 Task: Research Airbnb properties in Leiderdorp, Netherlands from 12th  December, 2023 to 15th December, 2023 for 3 adults. Place can be entire room with 2 bedrooms having 3 beds and 1 bathroom. Property type can be flat. Amenities needed are: washing machine.
Action: Mouse moved to (443, 96)
Screenshot: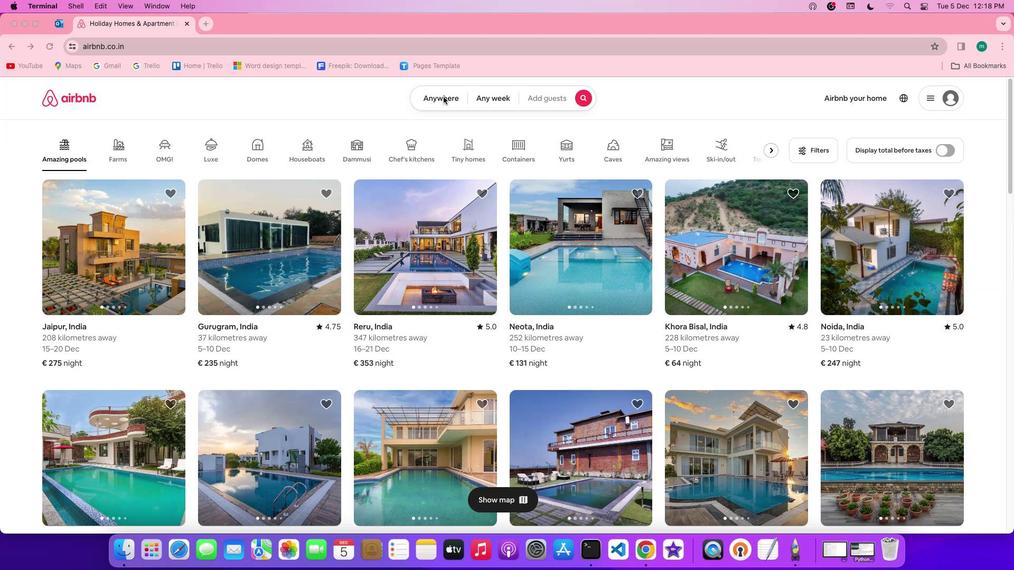
Action: Mouse pressed left at (443, 96)
Screenshot: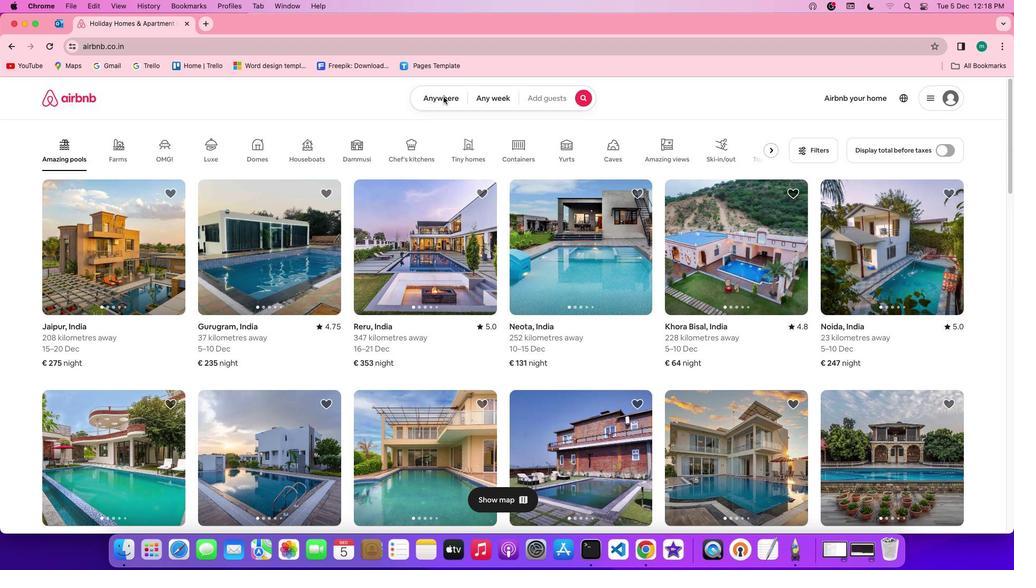 
Action: Mouse pressed left at (443, 96)
Screenshot: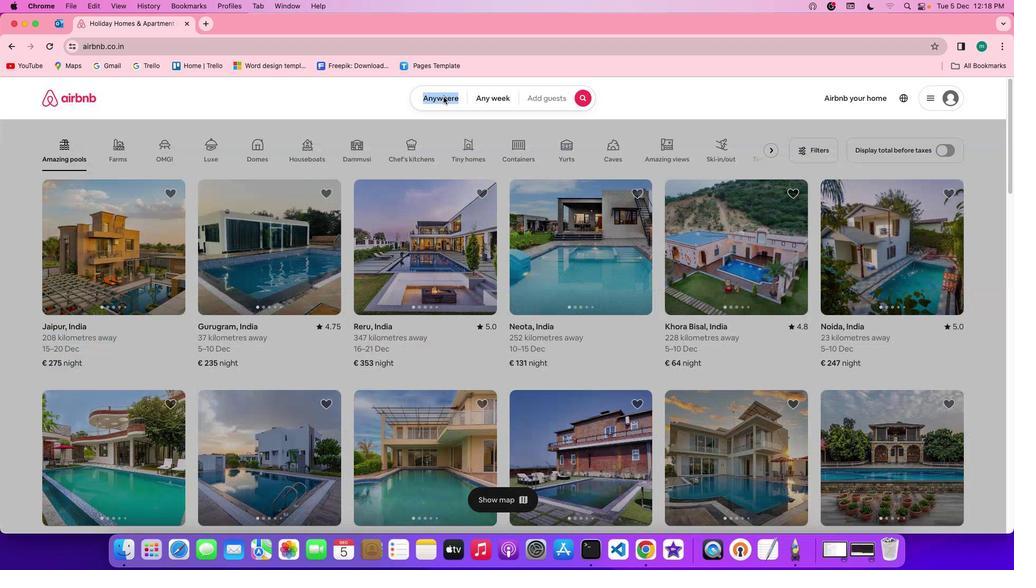 
Action: Mouse moved to (382, 144)
Screenshot: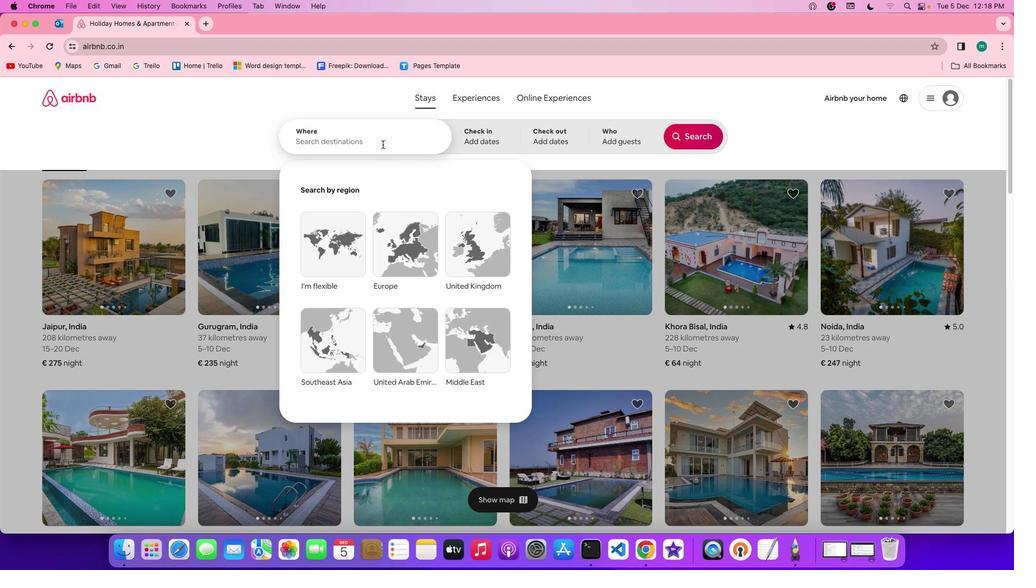 
Action: Mouse pressed left at (382, 144)
Screenshot: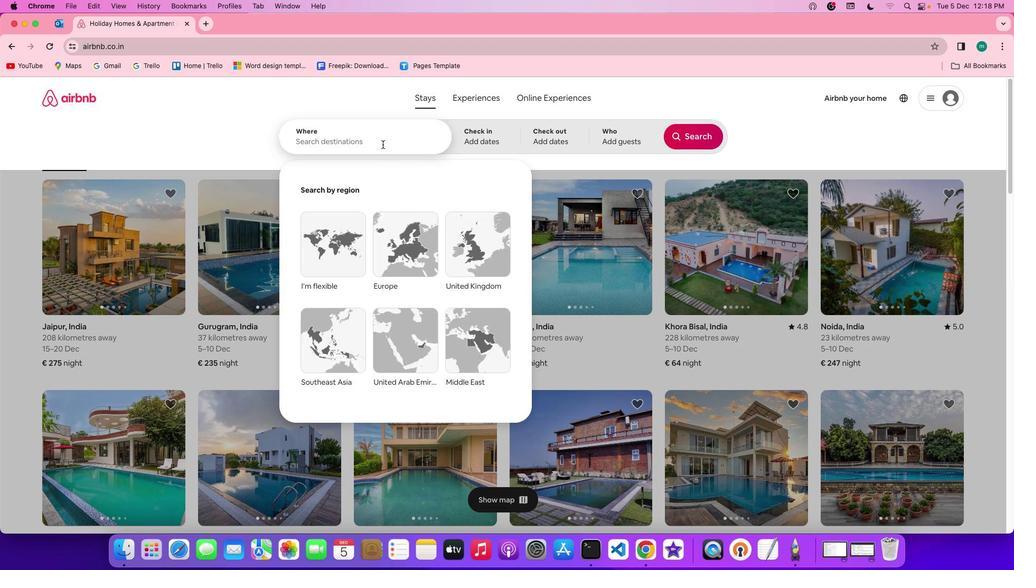 
Action: Mouse moved to (378, 141)
Screenshot: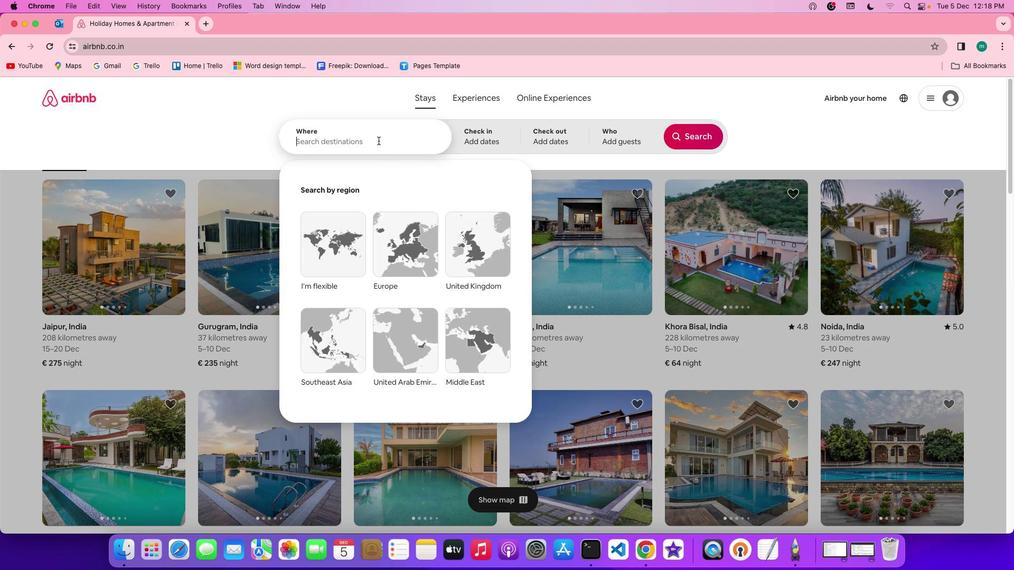 
Action: Key pressed Key.shift'L''e'
Screenshot: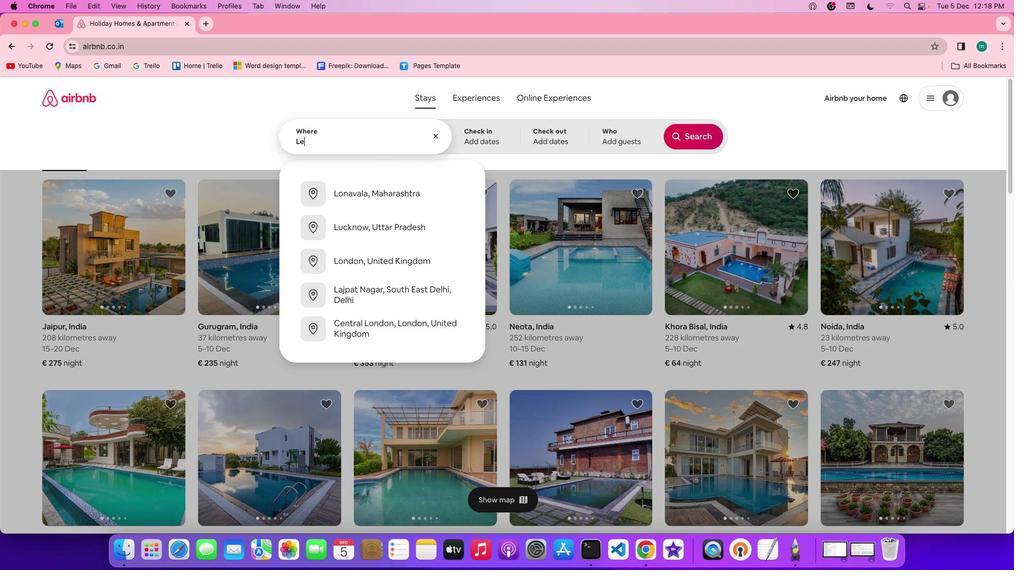 
Action: Mouse moved to (378, 141)
Screenshot: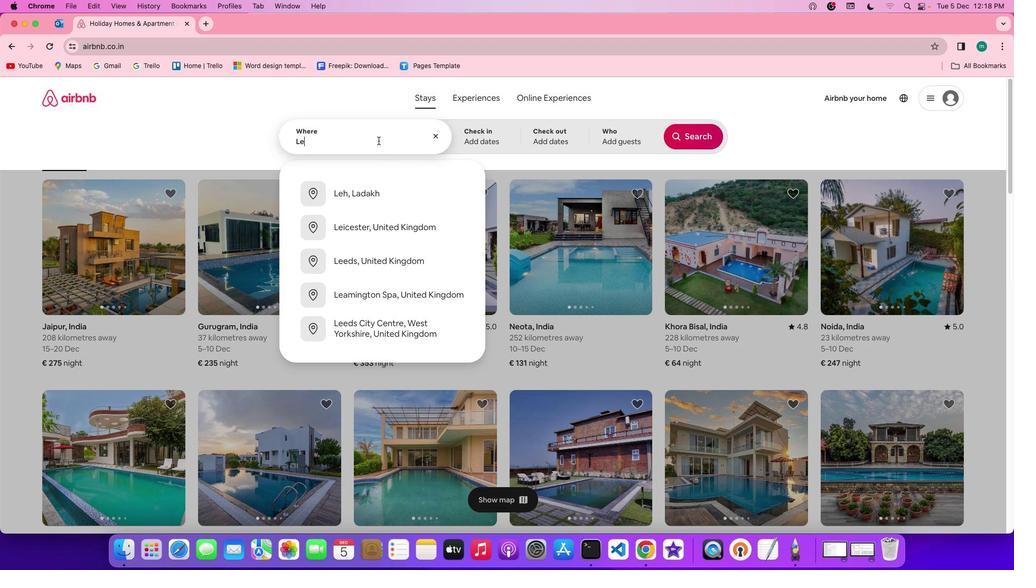 
Action: Key pressed 'i''d''e''r''d''o''r''p'','Key.spaceKey.shift'n''e''t''h''e''r''l''a''n''d''s'
Screenshot: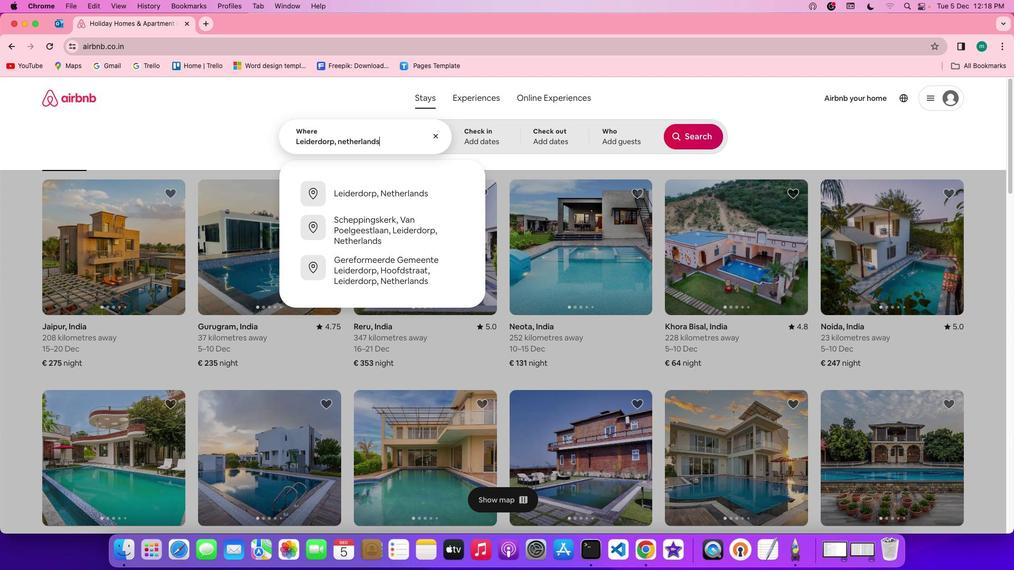 
Action: Mouse moved to (469, 133)
Screenshot: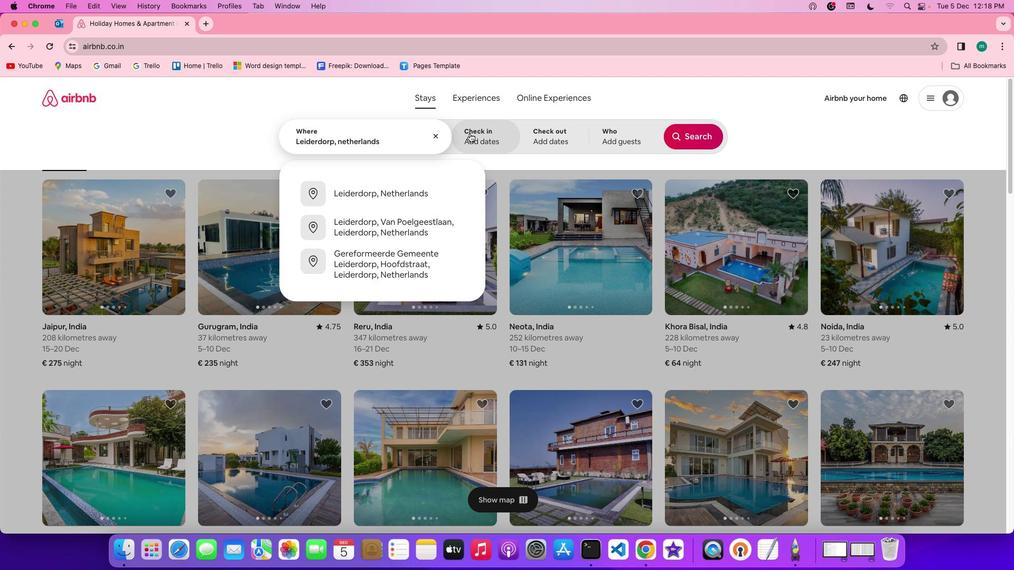 
Action: Mouse pressed left at (469, 133)
Screenshot: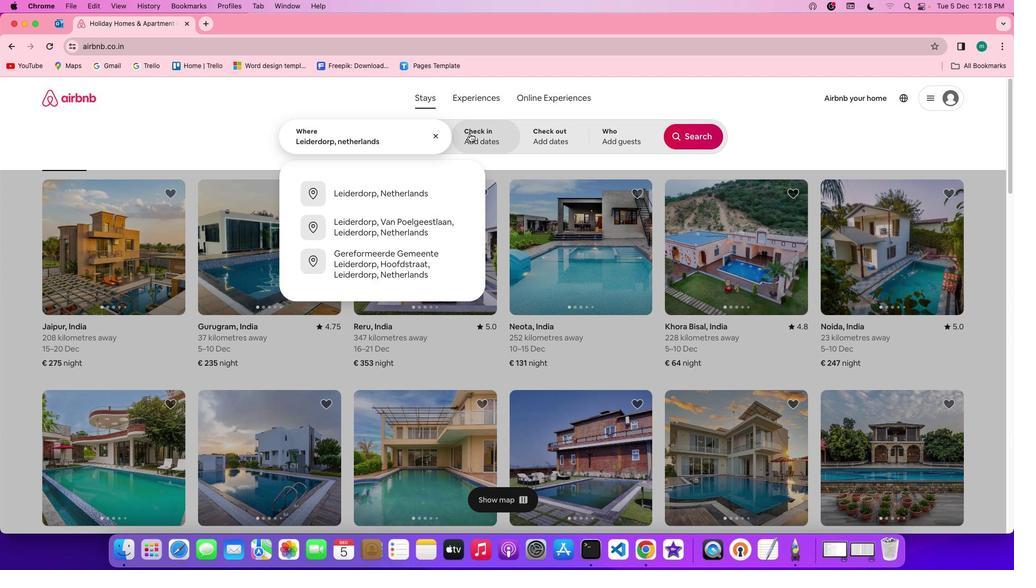 
Action: Mouse moved to (366, 325)
Screenshot: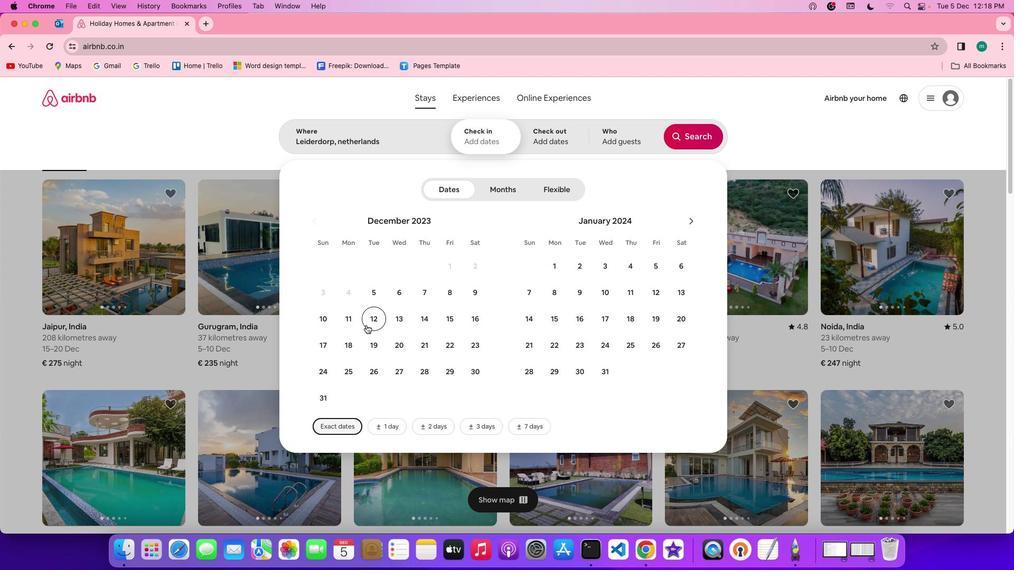 
Action: Mouse pressed left at (366, 325)
Screenshot: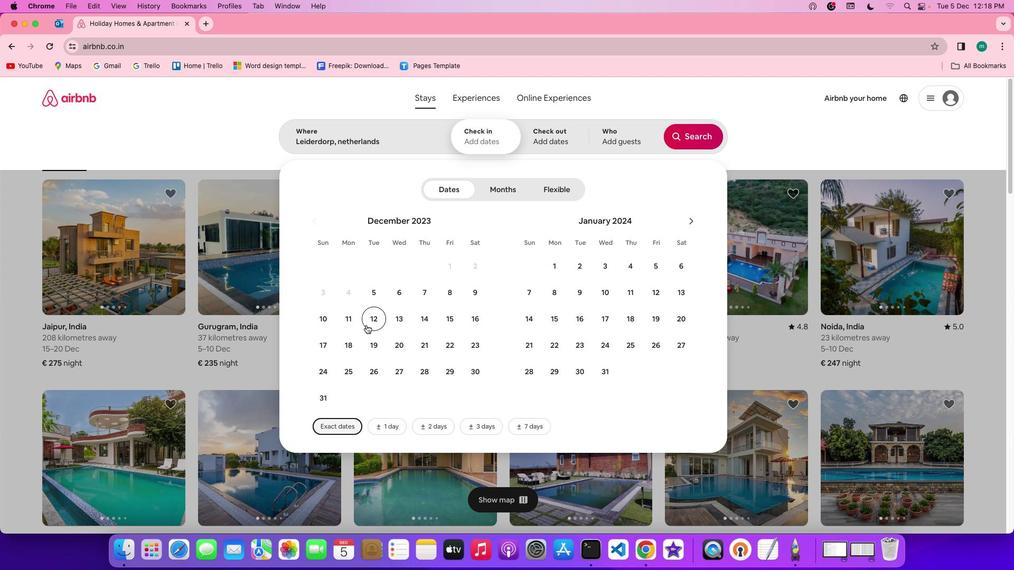 
Action: Mouse moved to (446, 321)
Screenshot: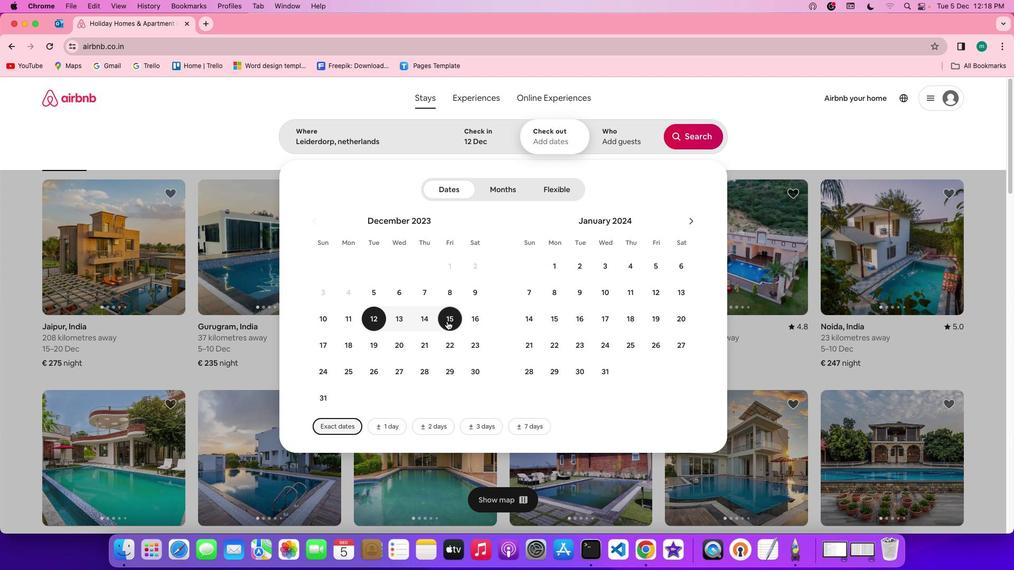 
Action: Mouse pressed left at (446, 321)
Screenshot: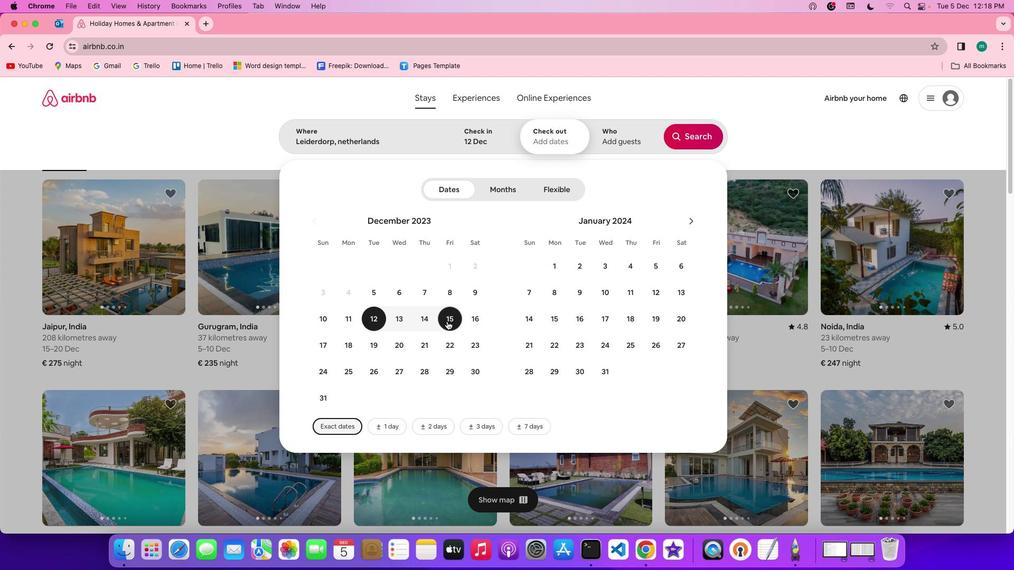 
Action: Mouse moved to (629, 136)
Screenshot: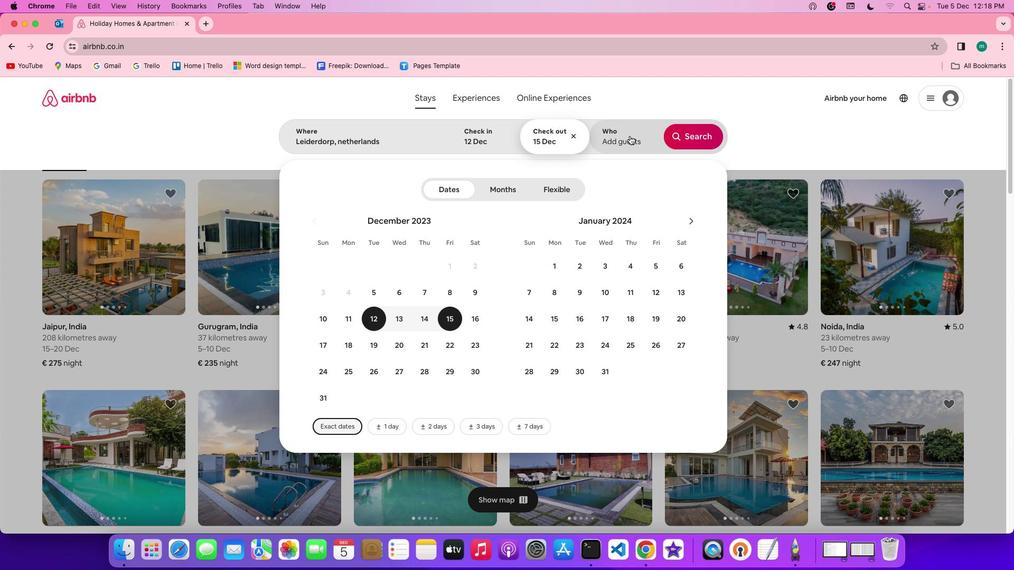 
Action: Mouse pressed left at (629, 136)
Screenshot: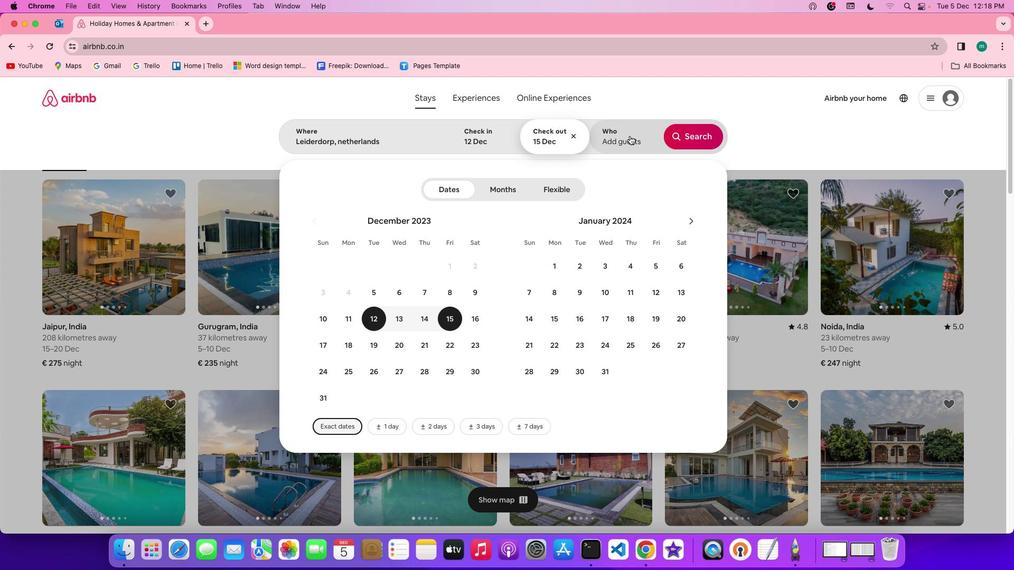 
Action: Mouse moved to (702, 190)
Screenshot: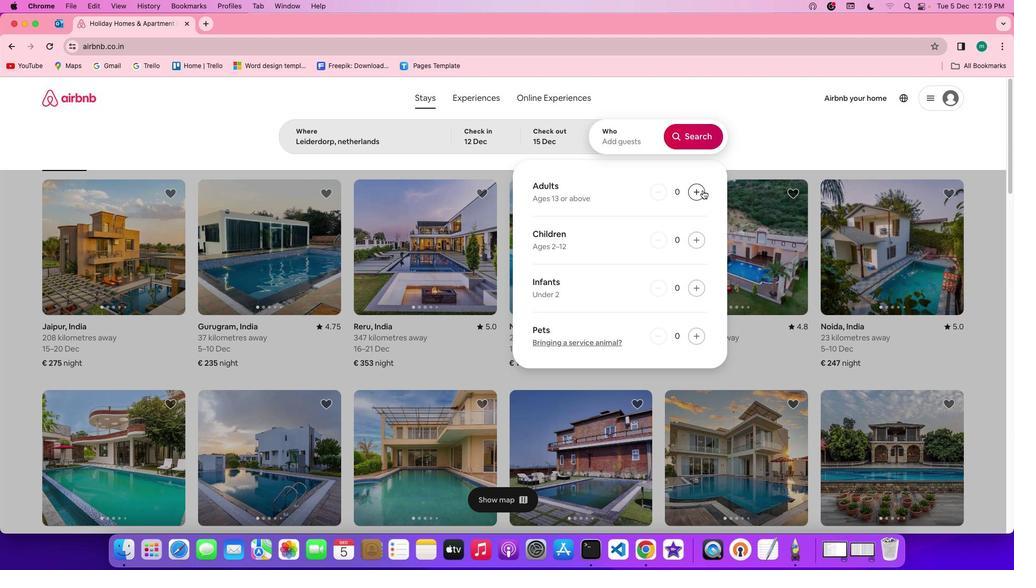 
Action: Mouse pressed left at (702, 190)
Screenshot: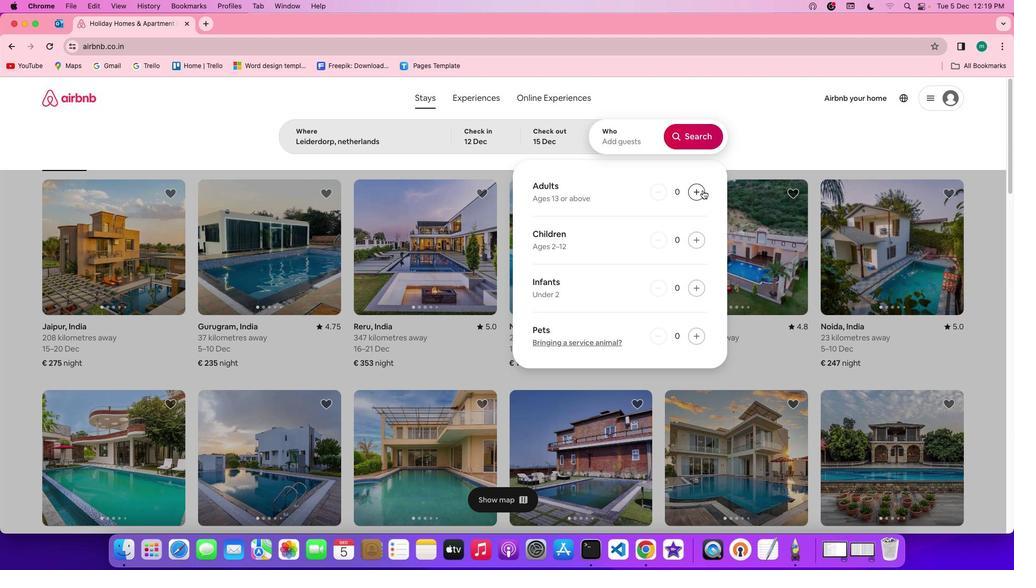 
Action: Mouse pressed left at (702, 190)
Screenshot: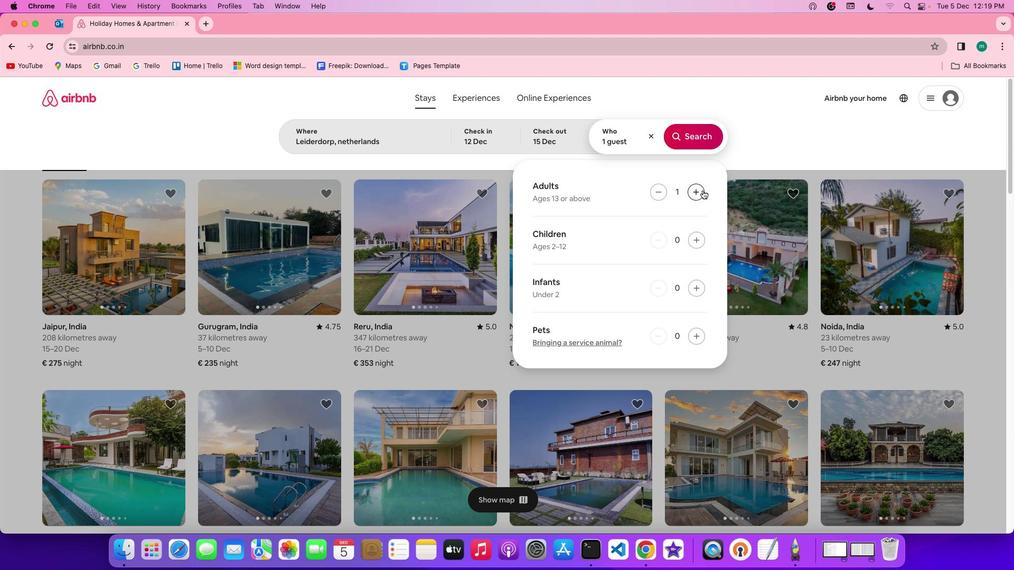 
Action: Mouse pressed left at (702, 190)
Screenshot: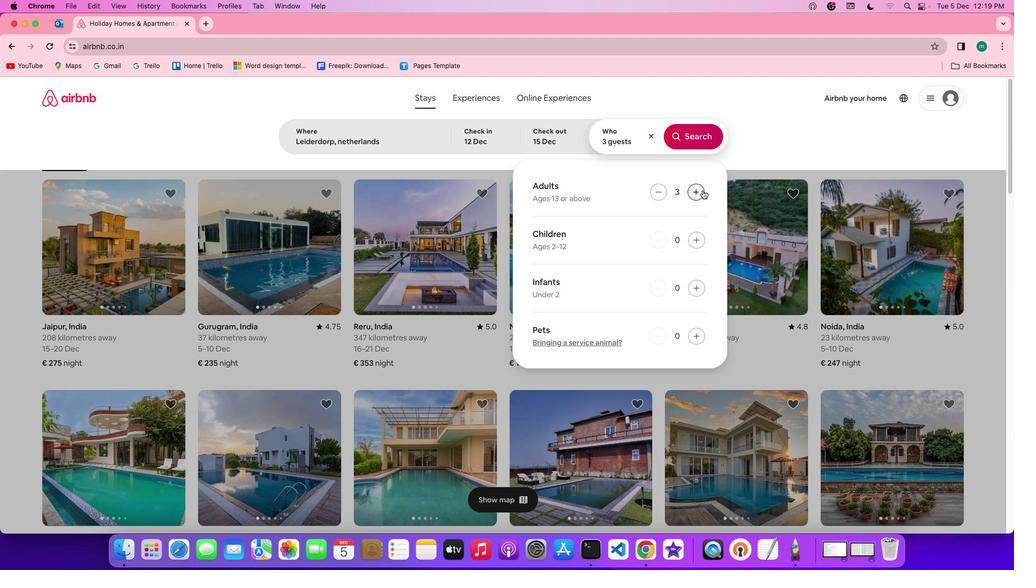 
Action: Mouse moved to (693, 135)
Screenshot: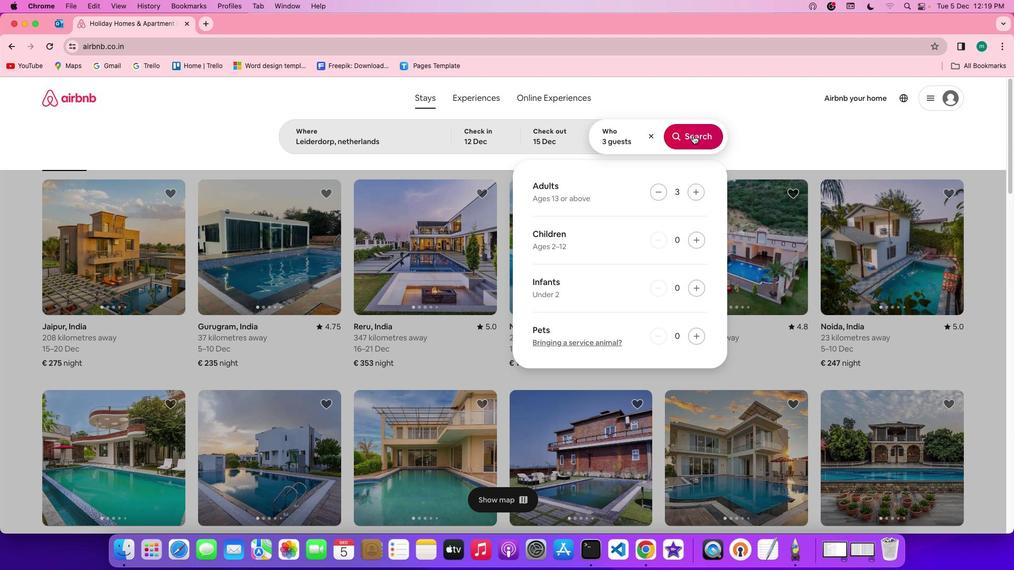 
Action: Mouse pressed left at (693, 135)
Screenshot: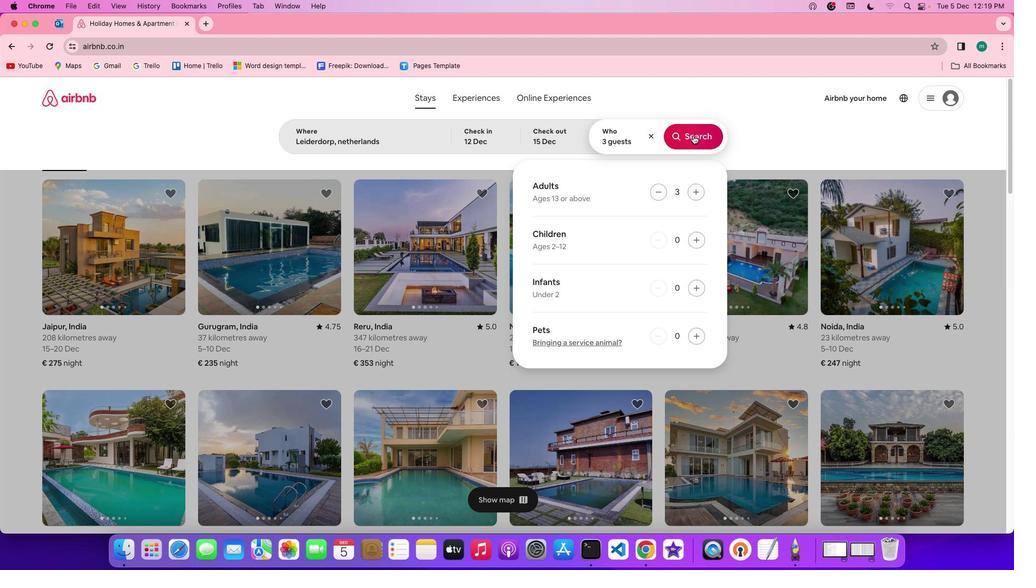 
Action: Mouse moved to (845, 143)
Screenshot: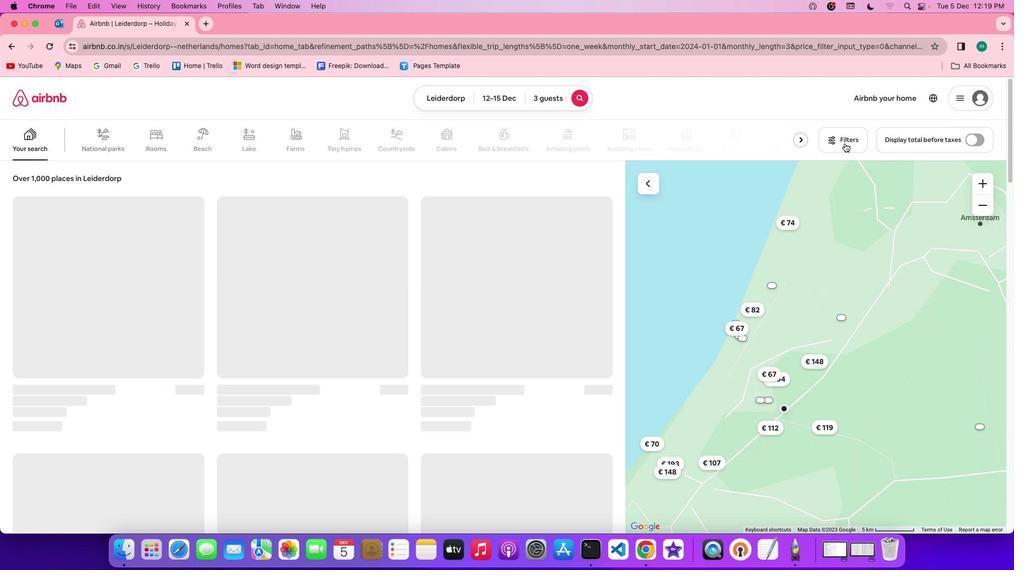 
Action: Mouse pressed left at (845, 143)
Screenshot: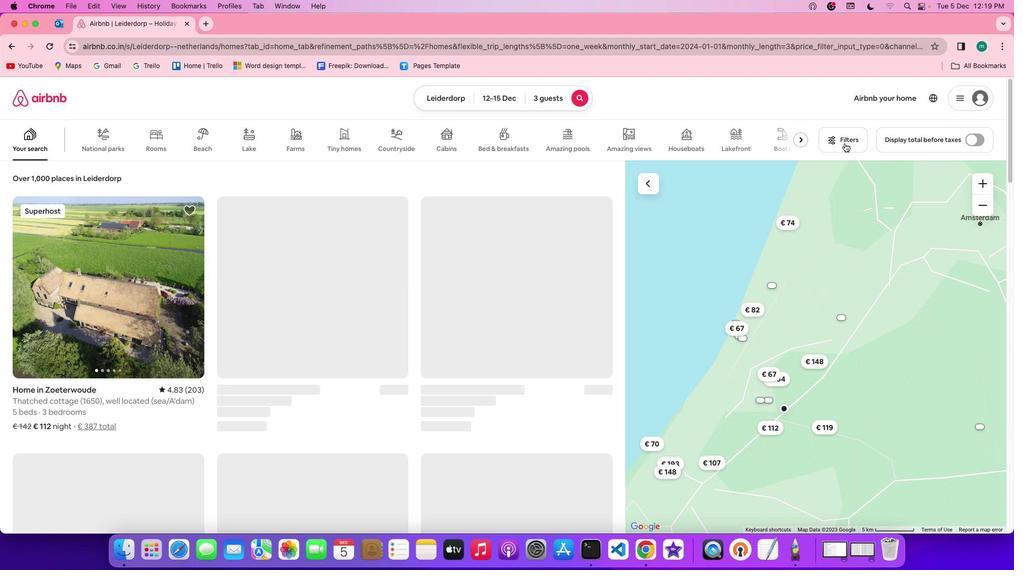 
Action: Mouse moved to (521, 372)
Screenshot: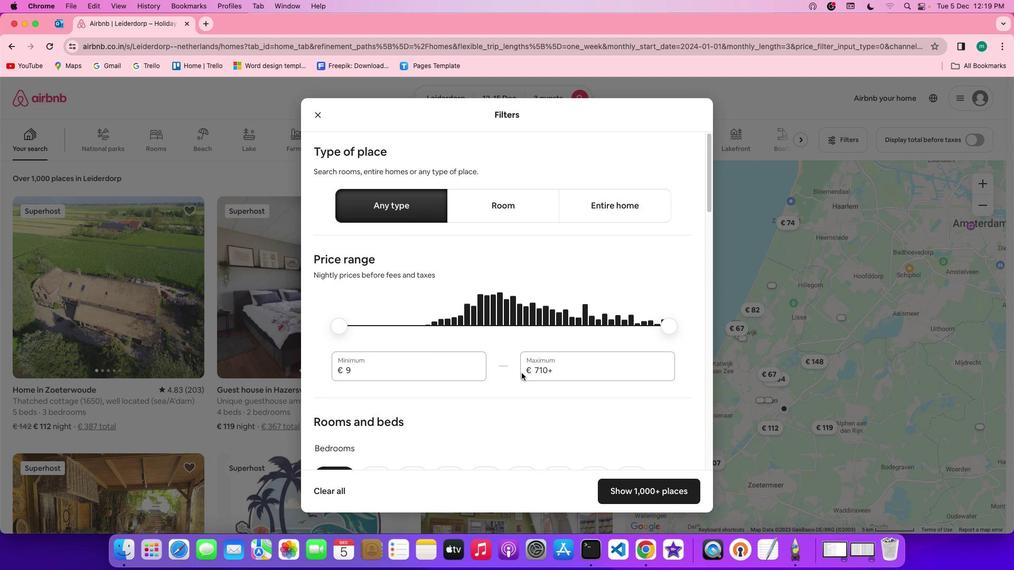 
Action: Mouse scrolled (521, 372) with delta (0, 0)
Screenshot: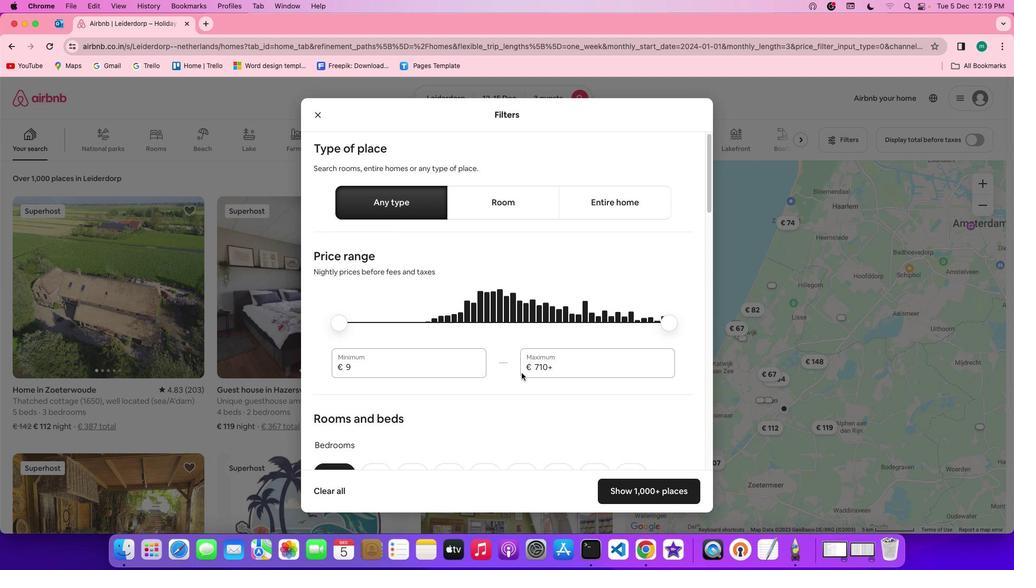 
Action: Mouse scrolled (521, 372) with delta (0, 0)
Screenshot: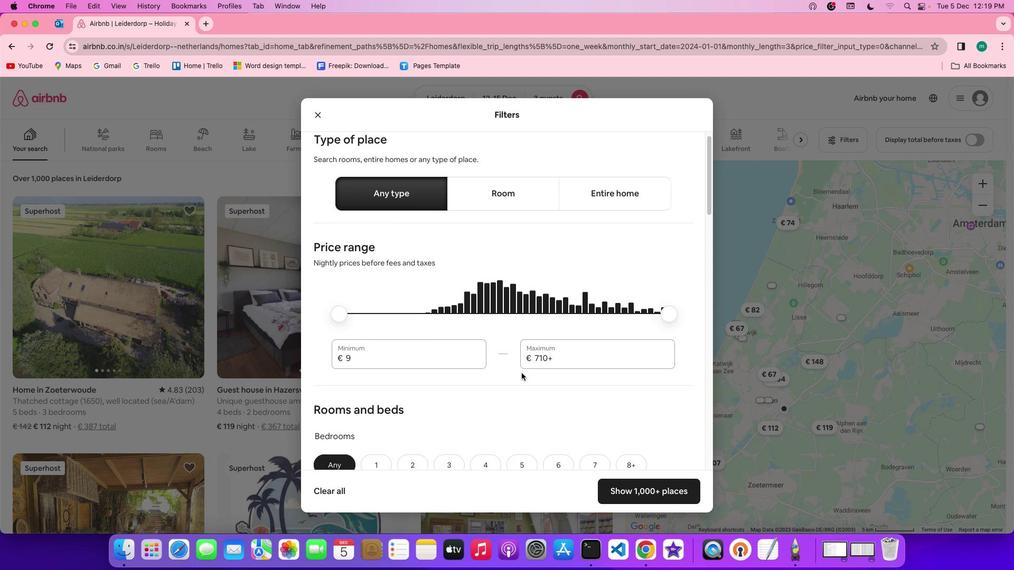 
Action: Mouse scrolled (521, 372) with delta (0, -1)
Screenshot: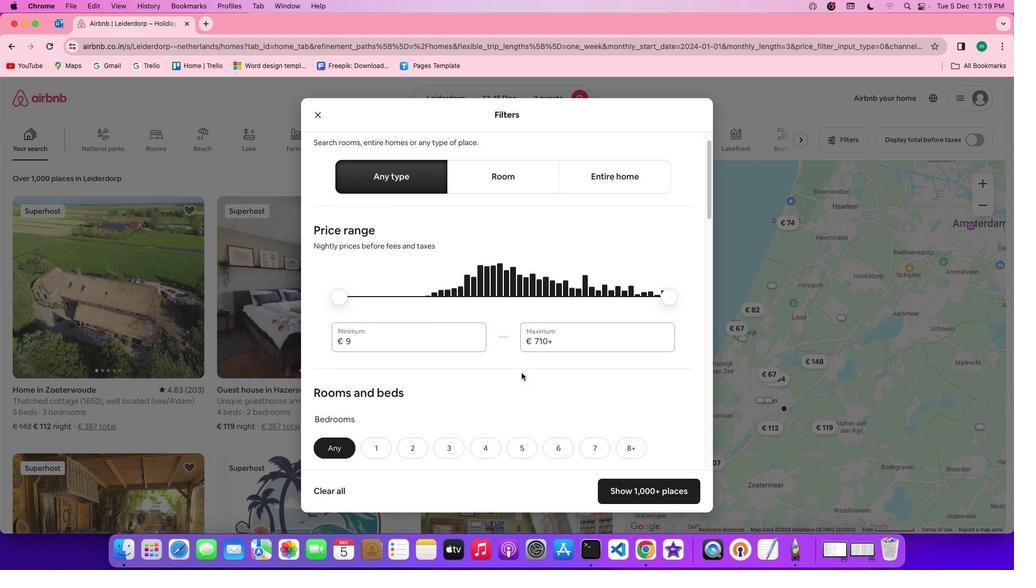 
Action: Mouse moved to (521, 372)
Screenshot: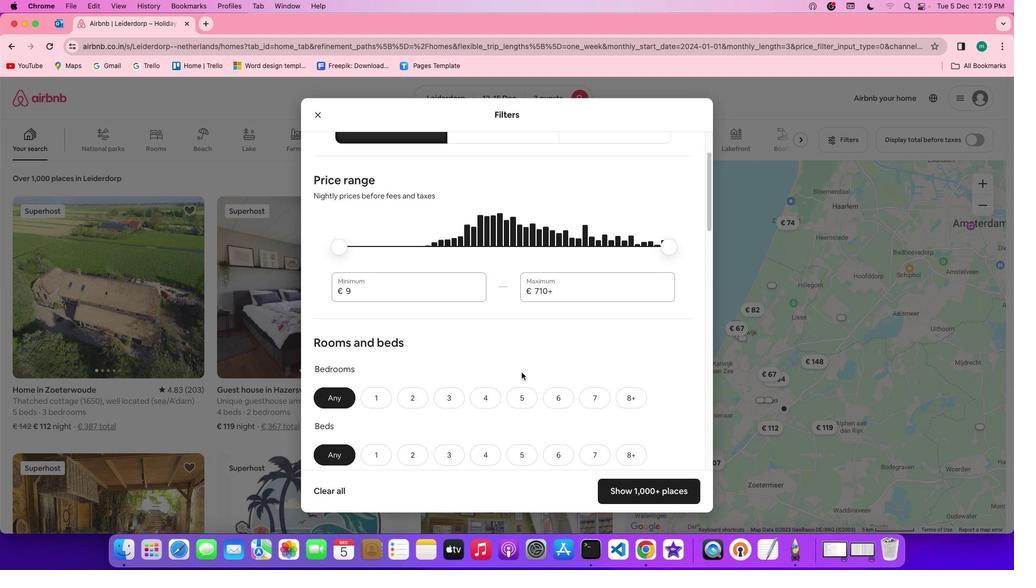 
Action: Mouse scrolled (521, 372) with delta (0, 0)
Screenshot: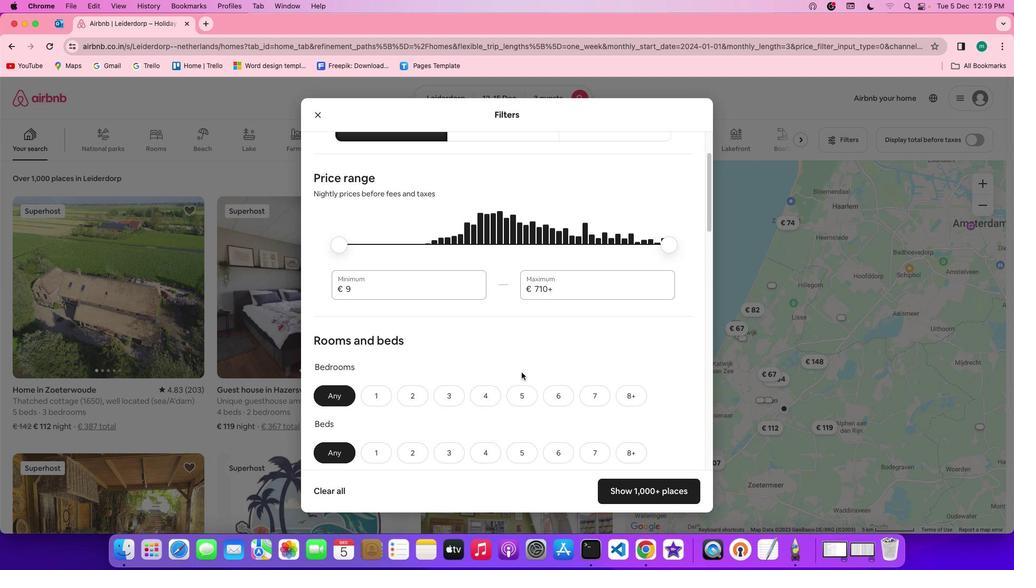 
Action: Mouse scrolled (521, 372) with delta (0, 0)
Screenshot: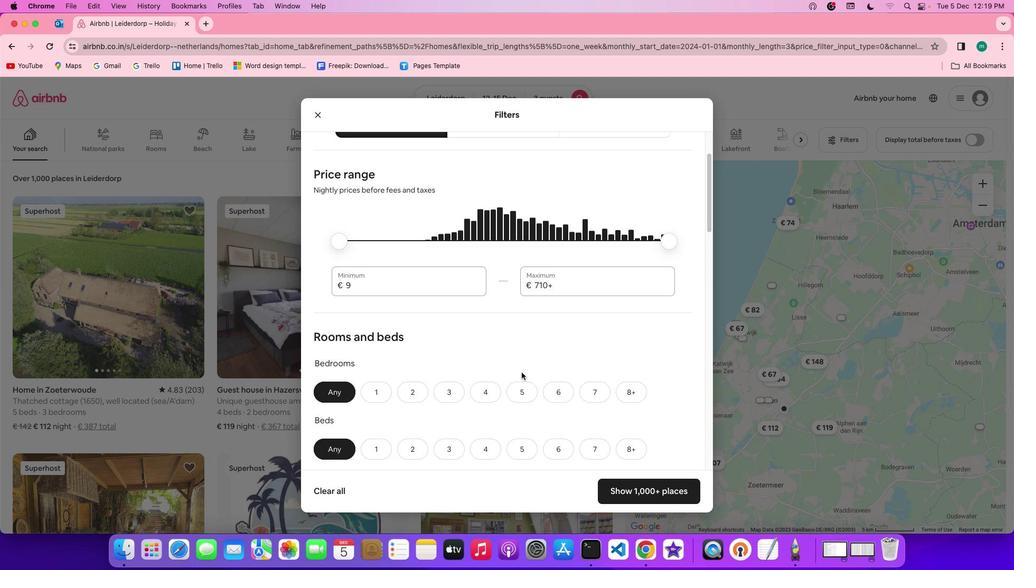 
Action: Mouse scrolled (521, 372) with delta (0, 0)
Screenshot: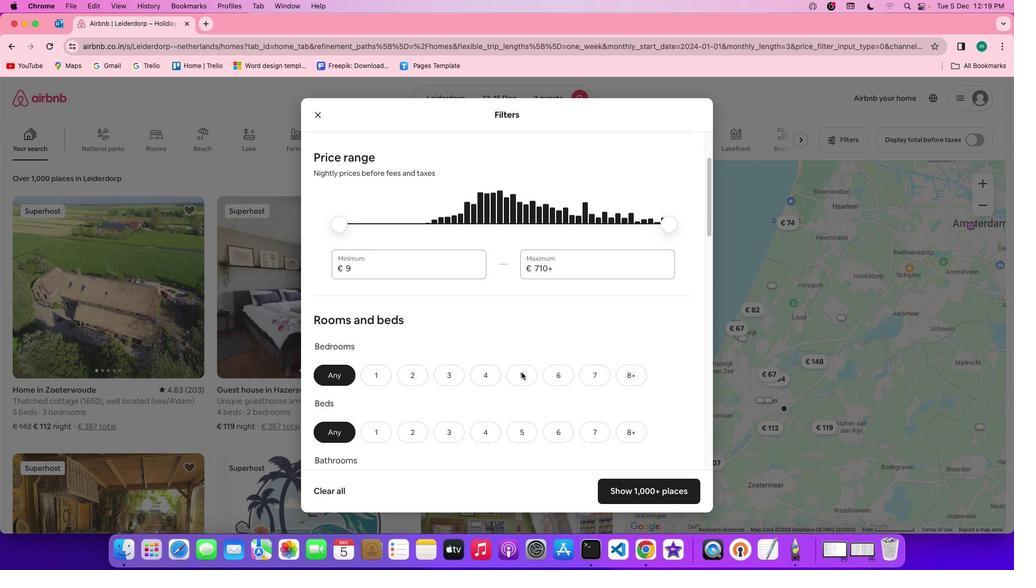 
Action: Mouse scrolled (521, 372) with delta (0, 0)
Screenshot: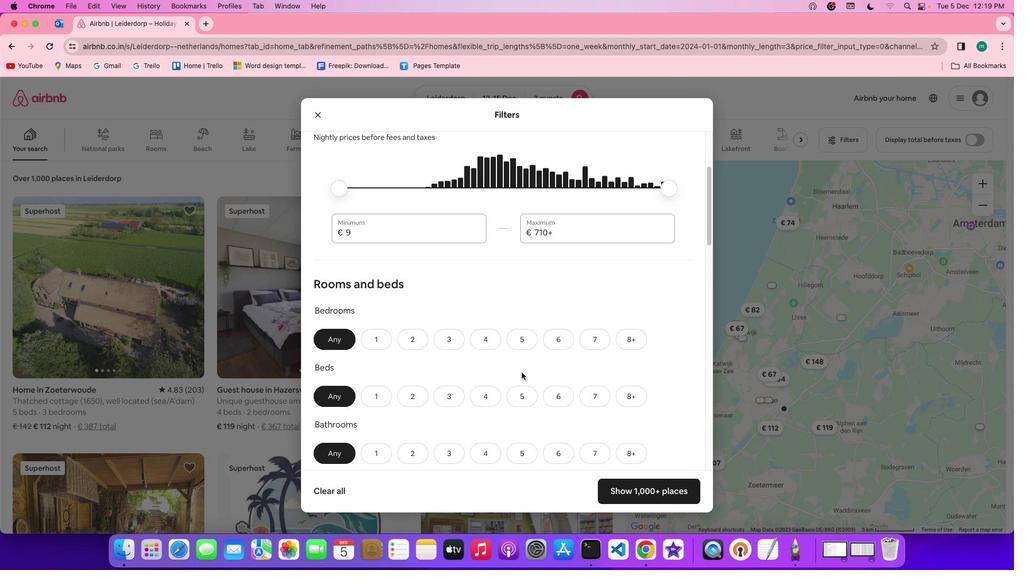 
Action: Mouse scrolled (521, 372) with delta (0, 0)
Screenshot: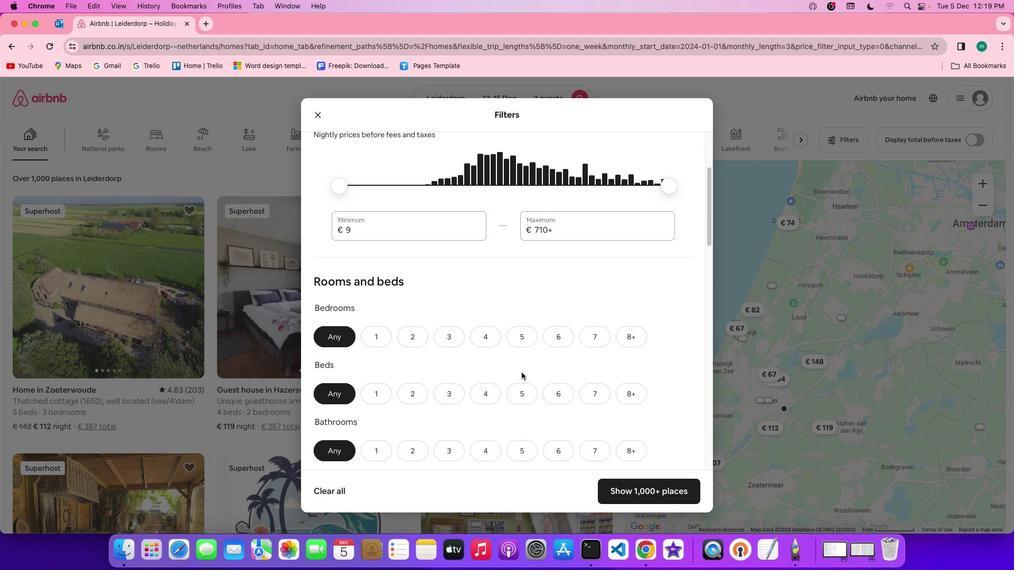 
Action: Mouse scrolled (521, 372) with delta (0, 0)
Screenshot: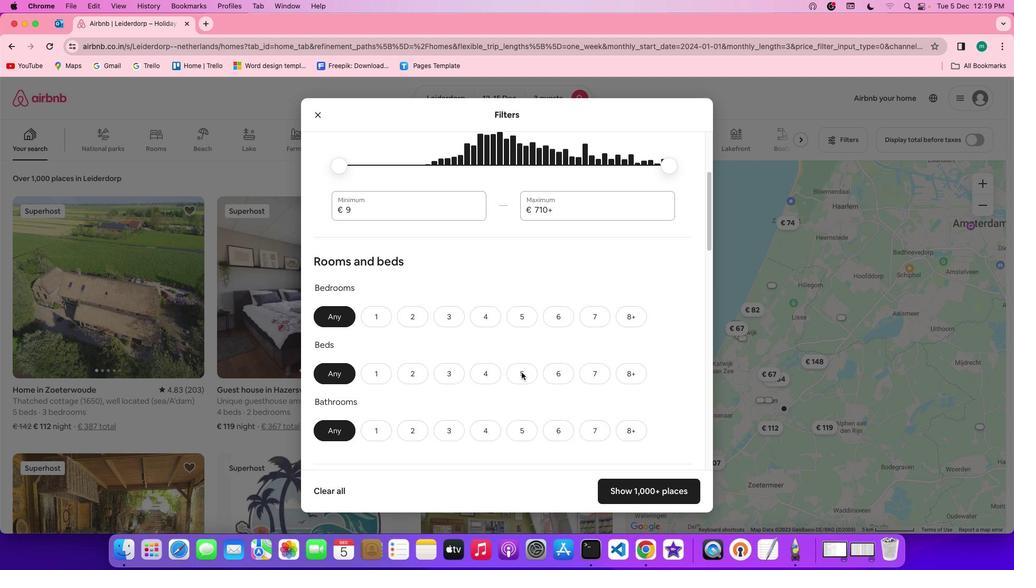 
Action: Mouse scrolled (521, 372) with delta (0, 0)
Screenshot: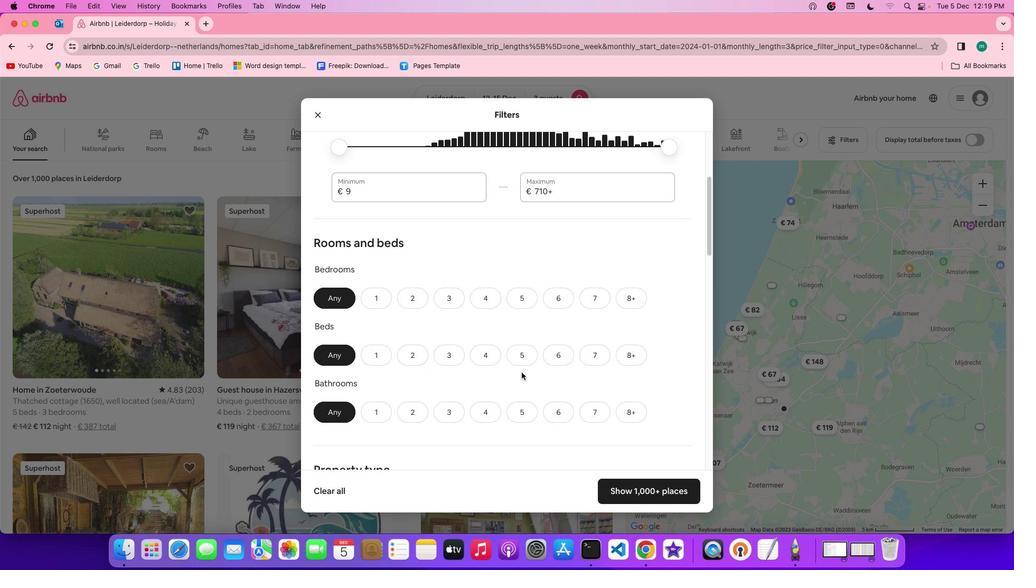
Action: Mouse scrolled (521, 372) with delta (0, 0)
Screenshot: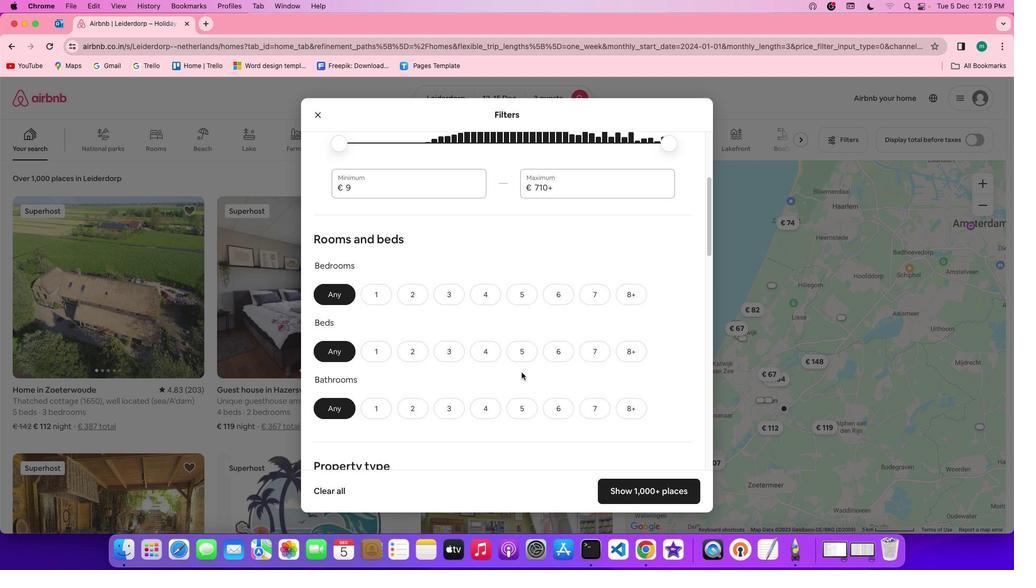 
Action: Mouse moved to (421, 292)
Screenshot: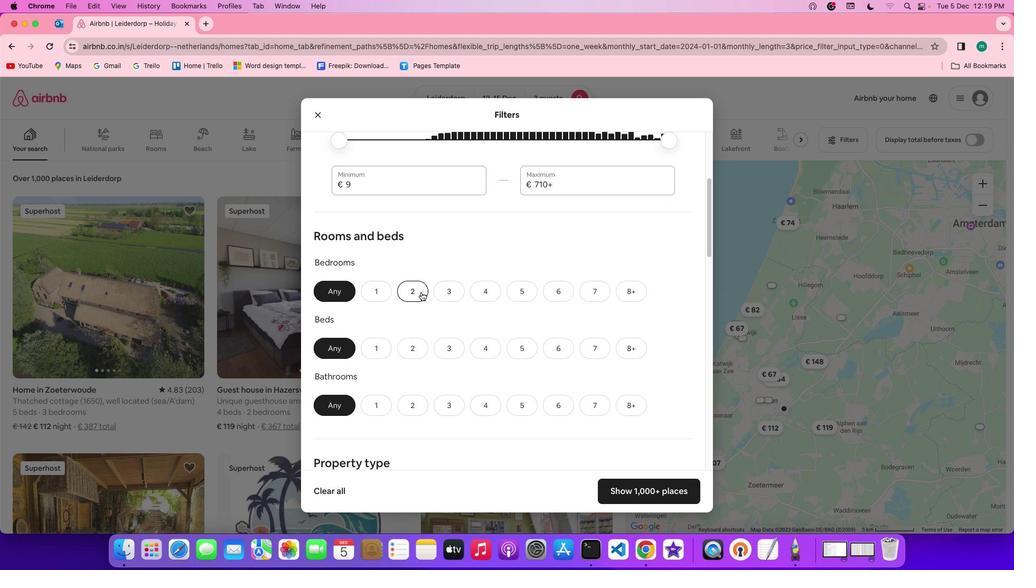 
Action: Mouse pressed left at (421, 292)
Screenshot: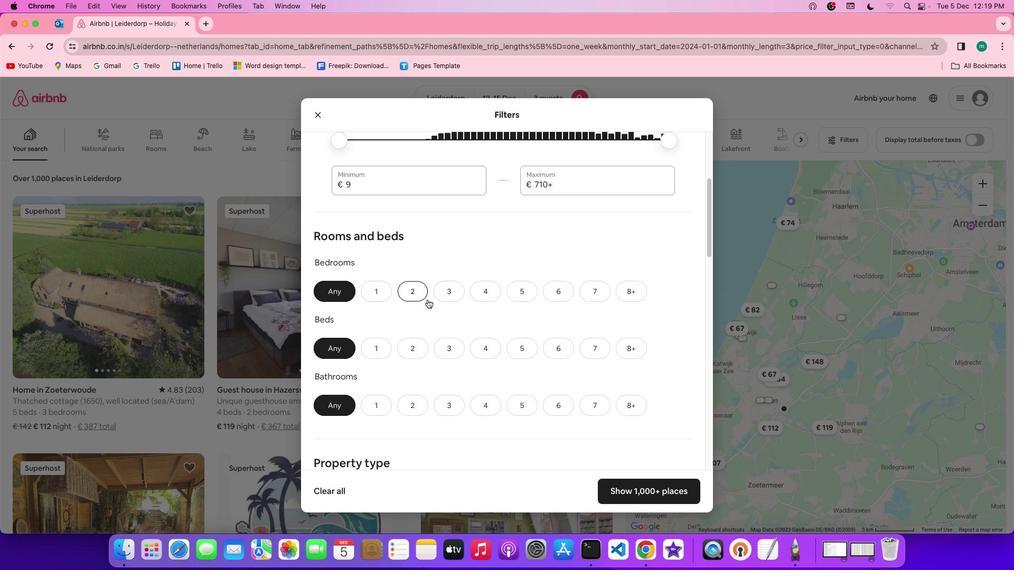 
Action: Mouse moved to (456, 340)
Screenshot: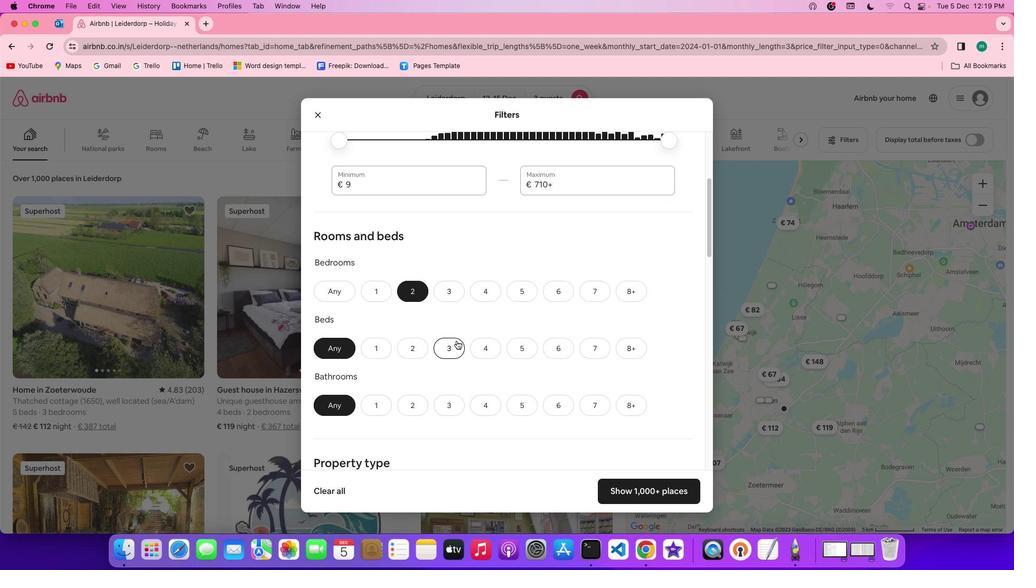 
Action: Mouse pressed left at (456, 340)
Screenshot: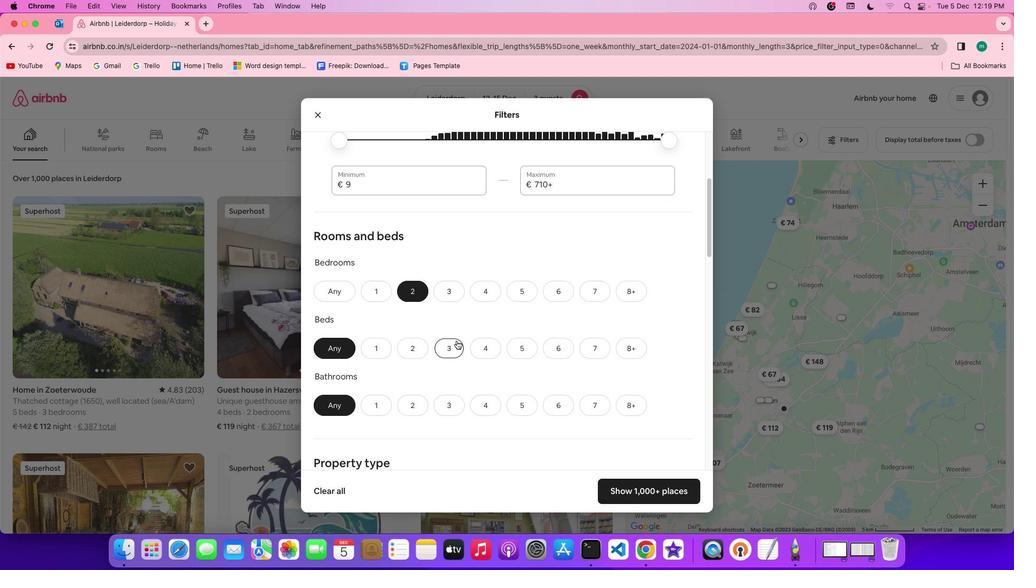 
Action: Mouse moved to (379, 403)
Screenshot: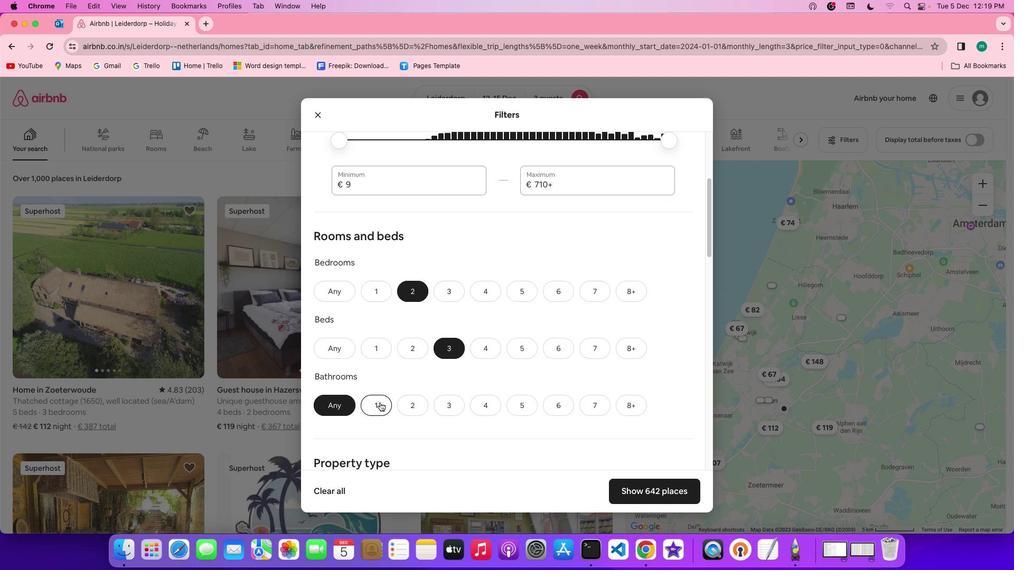 
Action: Mouse pressed left at (379, 403)
Screenshot: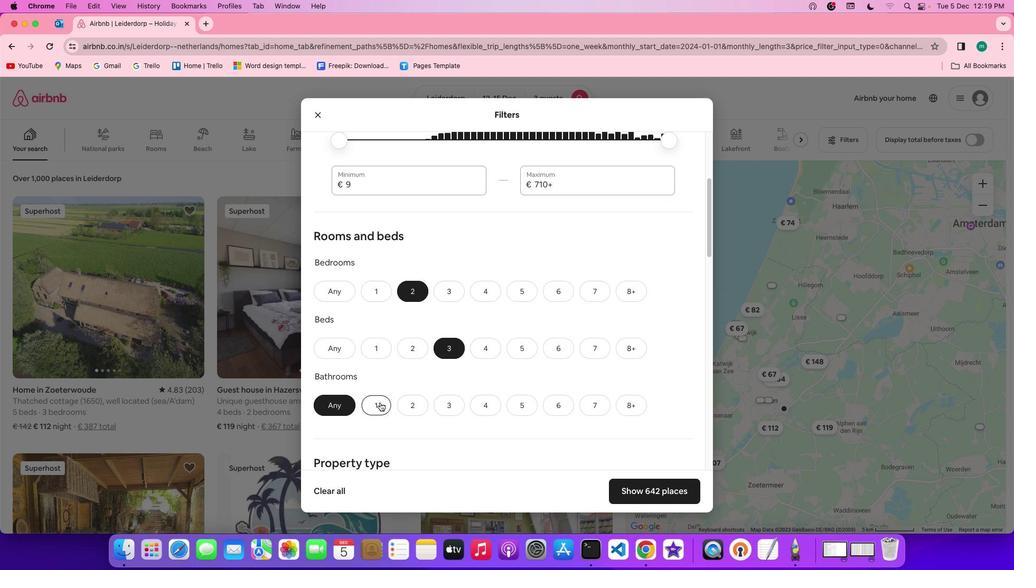 
Action: Mouse moved to (509, 401)
Screenshot: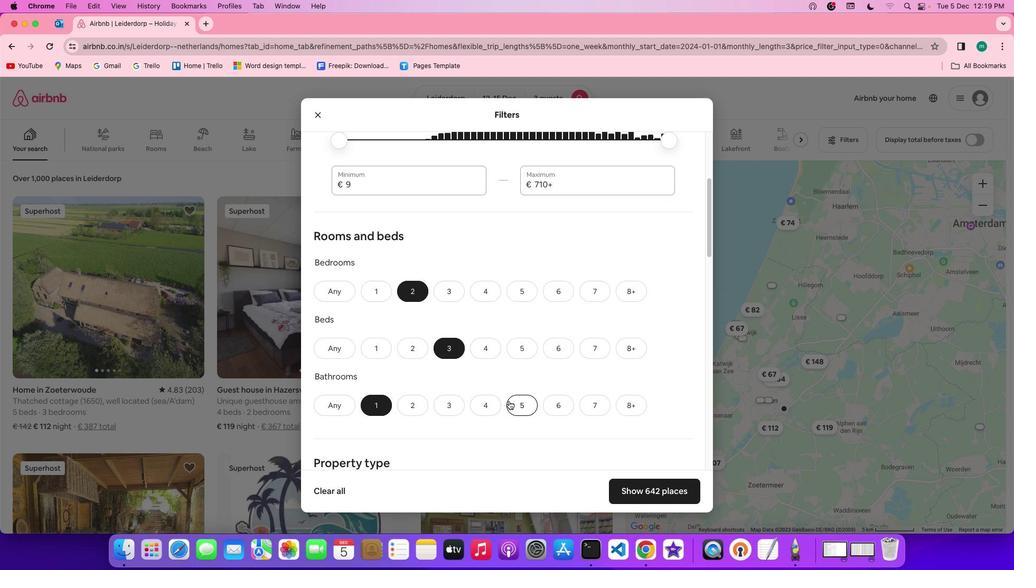 
Action: Mouse scrolled (509, 401) with delta (0, 0)
Screenshot: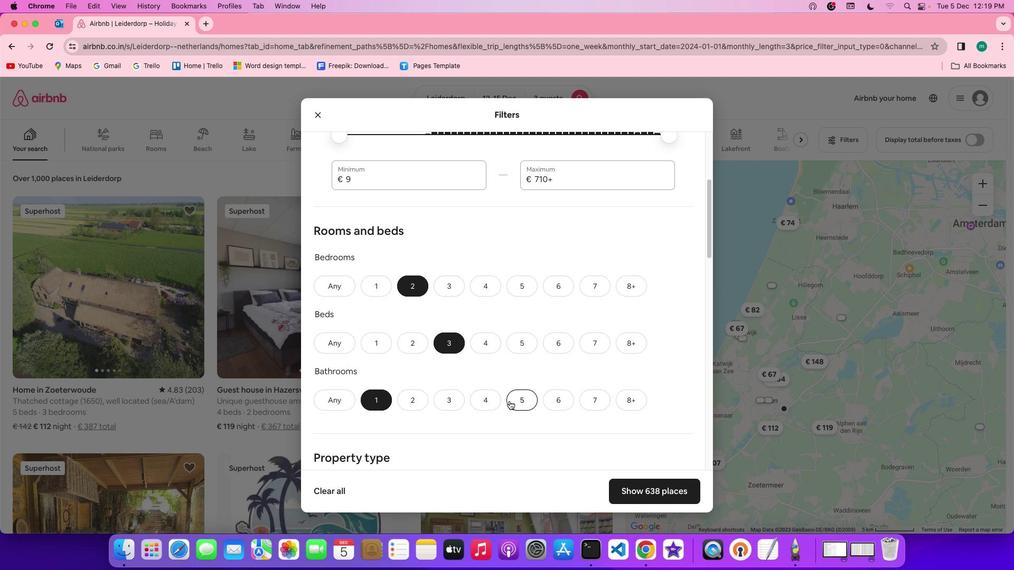 
Action: Mouse scrolled (509, 401) with delta (0, 0)
Screenshot: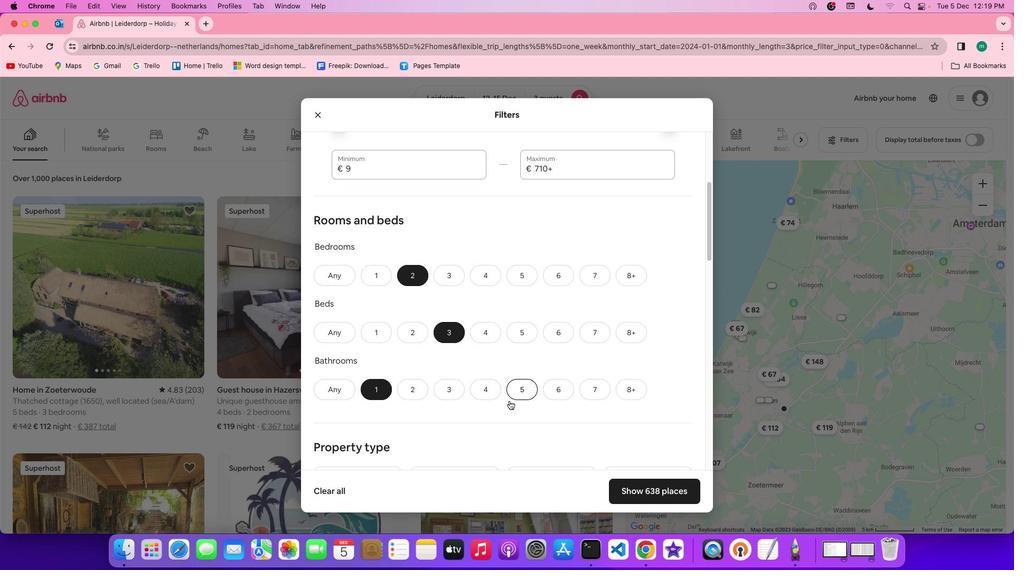 
Action: Mouse moved to (509, 401)
Screenshot: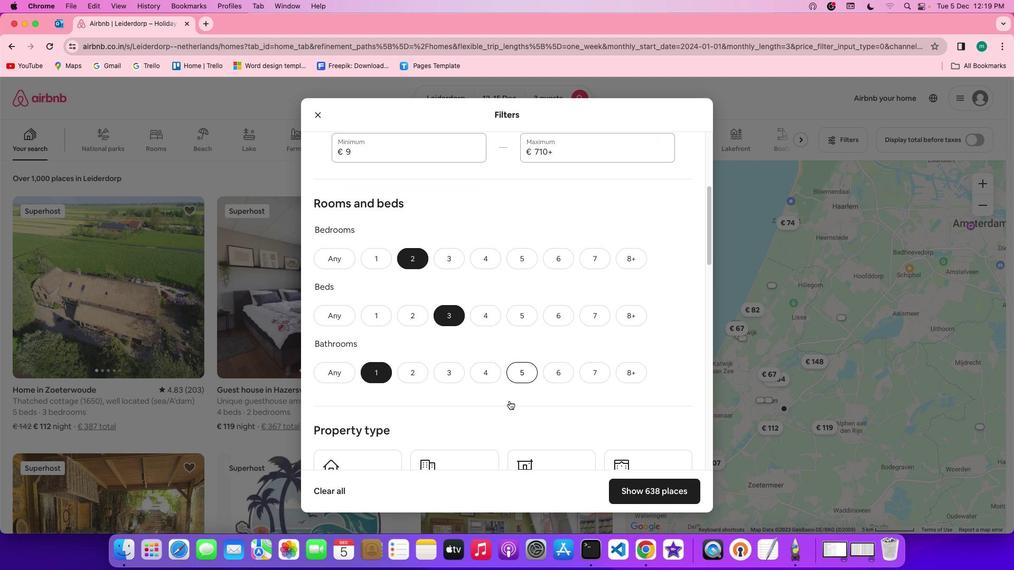 
Action: Mouse scrolled (509, 401) with delta (0, -1)
Screenshot: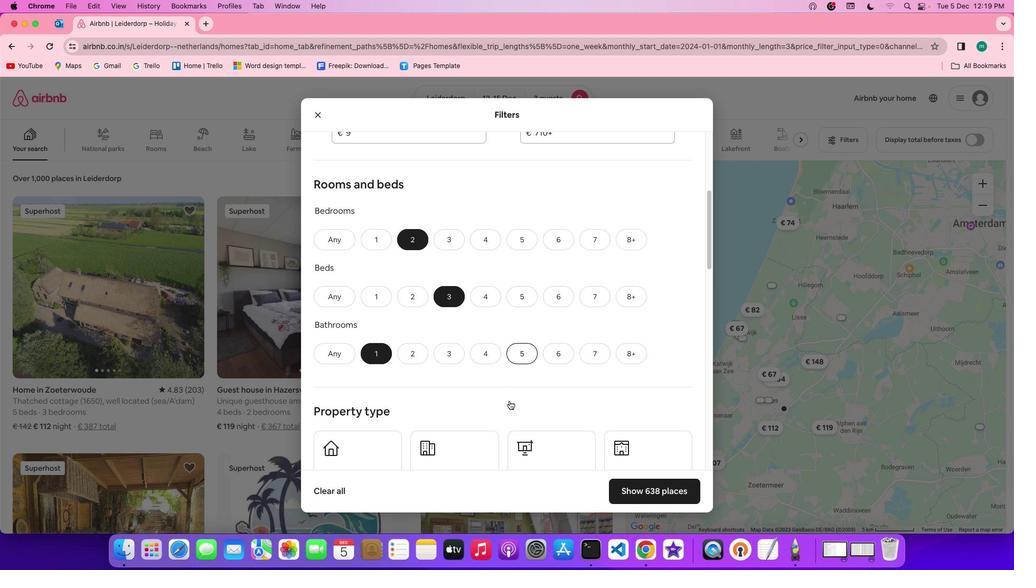 
Action: Mouse scrolled (509, 401) with delta (0, 0)
Screenshot: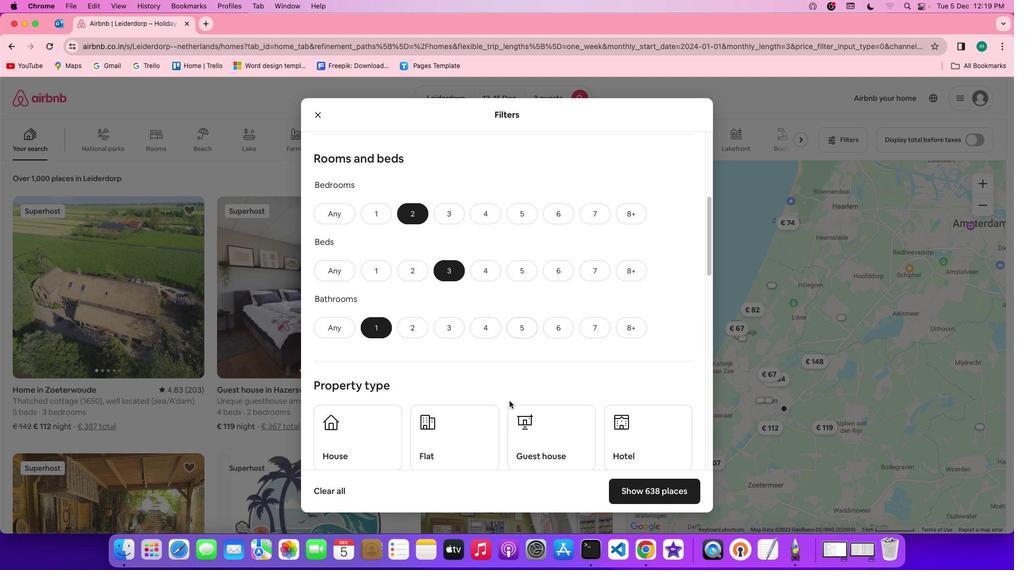 
Action: Mouse scrolled (509, 401) with delta (0, 0)
Screenshot: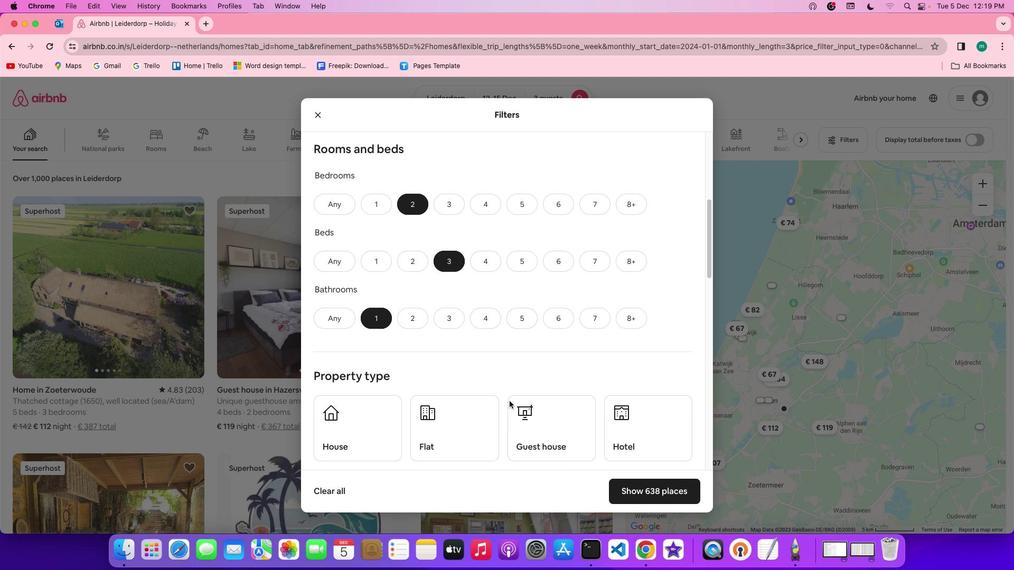 
Action: Mouse scrolled (509, 401) with delta (0, -1)
Screenshot: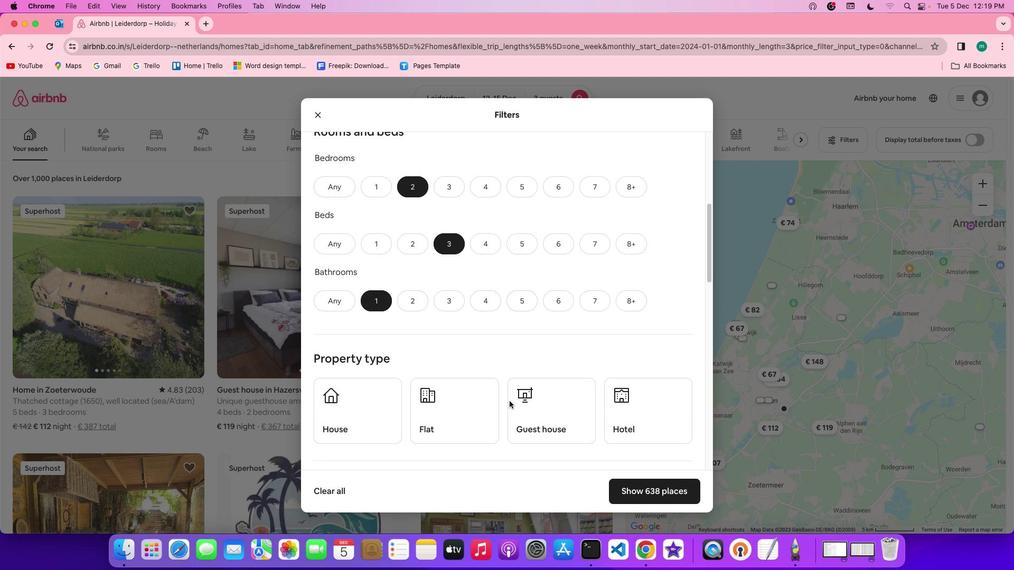 
Action: Mouse scrolled (509, 401) with delta (0, -1)
Screenshot: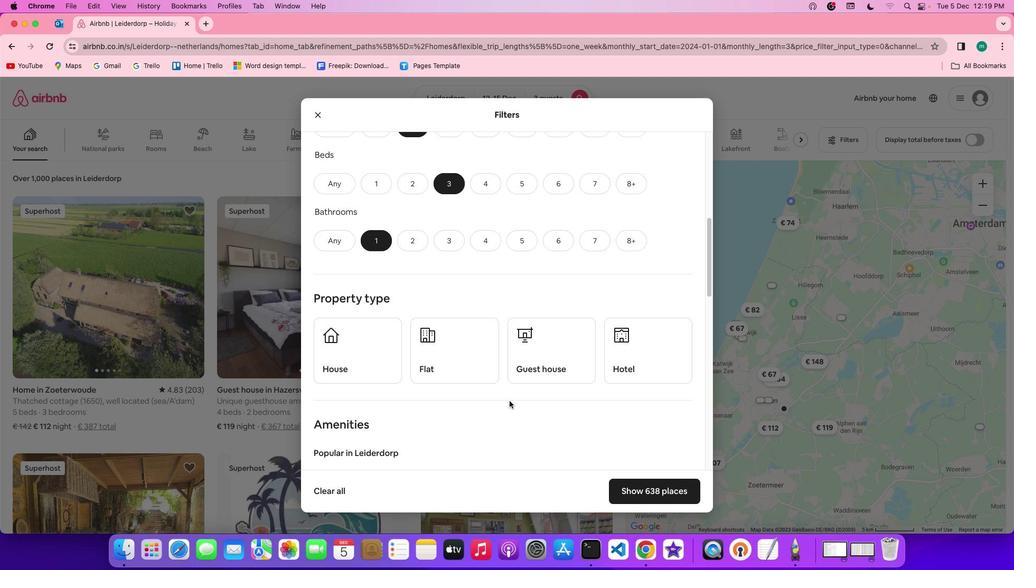
Action: Mouse moved to (434, 319)
Screenshot: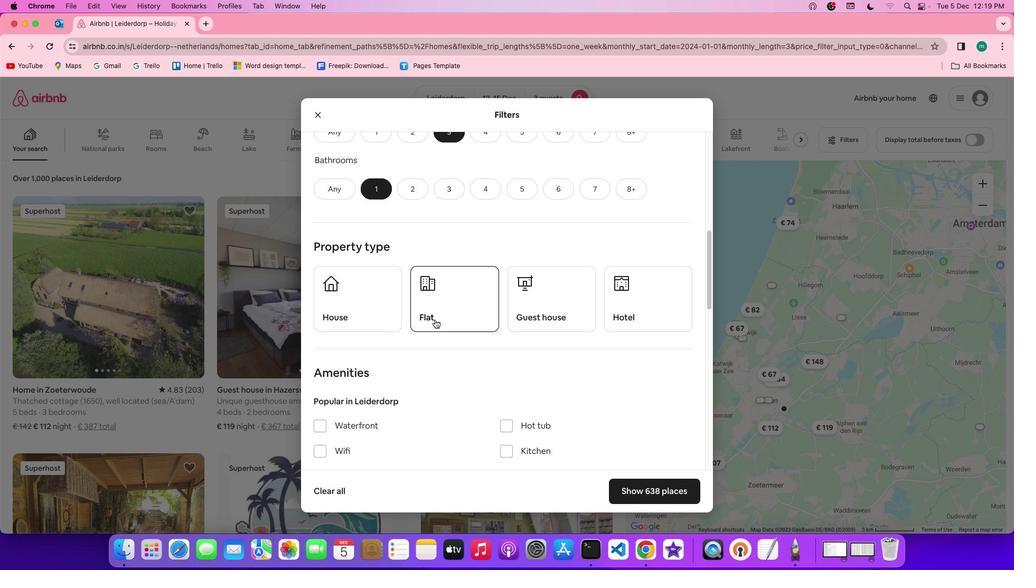 
Action: Mouse pressed left at (434, 319)
Screenshot: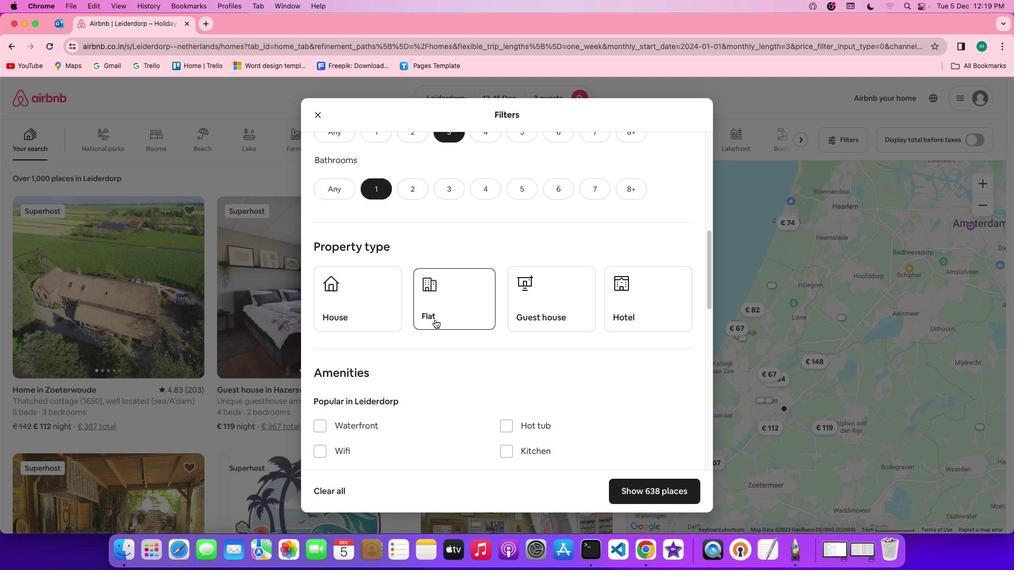 
Action: Mouse moved to (562, 390)
Screenshot: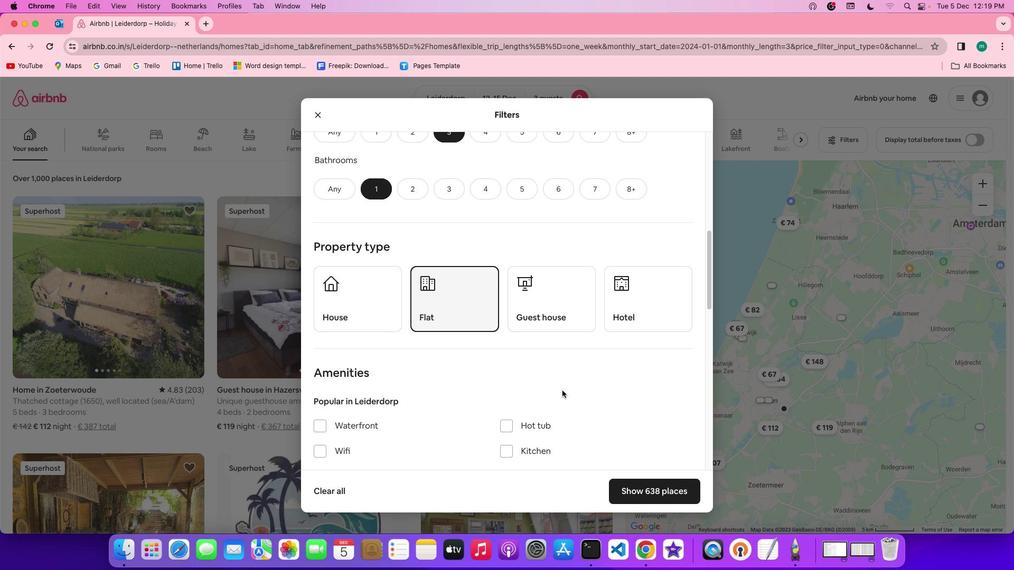 
Action: Mouse scrolled (562, 390) with delta (0, 0)
Screenshot: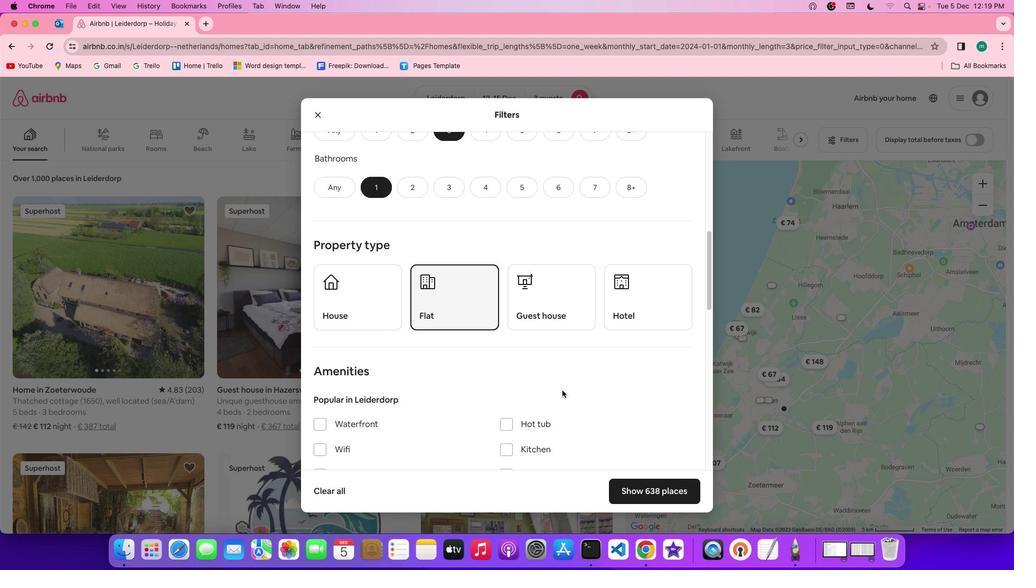 
Action: Mouse scrolled (562, 390) with delta (0, 0)
Screenshot: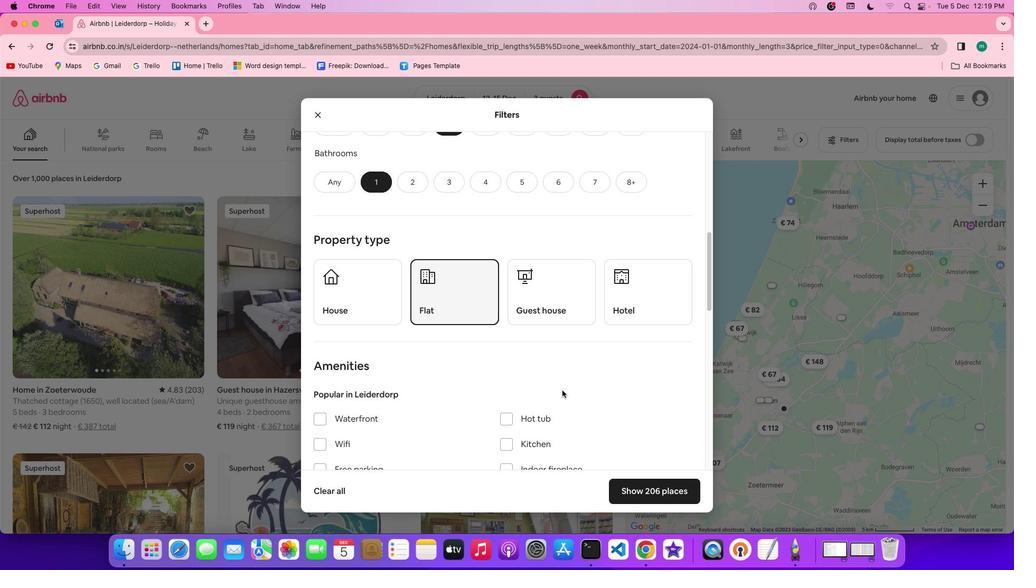 
Action: Mouse scrolled (562, 390) with delta (0, -1)
Screenshot: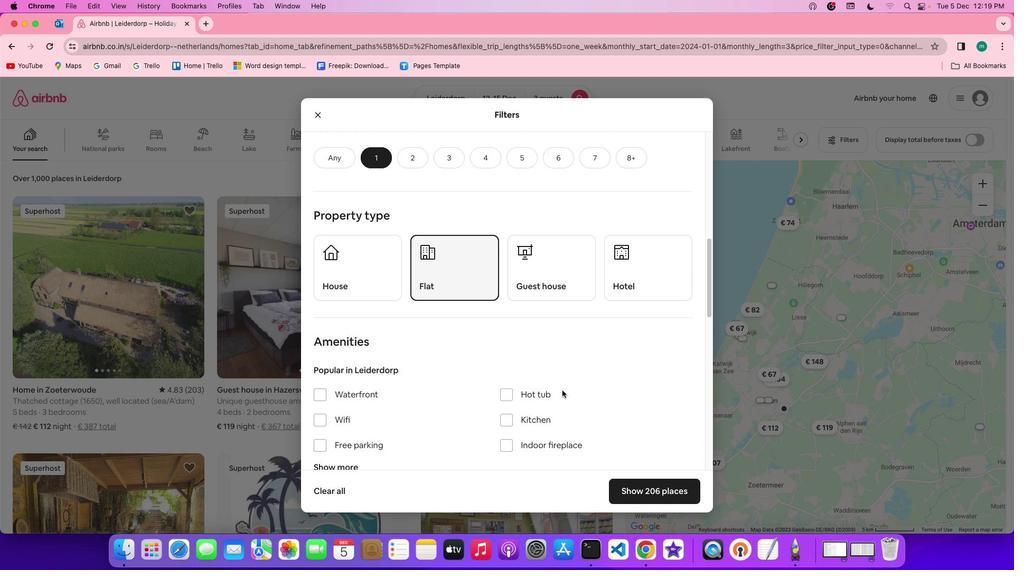
Action: Mouse scrolled (562, 390) with delta (0, 0)
Screenshot: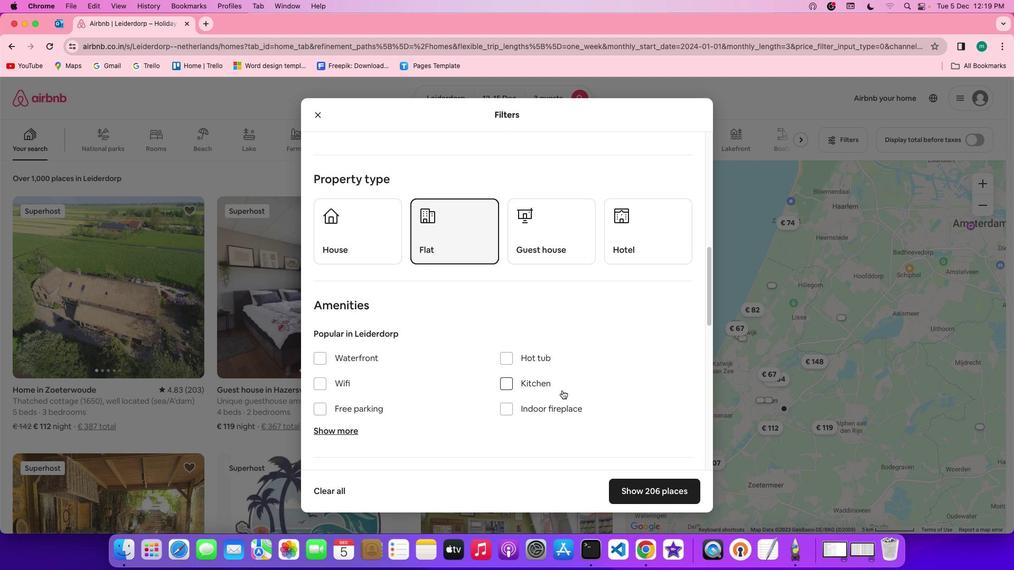 
Action: Mouse scrolled (562, 390) with delta (0, 0)
Screenshot: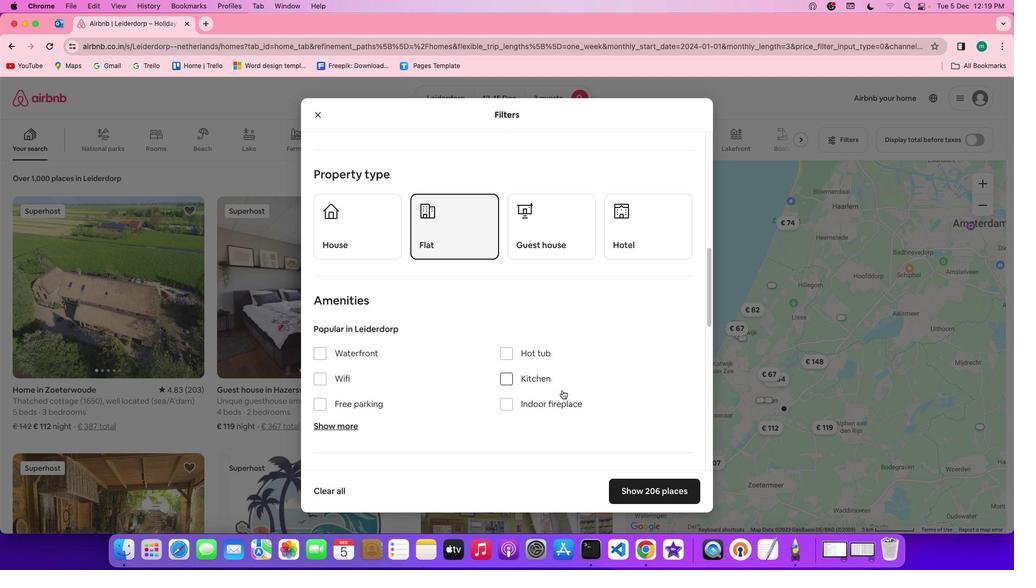 
Action: Mouse scrolled (562, 390) with delta (0, 0)
Screenshot: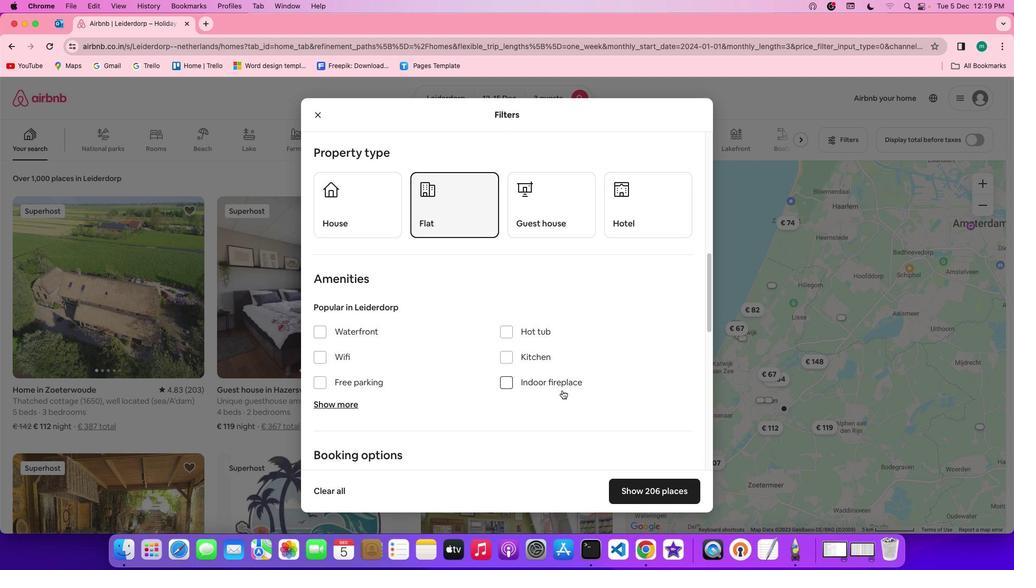 
Action: Mouse scrolled (562, 390) with delta (0, 0)
Screenshot: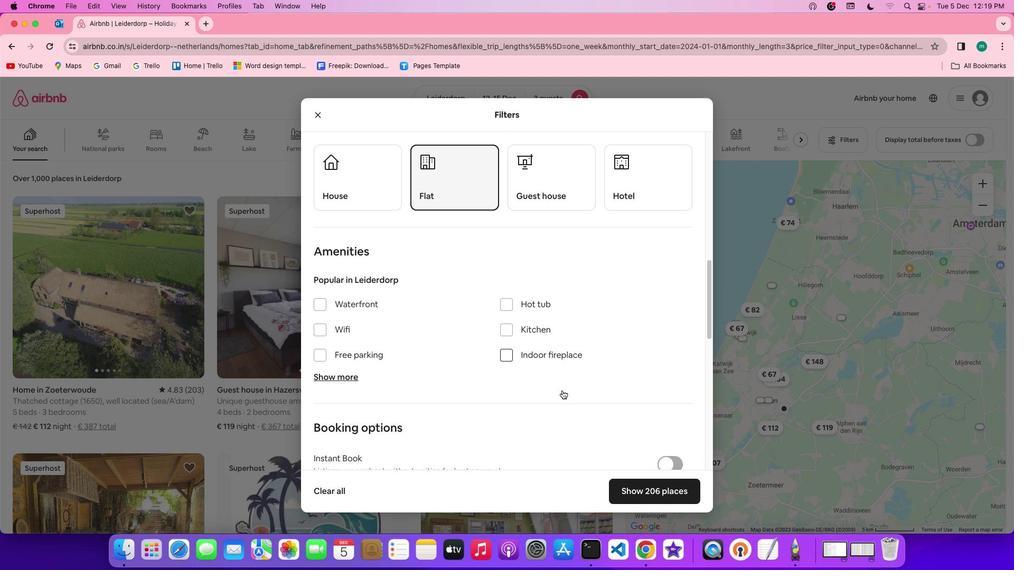 
Action: Mouse moved to (370, 346)
Screenshot: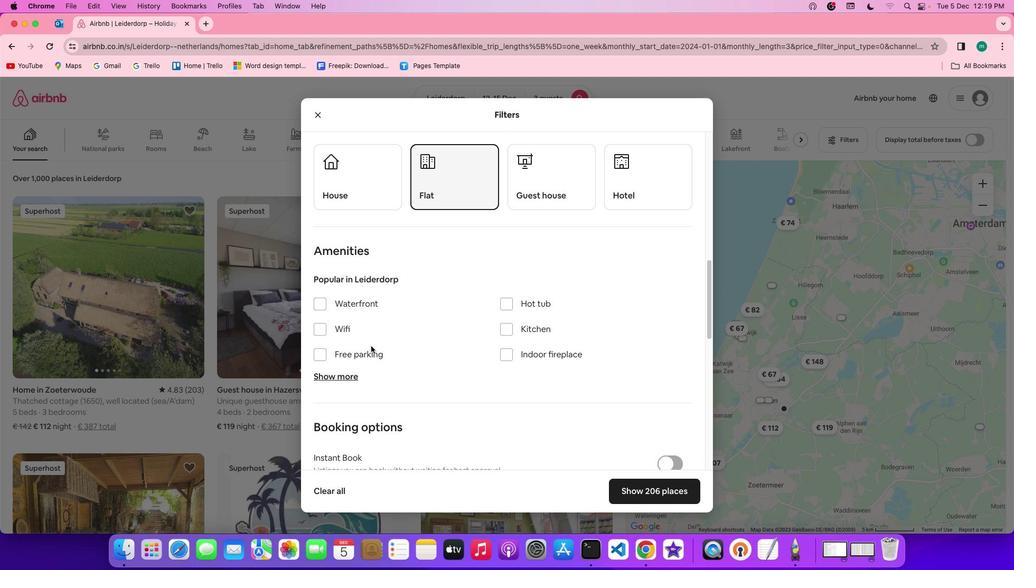 
Action: Mouse scrolled (370, 346) with delta (0, 0)
Screenshot: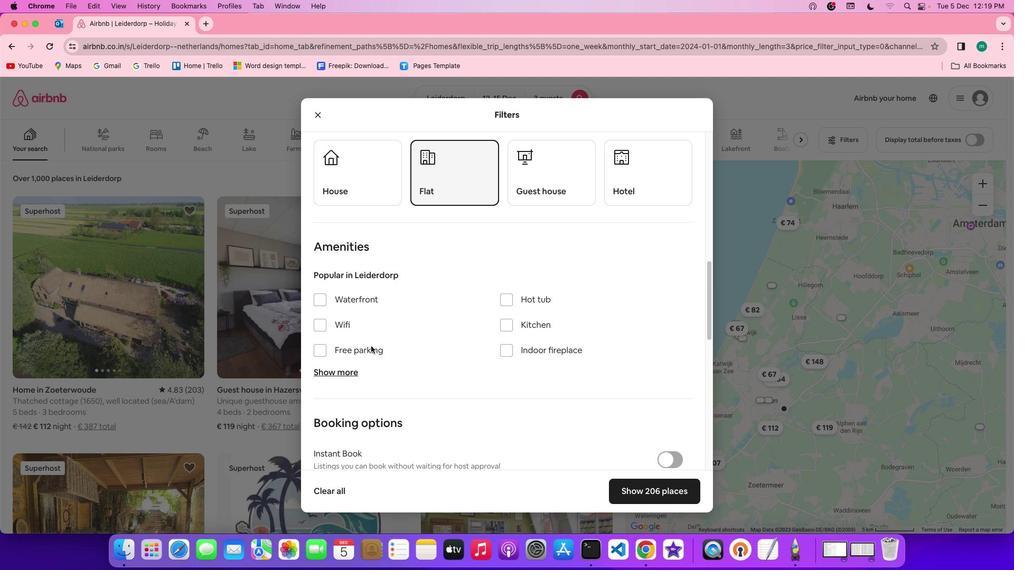 
Action: Mouse scrolled (370, 346) with delta (0, 0)
Screenshot: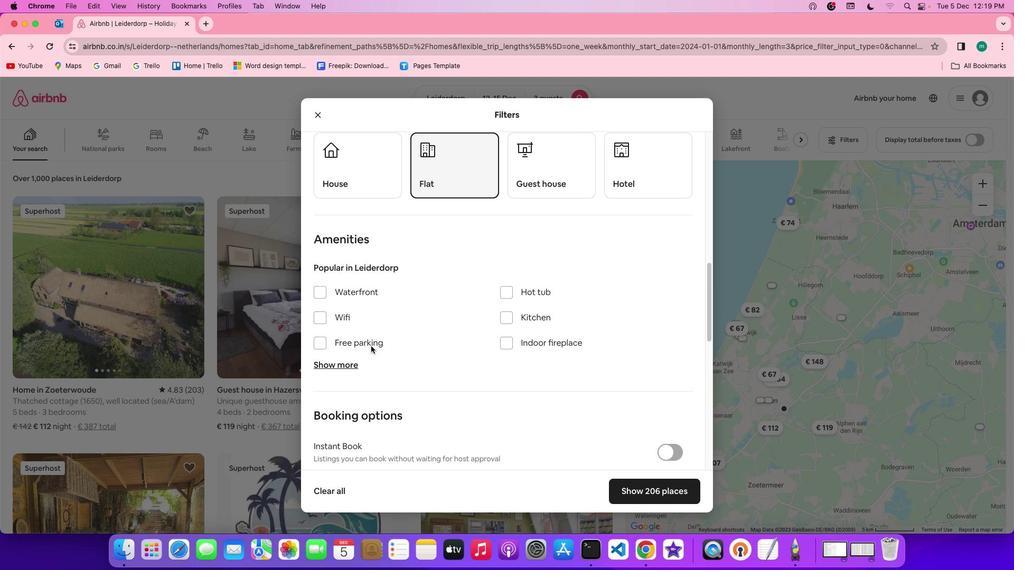 
Action: Mouse scrolled (370, 346) with delta (0, -1)
Screenshot: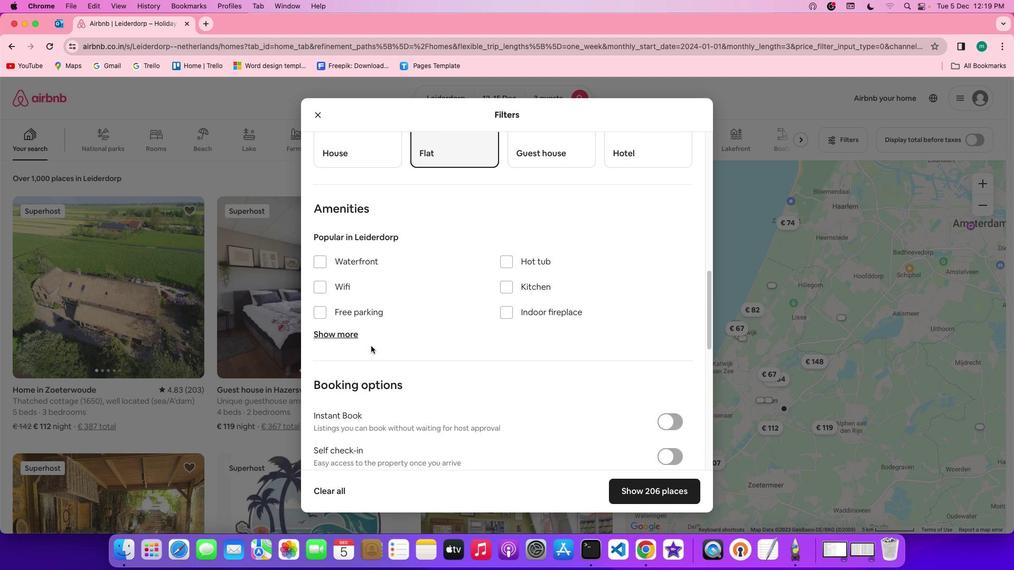 
Action: Mouse moved to (338, 302)
Screenshot: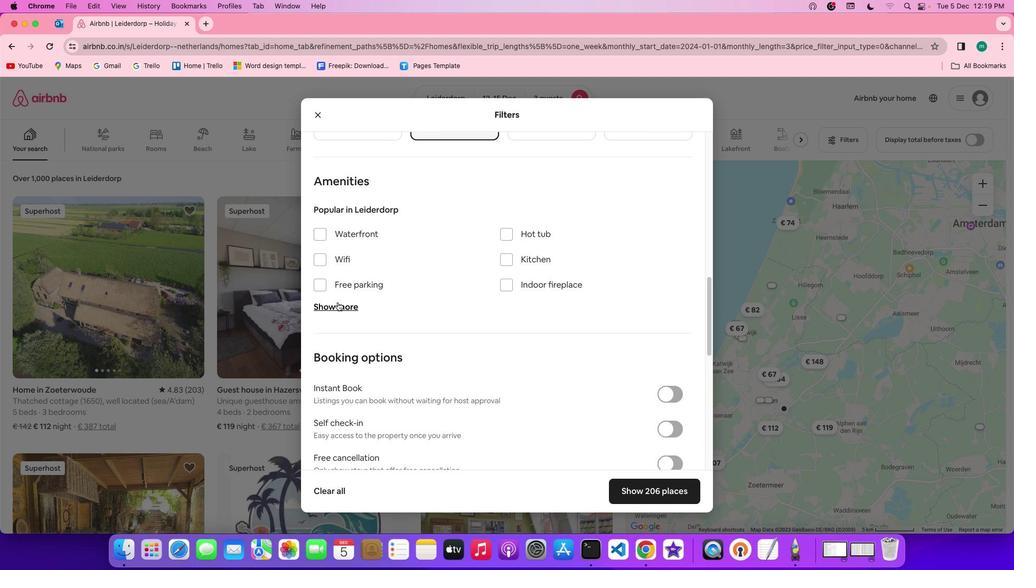 
Action: Mouse pressed left at (338, 302)
Screenshot: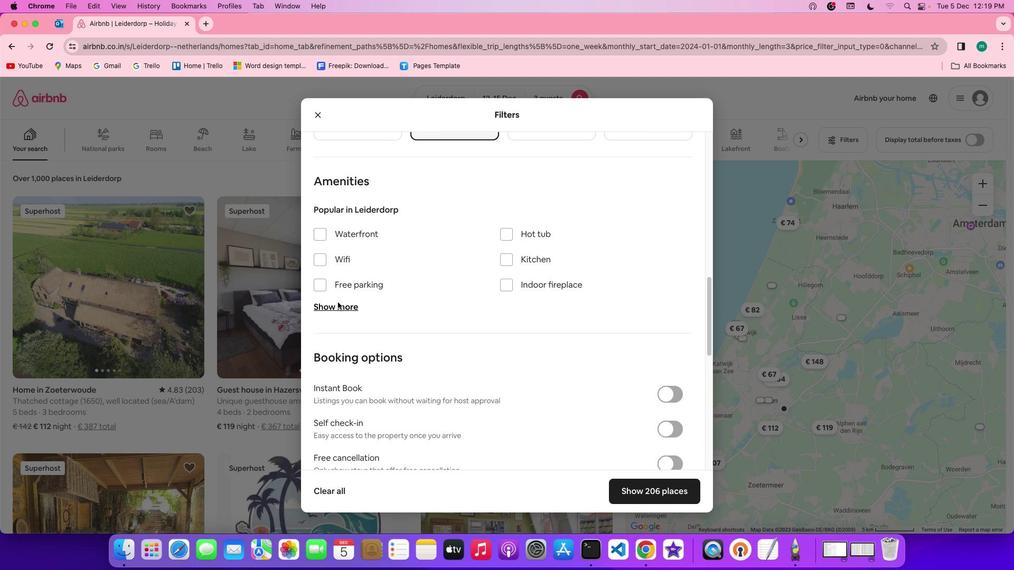 
Action: Mouse moved to (479, 389)
Screenshot: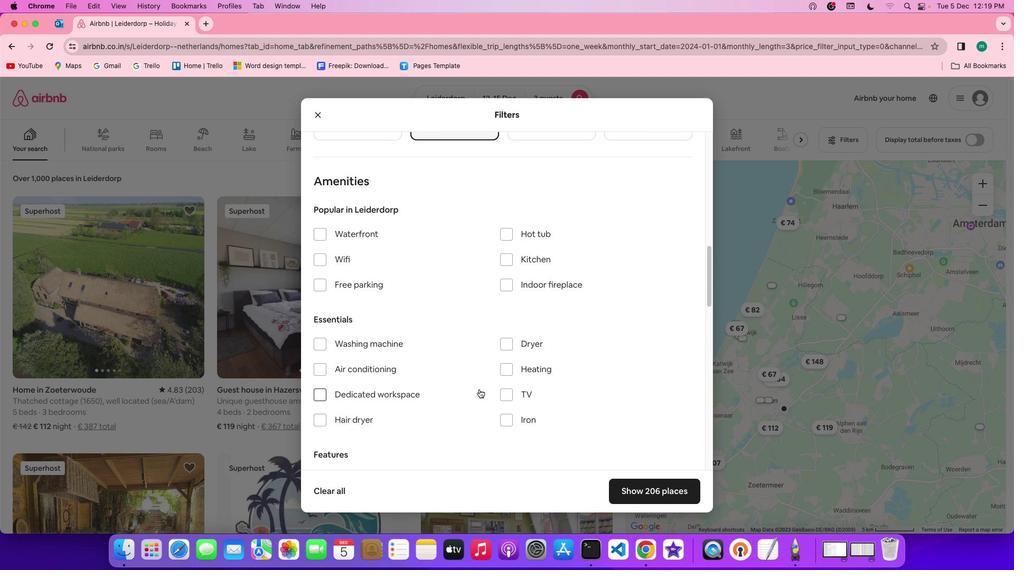 
Action: Mouse scrolled (479, 389) with delta (0, 0)
Screenshot: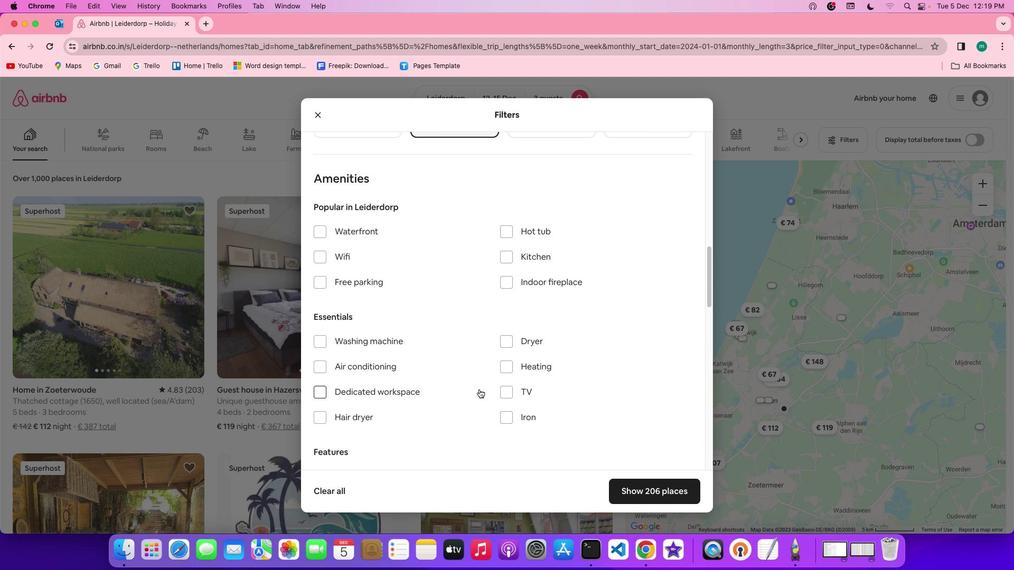
Action: Mouse scrolled (479, 389) with delta (0, 0)
Screenshot: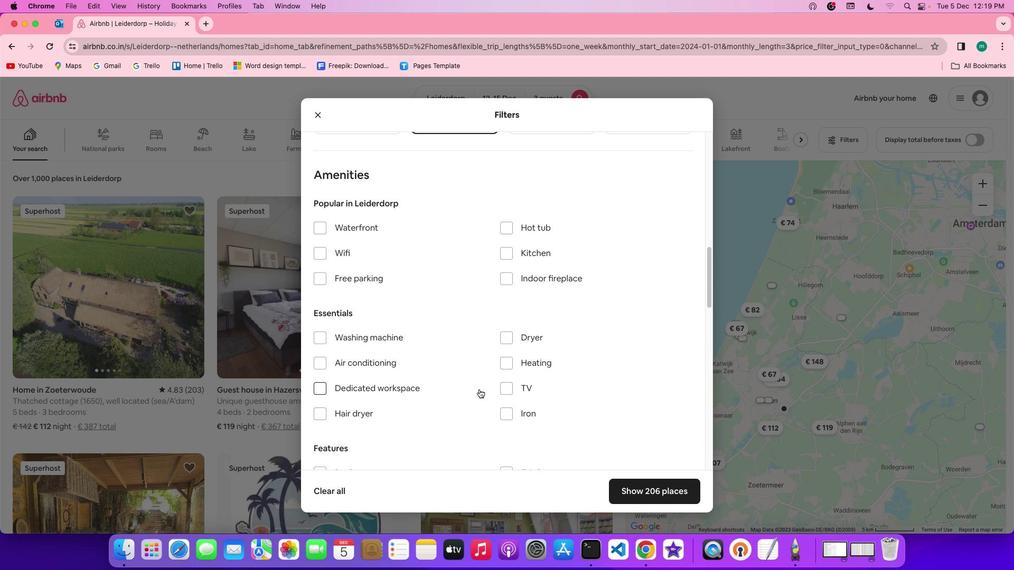 
Action: Mouse moved to (390, 328)
Screenshot: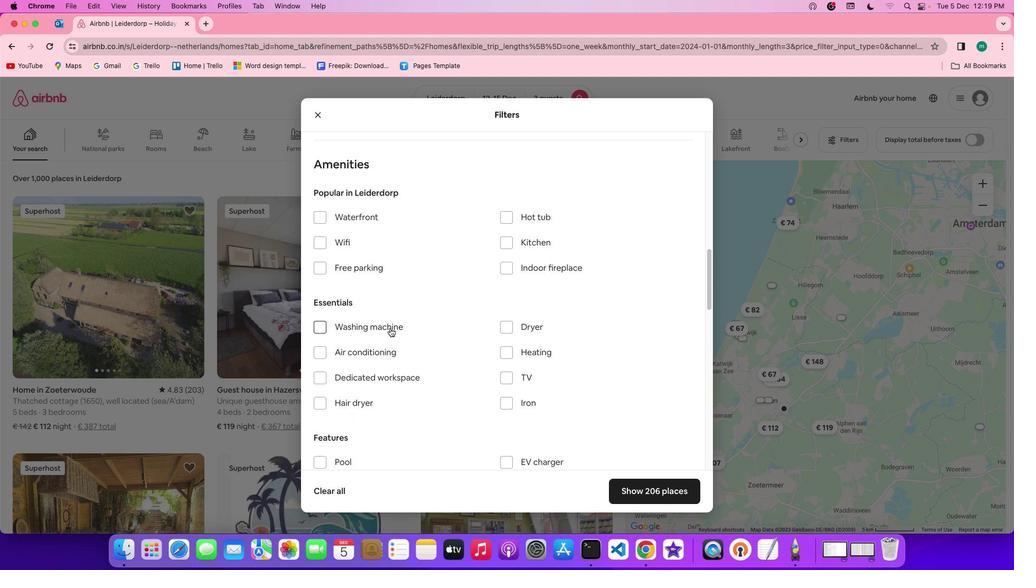 
Action: Mouse pressed left at (390, 328)
Screenshot: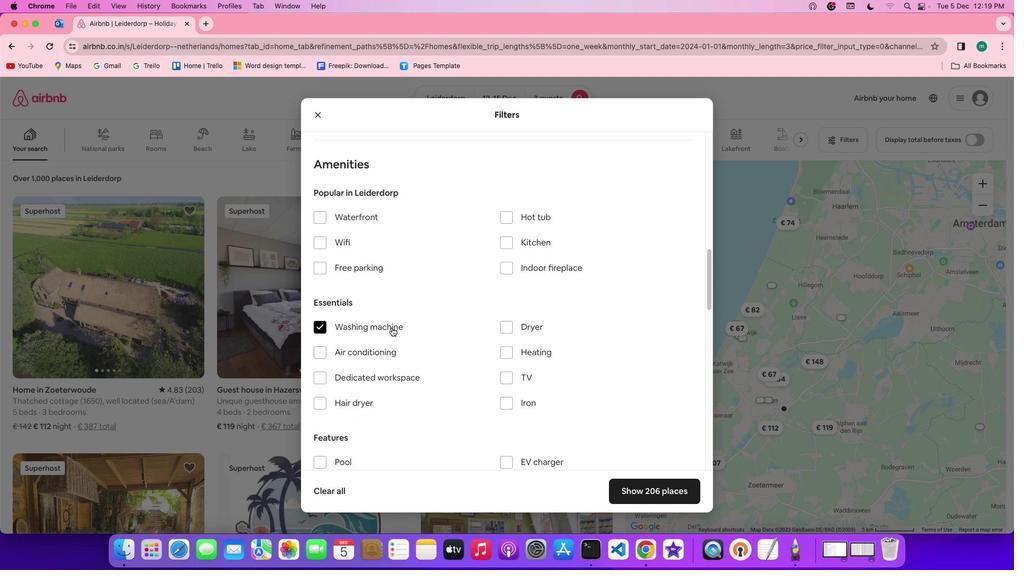
Action: Mouse moved to (559, 399)
Screenshot: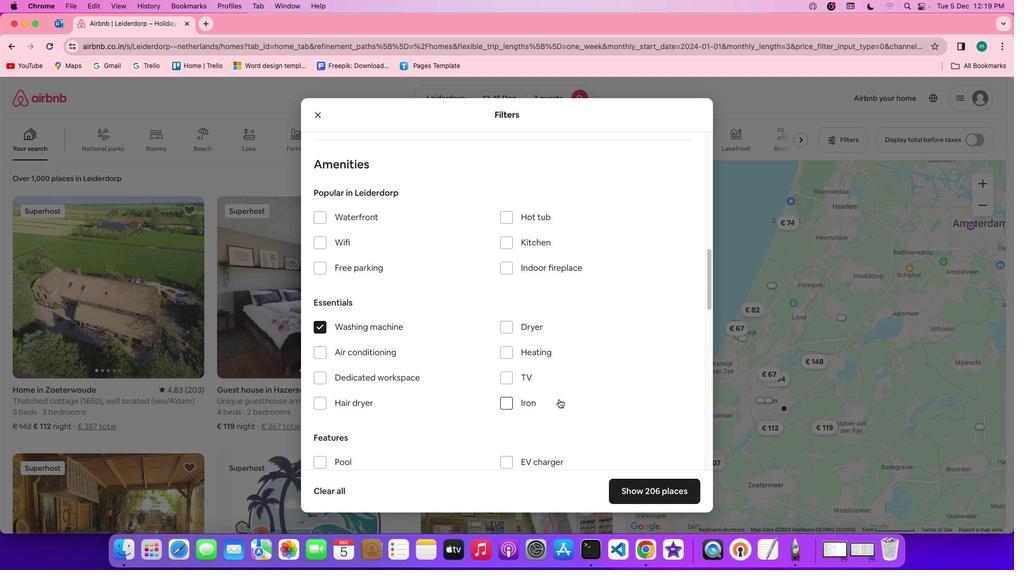 
Action: Mouse scrolled (559, 399) with delta (0, 0)
Screenshot: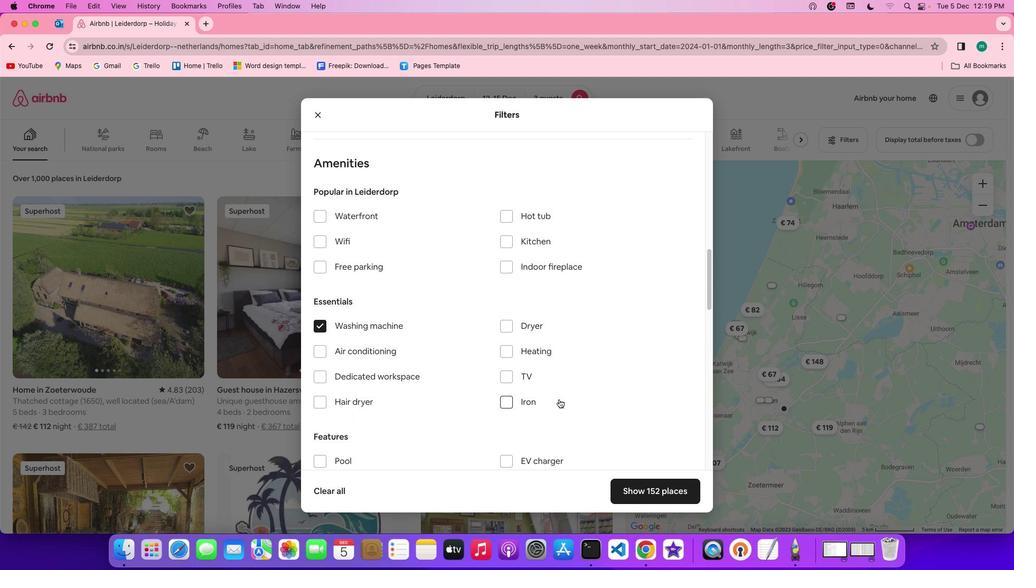 
Action: Mouse scrolled (559, 399) with delta (0, 0)
Screenshot: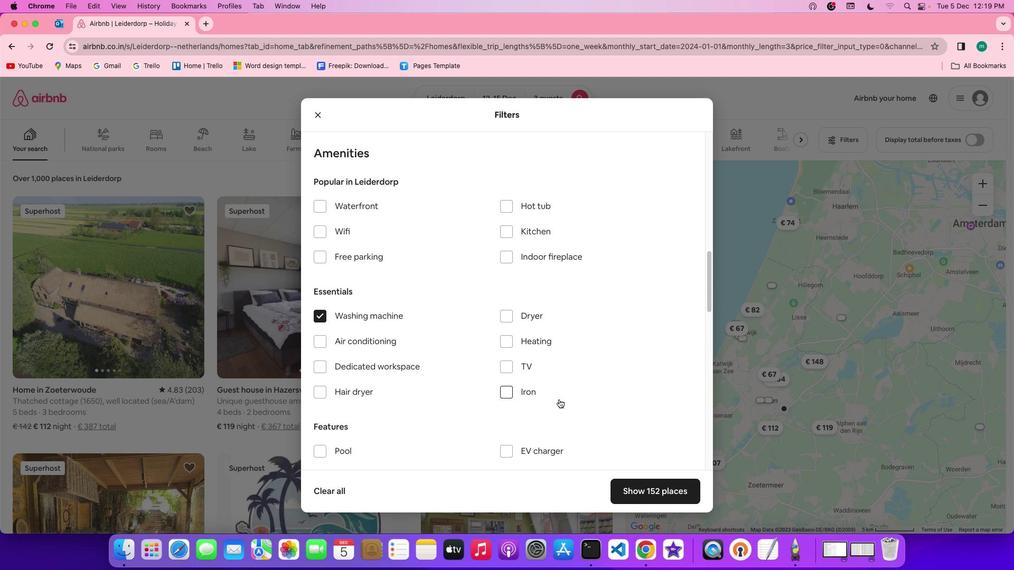 
Action: Mouse scrolled (559, 399) with delta (0, -1)
Screenshot: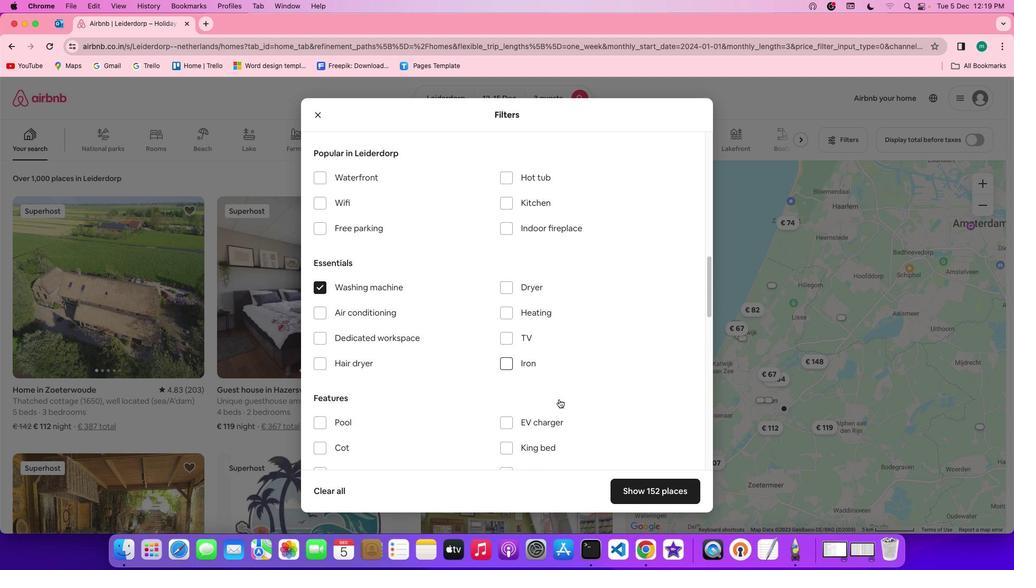 
Action: Mouse scrolled (559, 399) with delta (0, 0)
Screenshot: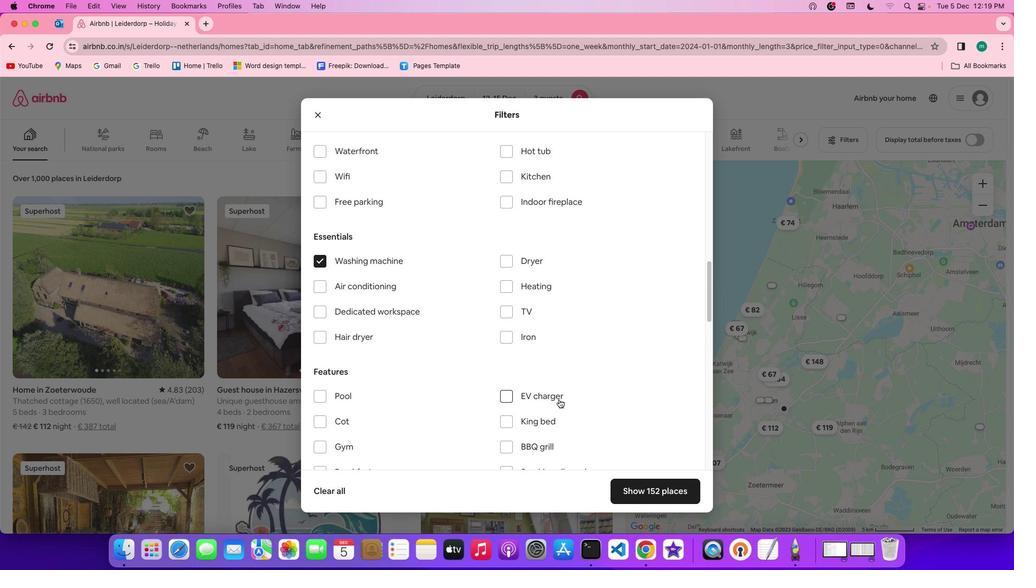 
Action: Mouse scrolled (559, 399) with delta (0, 0)
Screenshot: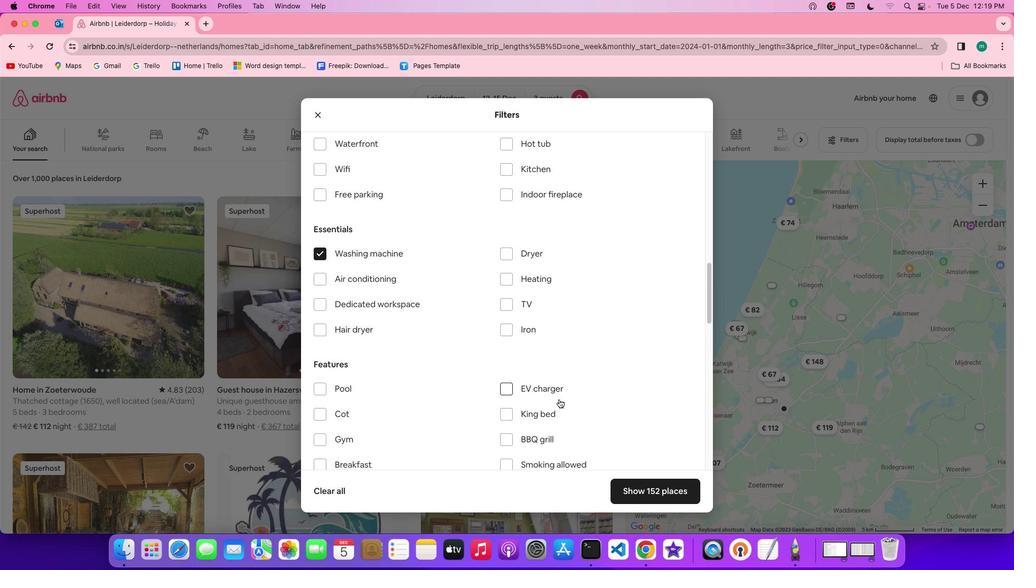 
Action: Mouse scrolled (559, 399) with delta (0, 0)
Screenshot: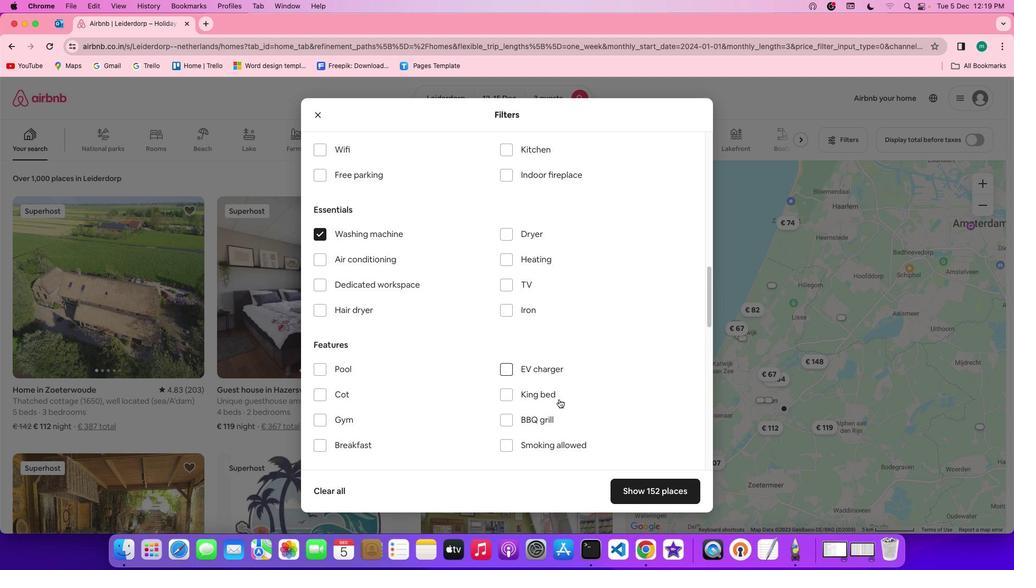 
Action: Mouse scrolled (559, 399) with delta (0, 0)
Screenshot: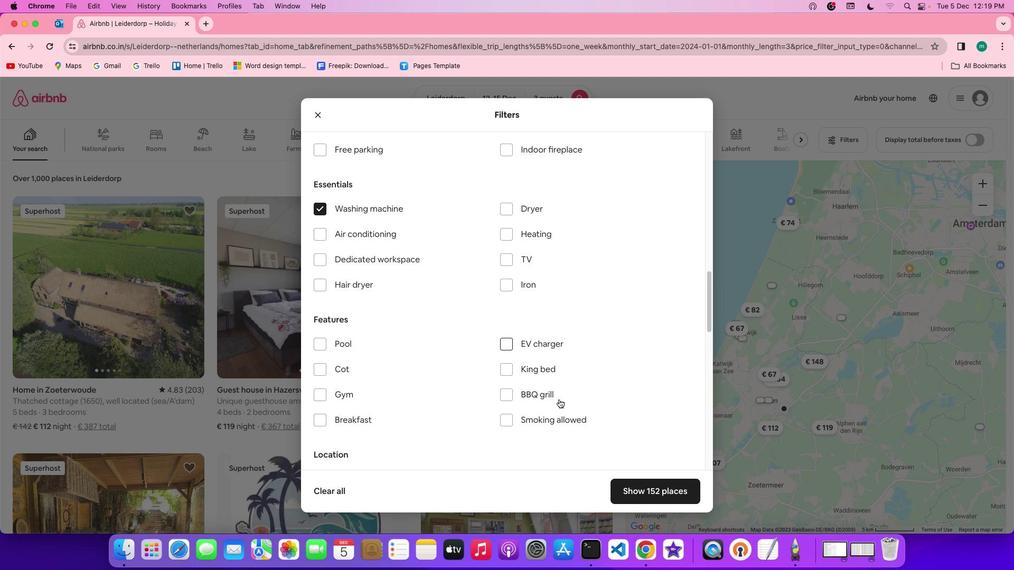 
Action: Mouse scrolled (559, 399) with delta (0, 0)
Screenshot: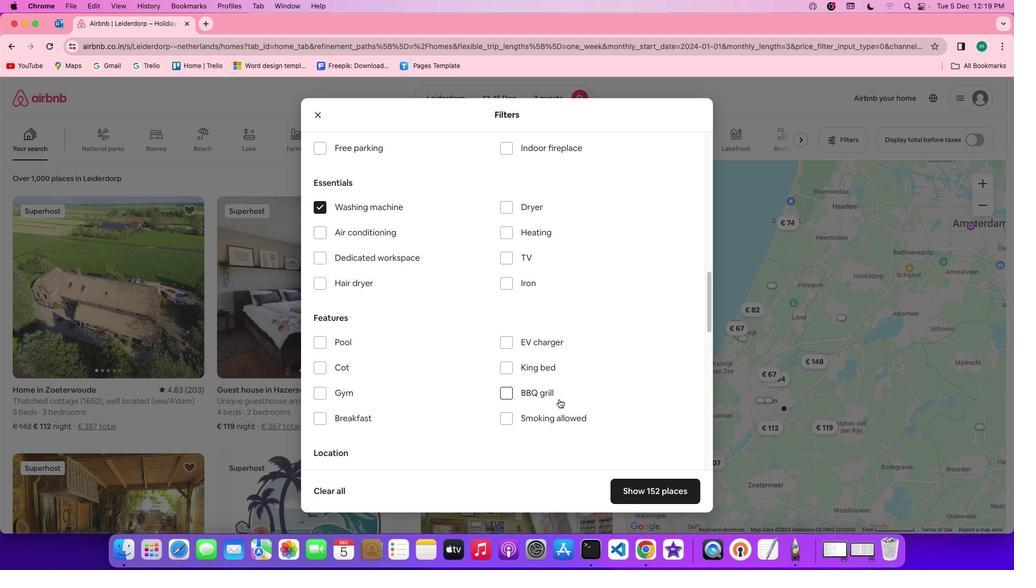 
Action: Mouse scrolled (559, 399) with delta (0, 0)
Screenshot: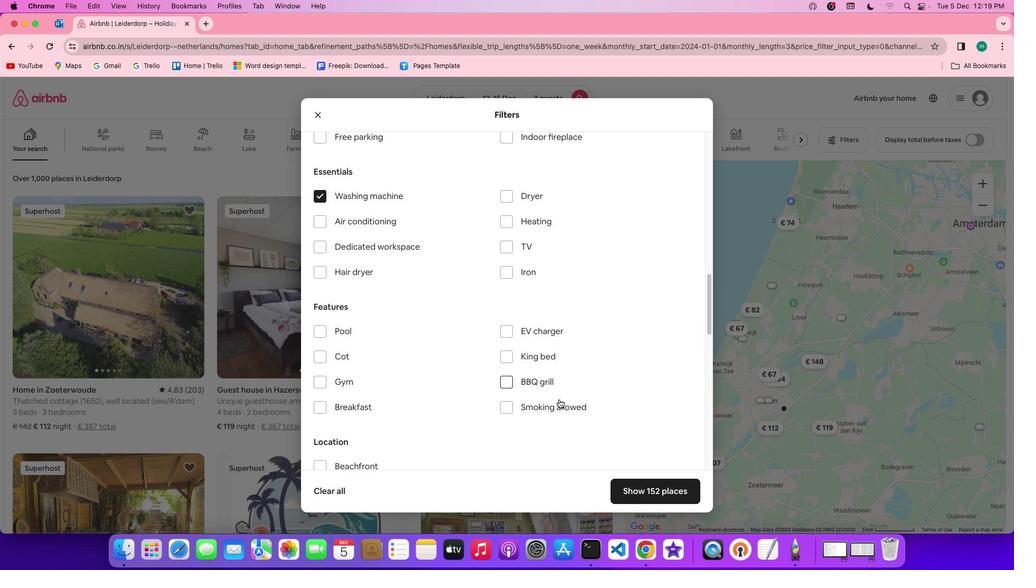 
Action: Mouse scrolled (559, 399) with delta (0, -1)
Screenshot: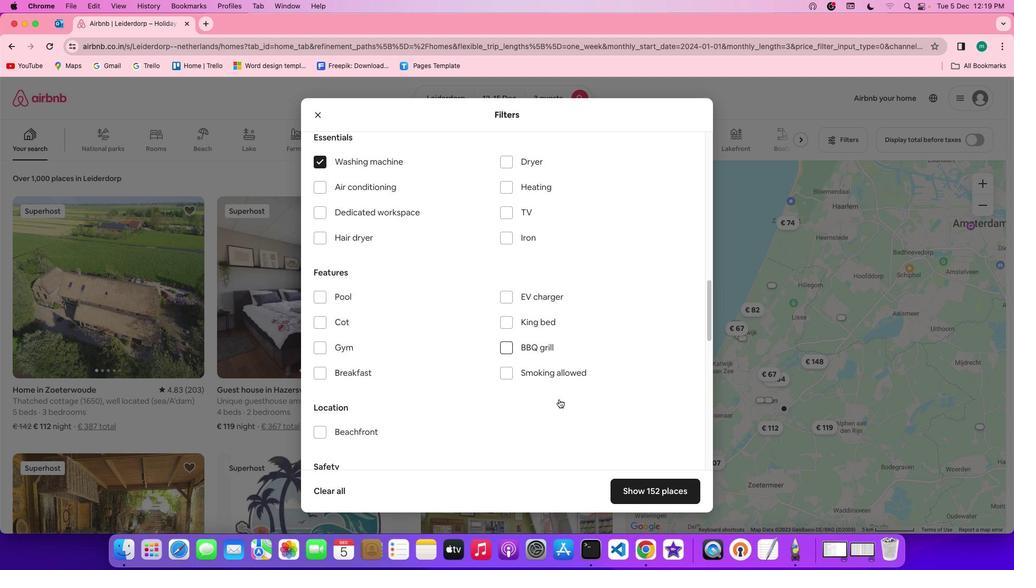
Action: Mouse scrolled (559, 399) with delta (0, -1)
Screenshot: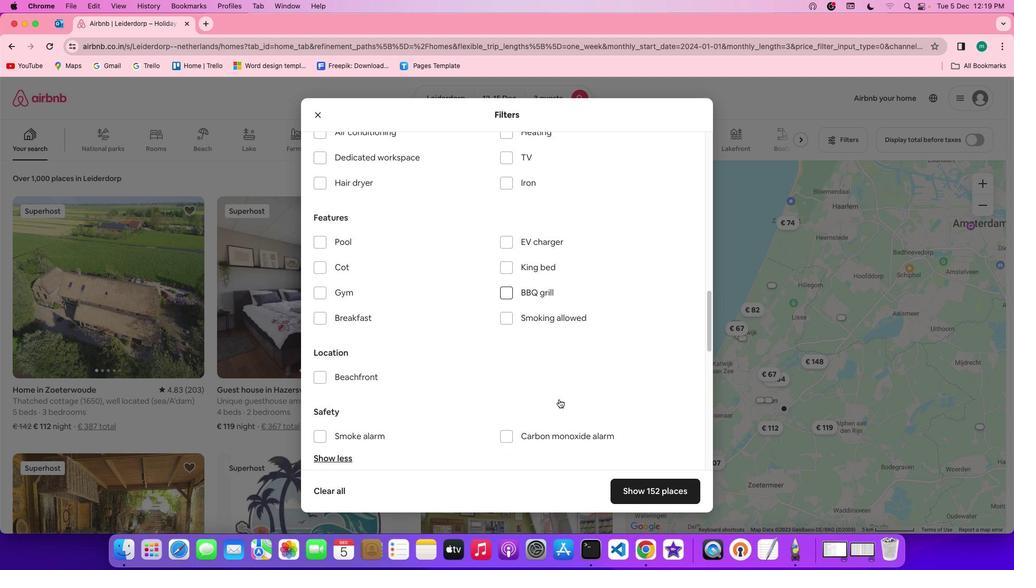 
Action: Mouse scrolled (559, 399) with delta (0, 0)
Screenshot: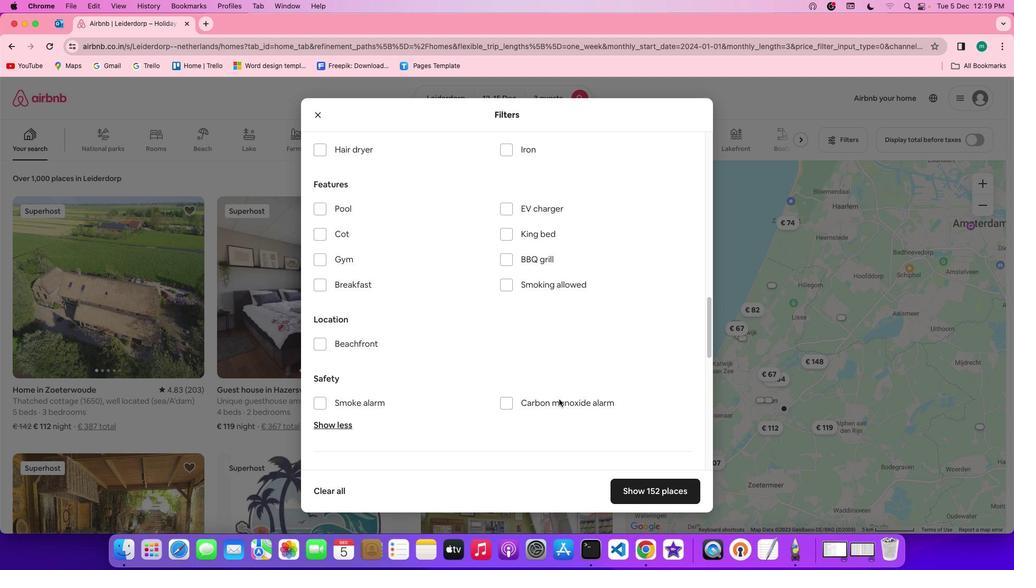 
Action: Mouse scrolled (559, 399) with delta (0, 0)
Screenshot: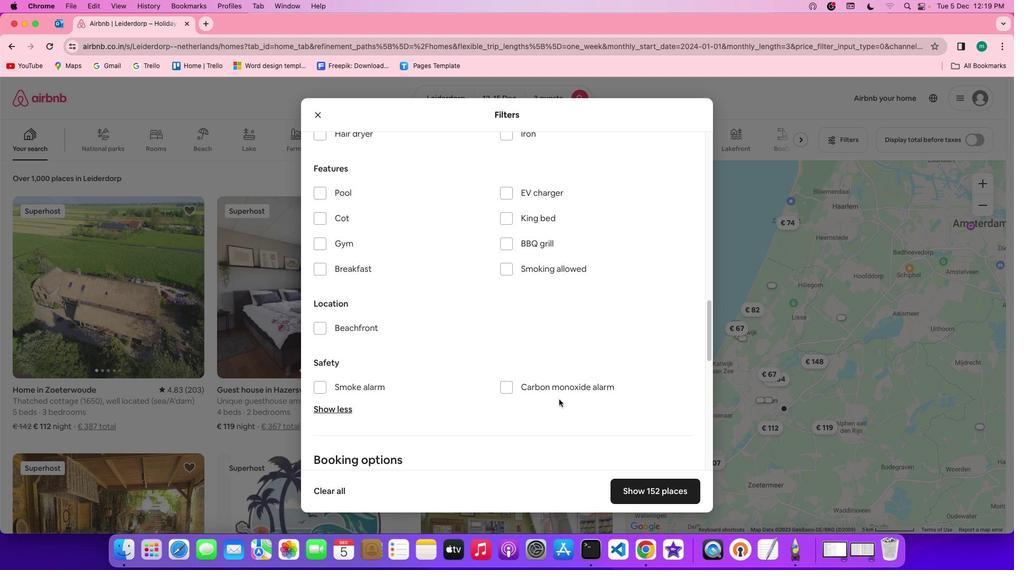 
Action: Mouse scrolled (559, 399) with delta (0, -1)
Screenshot: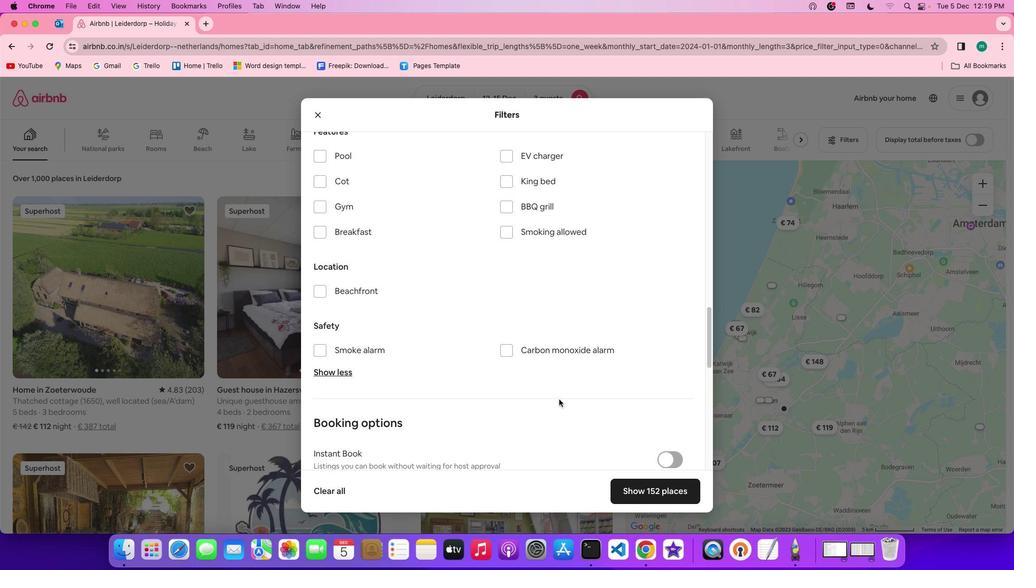 
Action: Mouse scrolled (559, 399) with delta (0, -2)
Screenshot: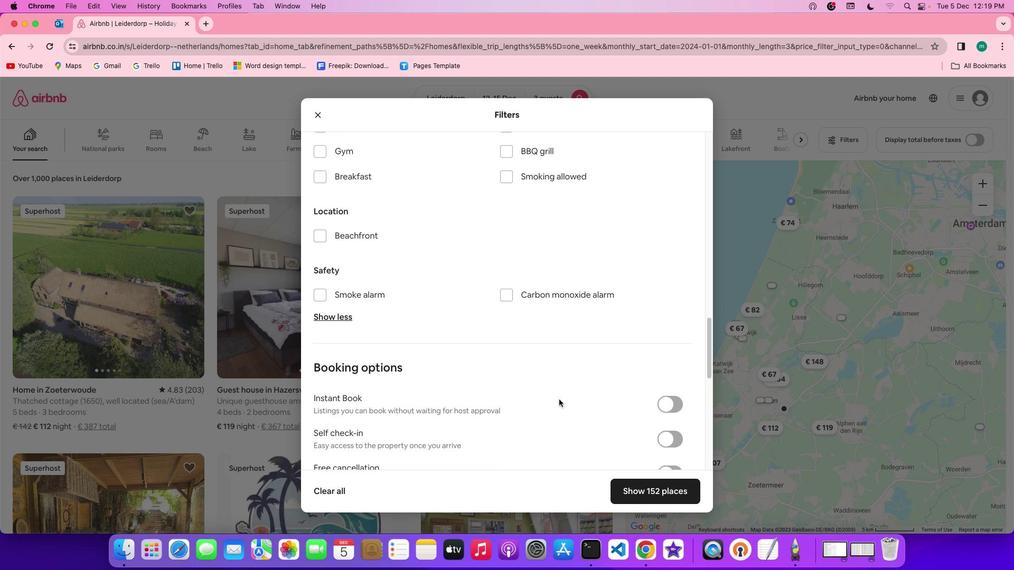 
Action: Mouse scrolled (559, 399) with delta (0, 0)
Screenshot: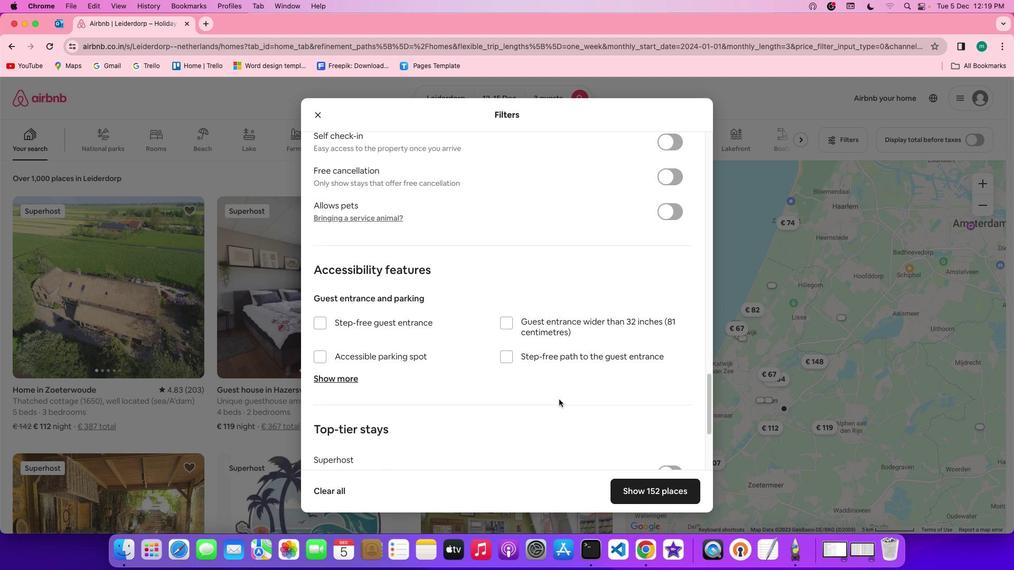 
Action: Mouse scrolled (559, 399) with delta (0, 0)
Screenshot: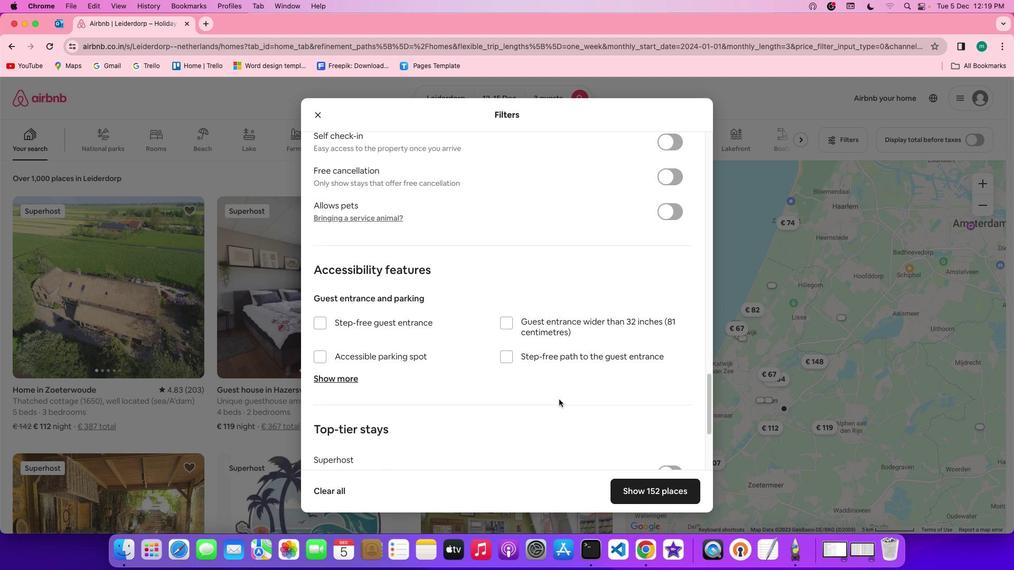 
Action: Mouse scrolled (559, 399) with delta (0, -1)
Screenshot: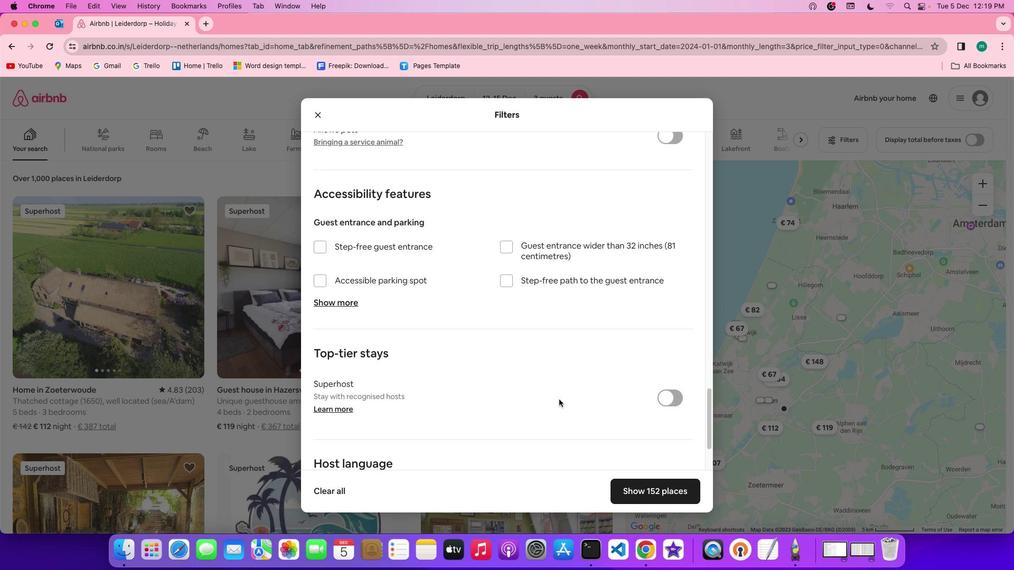 
Action: Mouse scrolled (559, 399) with delta (0, -2)
Screenshot: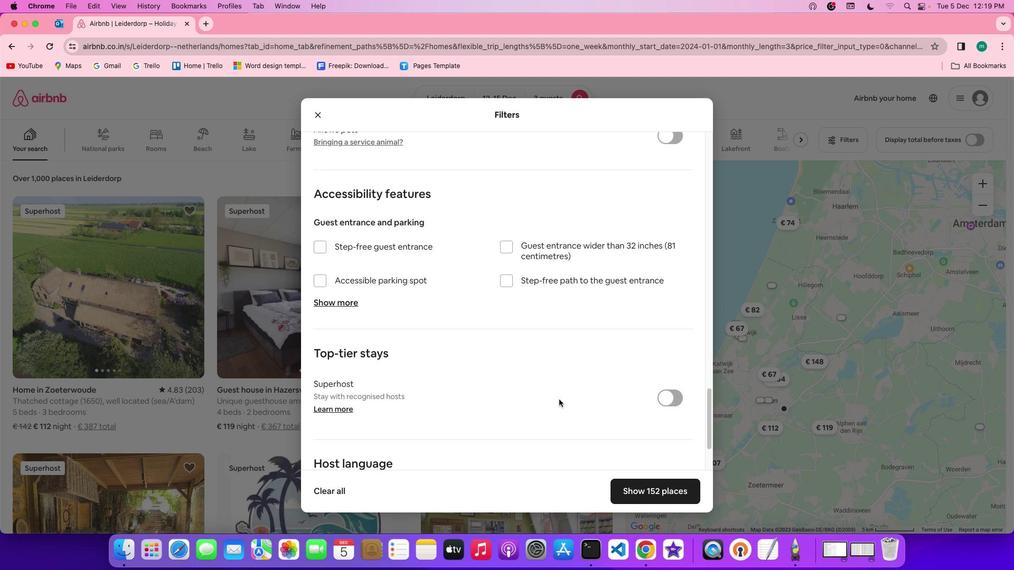
Action: Mouse scrolled (559, 399) with delta (0, -3)
Screenshot: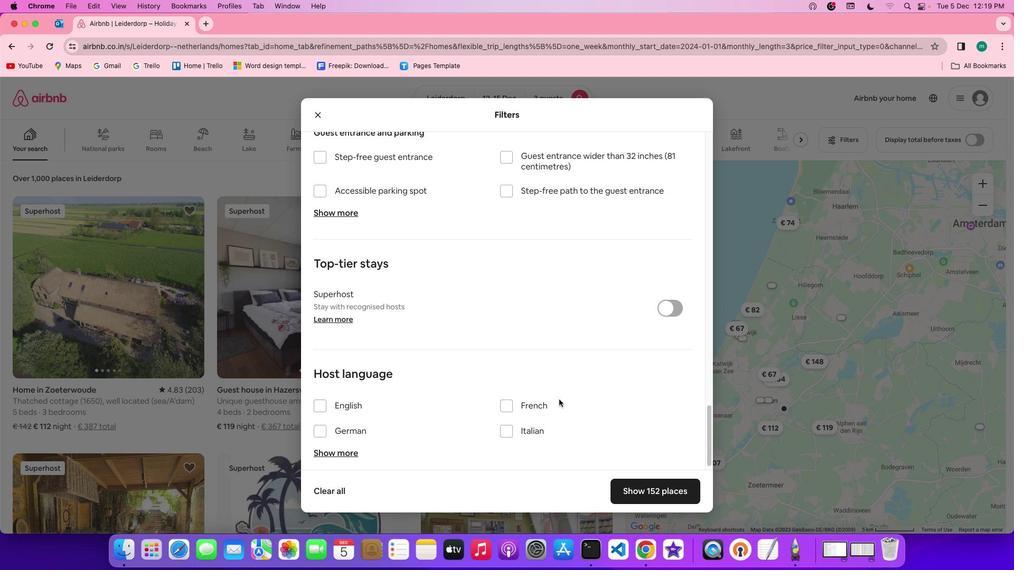 
Action: Mouse scrolled (559, 399) with delta (0, -3)
Screenshot: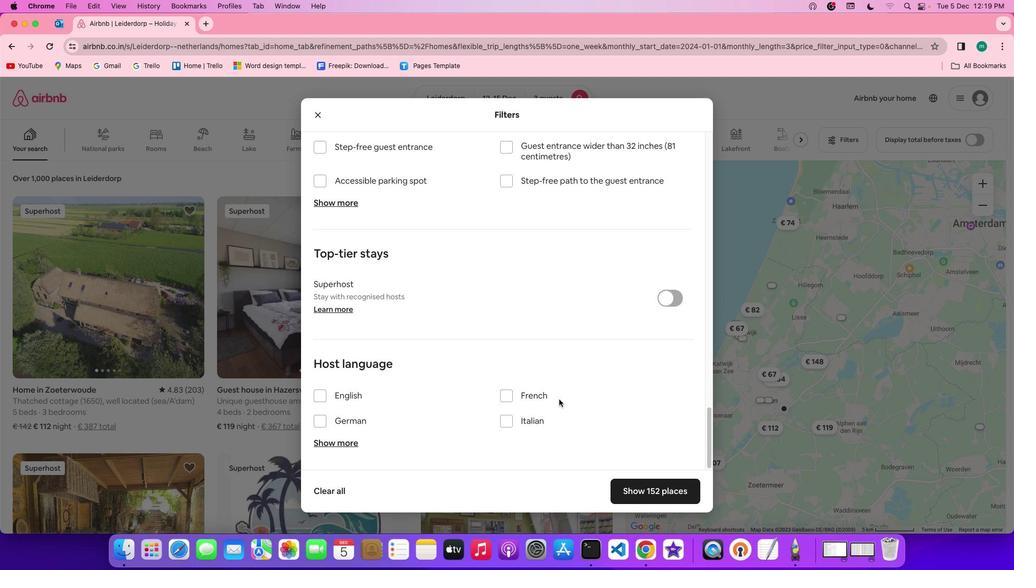 
Action: Mouse scrolled (559, 399) with delta (0, 0)
Screenshot: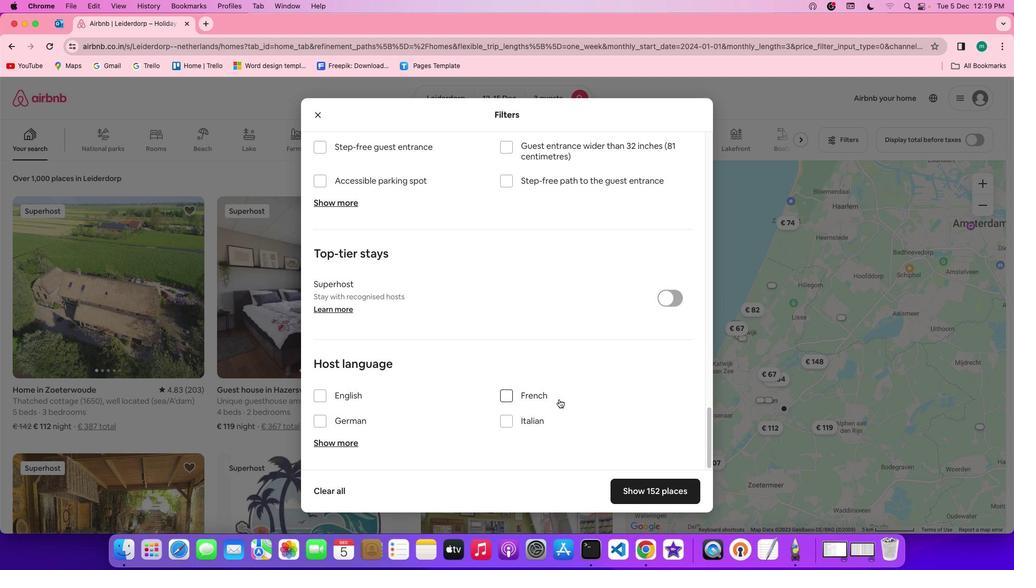 
Action: Mouse scrolled (559, 399) with delta (0, 0)
Screenshot: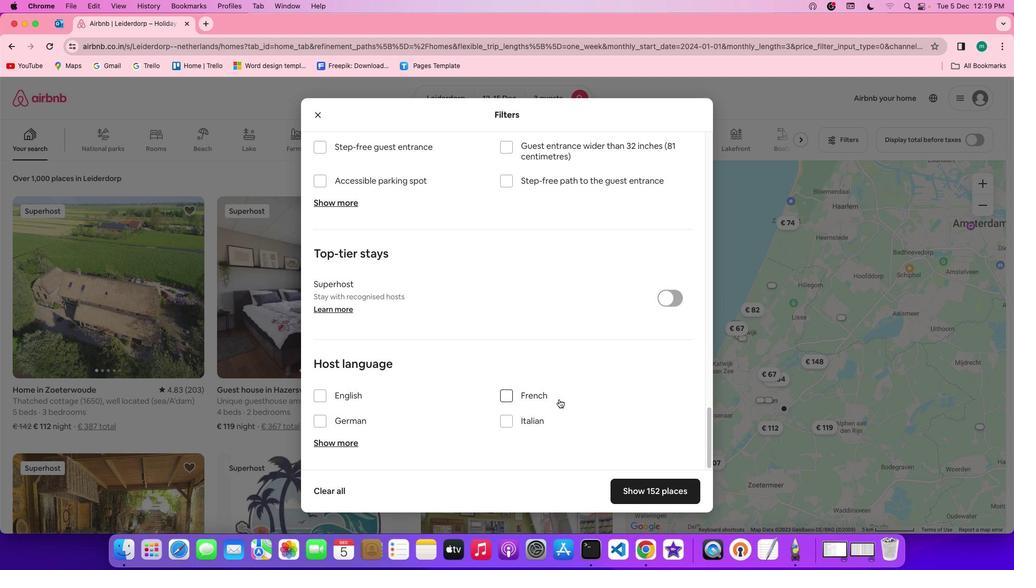 
Action: Mouse scrolled (559, 399) with delta (0, -2)
Screenshot: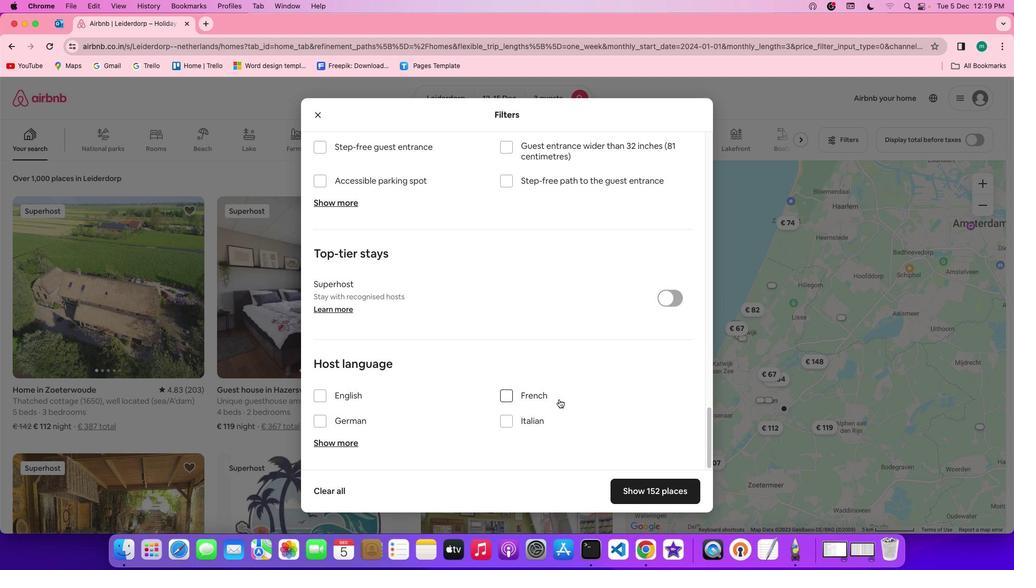 
Action: Mouse scrolled (559, 399) with delta (0, -2)
Screenshot: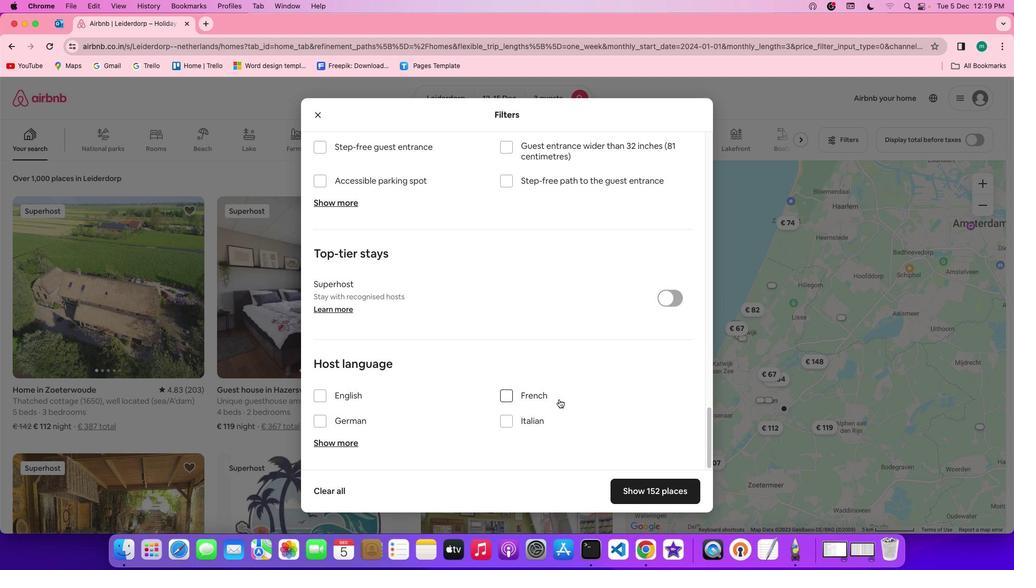 
Action: Mouse scrolled (559, 399) with delta (0, -3)
Screenshot: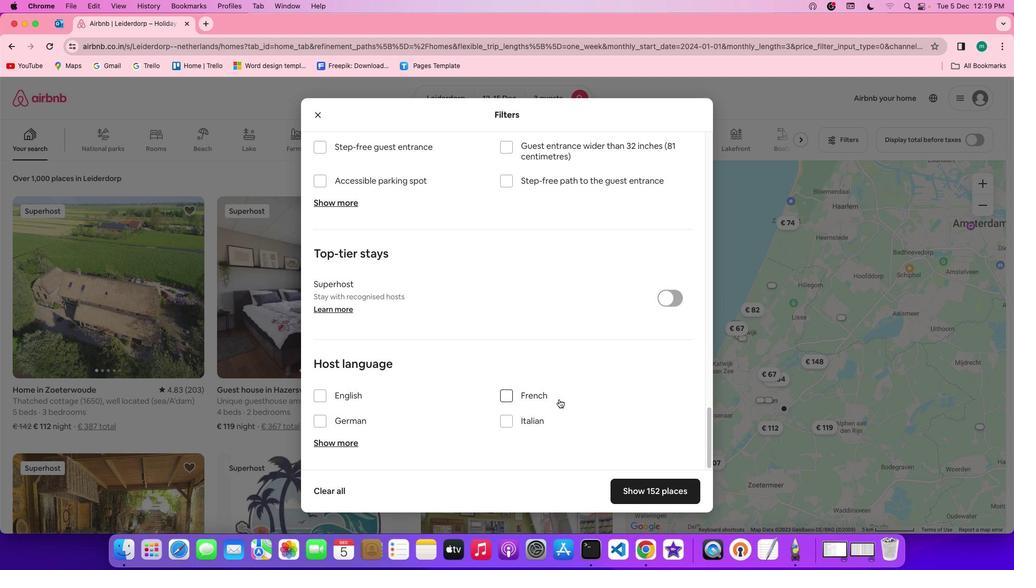 
Action: Mouse scrolled (559, 399) with delta (0, -3)
Screenshot: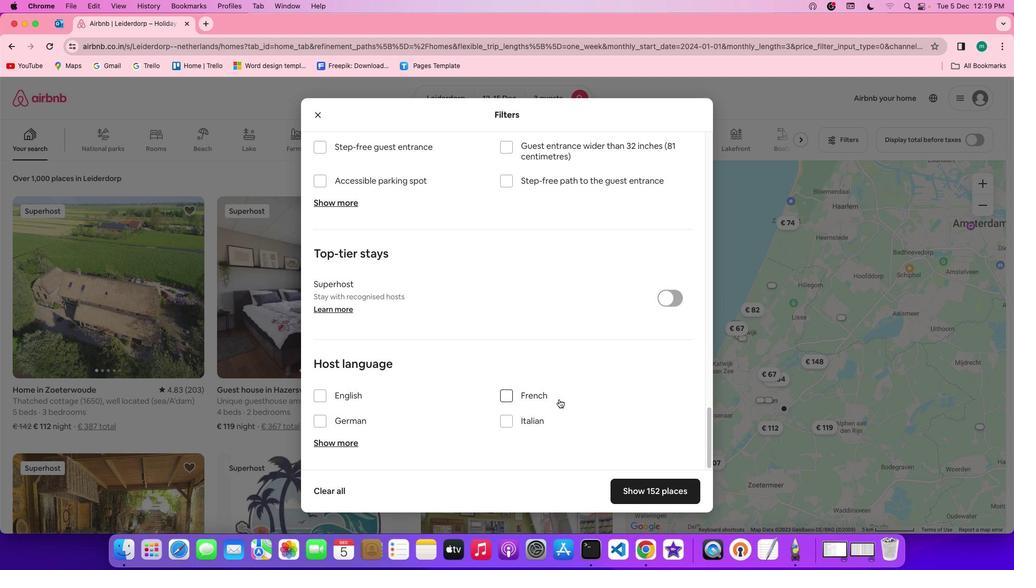 
Action: Mouse moved to (661, 498)
Screenshot: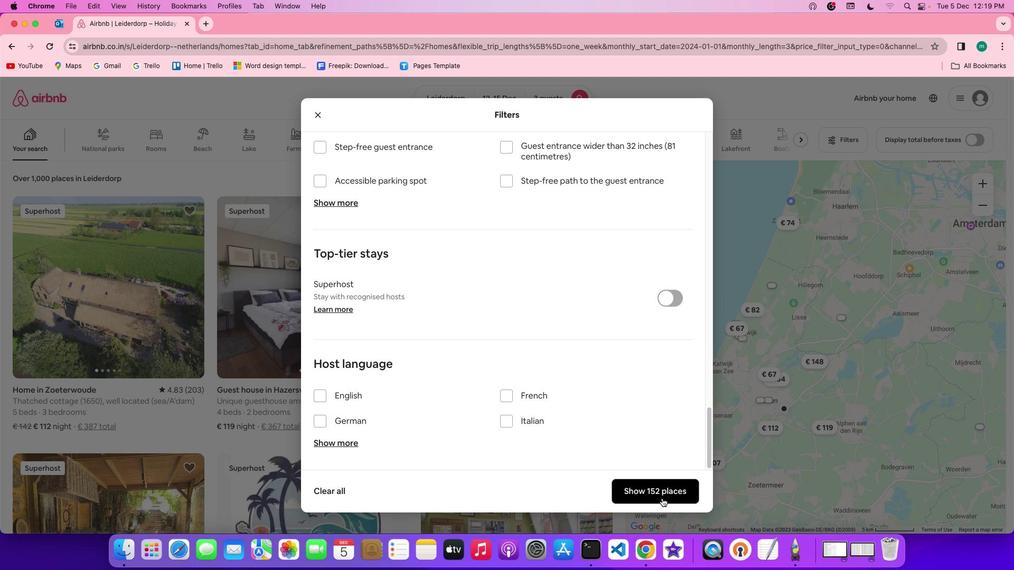 
Action: Mouse pressed left at (661, 498)
Screenshot: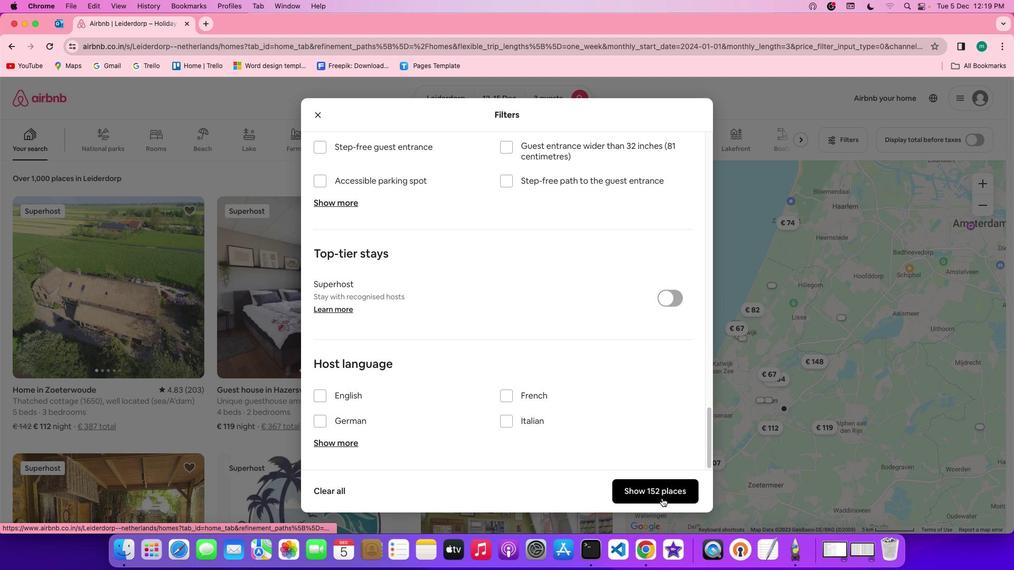 
Action: Mouse moved to (353, 408)
Screenshot: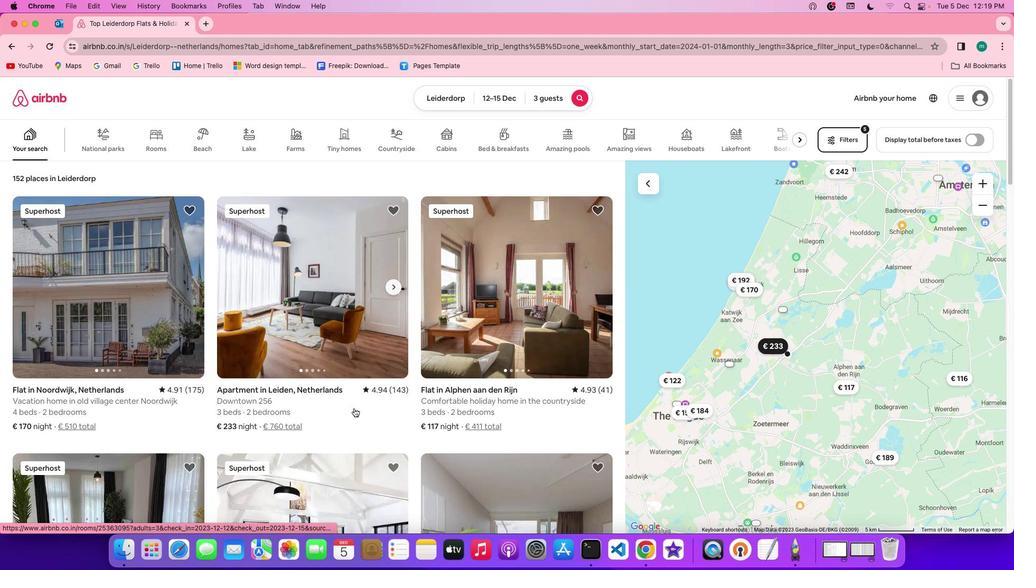
Action: Mouse scrolled (353, 408) with delta (0, 0)
Screenshot: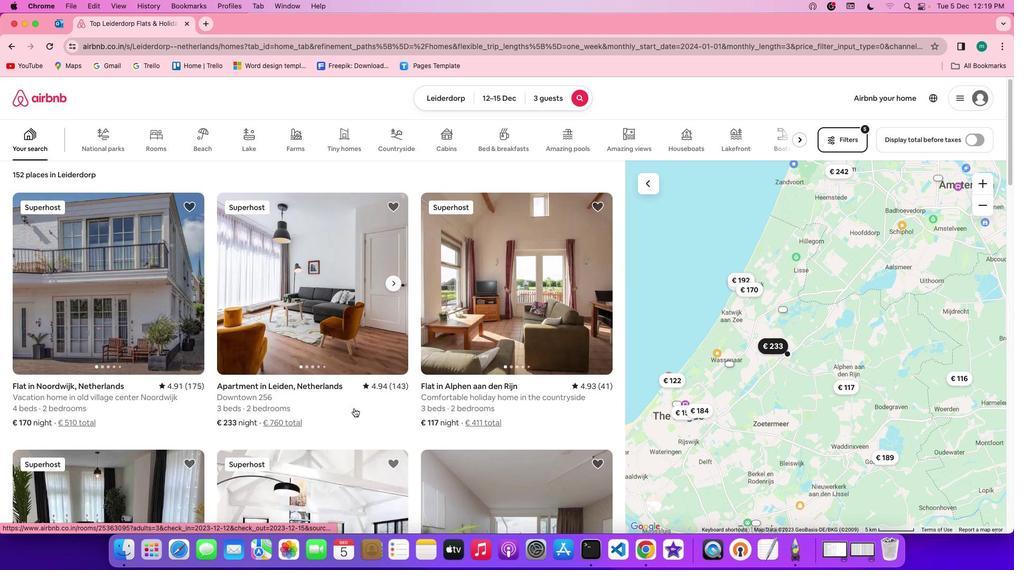 
Action: Mouse scrolled (353, 408) with delta (0, 0)
Screenshot: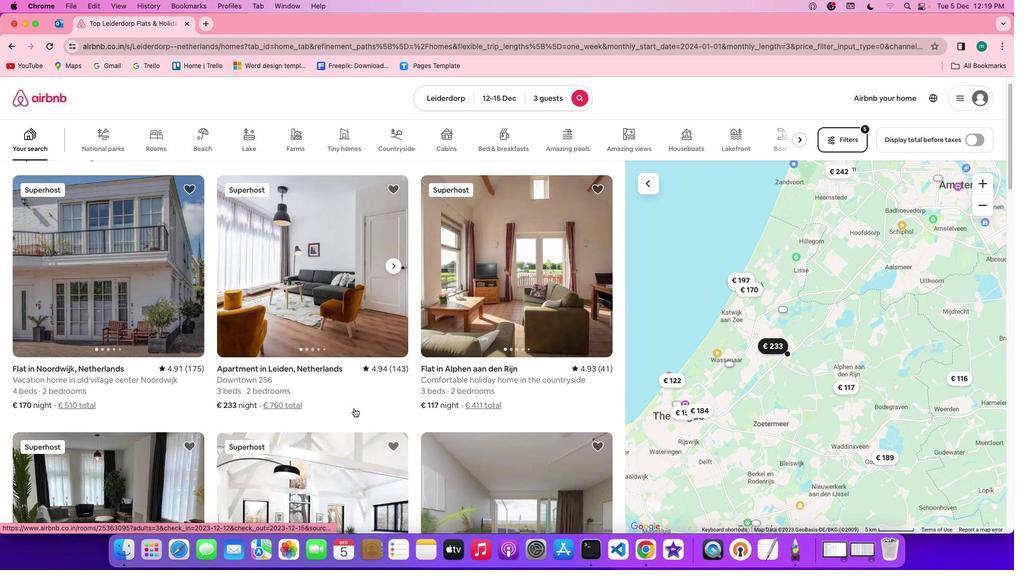 
Action: Mouse scrolled (353, 408) with delta (0, -1)
Screenshot: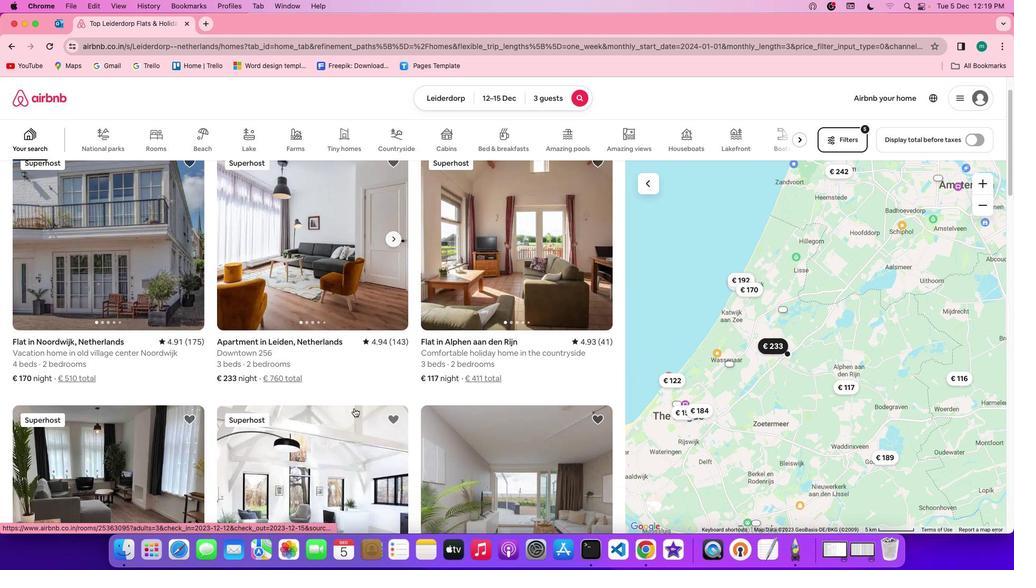
Action: Mouse scrolled (353, 408) with delta (0, -1)
Screenshot: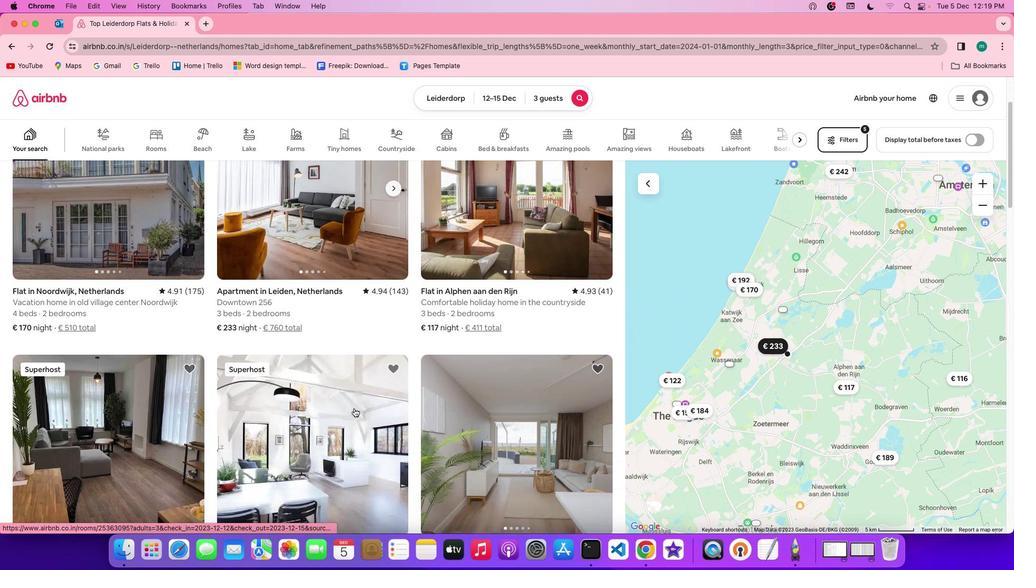 
Action: Mouse scrolled (353, 408) with delta (0, 0)
Screenshot: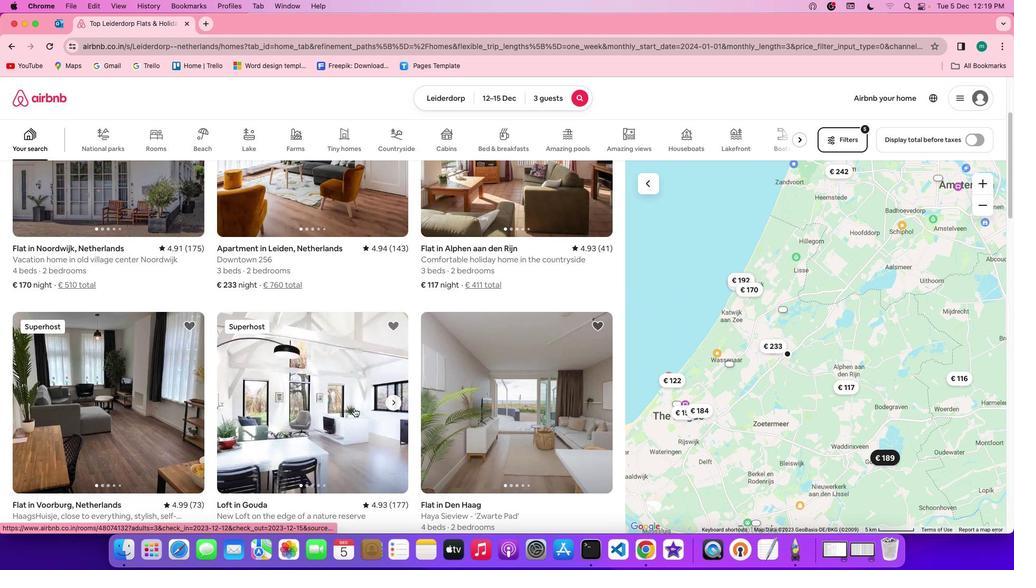 
Action: Mouse scrolled (353, 408) with delta (0, 0)
Screenshot: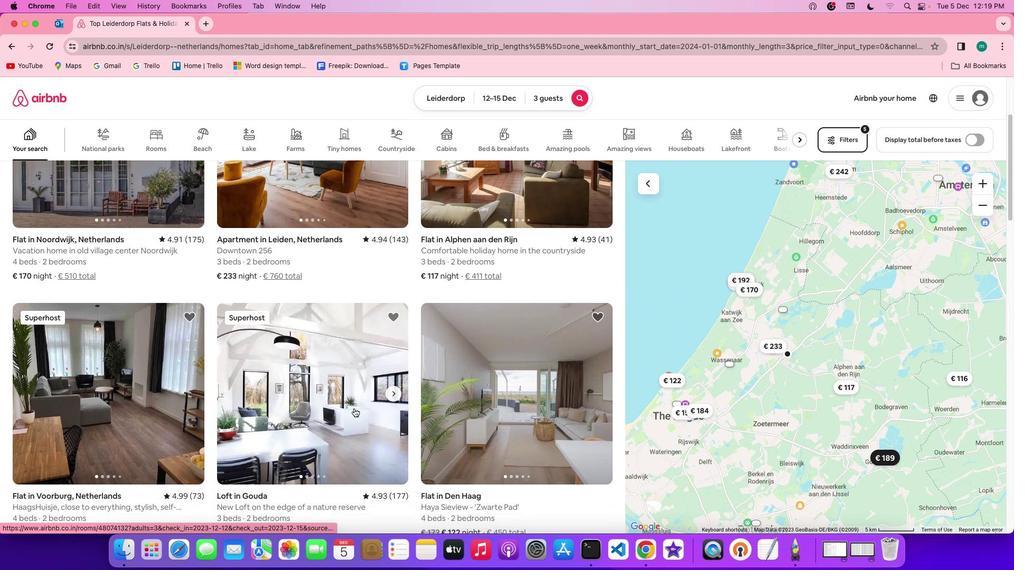
Action: Mouse scrolled (353, 408) with delta (0, -1)
Screenshot: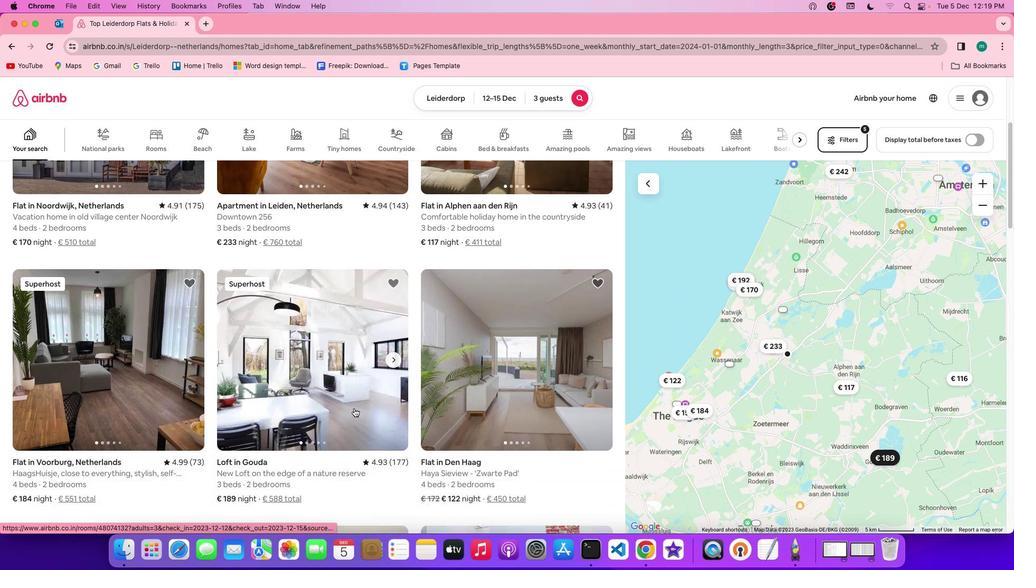 
Action: Mouse scrolled (353, 408) with delta (0, 0)
Screenshot: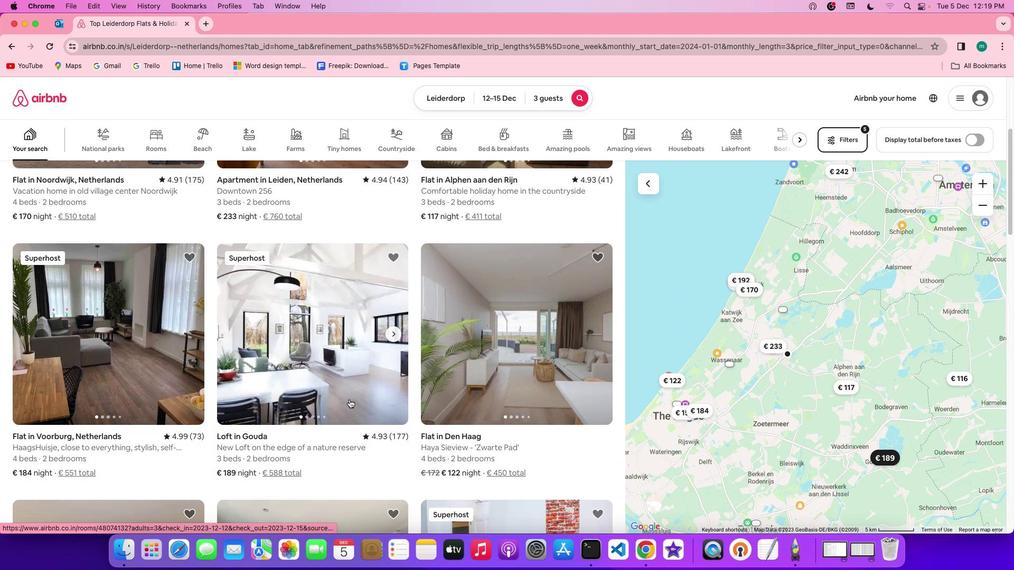 
Action: Mouse moved to (342, 390)
Screenshot: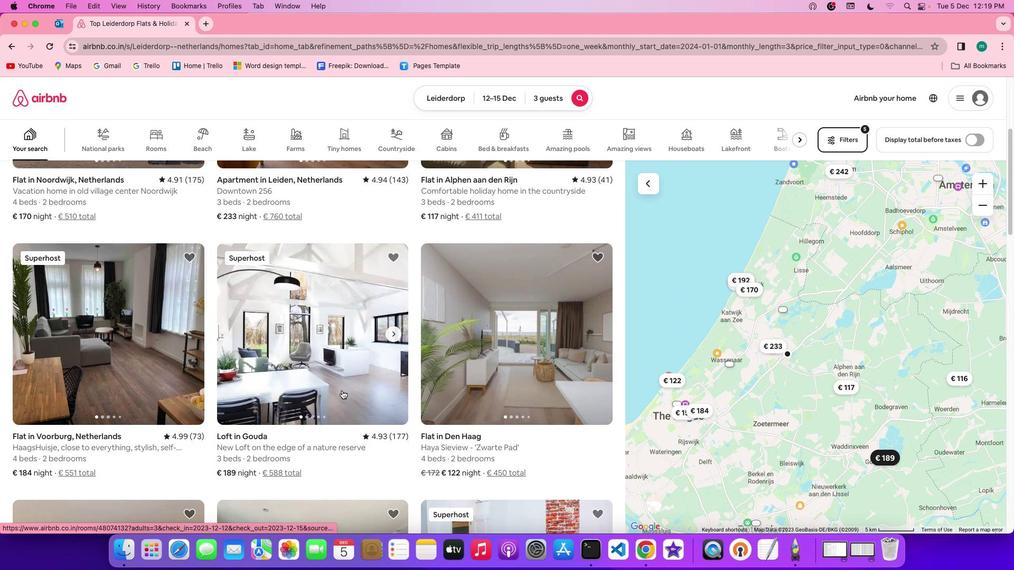 
Action: Mouse pressed left at (342, 390)
Screenshot: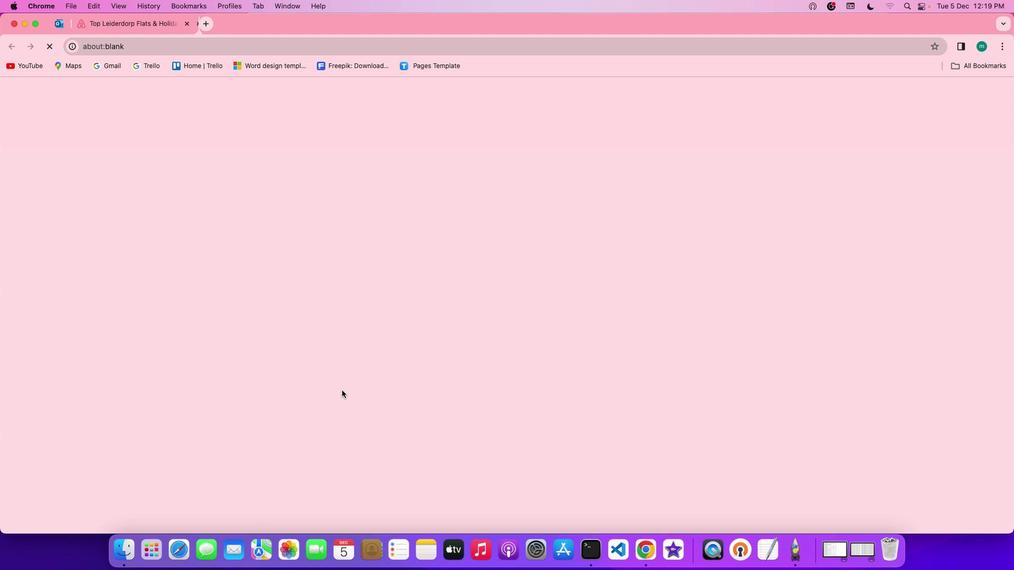 
Action: Mouse moved to (732, 399)
Screenshot: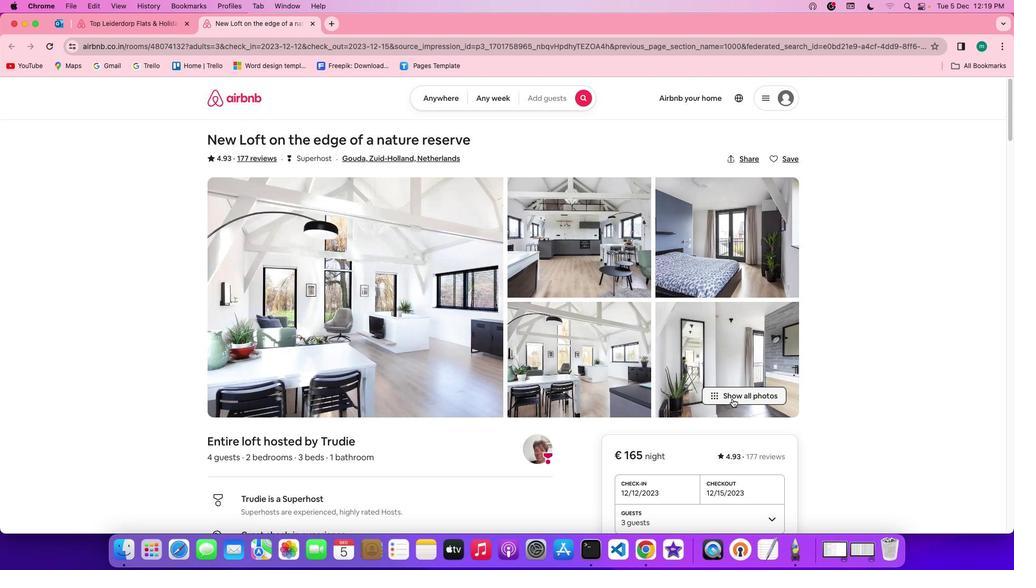 
Action: Mouse pressed left at (732, 399)
Screenshot: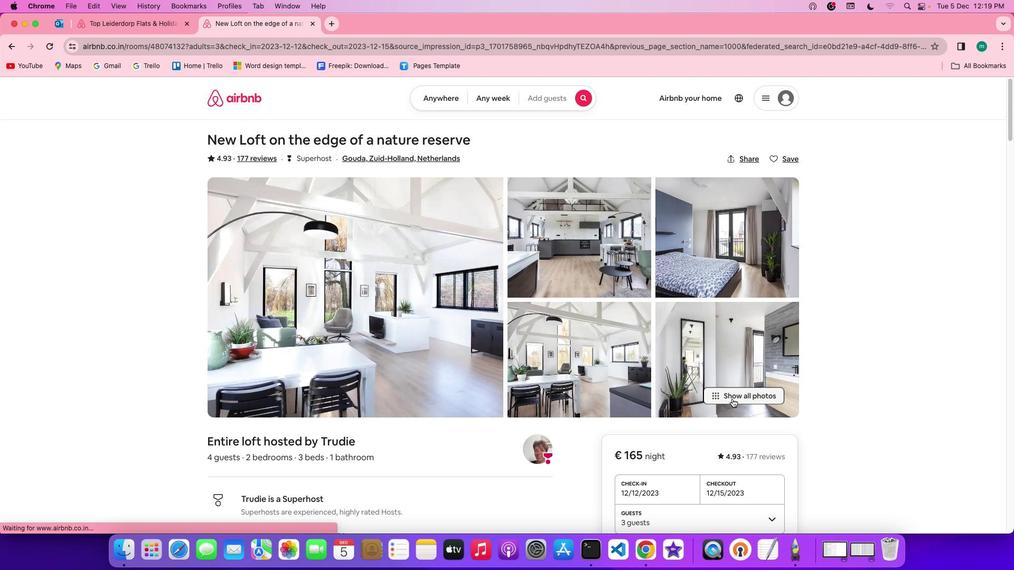 
Action: Mouse moved to (440, 441)
Screenshot: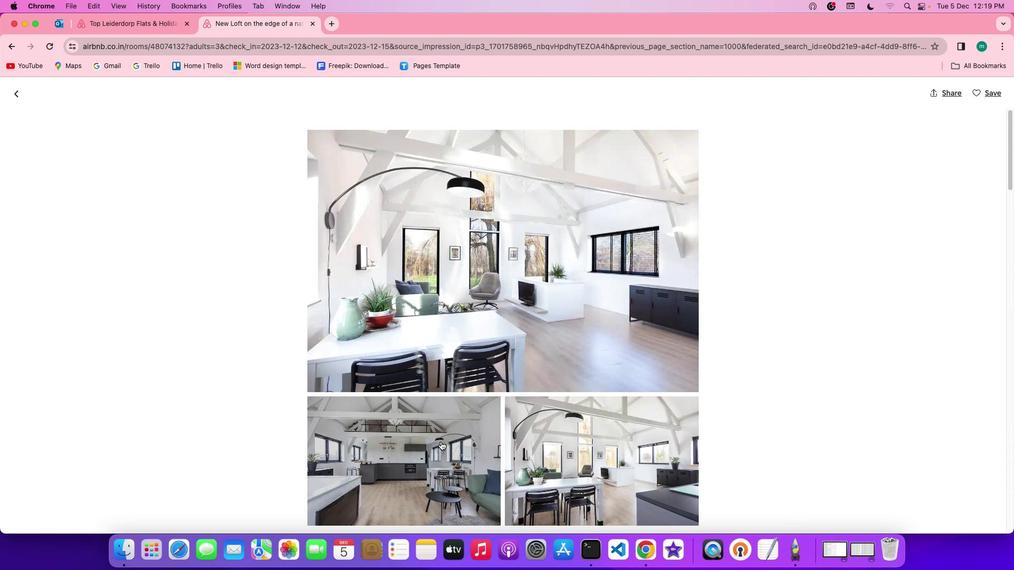 
Action: Mouse scrolled (440, 441) with delta (0, 0)
Screenshot: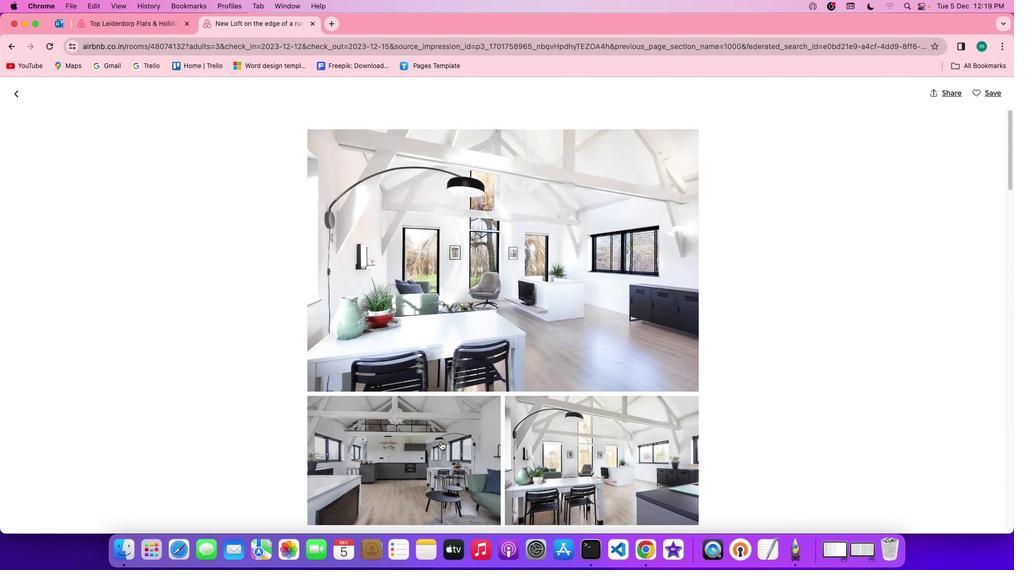 
Action: Mouse scrolled (440, 441) with delta (0, 0)
Screenshot: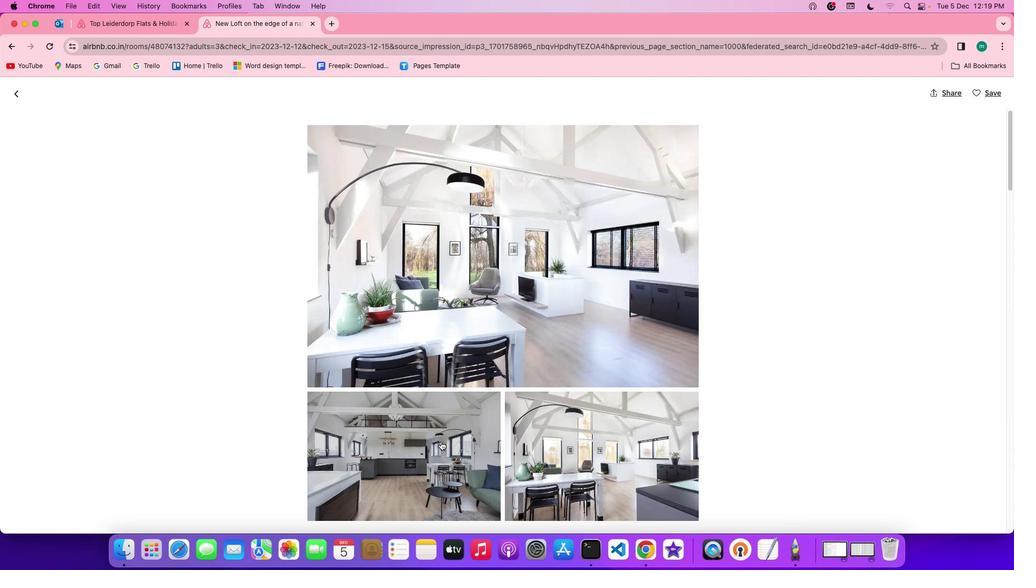 
Action: Mouse scrolled (440, 441) with delta (0, 0)
Screenshot: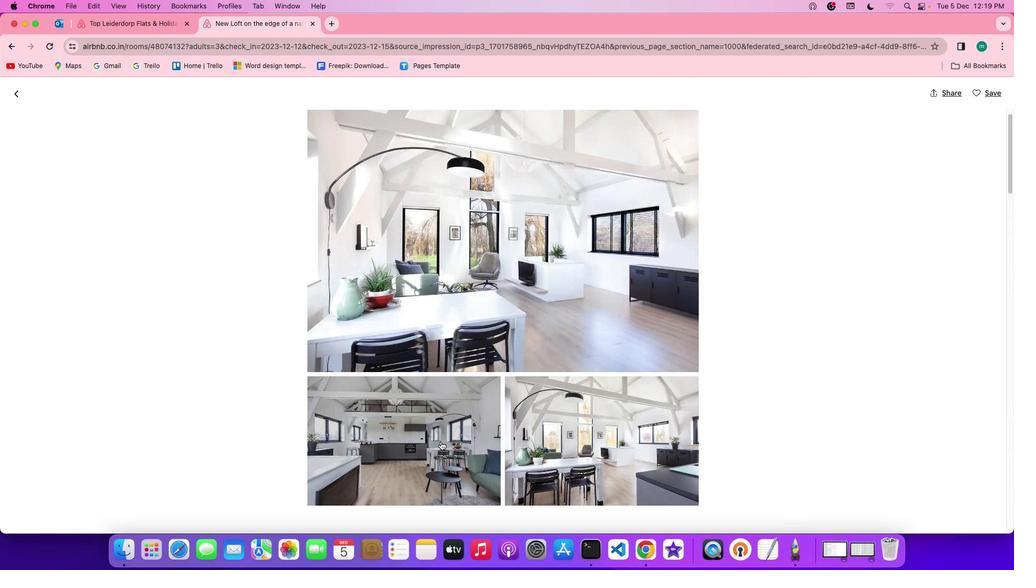 
Action: Mouse scrolled (440, 441) with delta (0, 0)
Screenshot: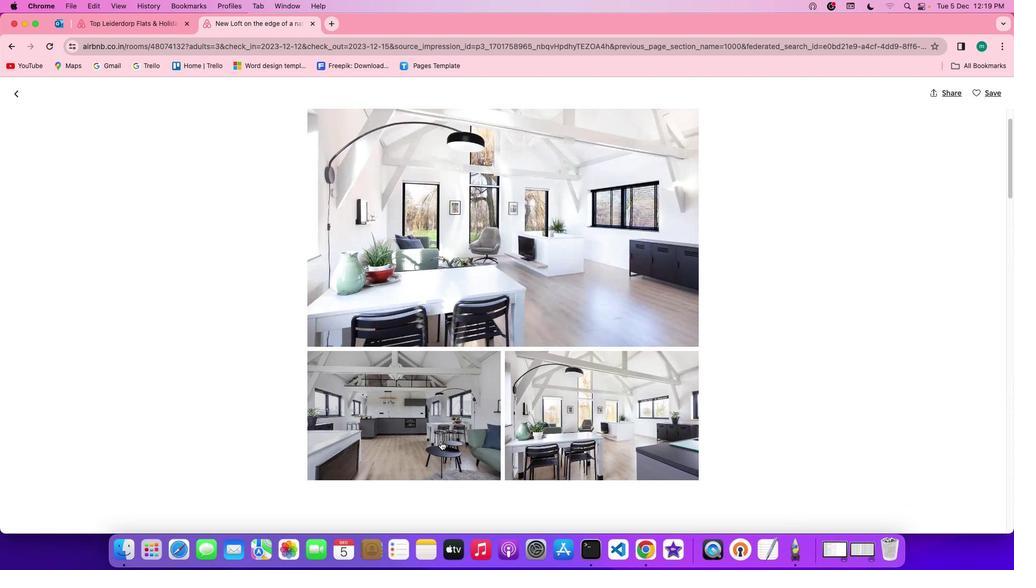 
Action: Mouse scrolled (440, 441) with delta (0, 0)
Screenshot: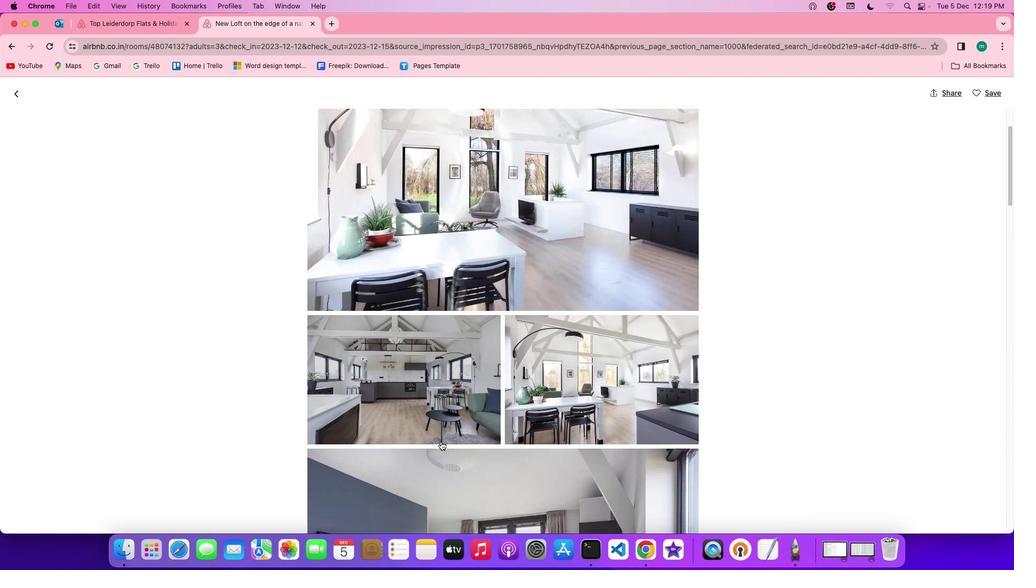 
Action: Mouse scrolled (440, 441) with delta (0, 0)
Screenshot: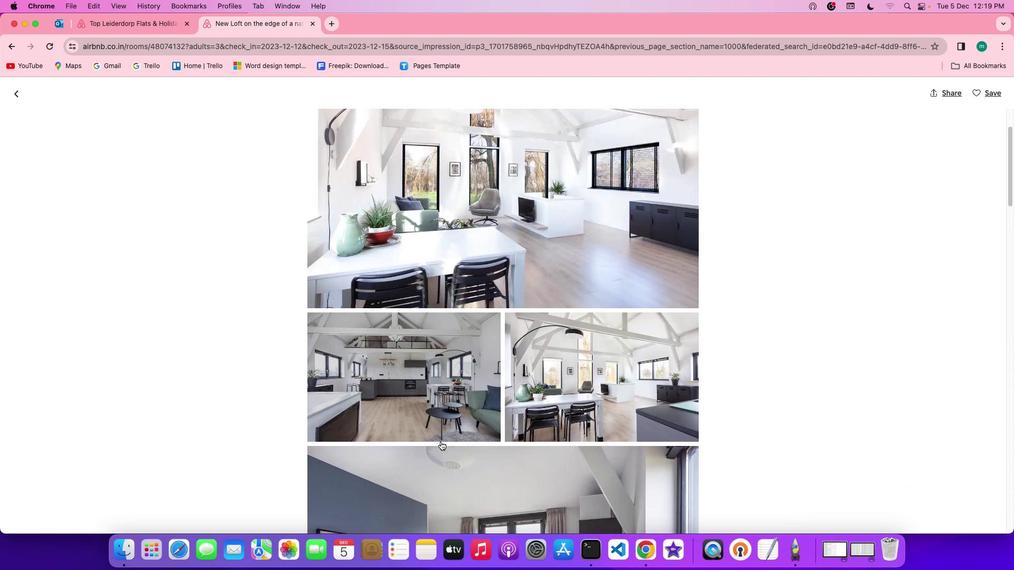 
Action: Mouse scrolled (440, 441) with delta (0, -1)
Screenshot: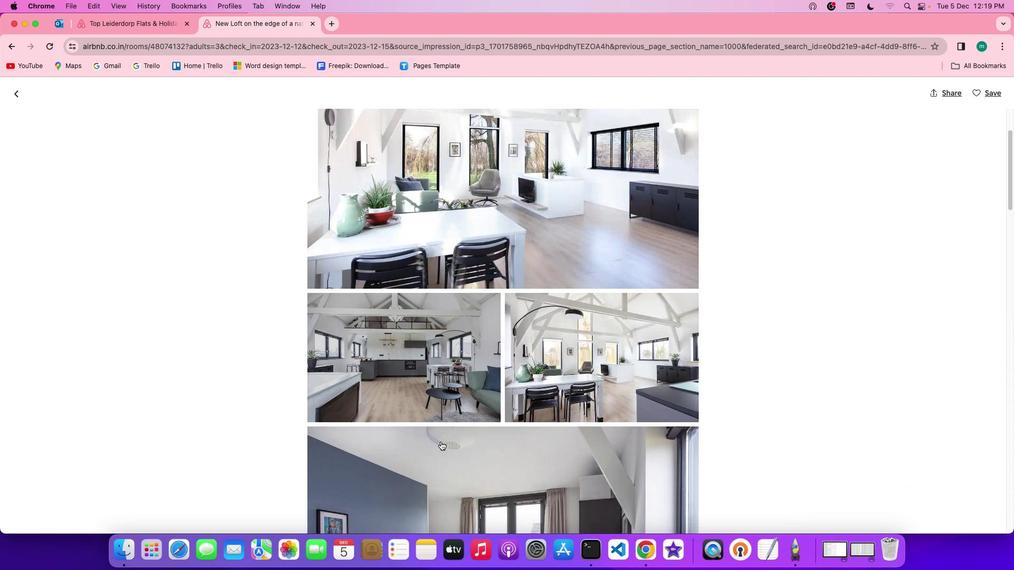 
Action: Mouse scrolled (440, 441) with delta (0, -1)
Screenshot: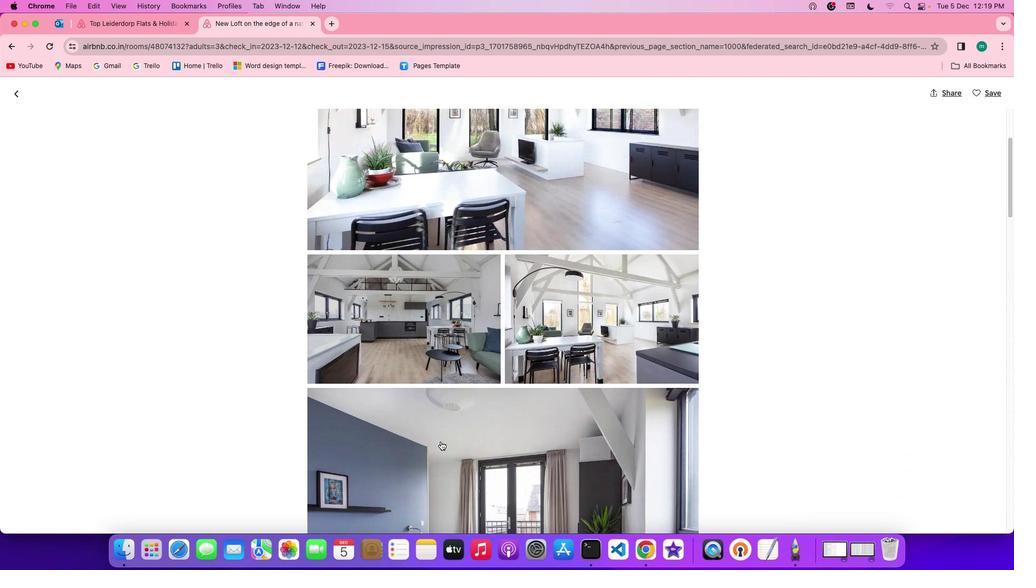 
Action: Mouse scrolled (440, 441) with delta (0, 0)
Screenshot: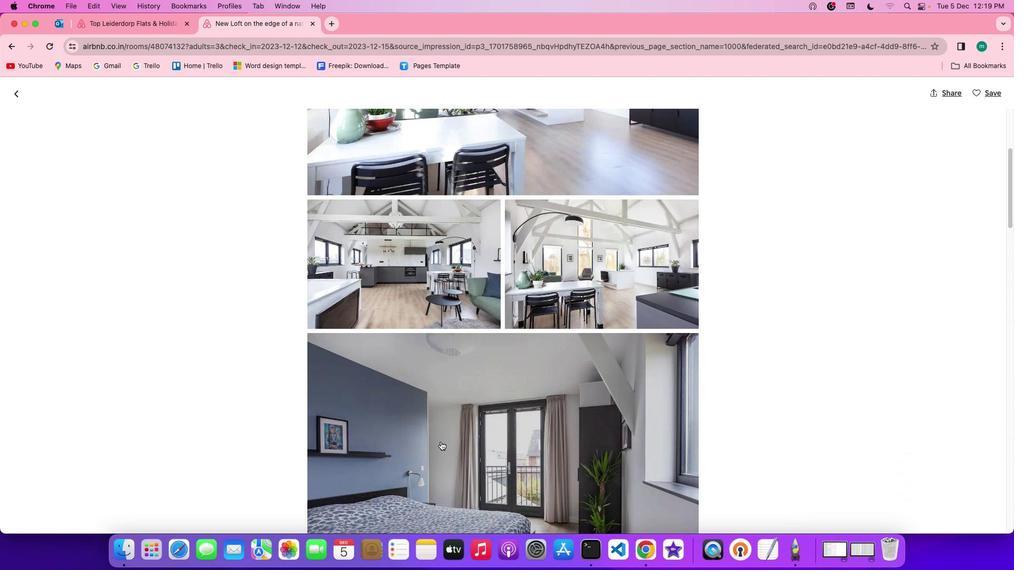 
Action: Mouse scrolled (440, 441) with delta (0, 0)
Screenshot: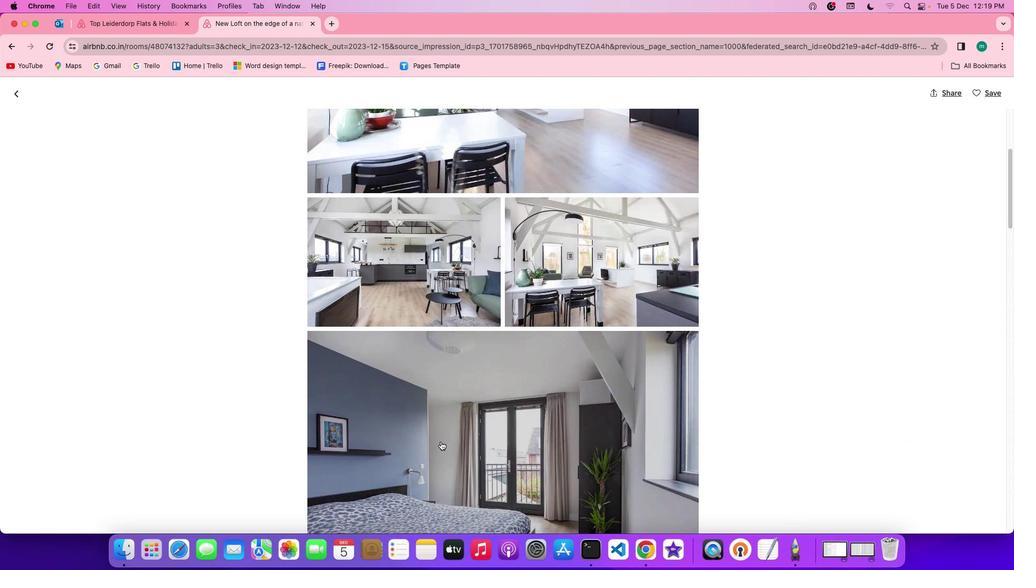 
Action: Mouse scrolled (440, 441) with delta (0, 0)
Screenshot: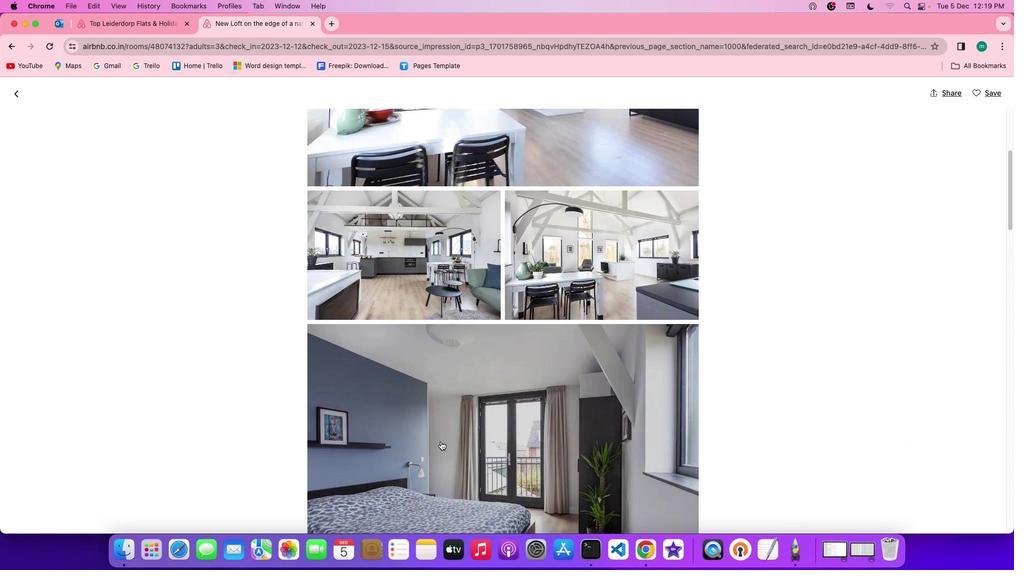 
Action: Mouse scrolled (440, 441) with delta (0, 0)
Screenshot: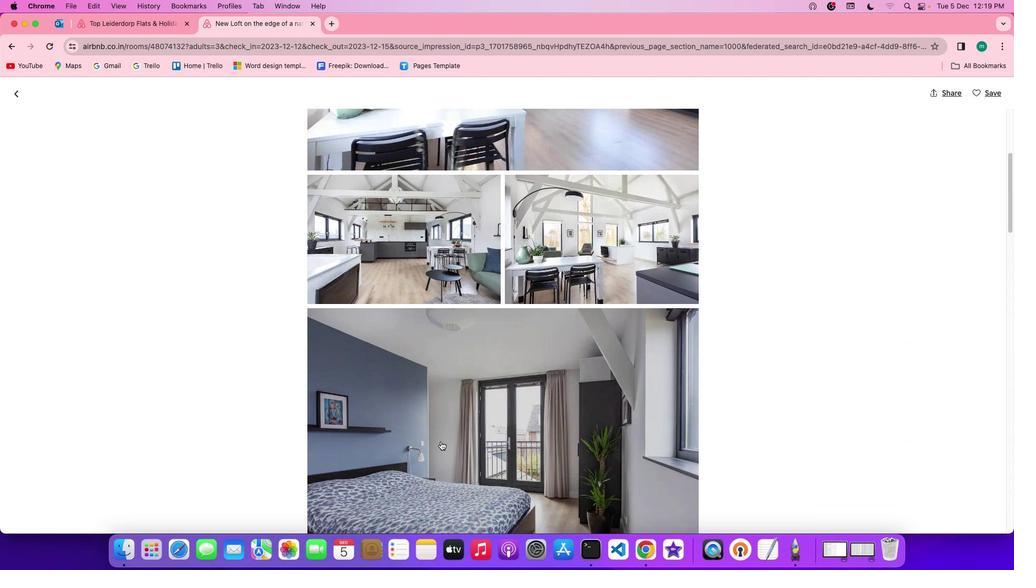 
Action: Mouse scrolled (440, 441) with delta (0, 0)
Screenshot: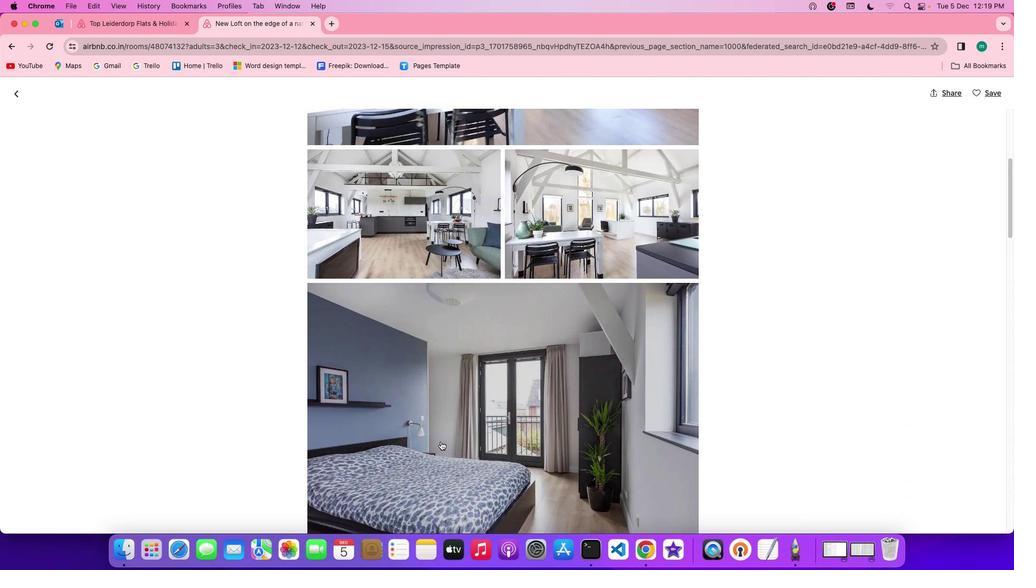 
Action: Mouse scrolled (440, 441) with delta (0, 0)
Screenshot: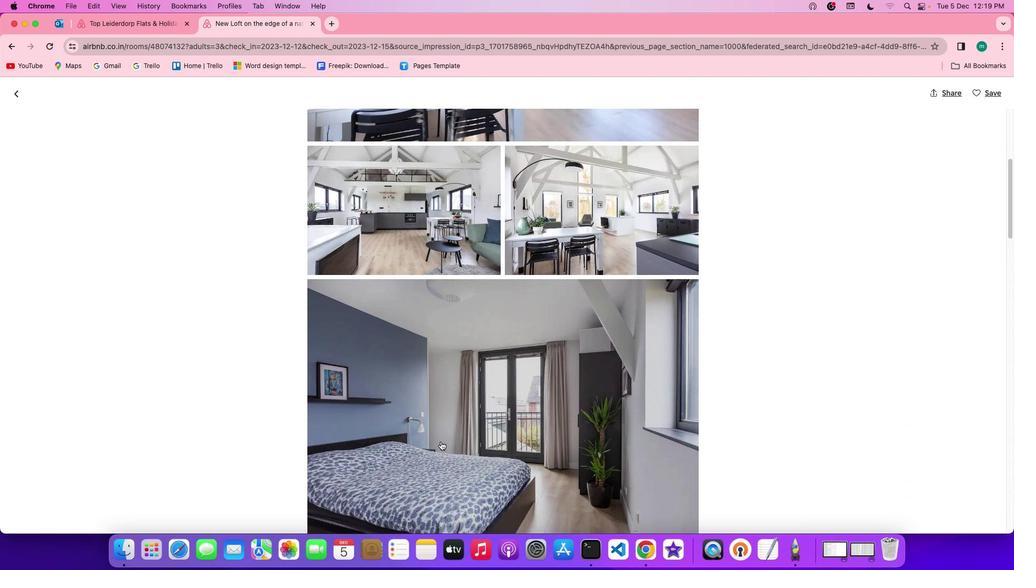 
Action: Mouse scrolled (440, 441) with delta (0, 0)
Screenshot: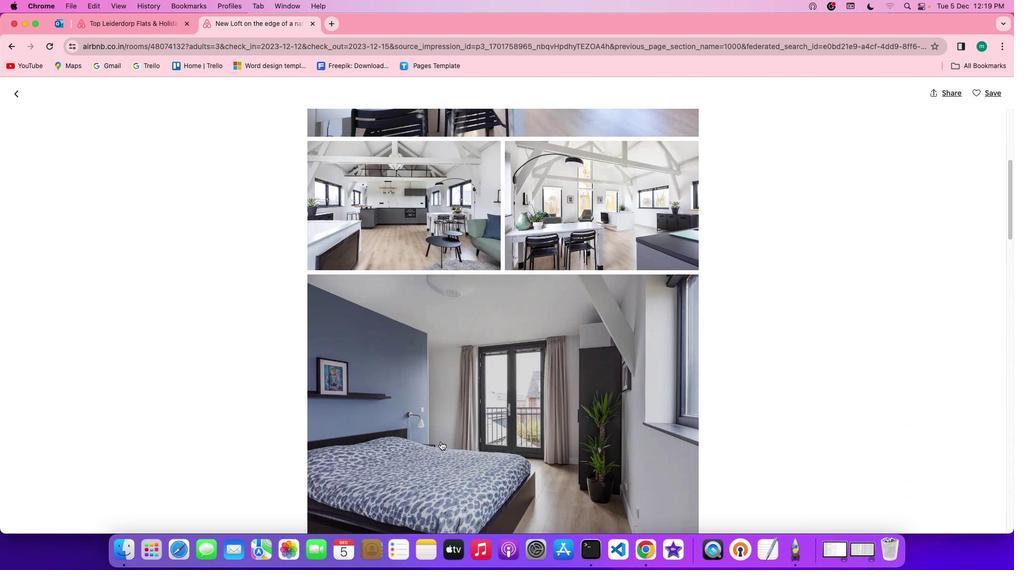 
Action: Mouse scrolled (440, 441) with delta (0, -1)
Screenshot: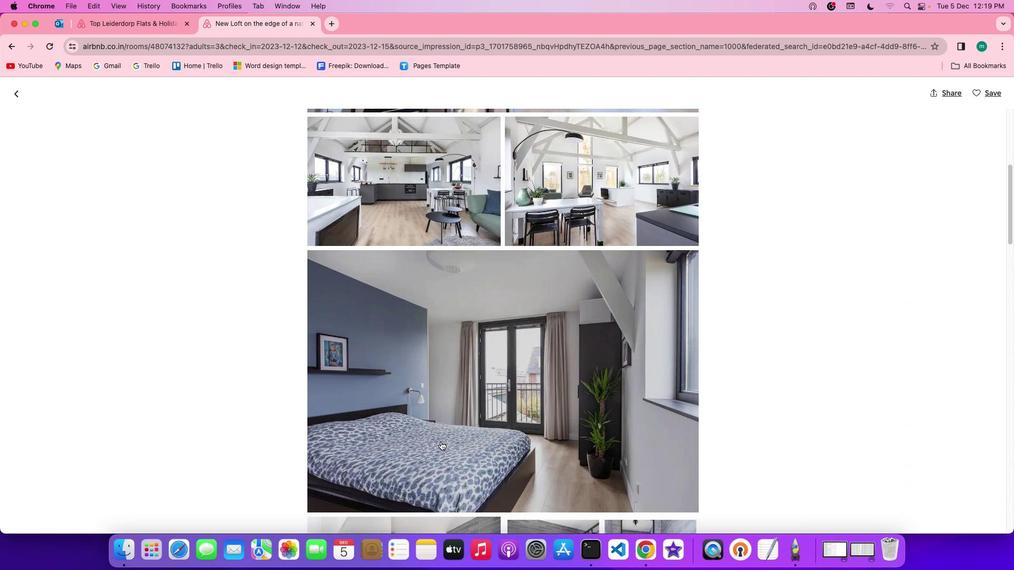 
Action: Mouse scrolled (440, 441) with delta (0, -1)
Screenshot: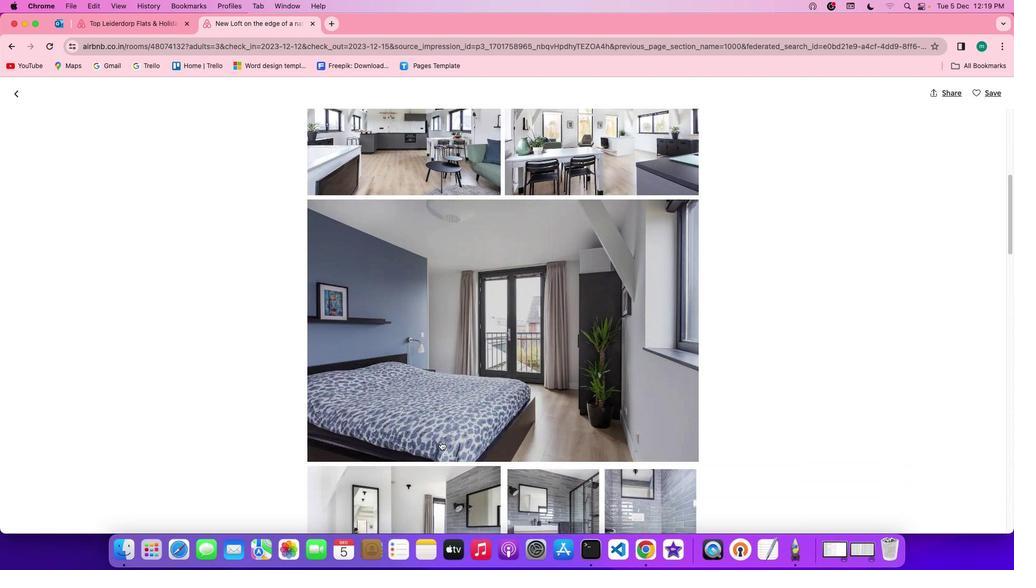 
Action: Mouse scrolled (440, 441) with delta (0, 0)
Screenshot: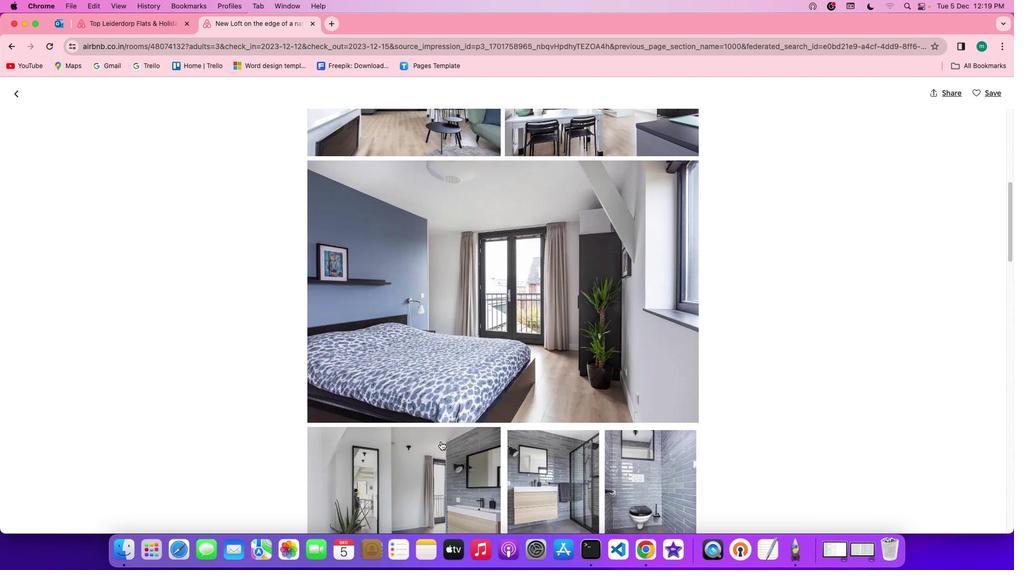 
Action: Mouse scrolled (440, 441) with delta (0, 0)
Screenshot: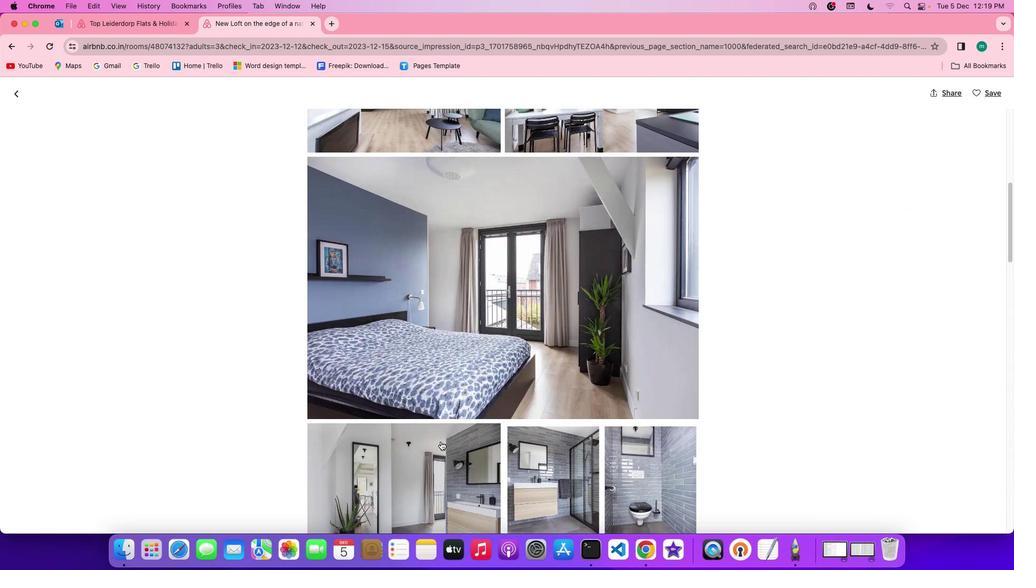 
Action: Mouse scrolled (440, 441) with delta (0, -1)
Screenshot: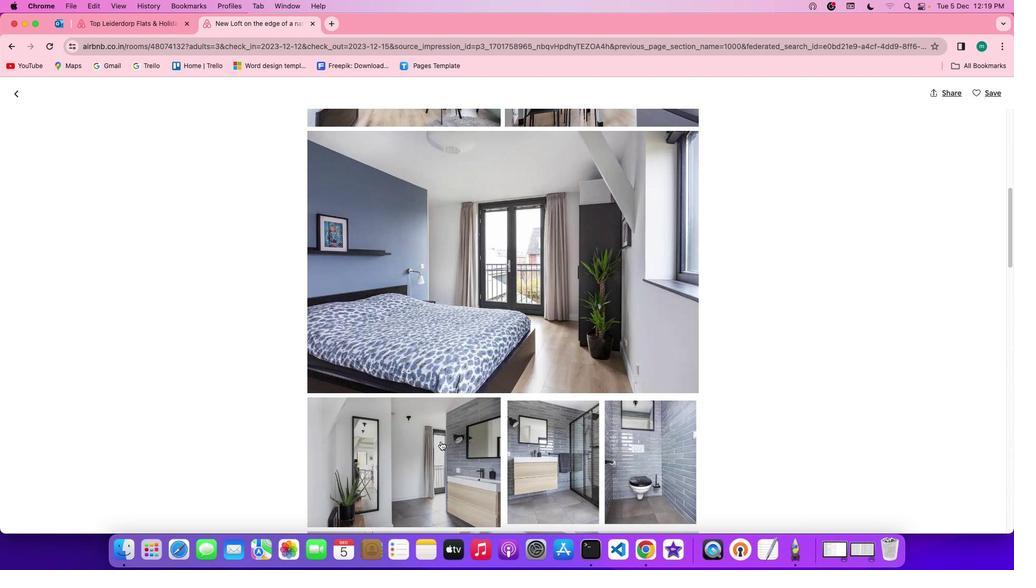
Action: Mouse scrolled (440, 441) with delta (0, -1)
Screenshot: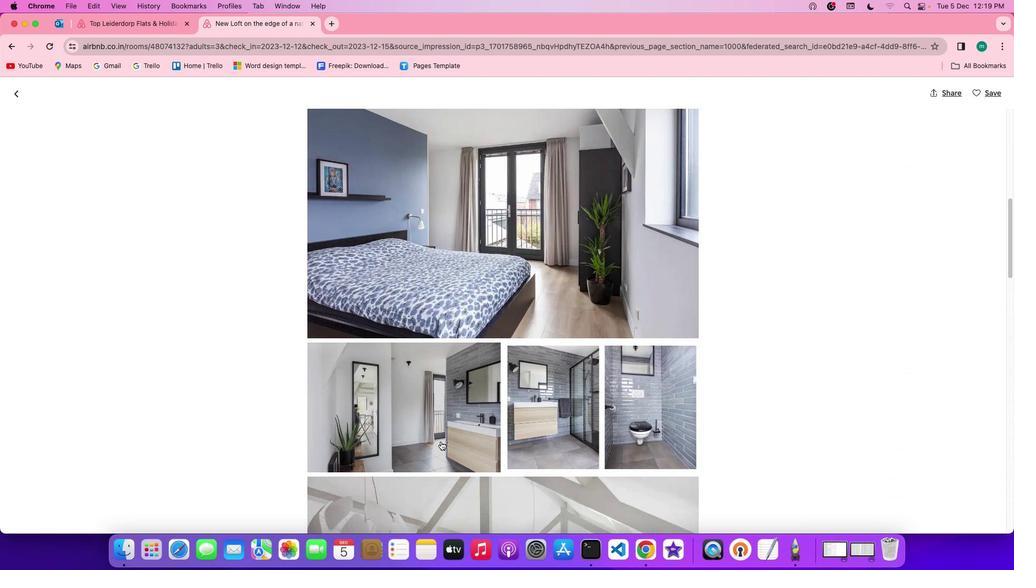 
Action: Mouse scrolled (440, 441) with delta (0, 0)
Screenshot: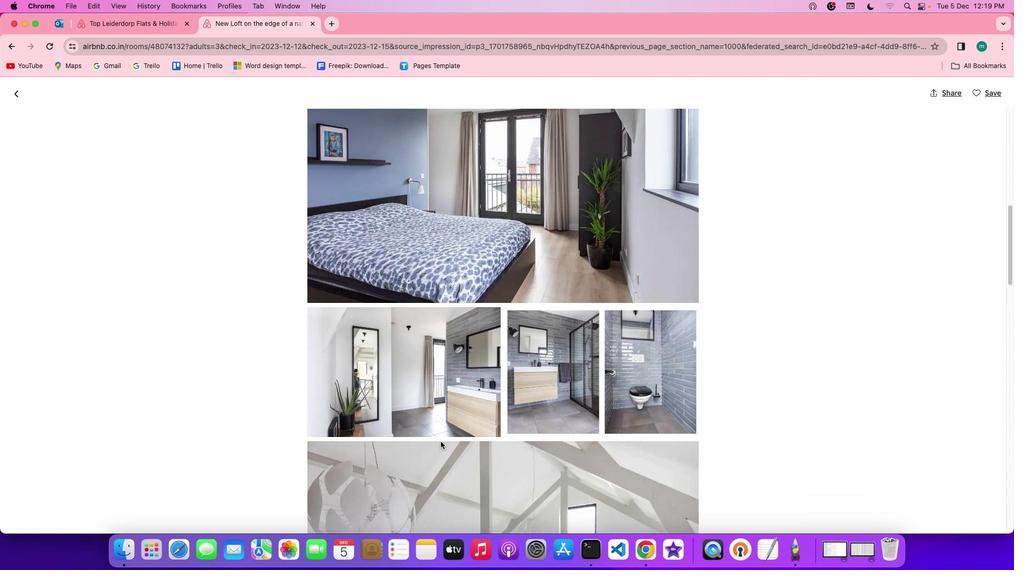 
Action: Mouse scrolled (440, 441) with delta (0, 0)
Screenshot: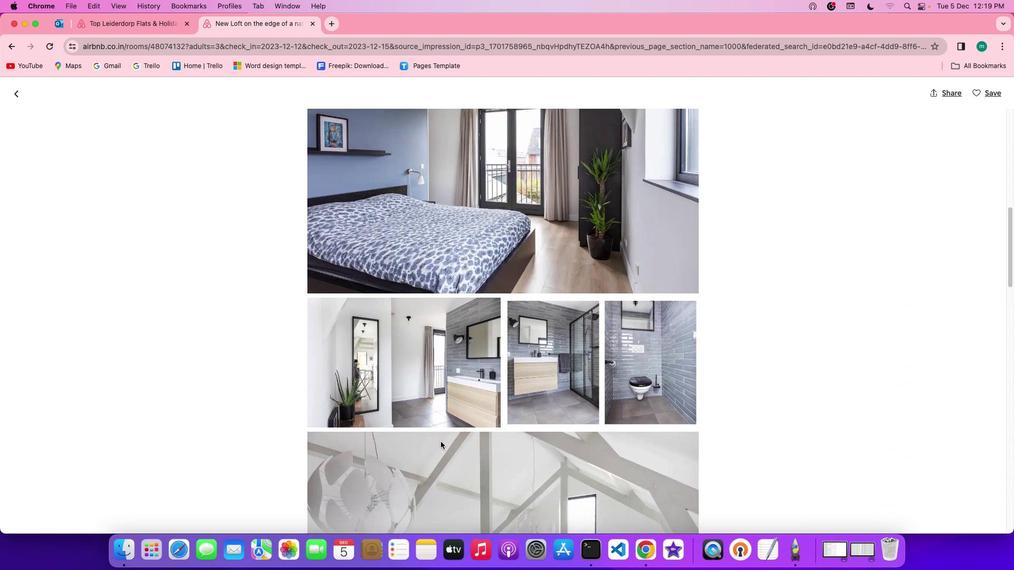 
Action: Mouse scrolled (440, 441) with delta (0, -1)
Screenshot: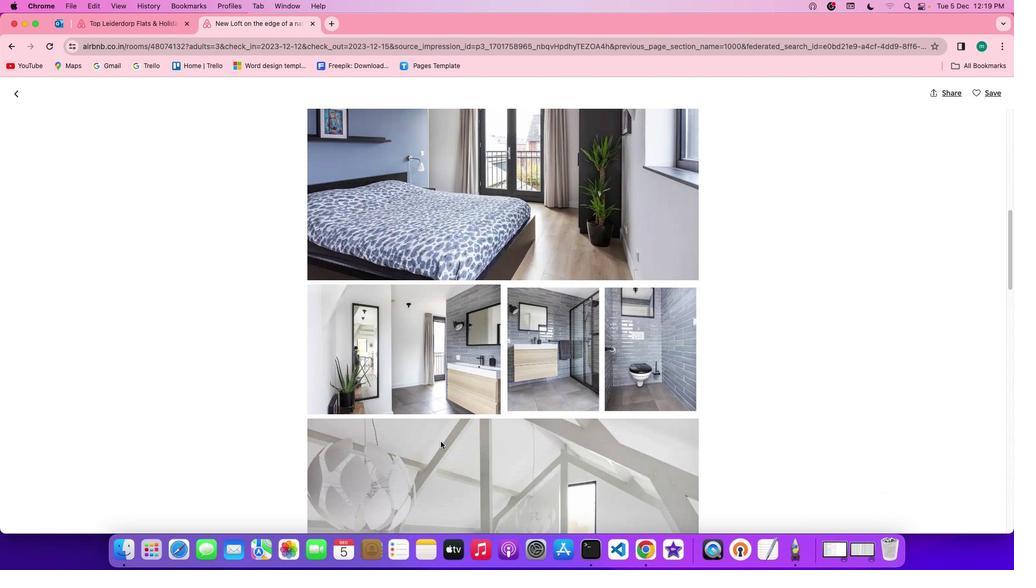 
Action: Mouse scrolled (440, 441) with delta (0, -1)
Screenshot: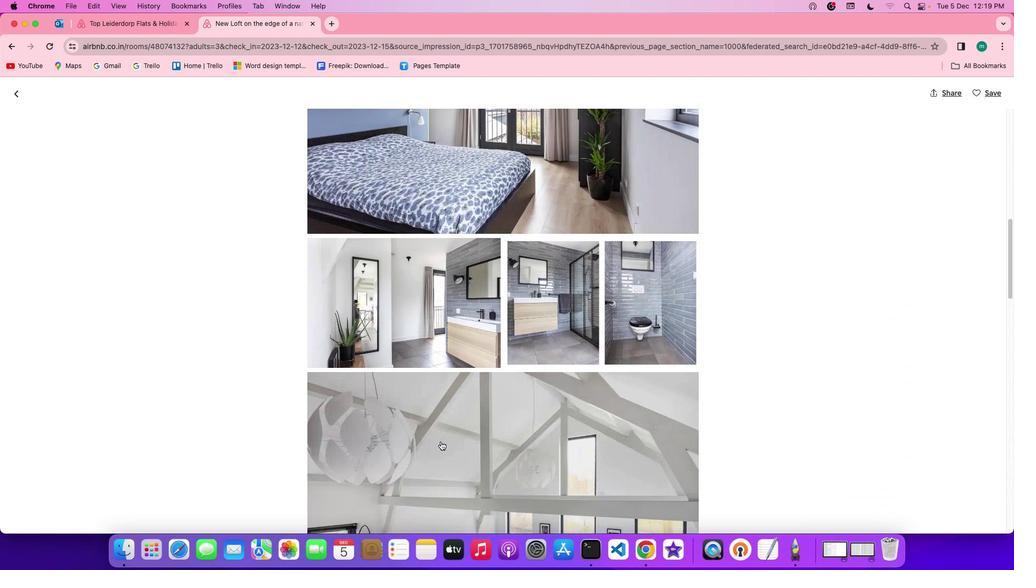 
Action: Mouse scrolled (440, 441) with delta (0, 0)
Screenshot: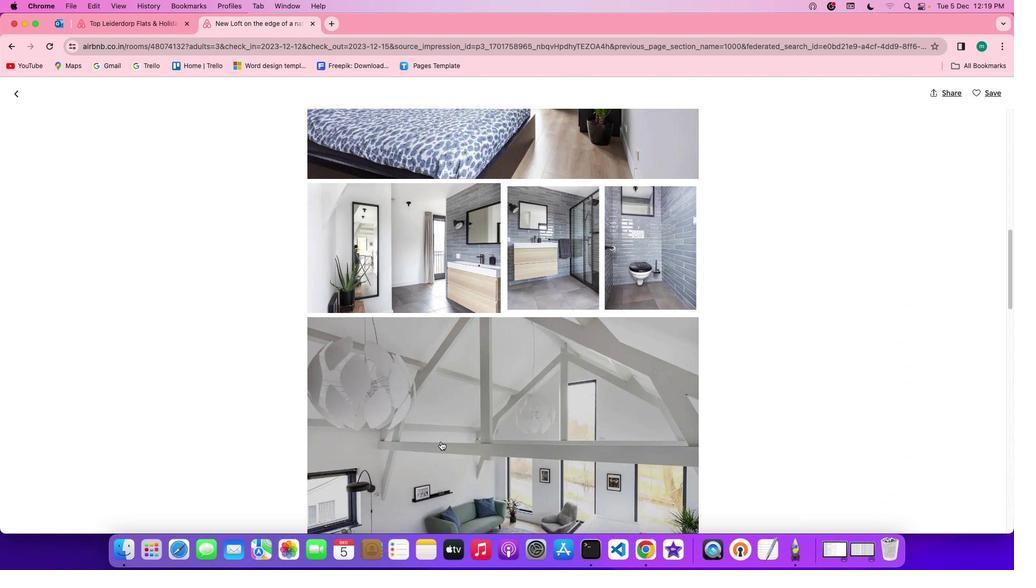 
Action: Mouse scrolled (440, 441) with delta (0, 0)
Screenshot: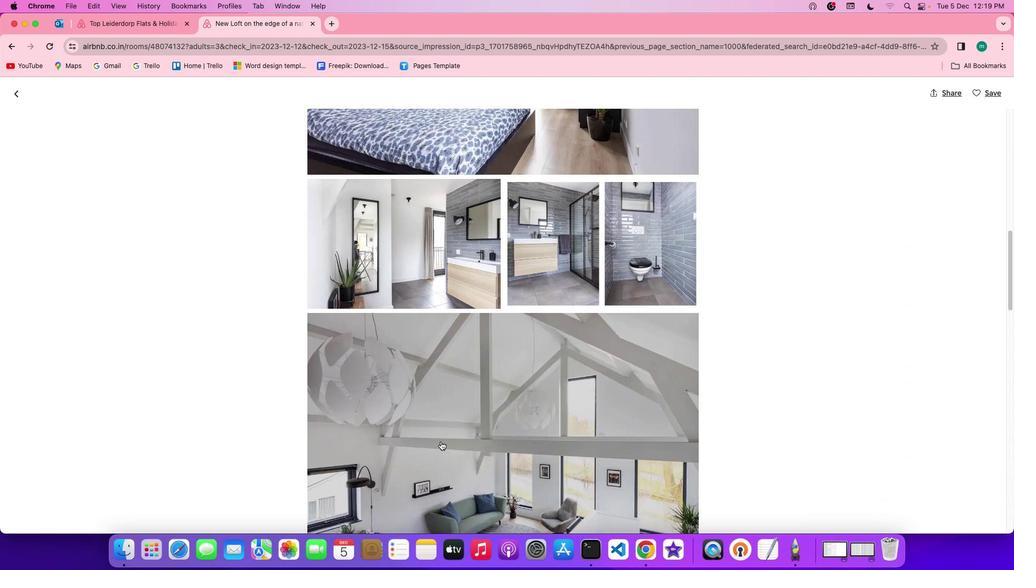 
Action: Mouse scrolled (440, 441) with delta (0, 0)
Screenshot: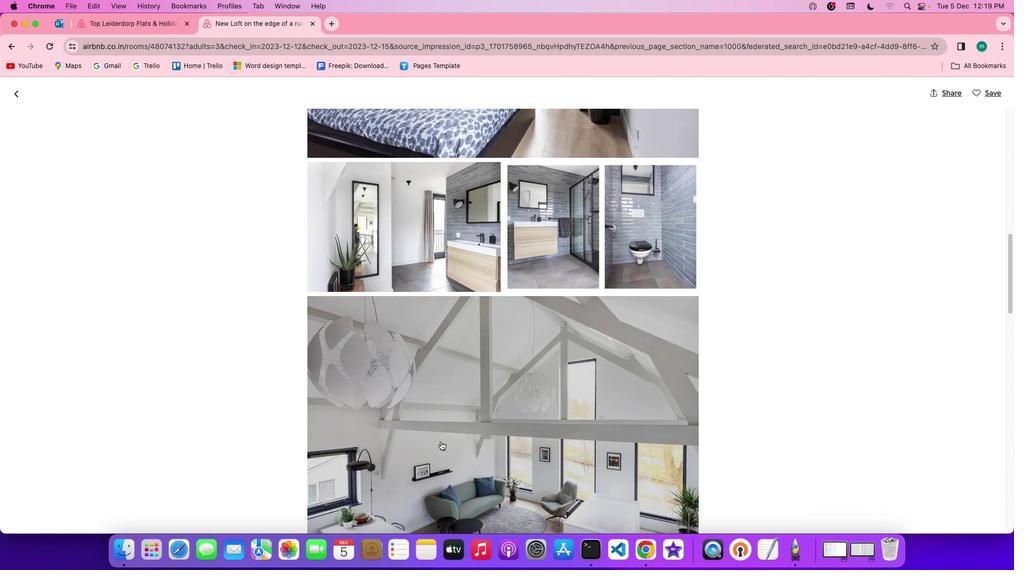 
Action: Mouse scrolled (440, 441) with delta (0, 0)
Screenshot: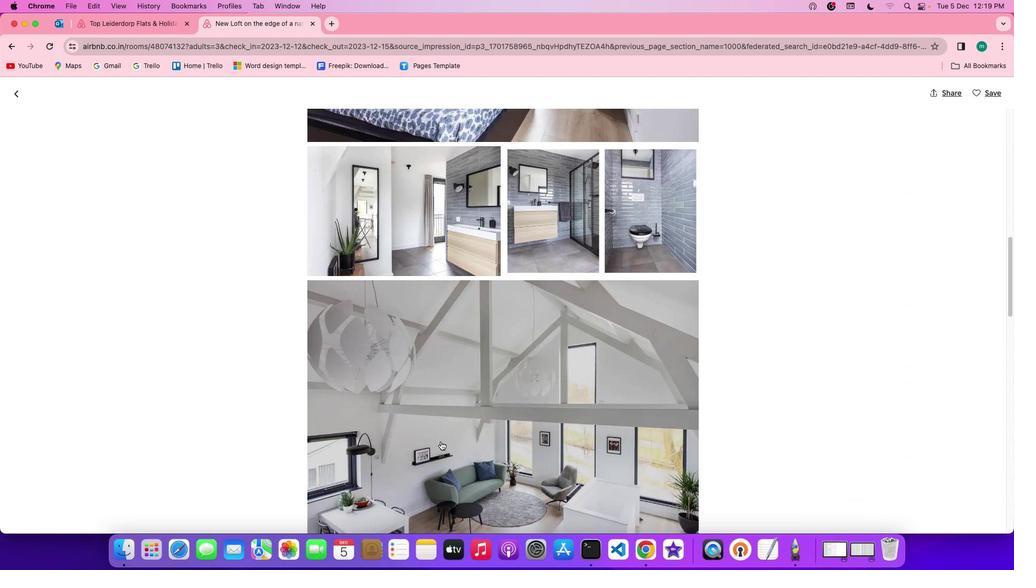 
Action: Mouse scrolled (440, 441) with delta (0, 0)
Screenshot: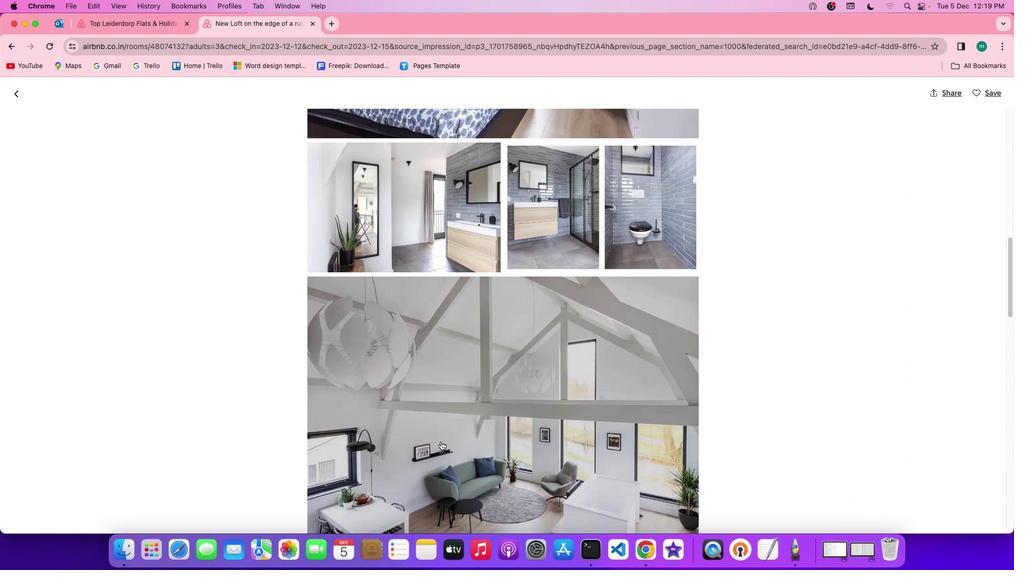 
Action: Mouse scrolled (440, 441) with delta (0, 0)
Screenshot: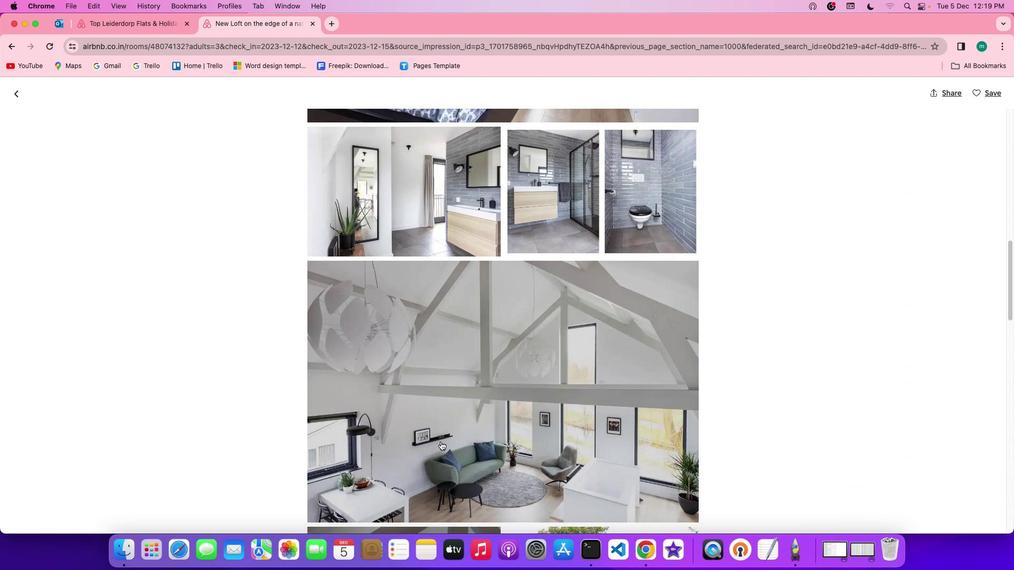 
Action: Mouse scrolled (440, 441) with delta (0, 0)
Screenshot: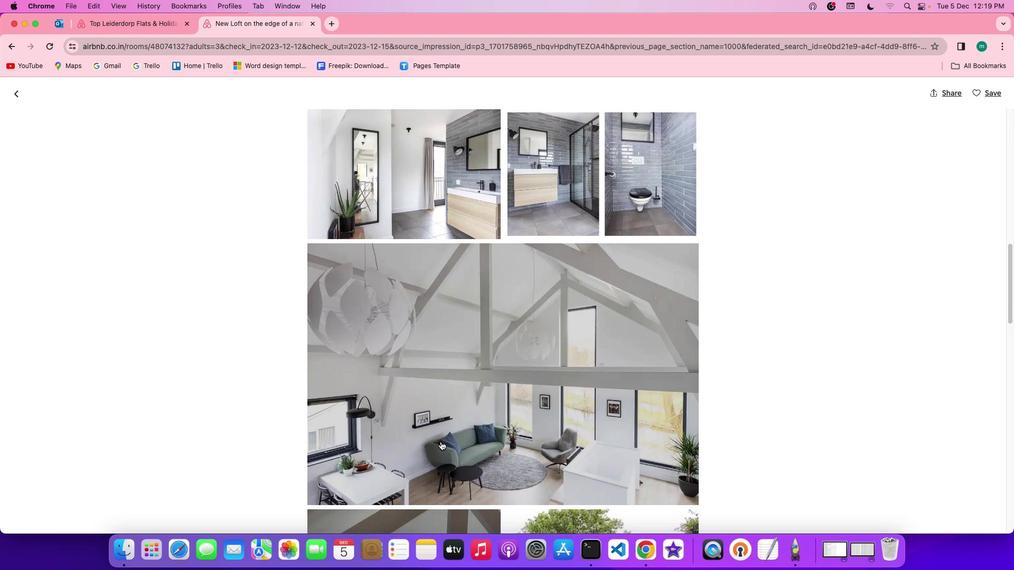 
Action: Mouse scrolled (440, 441) with delta (0, 0)
Screenshot: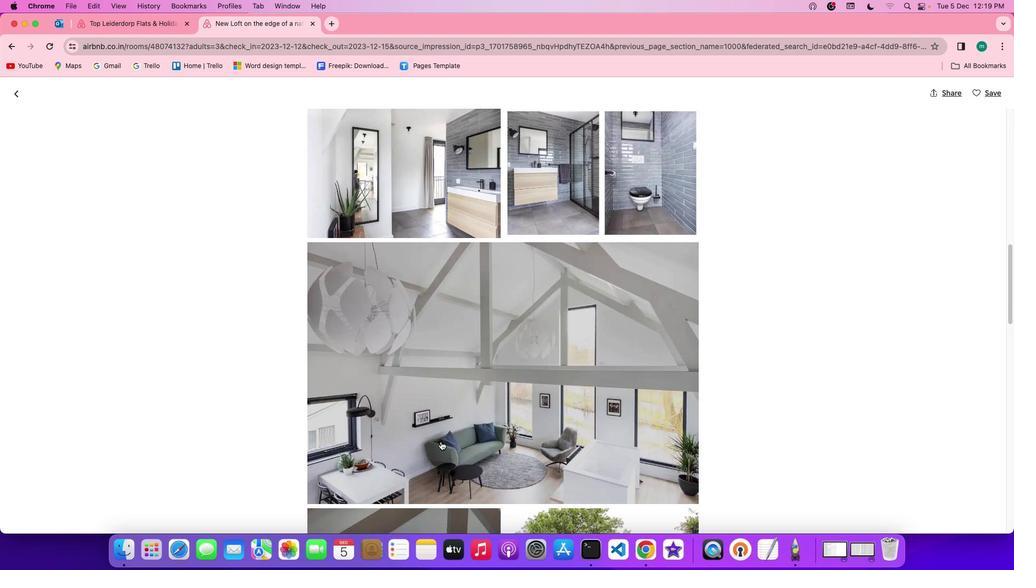 
Action: Mouse scrolled (440, 441) with delta (0, 0)
Screenshot: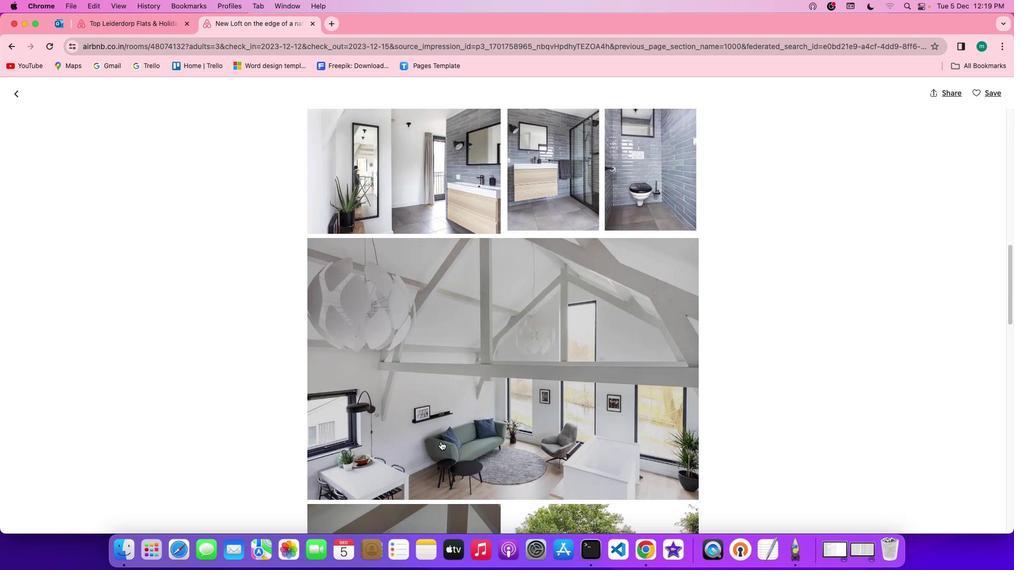 
Action: Mouse scrolled (440, 441) with delta (0, 0)
Screenshot: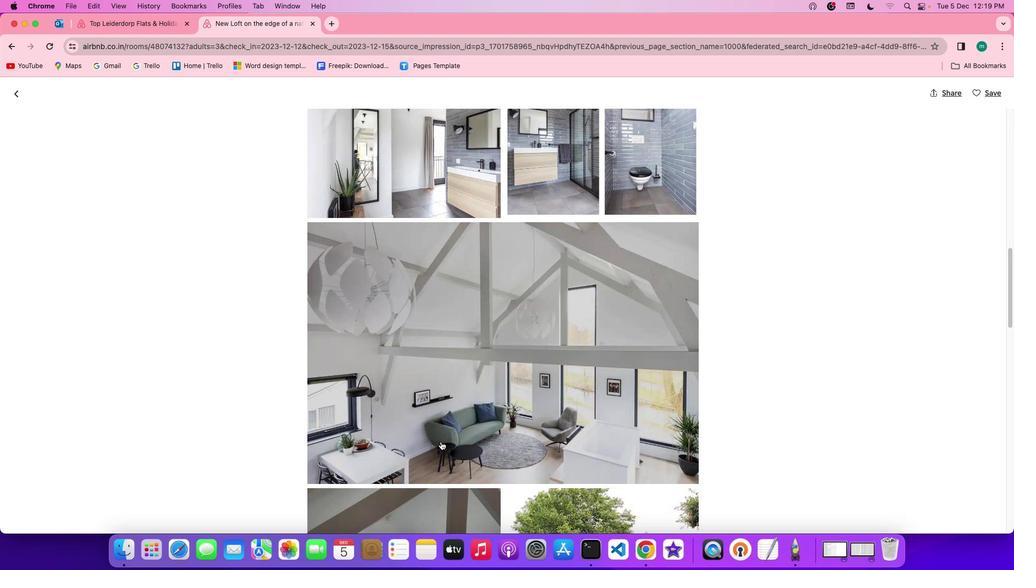 
Action: Mouse scrolled (440, 441) with delta (0, 0)
Screenshot: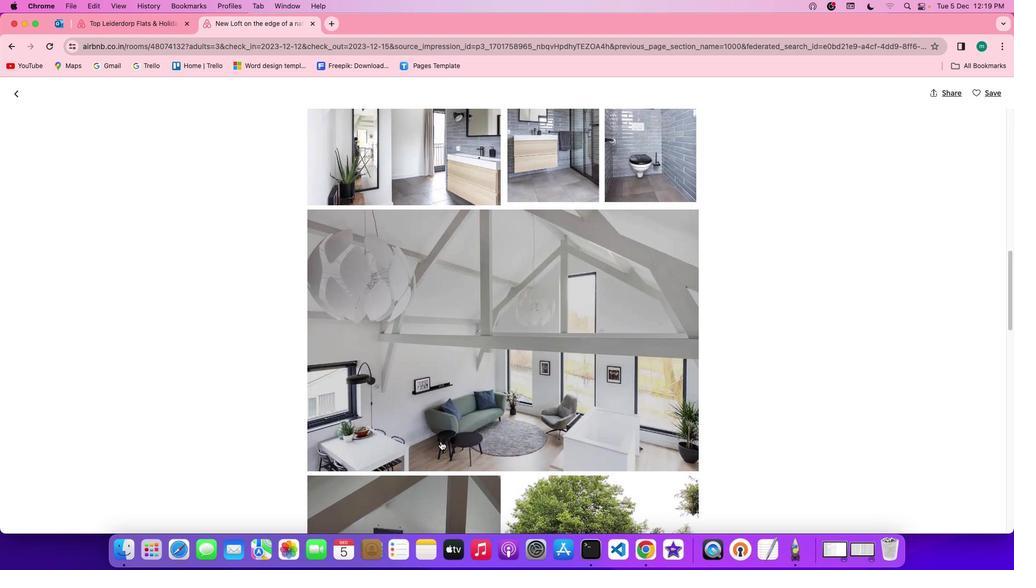 
Action: Mouse scrolled (440, 441) with delta (0, 0)
Screenshot: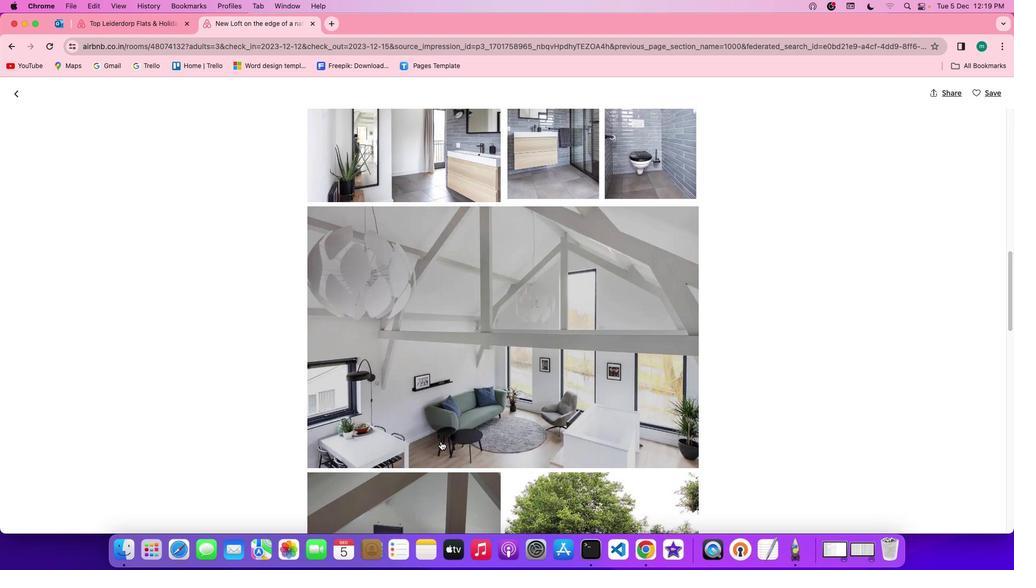 
Action: Mouse scrolled (440, 441) with delta (0, 0)
Screenshot: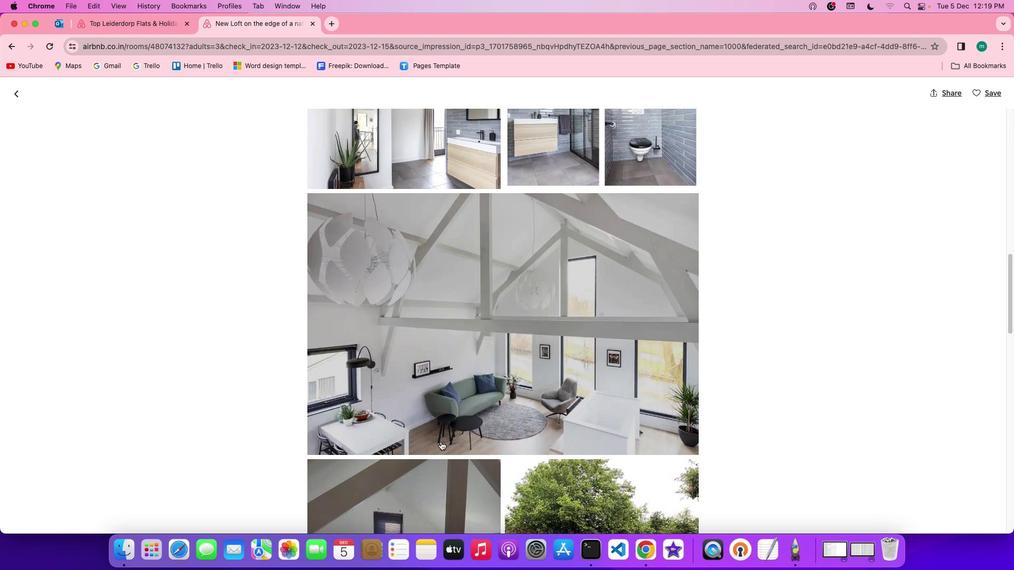 
Action: Mouse scrolled (440, 441) with delta (0, 0)
Screenshot: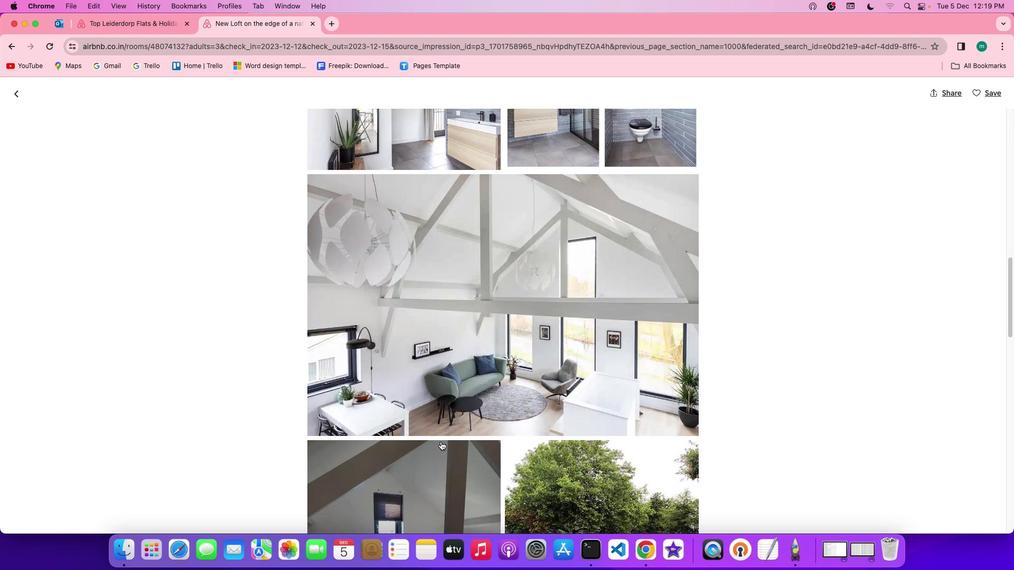 
Action: Mouse scrolled (440, 441) with delta (0, 0)
Screenshot: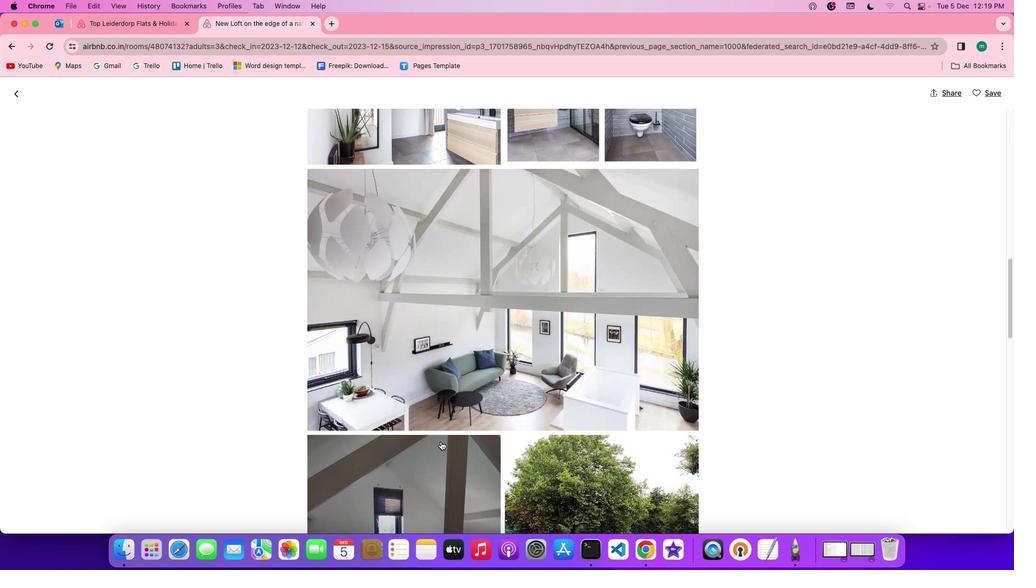 
Action: Mouse scrolled (440, 441) with delta (0, 0)
Screenshot: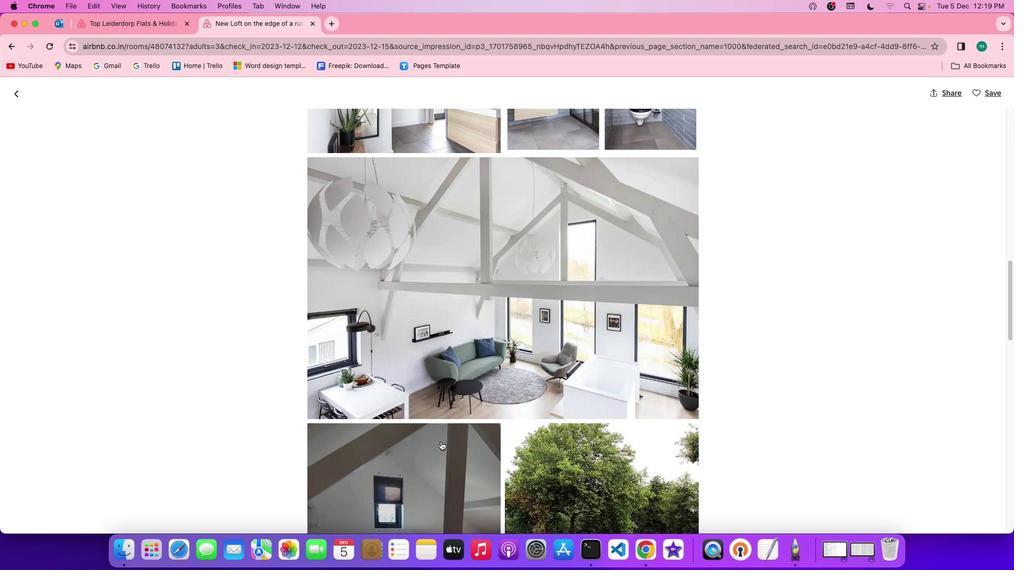 
Action: Mouse scrolled (440, 441) with delta (0, 0)
Screenshot: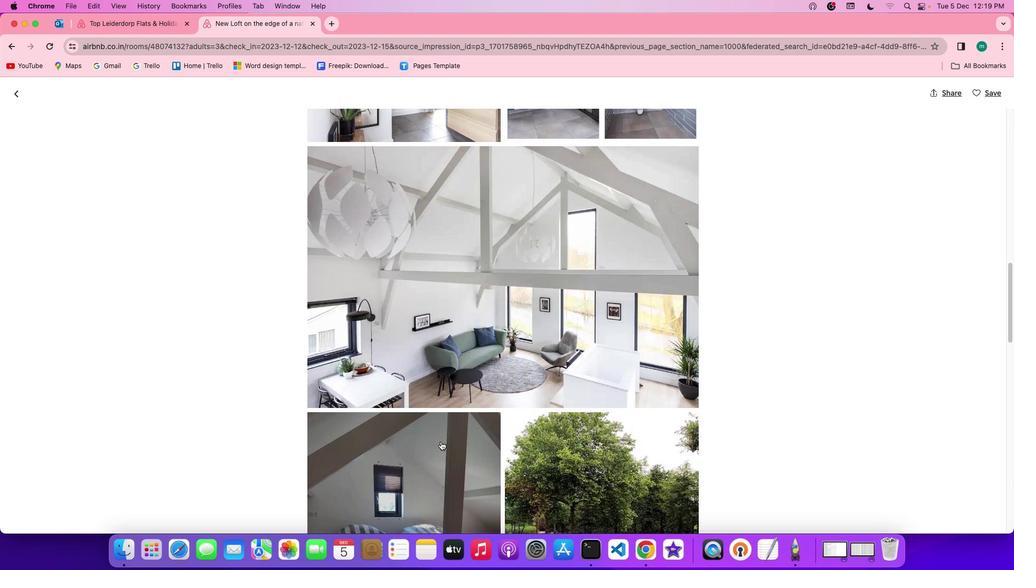 
Action: Mouse scrolled (440, 441) with delta (0, 0)
Screenshot: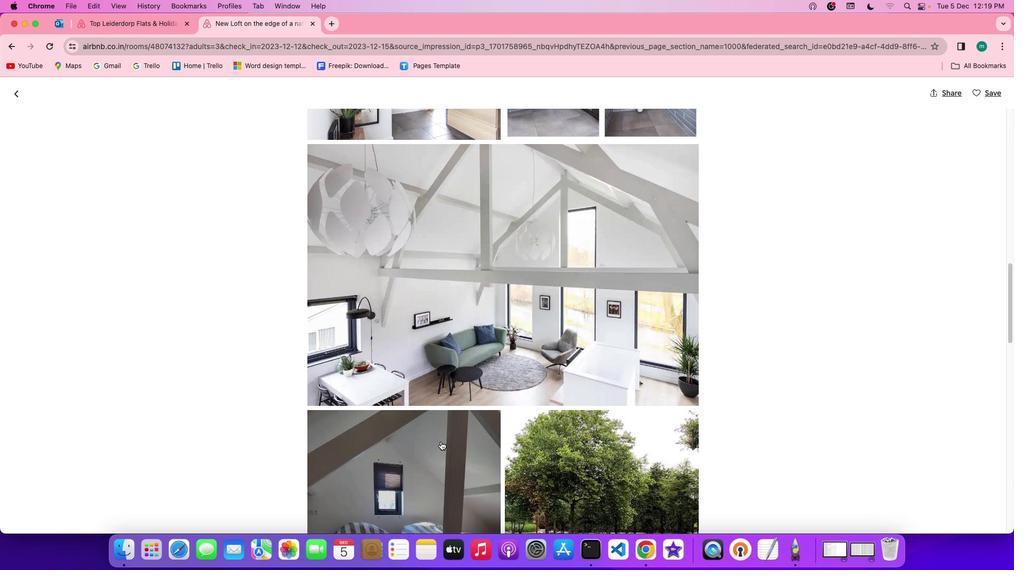 
Action: Mouse scrolled (440, 441) with delta (0, 0)
Screenshot: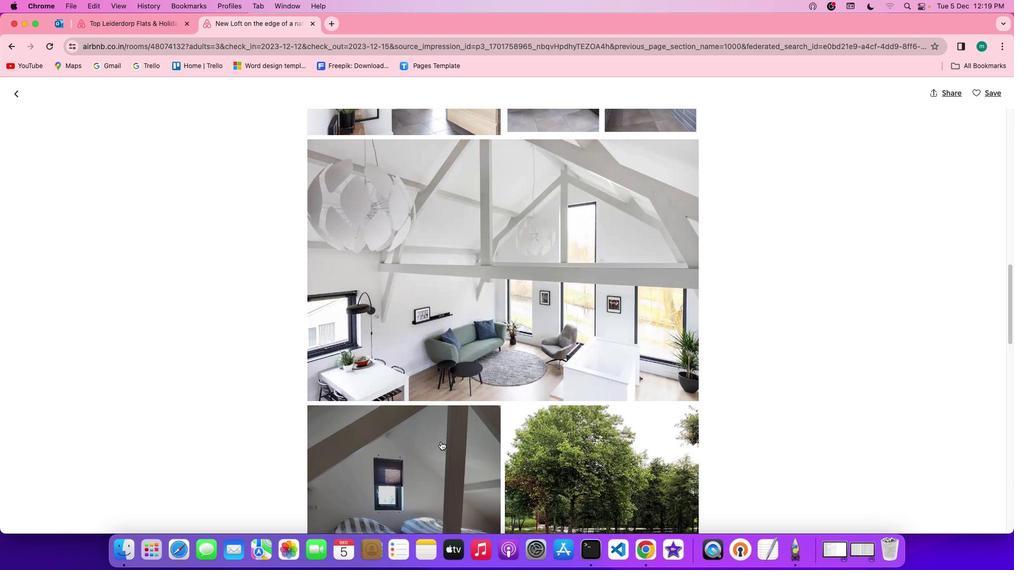
Action: Mouse scrolled (440, 441) with delta (0, 0)
Screenshot: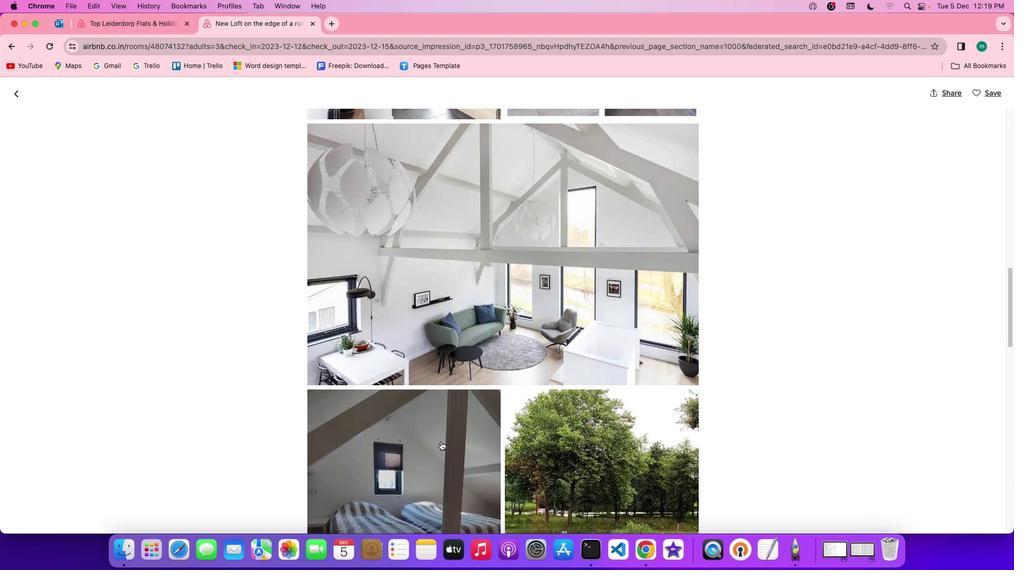 
Action: Mouse scrolled (440, 441) with delta (0, 0)
Screenshot: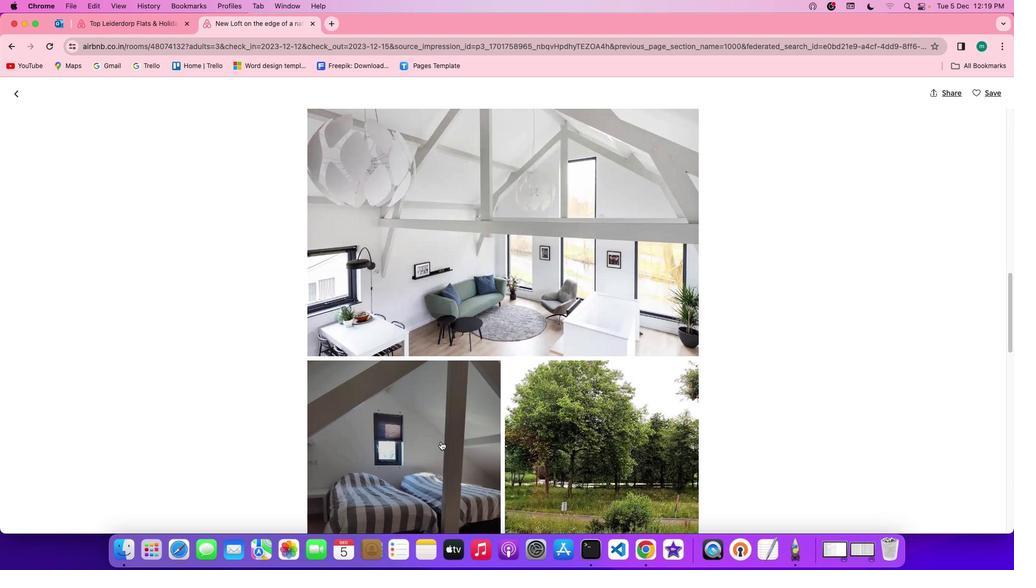 
Action: Mouse scrolled (440, 441) with delta (0, 0)
Screenshot: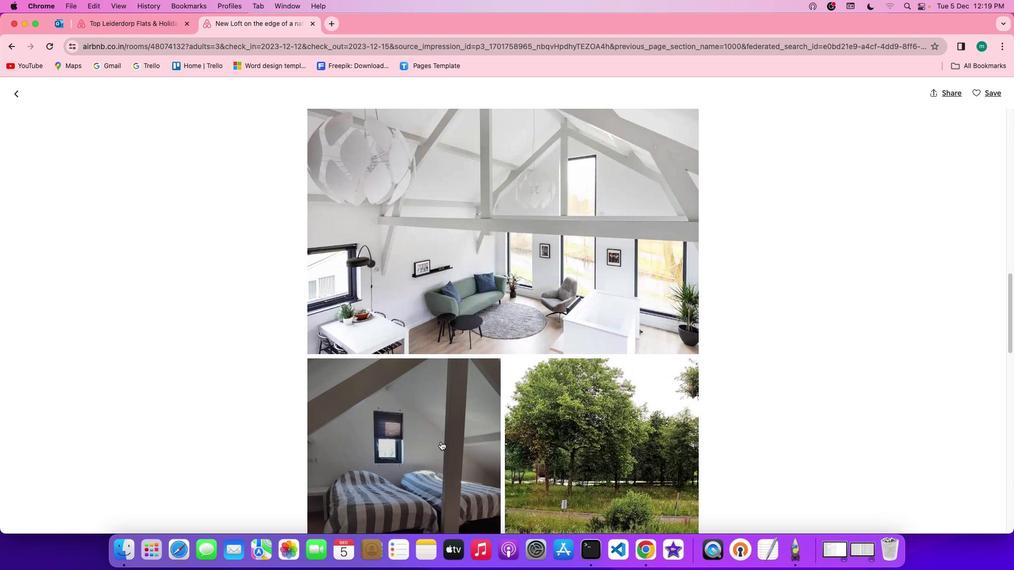 
Action: Mouse scrolled (440, 441) with delta (0, -1)
Screenshot: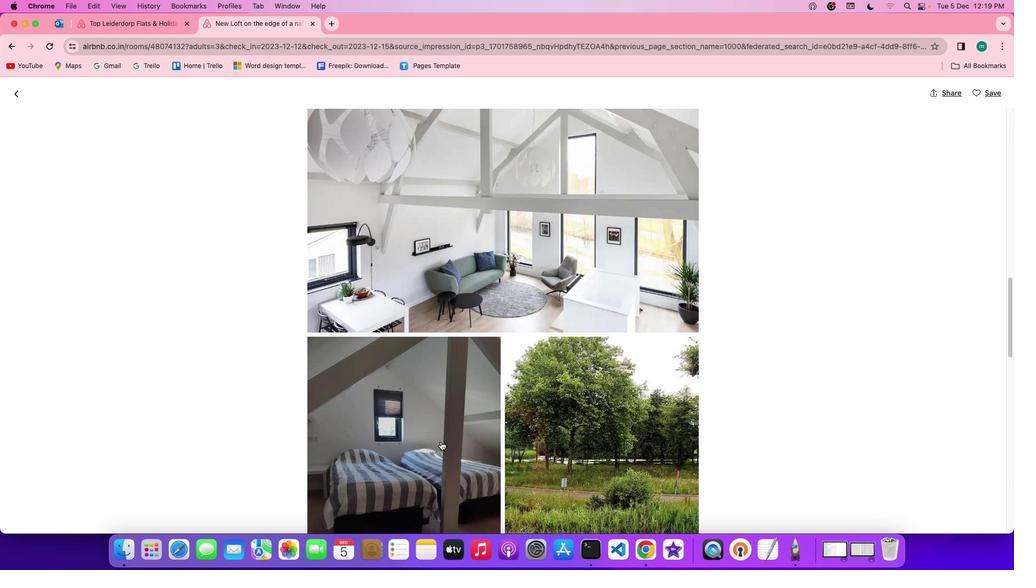 
Action: Mouse scrolled (440, 441) with delta (0, 0)
Screenshot: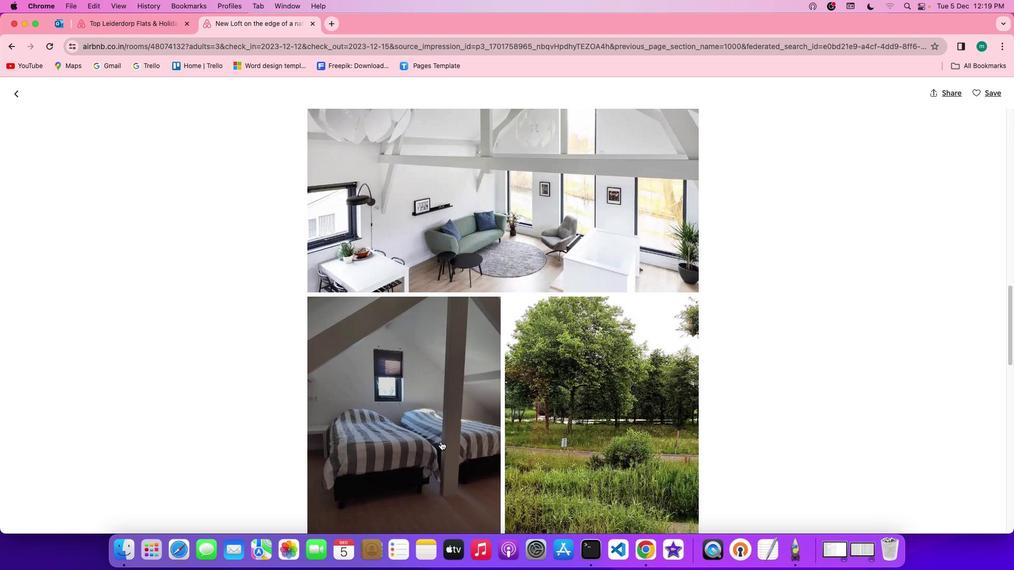 
Action: Mouse scrolled (440, 441) with delta (0, 0)
Screenshot: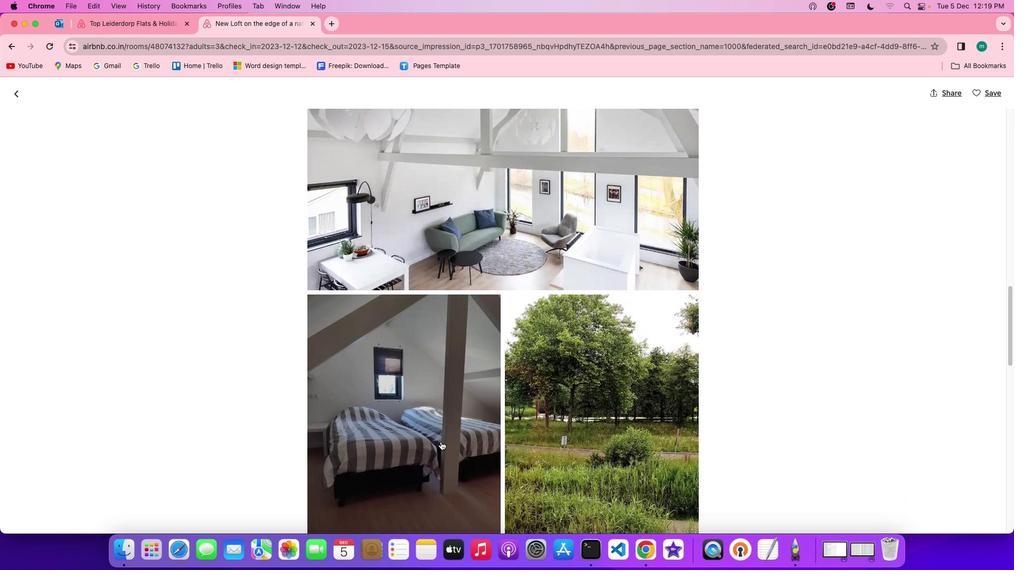 
Action: Mouse scrolled (440, 441) with delta (0, 0)
Screenshot: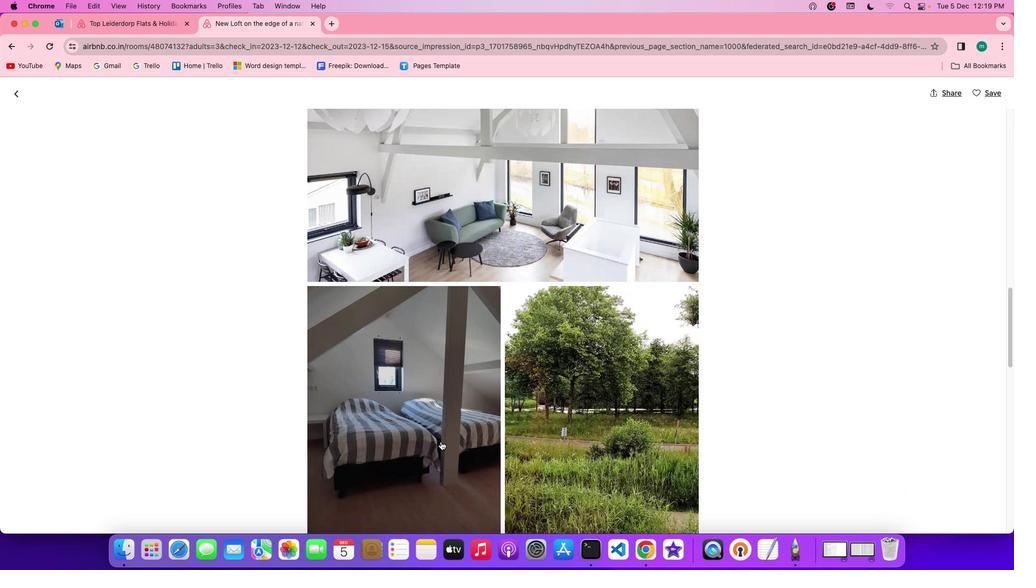 
Action: Mouse scrolled (440, 441) with delta (0, 0)
Screenshot: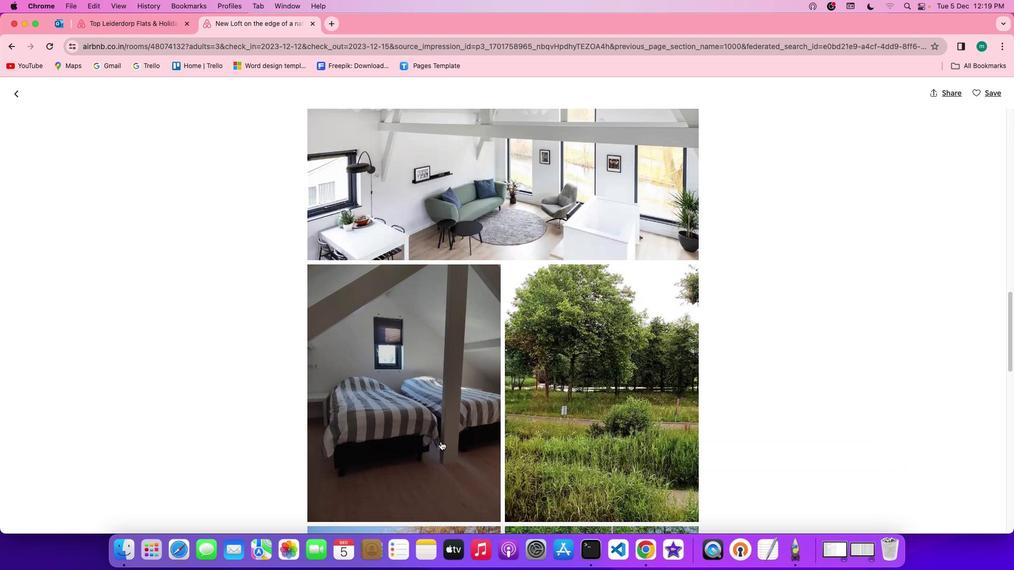 
Action: Mouse scrolled (440, 441) with delta (0, 0)
Screenshot: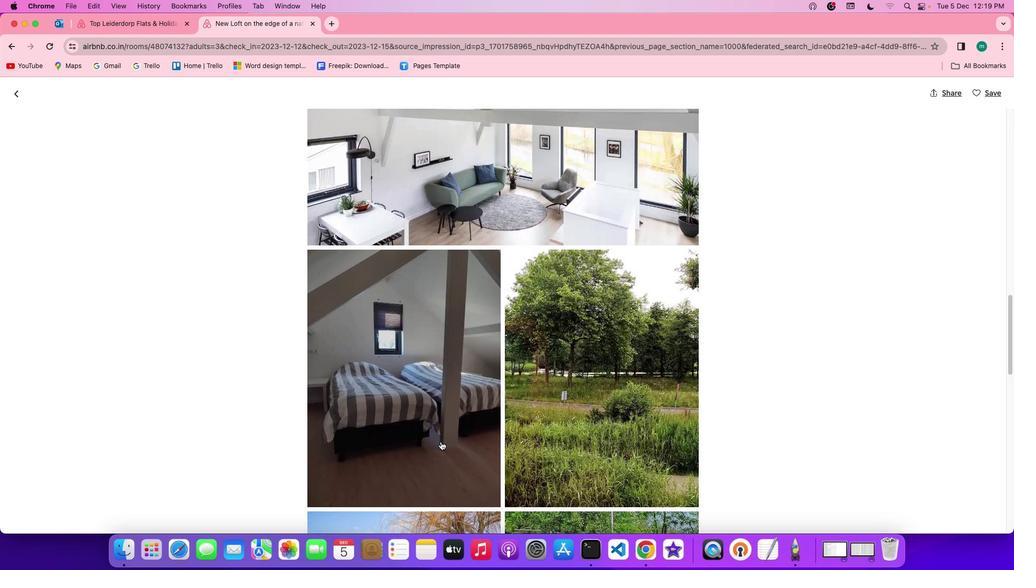 
Action: Mouse scrolled (440, 441) with delta (0, 0)
Screenshot: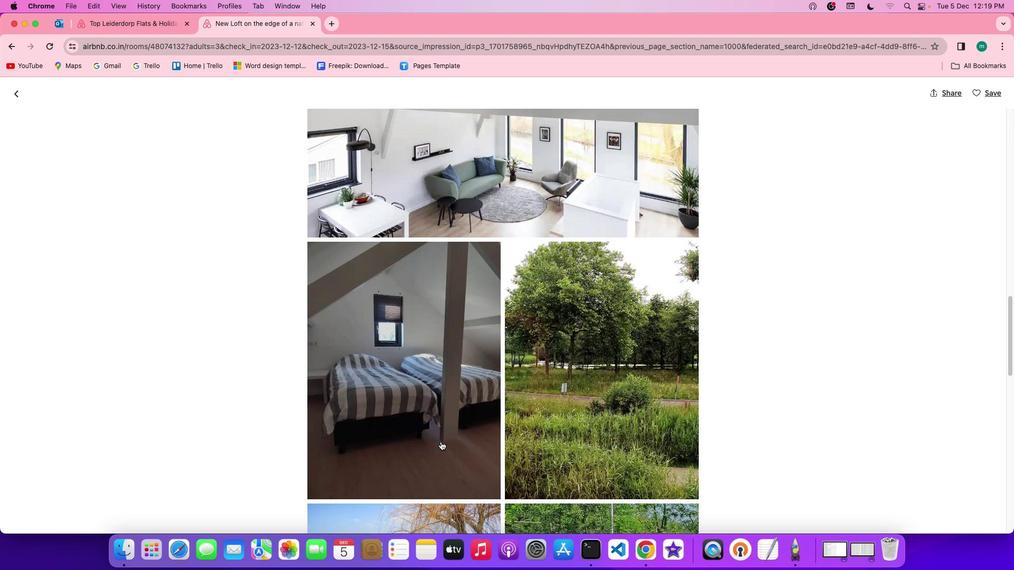 
Action: Mouse scrolled (440, 441) with delta (0, -1)
Screenshot: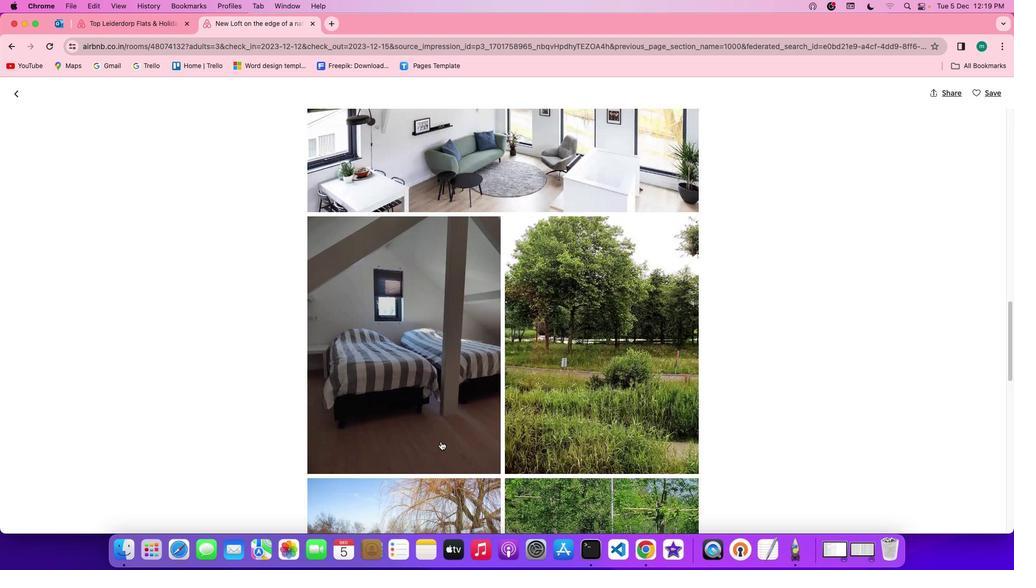 
Action: Mouse scrolled (440, 441) with delta (0, 0)
Screenshot: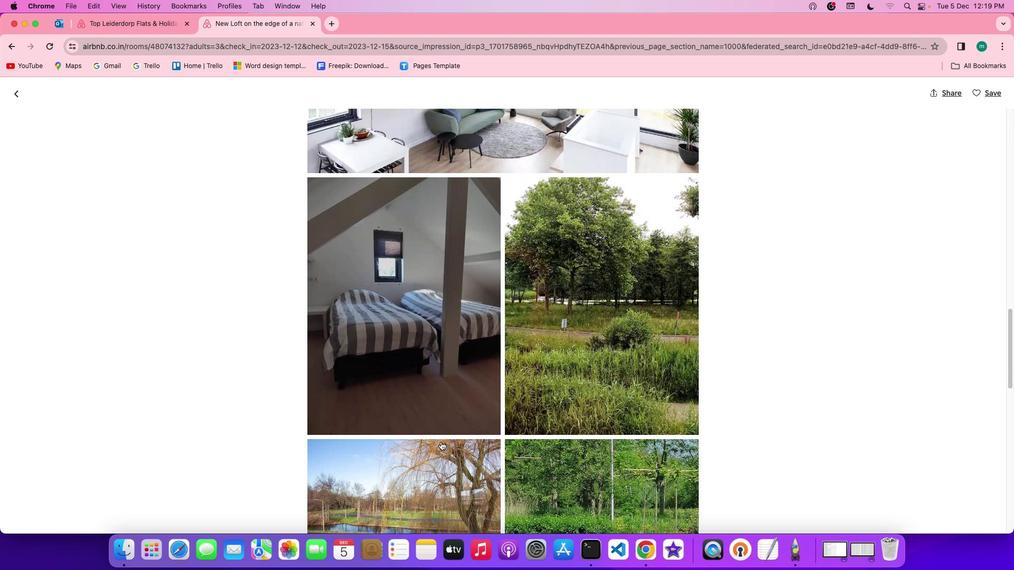 
Action: Mouse scrolled (440, 441) with delta (0, 0)
Screenshot: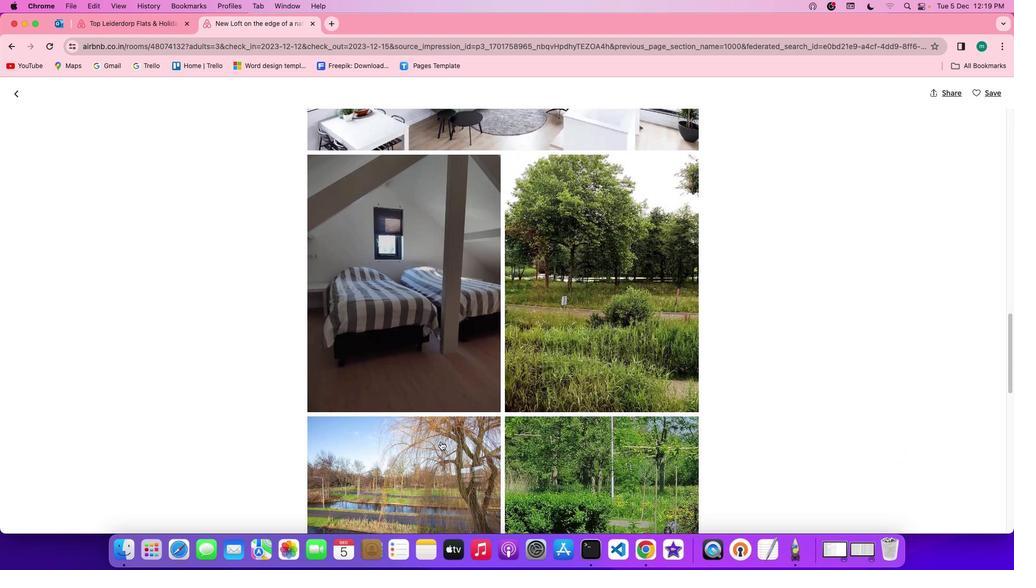 
Action: Mouse scrolled (440, 441) with delta (0, 0)
Screenshot: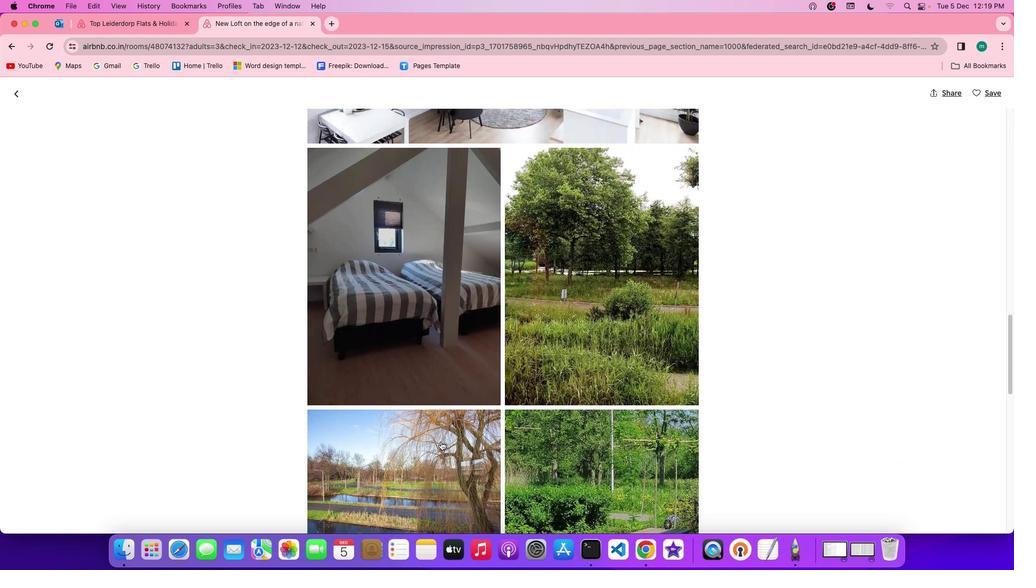 
Action: Mouse scrolled (440, 441) with delta (0, -1)
Screenshot: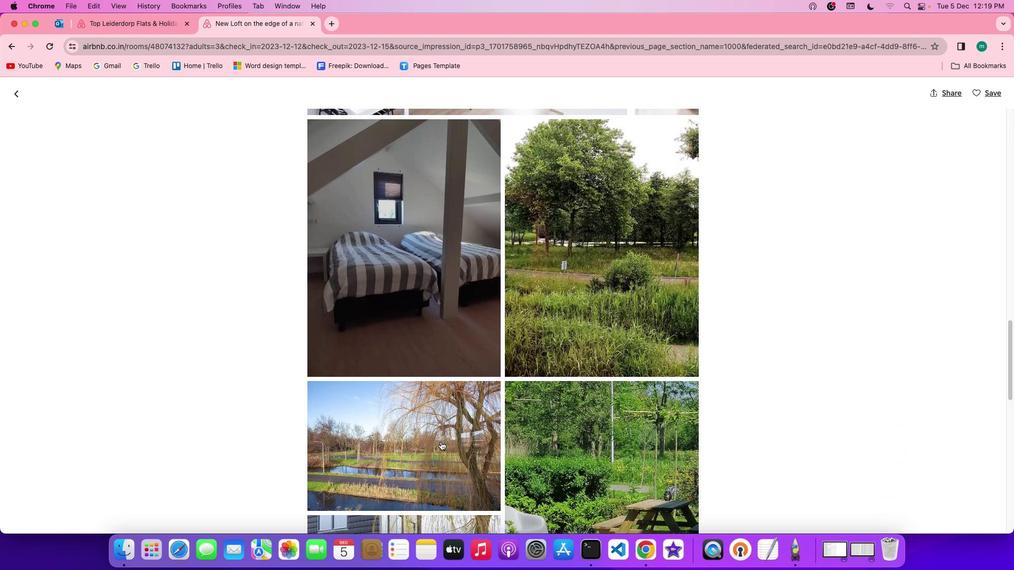 
Action: Mouse scrolled (440, 441) with delta (0, 0)
Screenshot: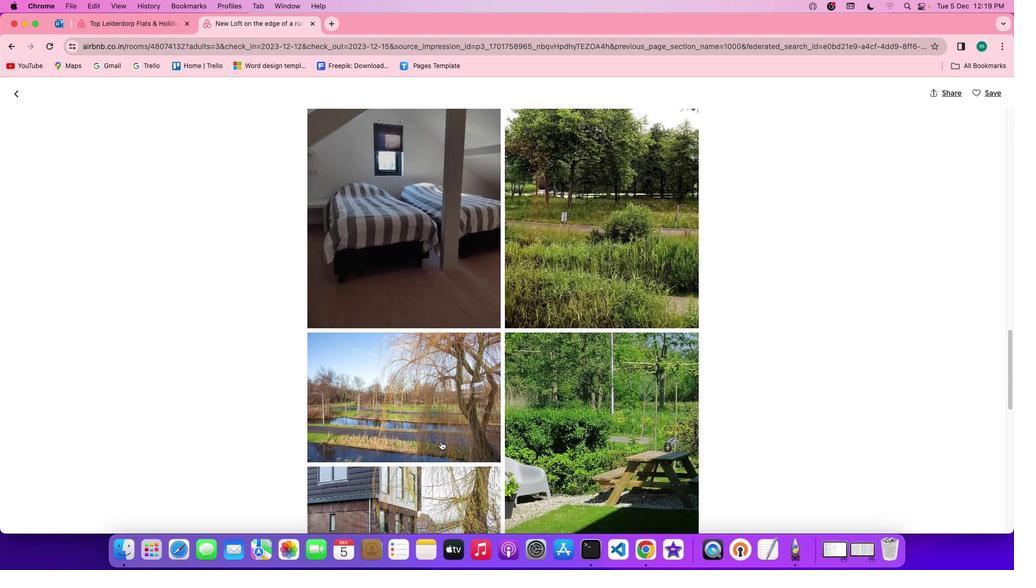 
Action: Mouse scrolled (440, 441) with delta (0, 0)
Screenshot: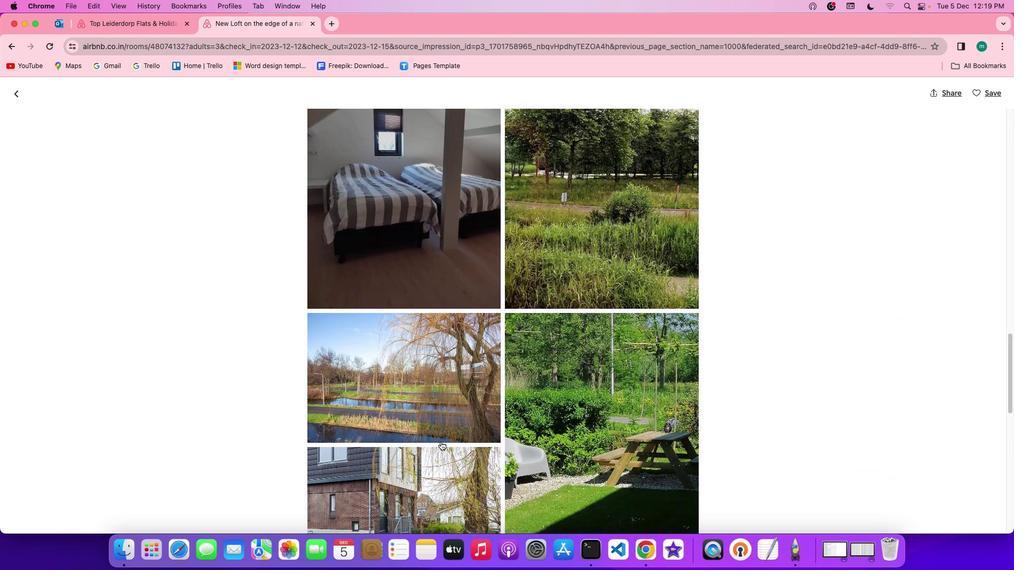 
Action: Mouse scrolled (440, 441) with delta (0, 0)
Screenshot: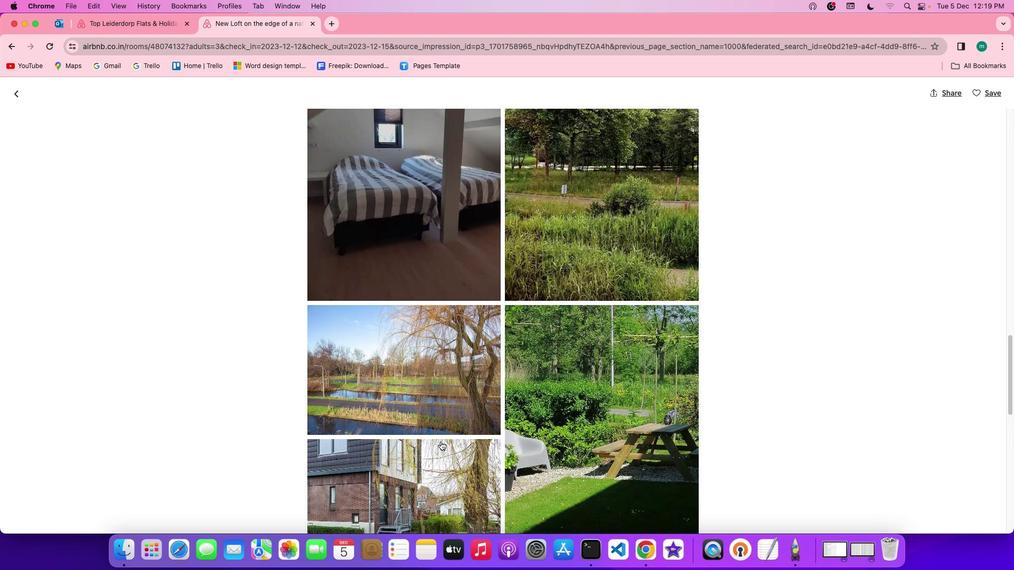 
Action: Mouse scrolled (440, 441) with delta (0, 0)
Screenshot: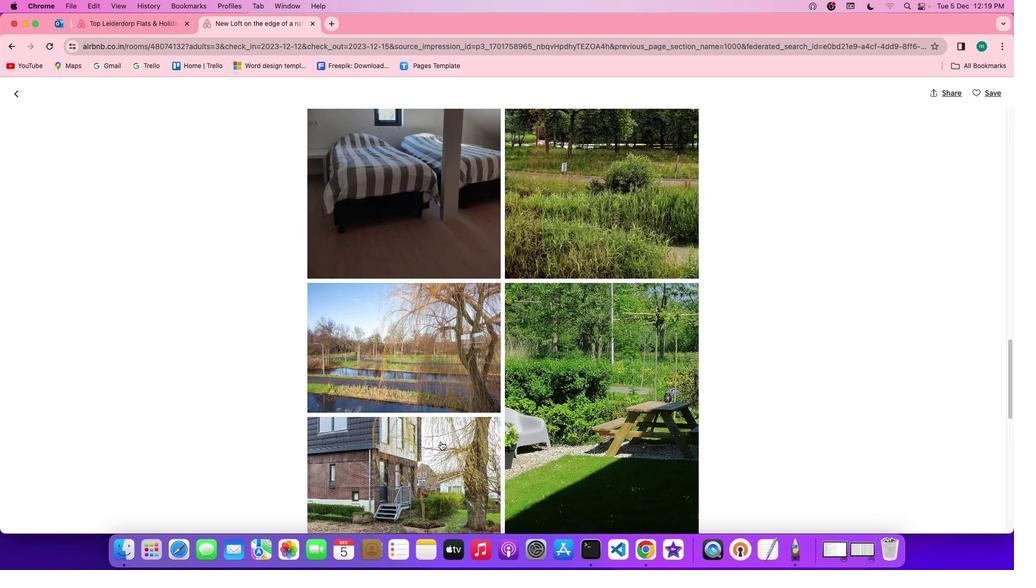 
Action: Mouse scrolled (440, 441) with delta (0, 0)
Screenshot: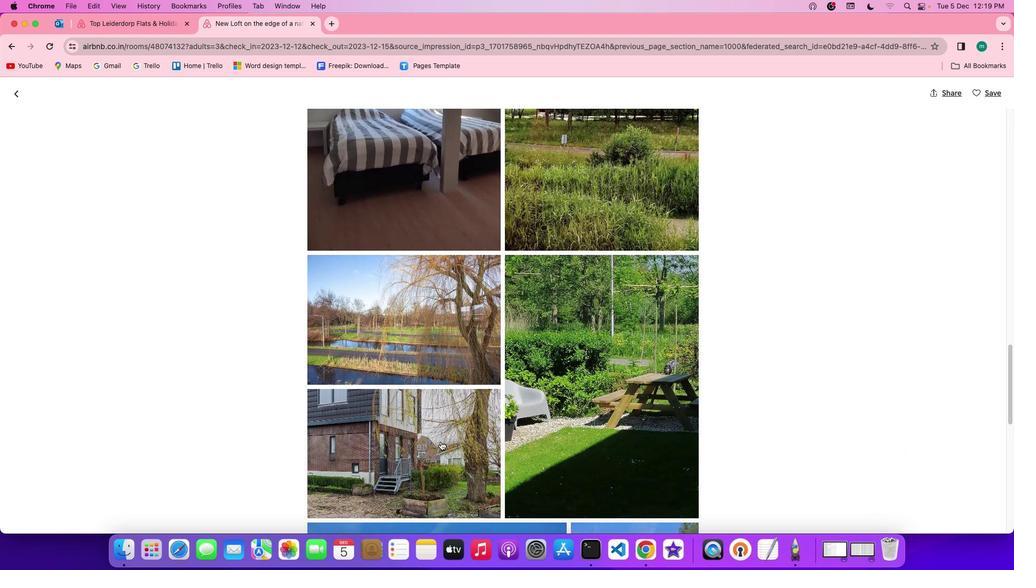 
Action: Mouse scrolled (440, 441) with delta (0, 0)
Screenshot: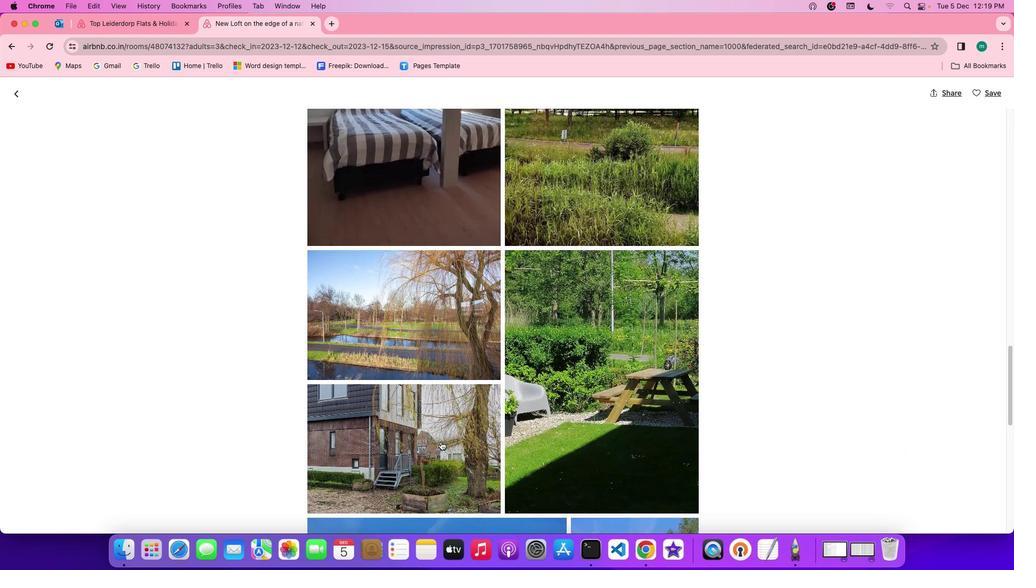 
Action: Mouse scrolled (440, 441) with delta (0, 0)
Screenshot: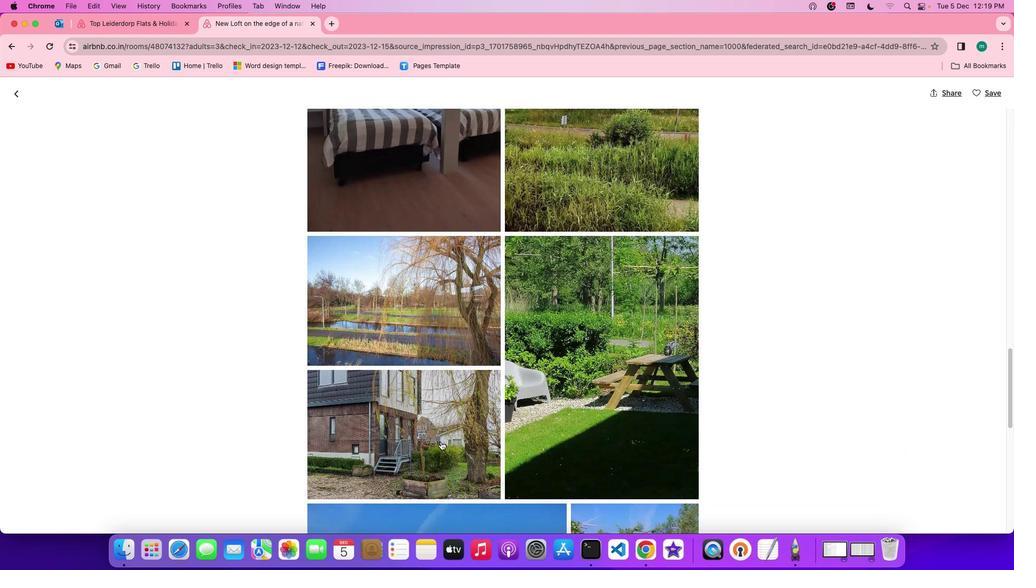 
Action: Mouse scrolled (440, 441) with delta (0, 0)
Screenshot: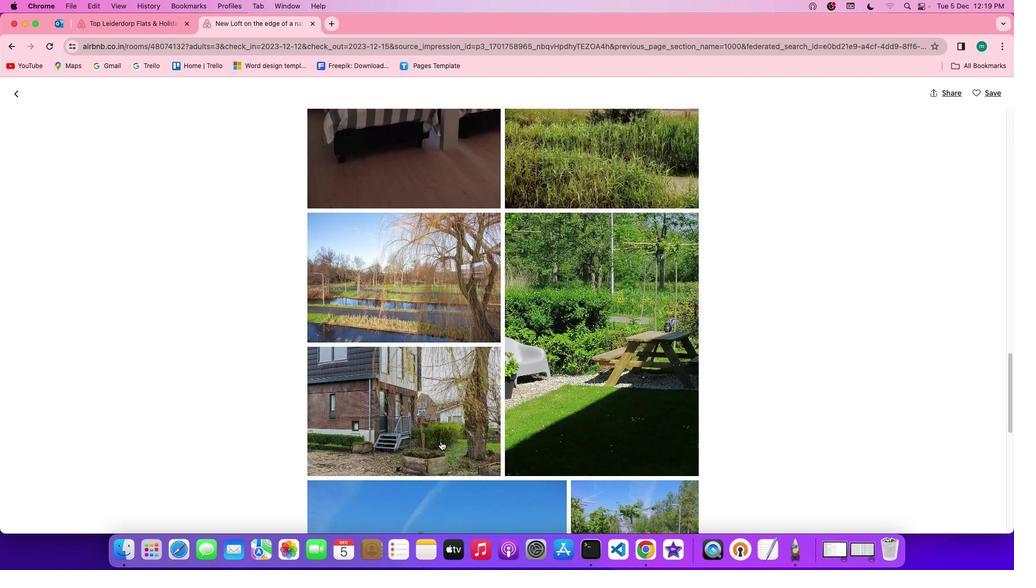 
Action: Mouse scrolled (440, 441) with delta (0, 0)
Screenshot: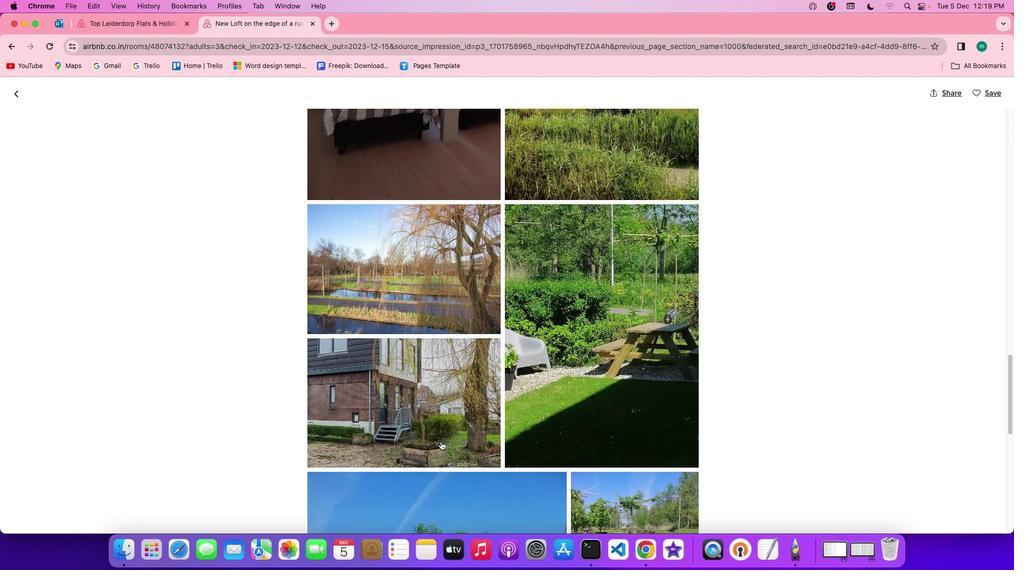 
Action: Mouse scrolled (440, 441) with delta (0, 0)
Screenshot: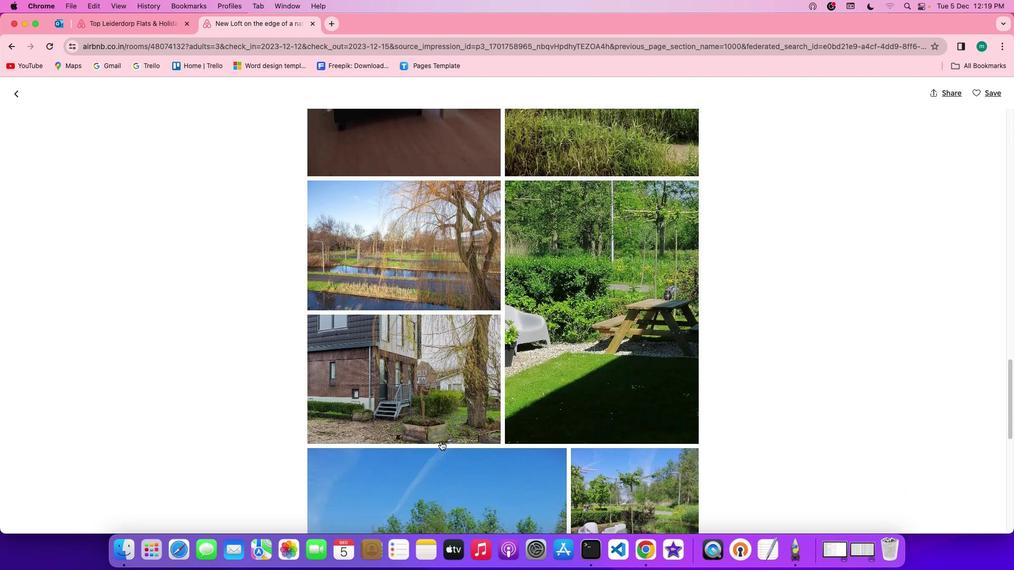 
Action: Mouse scrolled (440, 441) with delta (0, 0)
Screenshot: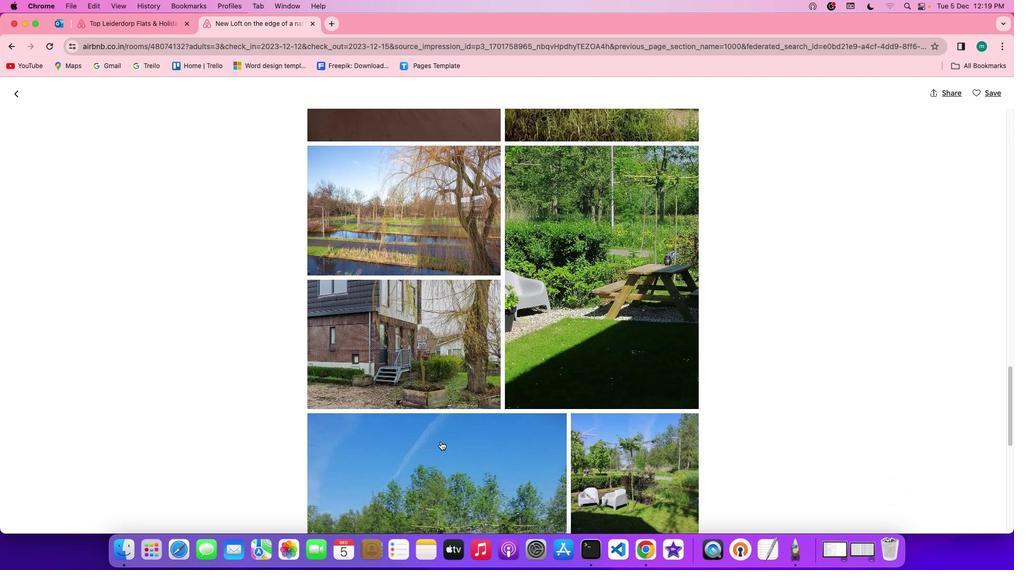 
Action: Mouse scrolled (440, 441) with delta (0, 0)
Screenshot: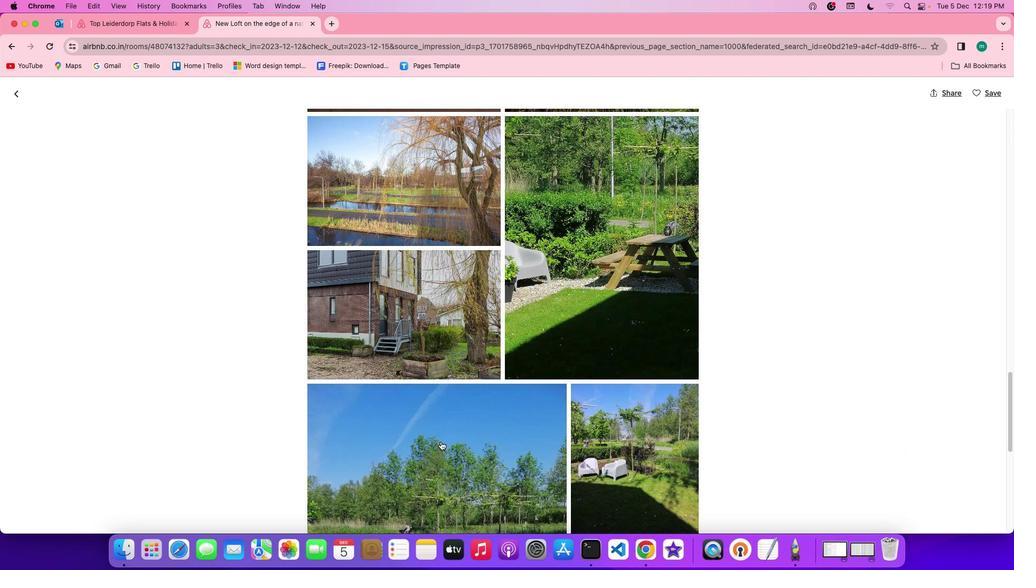 
Action: Mouse scrolled (440, 441) with delta (0, 0)
Screenshot: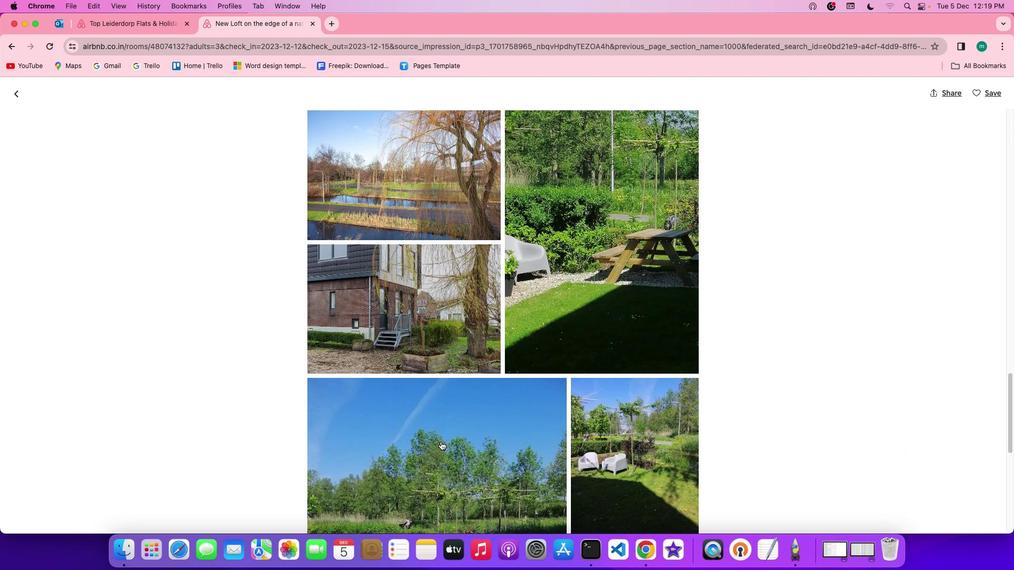 
Action: Mouse scrolled (440, 441) with delta (0, 0)
Screenshot: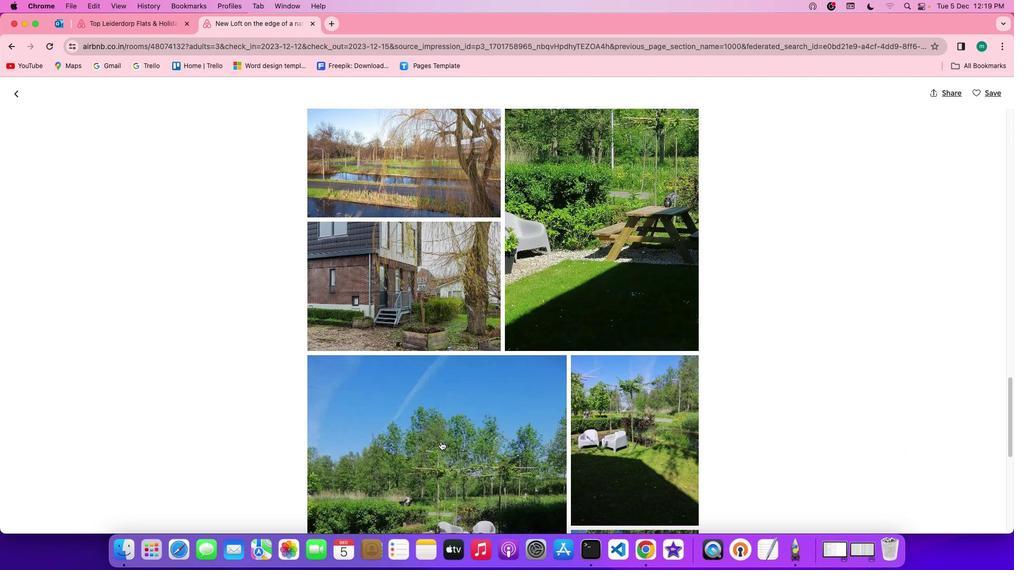 
Action: Mouse scrolled (440, 441) with delta (0, 0)
Screenshot: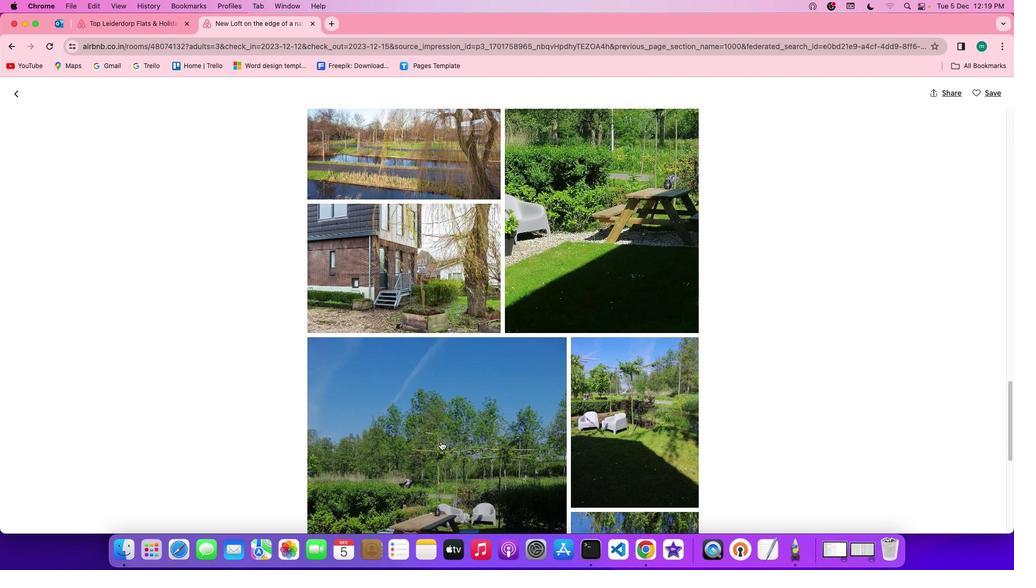 
Action: Mouse scrolled (440, 441) with delta (0, 0)
Screenshot: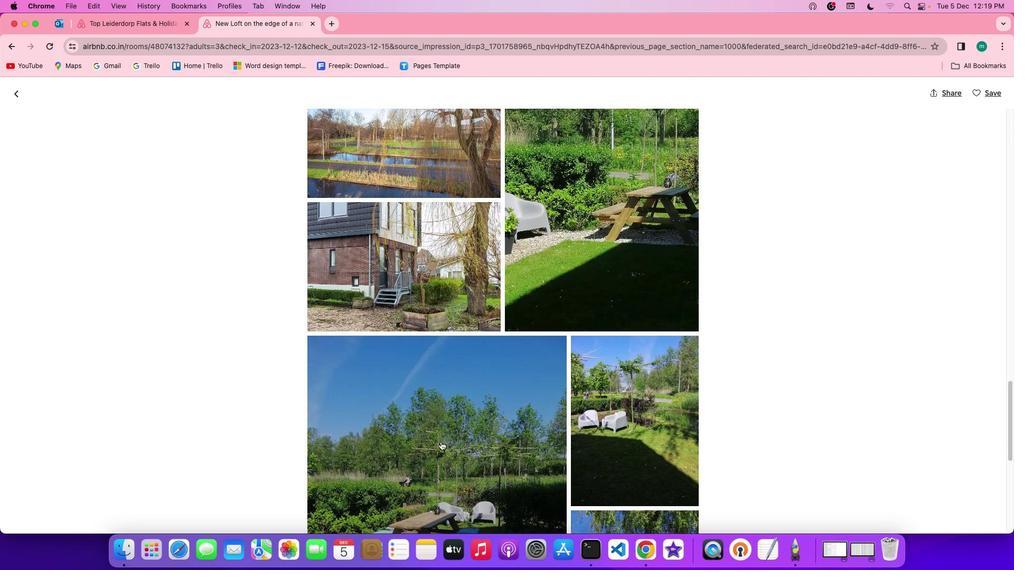 
Action: Mouse scrolled (440, 441) with delta (0, 0)
Screenshot: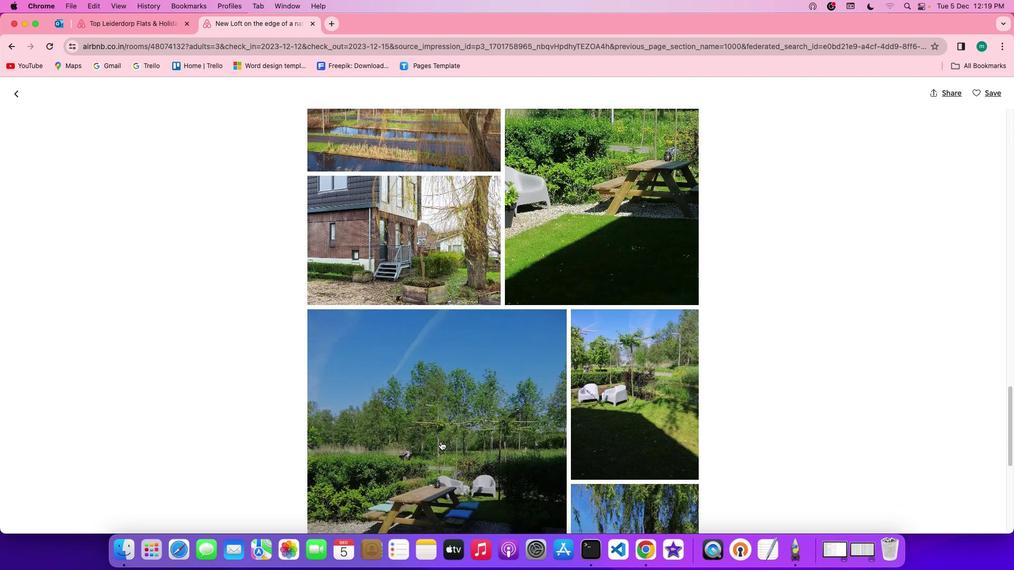 
Action: Mouse scrolled (440, 441) with delta (0, 0)
Screenshot: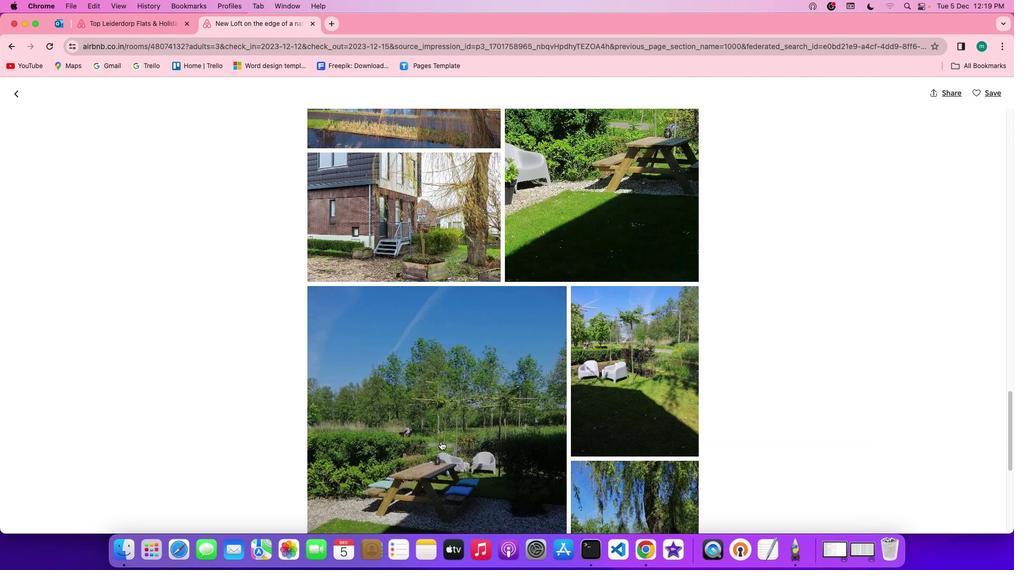 
Action: Mouse scrolled (440, 441) with delta (0, 0)
Screenshot: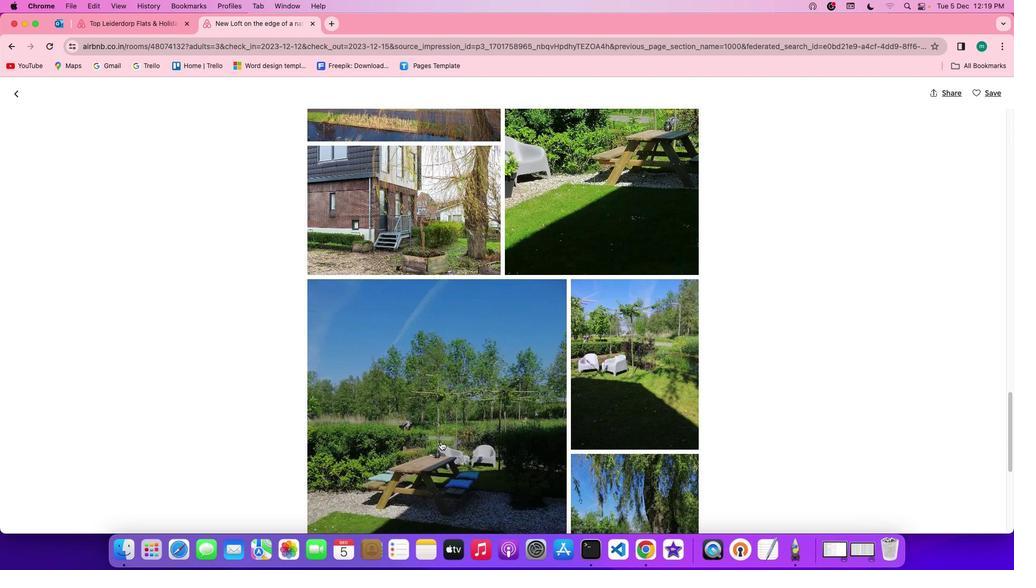 
Action: Mouse scrolled (440, 441) with delta (0, 0)
Screenshot: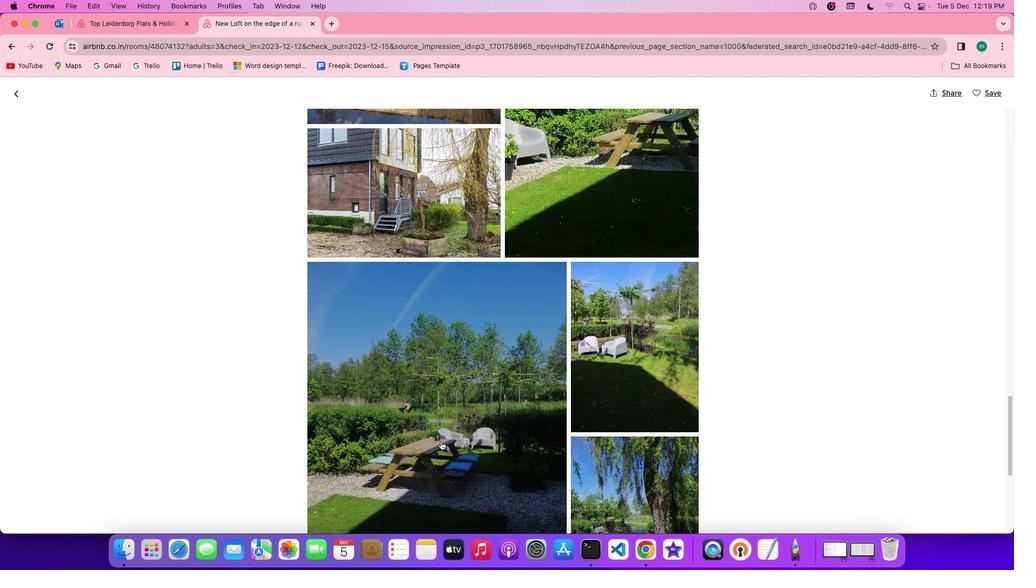 
Action: Mouse scrolled (440, 441) with delta (0, 0)
Screenshot: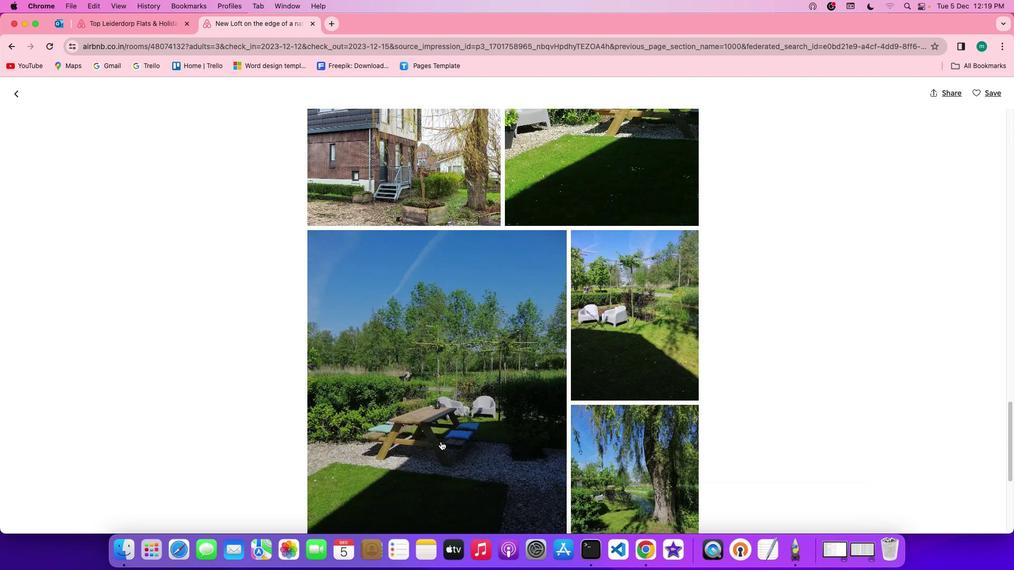 
Action: Mouse scrolled (440, 441) with delta (0, 0)
Screenshot: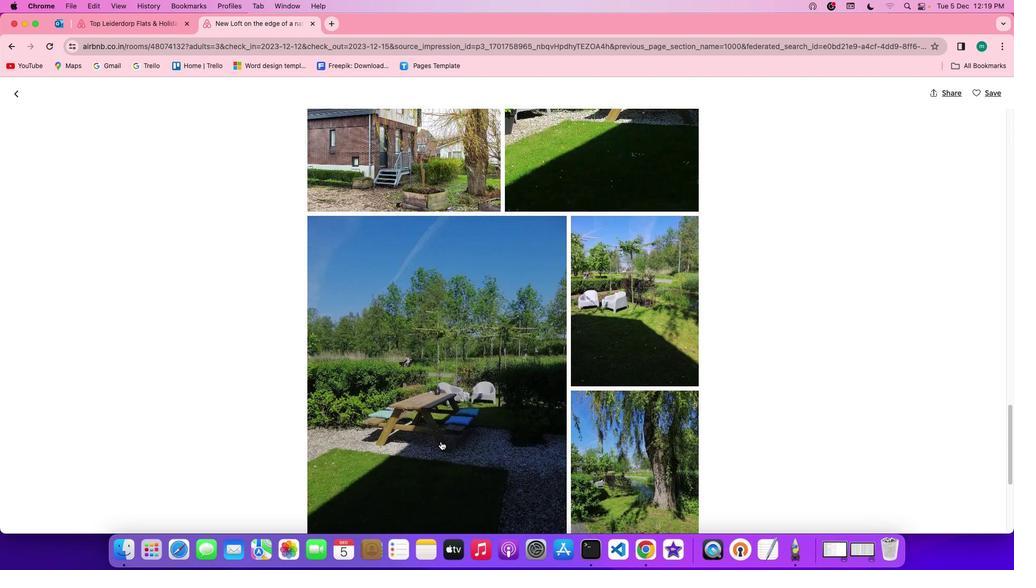 
Action: Mouse scrolled (440, 441) with delta (0, 0)
Screenshot: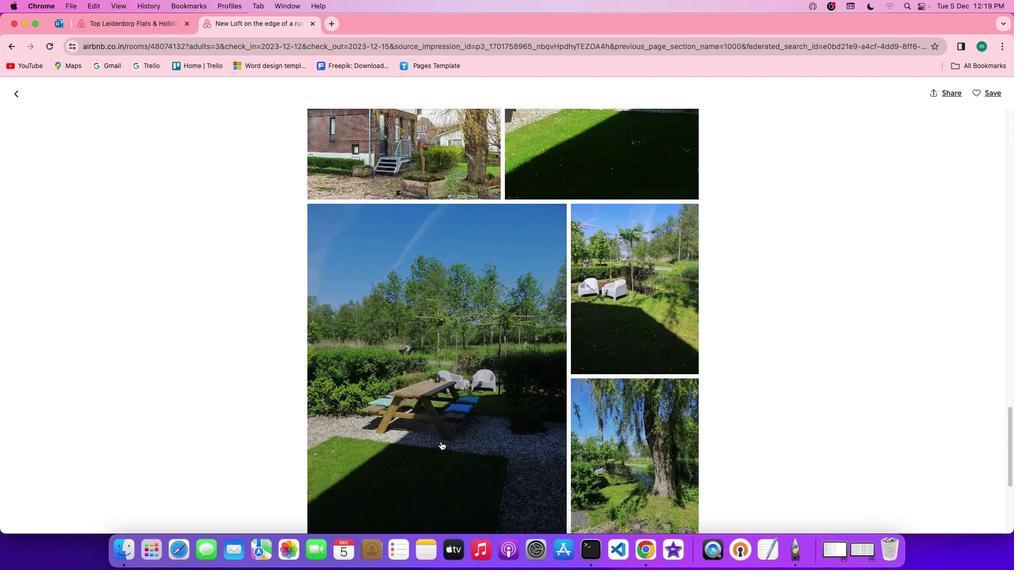 
Action: Mouse scrolled (440, 441) with delta (0, -1)
Screenshot: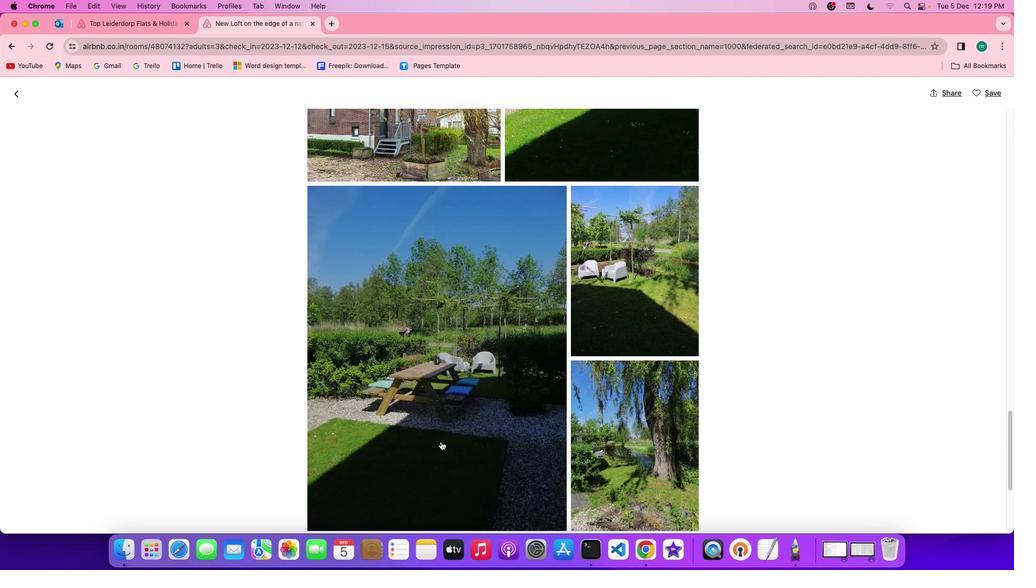 
Action: Mouse scrolled (440, 441) with delta (0, -1)
Screenshot: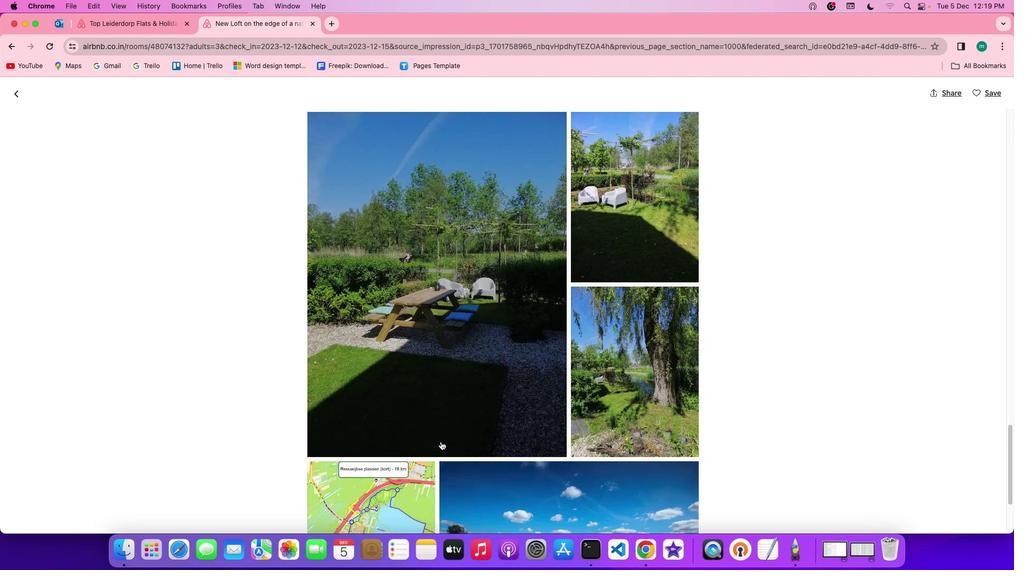 
Action: Mouse scrolled (440, 441) with delta (0, 0)
Screenshot: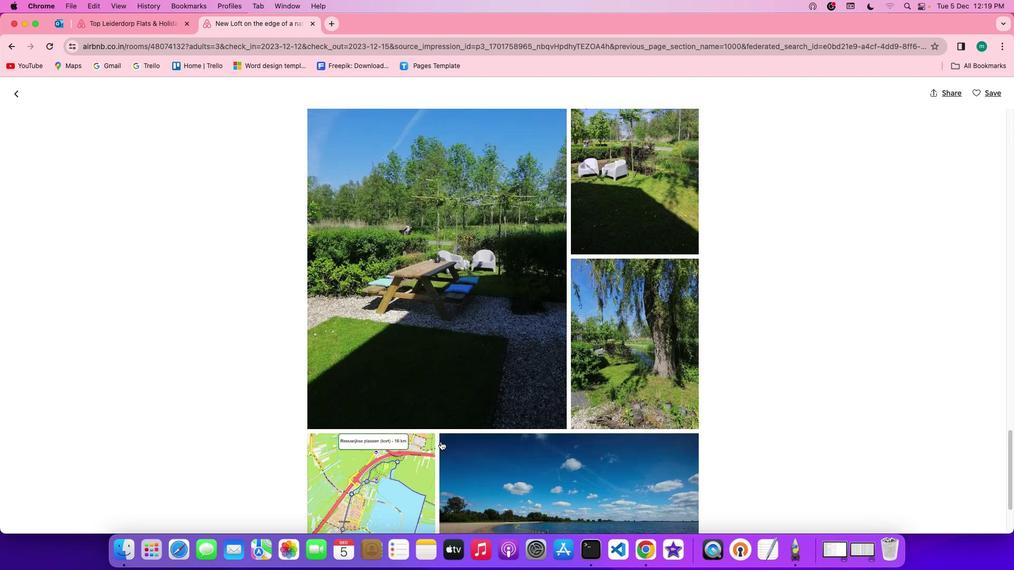 
Action: Mouse scrolled (440, 441) with delta (0, 0)
Screenshot: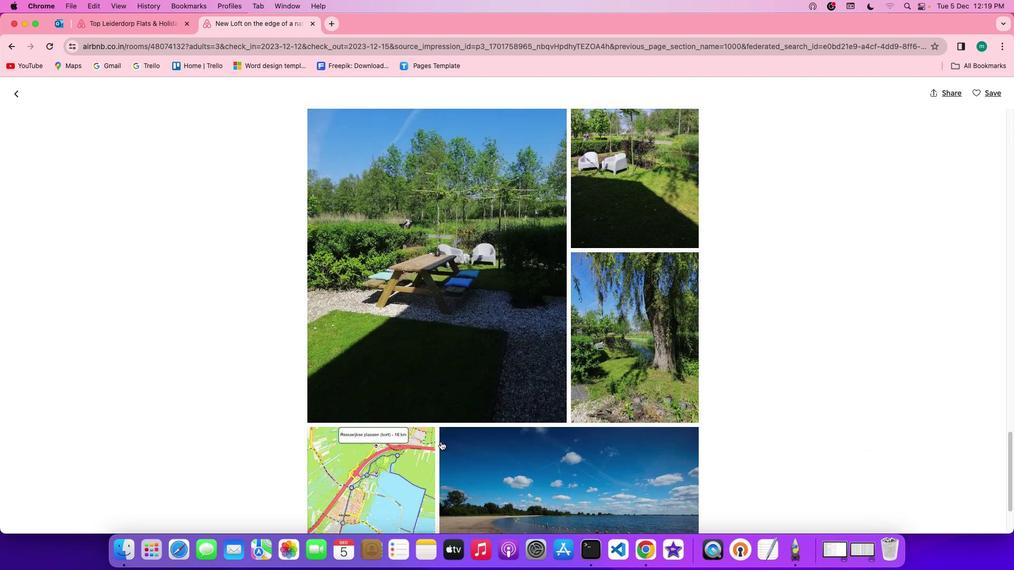 
Action: Mouse scrolled (440, 441) with delta (0, 0)
Screenshot: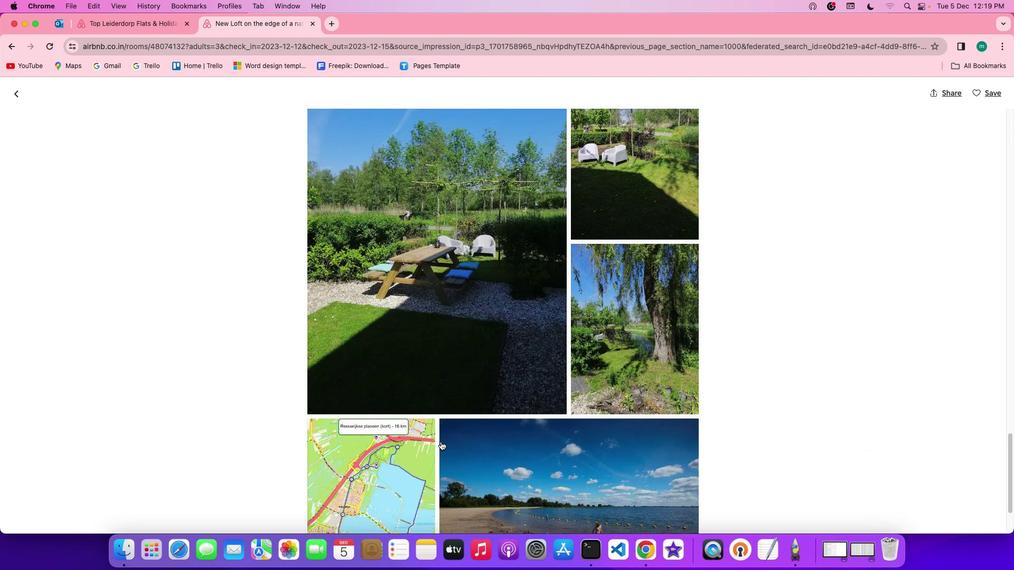 
Action: Mouse scrolled (440, 441) with delta (0, 0)
Screenshot: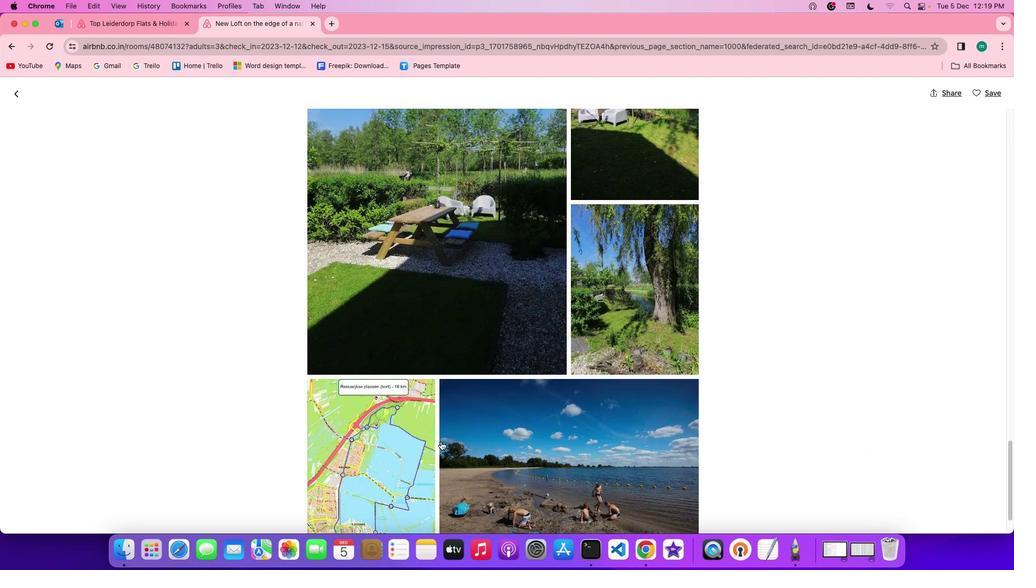 
Action: Mouse scrolled (440, 441) with delta (0, 0)
Screenshot: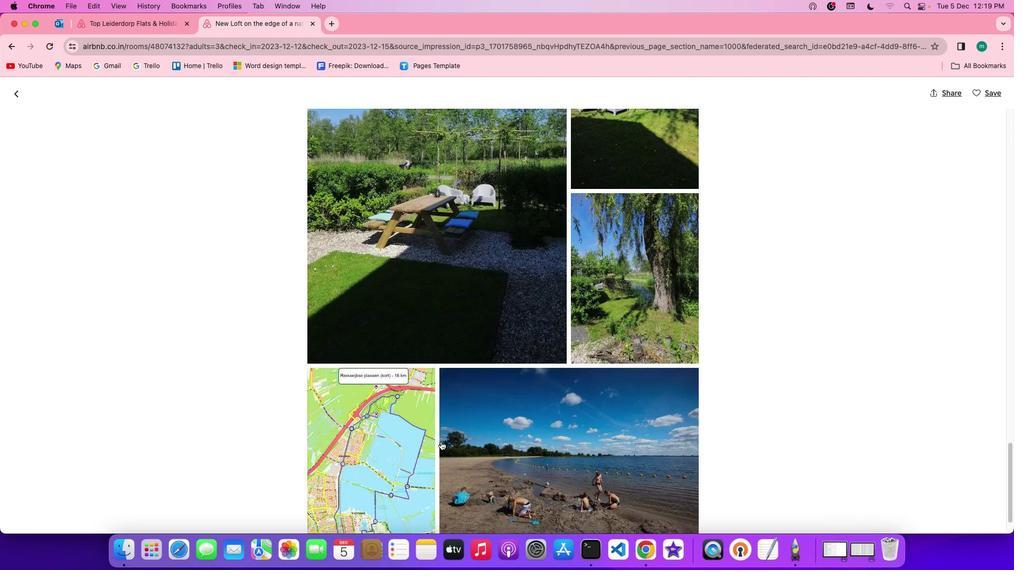 
Action: Mouse scrolled (440, 441) with delta (0, 0)
Screenshot: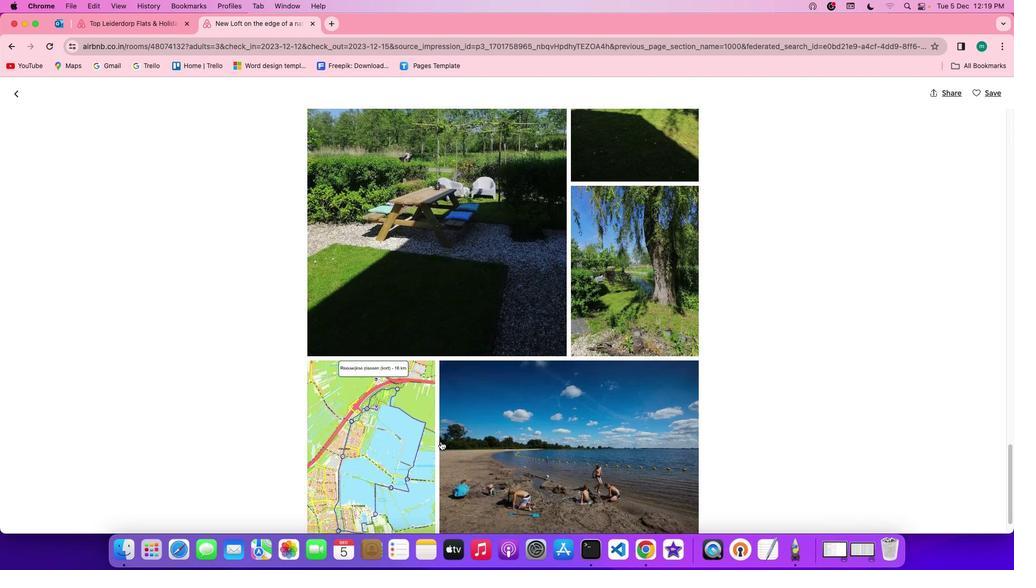 
Action: Mouse scrolled (440, 441) with delta (0, 0)
Screenshot: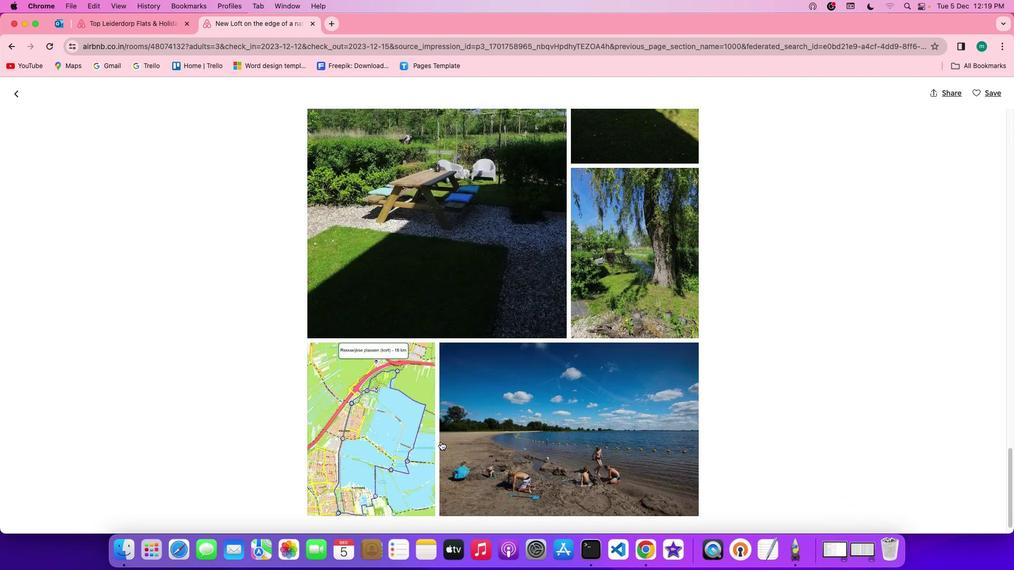 
Action: Mouse scrolled (440, 441) with delta (0, -1)
Screenshot: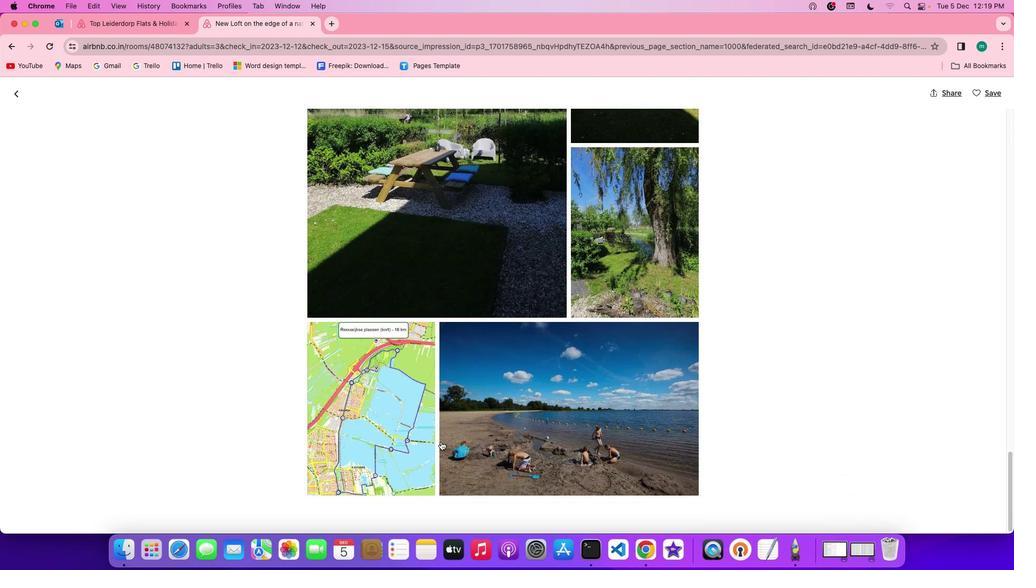 
Action: Mouse scrolled (440, 441) with delta (0, 0)
Screenshot: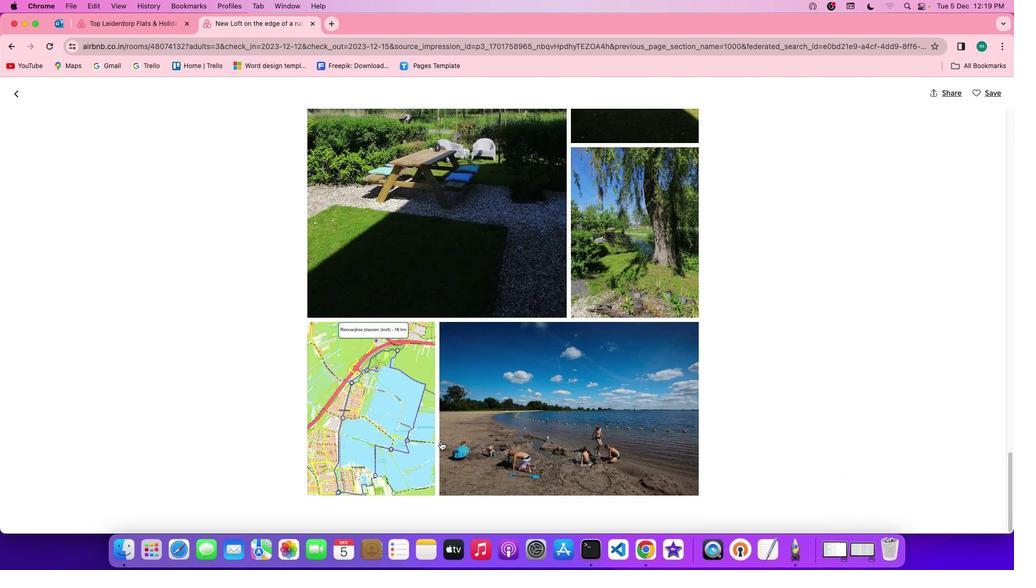 
Action: Mouse scrolled (440, 441) with delta (0, 0)
Screenshot: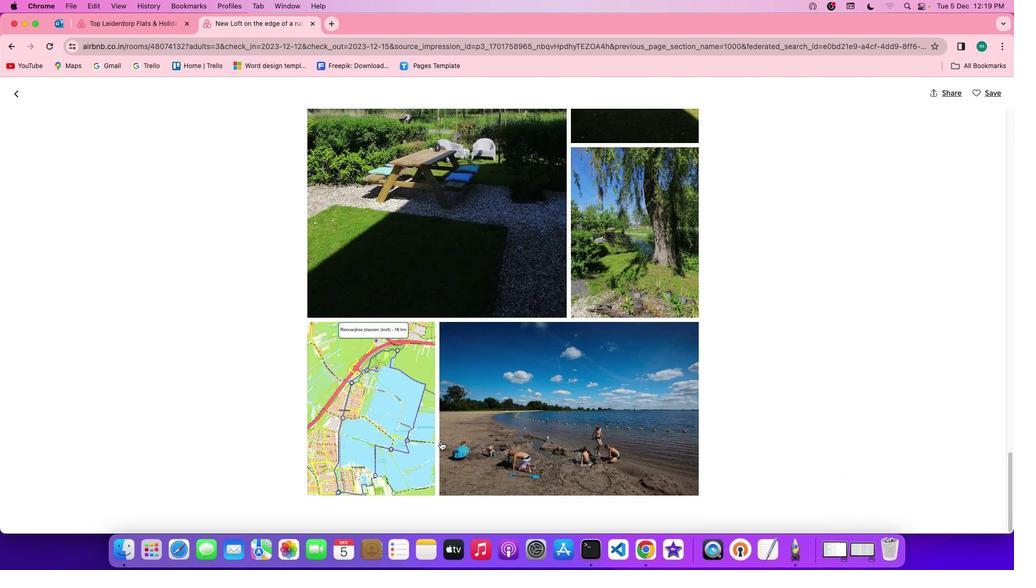 
Action: Mouse scrolled (440, 441) with delta (0, 0)
Screenshot: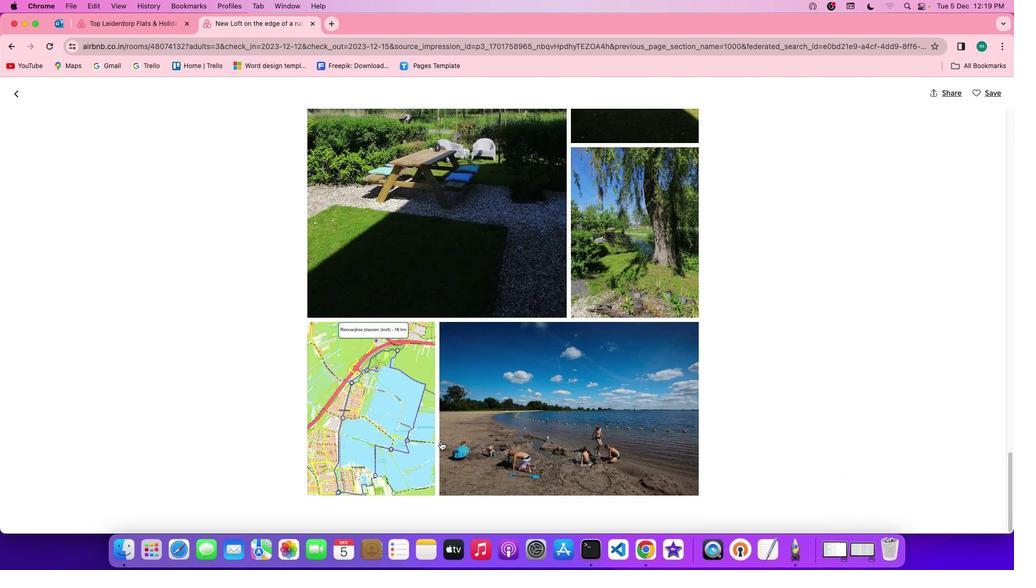 
Action: Mouse scrolled (440, 441) with delta (0, 0)
Screenshot: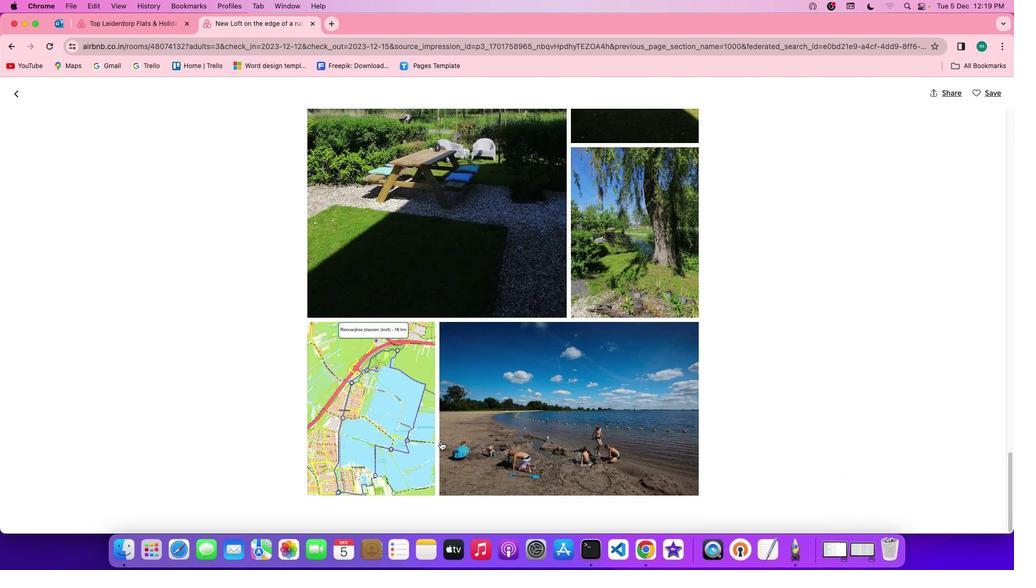 
Action: Mouse scrolled (440, 441) with delta (0, 0)
Screenshot: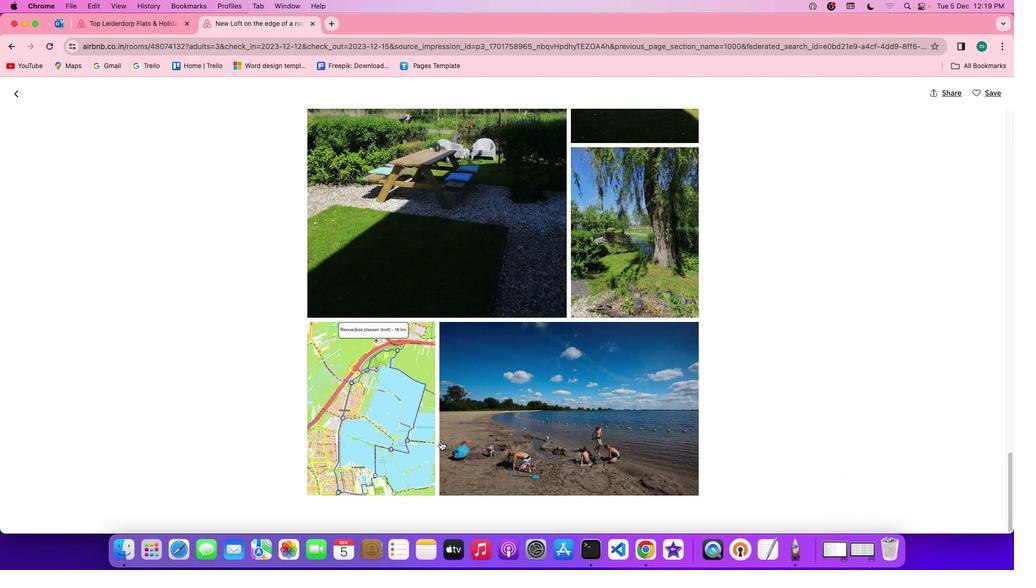 
Action: Mouse scrolled (440, 441) with delta (0, 0)
Screenshot: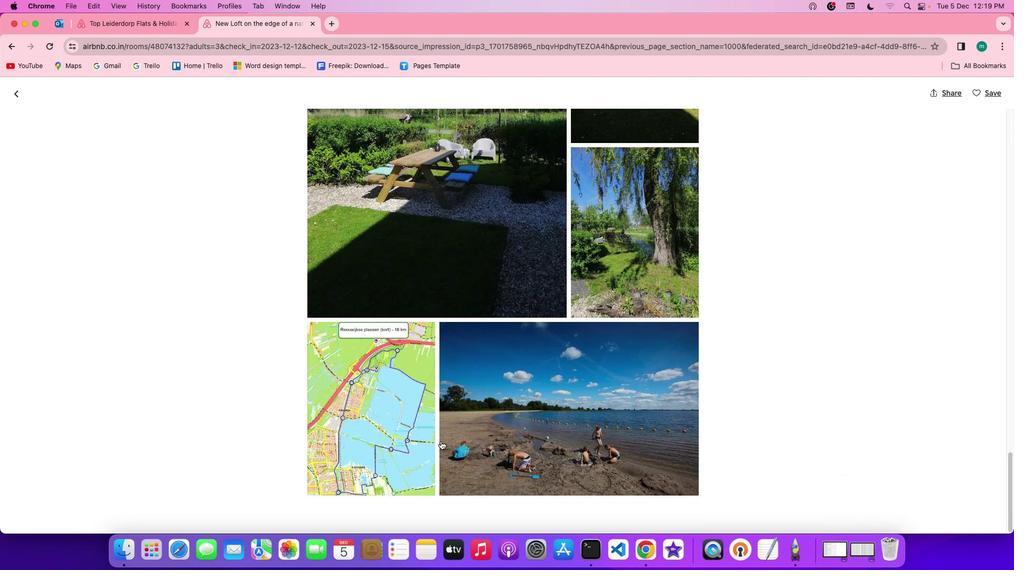 
Action: Mouse scrolled (440, 441) with delta (0, -1)
Screenshot: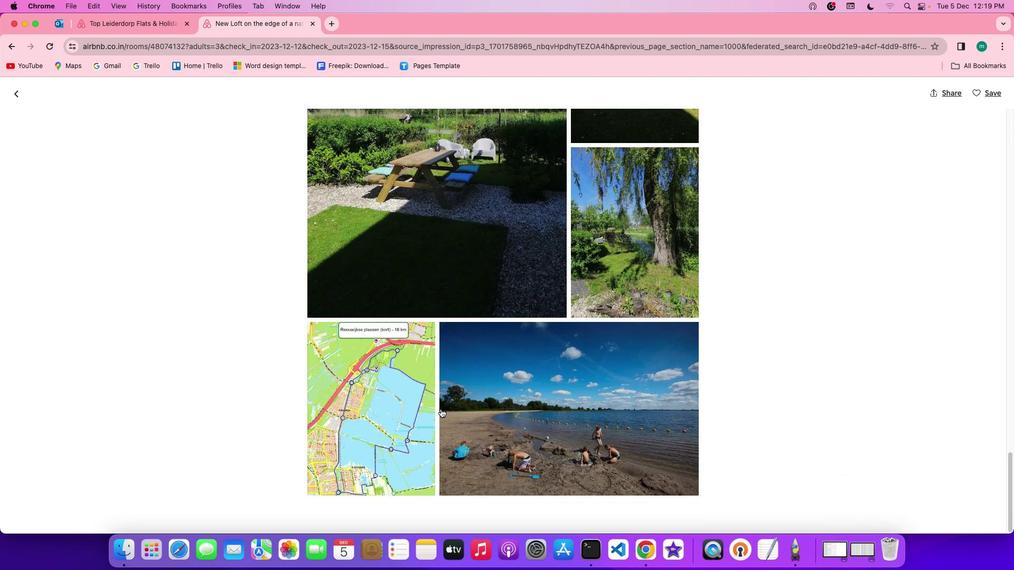 
Action: Mouse scrolled (440, 441) with delta (0, -2)
Screenshot: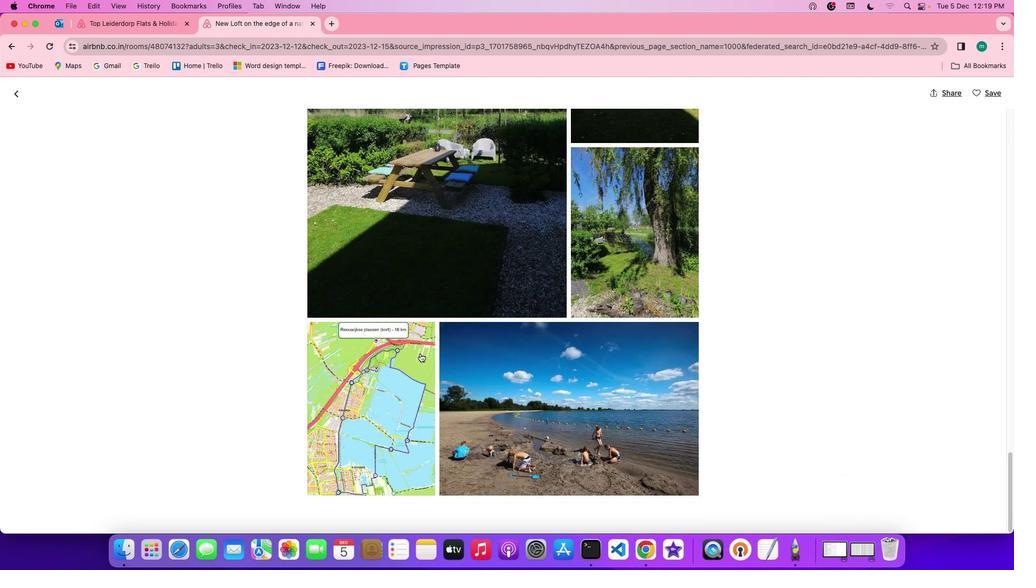 
Action: Mouse moved to (14, 95)
Screenshot: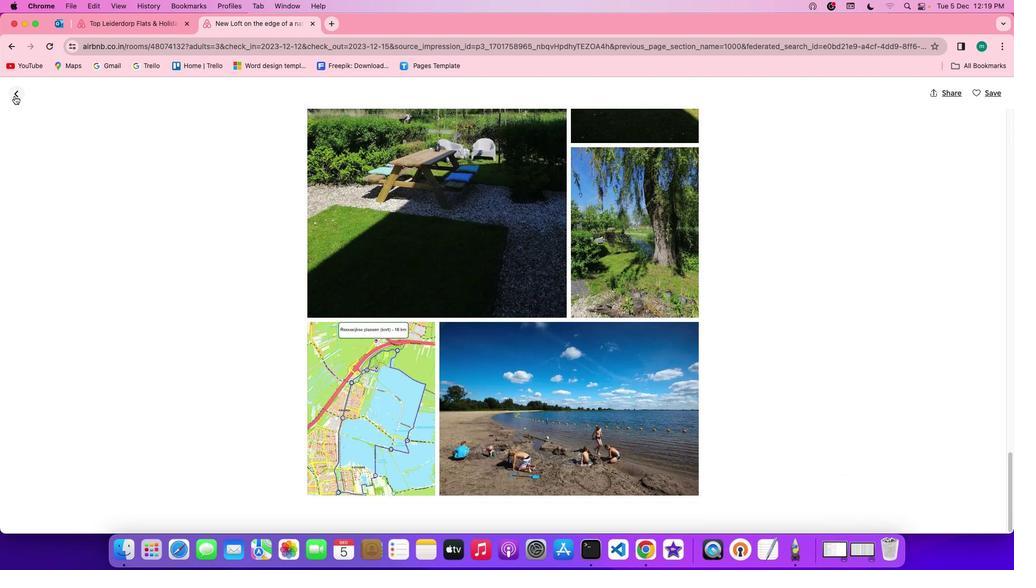 
Action: Mouse pressed left at (14, 95)
Screenshot: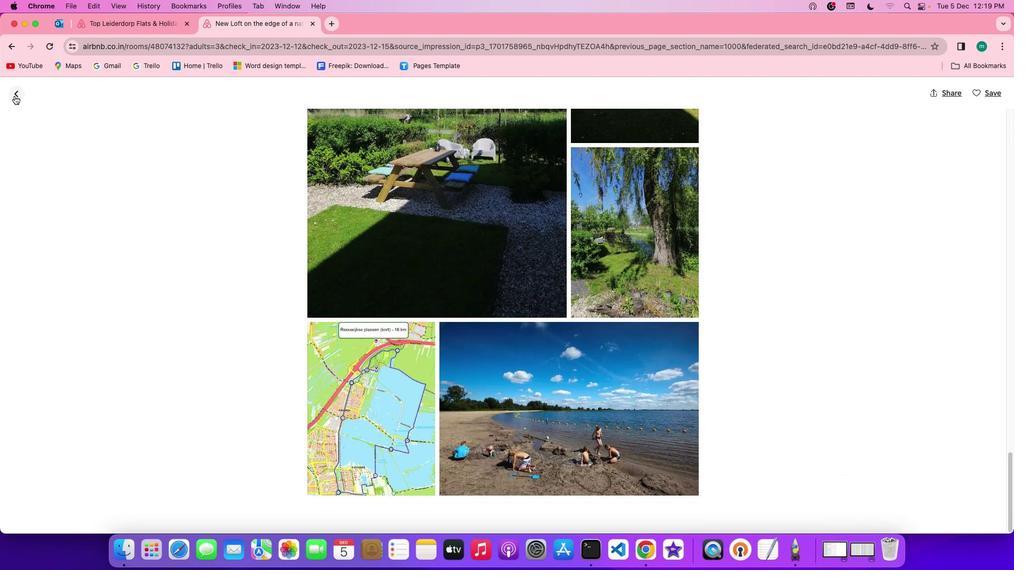 
Action: Mouse moved to (445, 475)
Screenshot: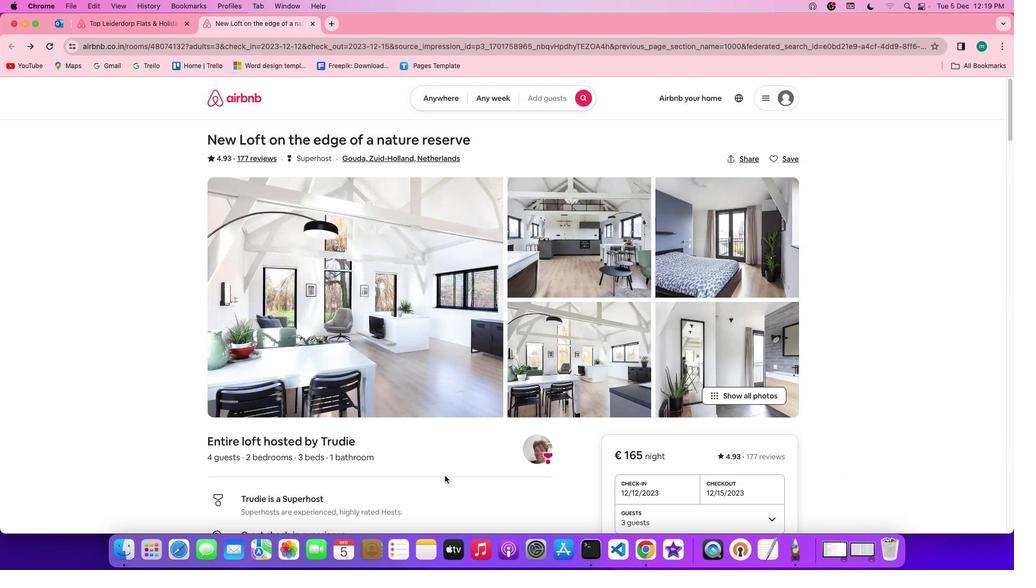 
Action: Mouse scrolled (445, 475) with delta (0, 0)
Screenshot: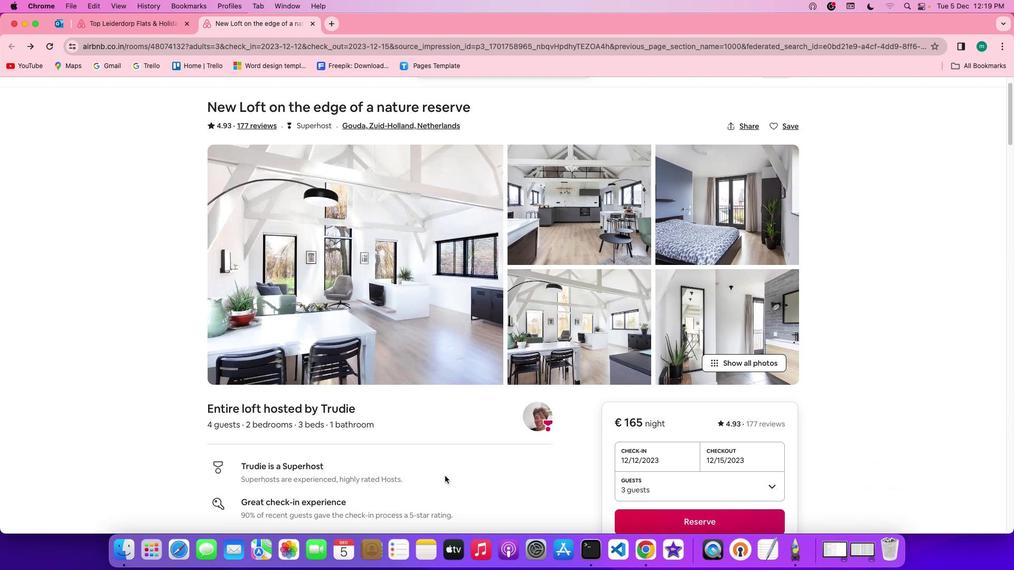 
Action: Mouse scrolled (445, 475) with delta (0, 0)
Screenshot: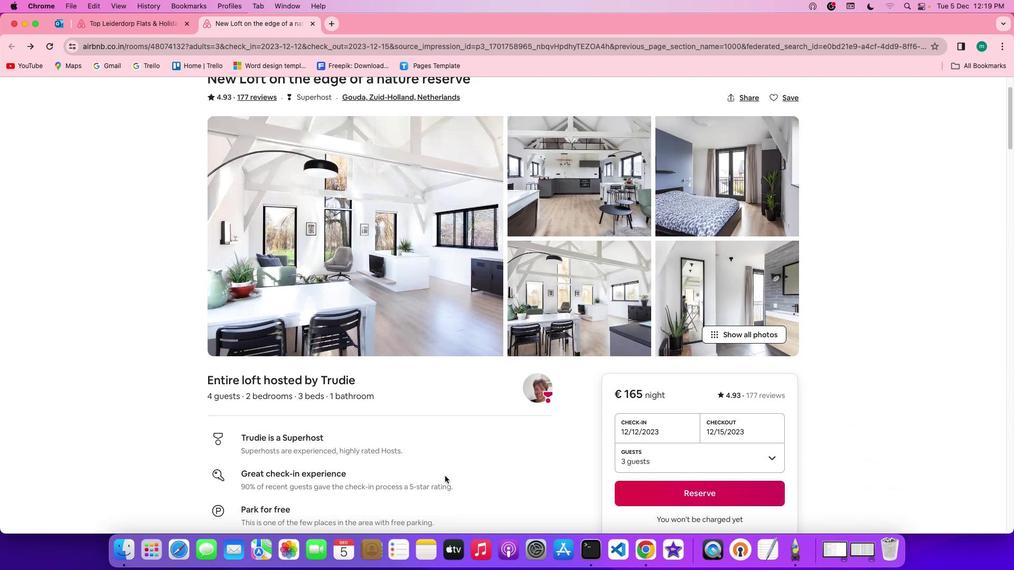 
Action: Mouse scrolled (445, 475) with delta (0, -1)
Screenshot: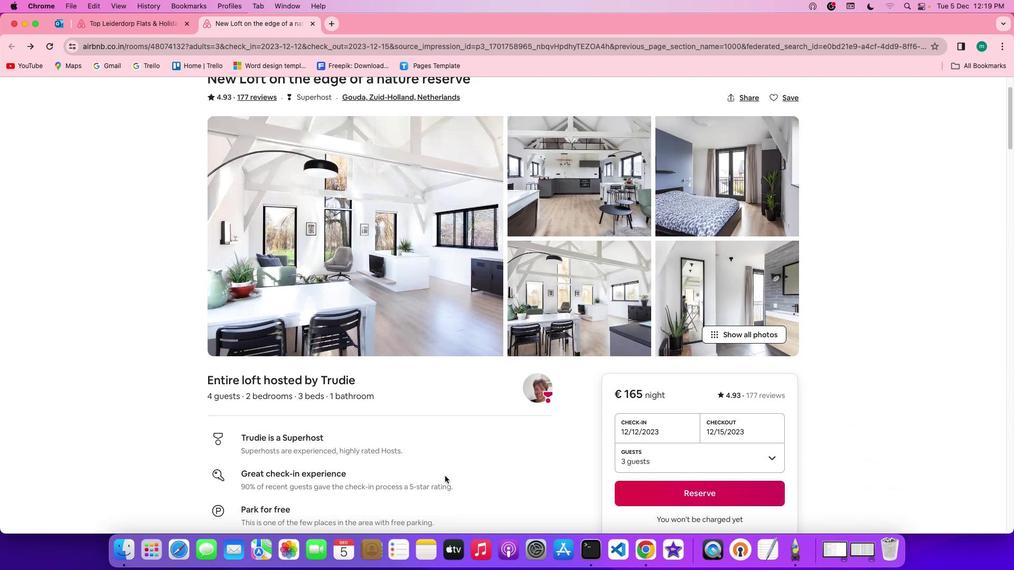 
Action: Mouse scrolled (445, 475) with delta (0, -2)
Screenshot: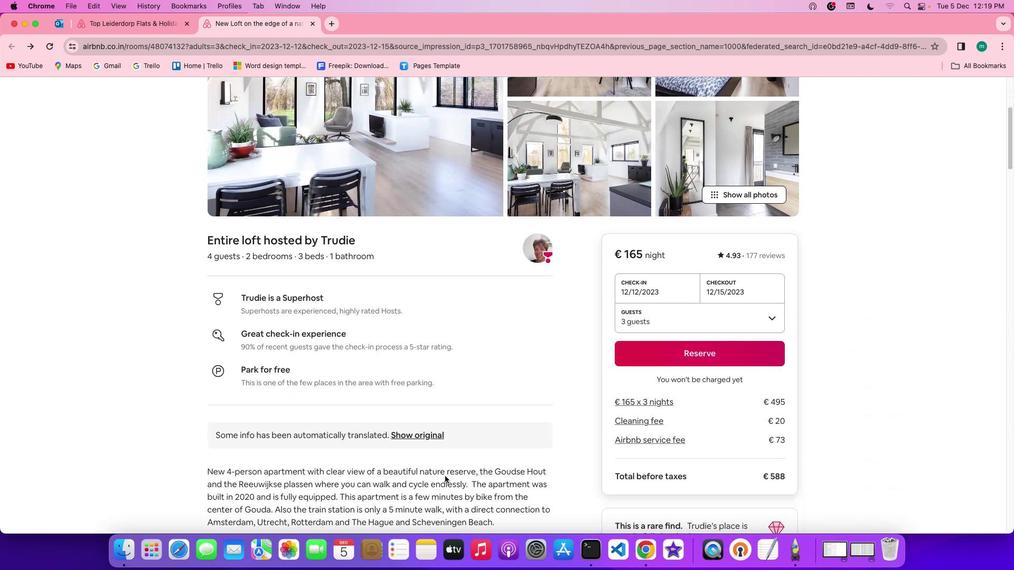 
Action: Mouse scrolled (445, 475) with delta (0, -2)
Screenshot: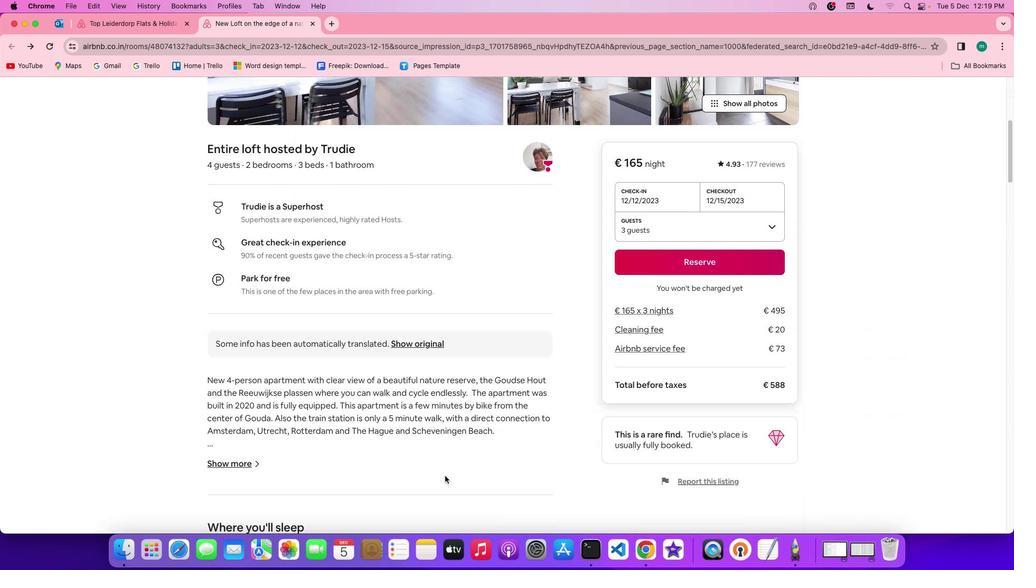 
Action: Mouse scrolled (445, 475) with delta (0, 0)
Screenshot: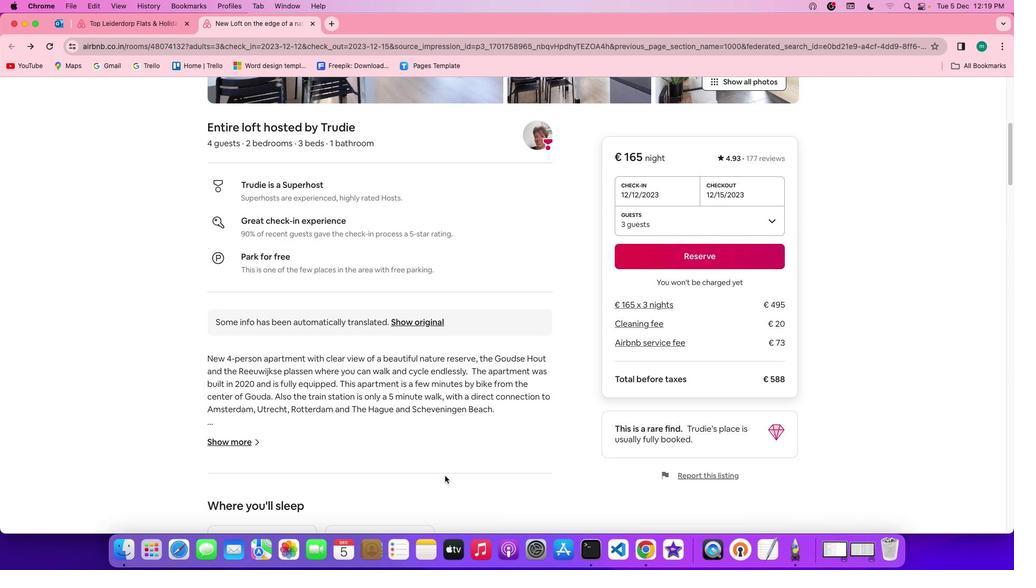 
Action: Mouse scrolled (445, 475) with delta (0, 0)
Screenshot: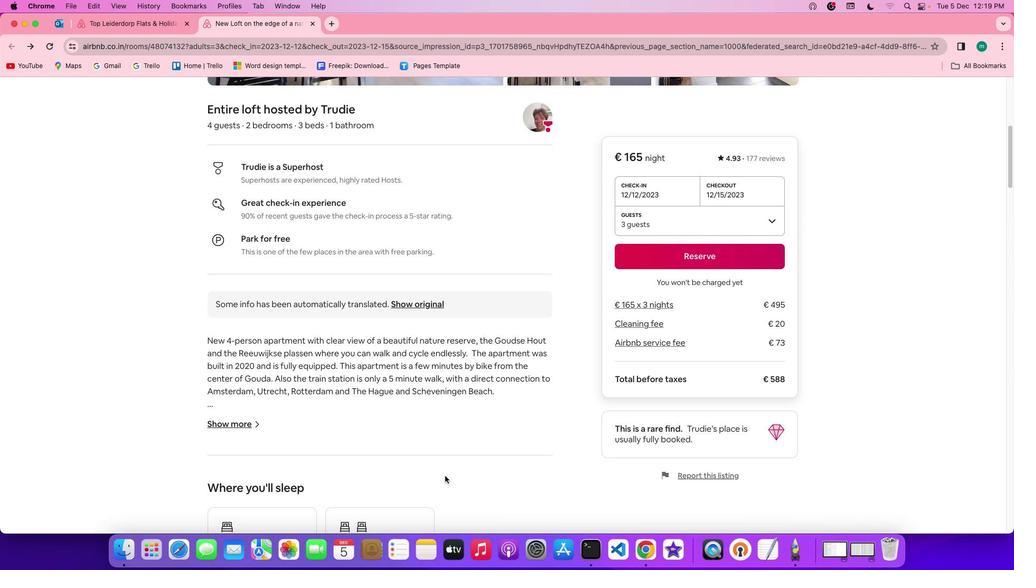 
Action: Mouse scrolled (445, 475) with delta (0, -1)
Screenshot: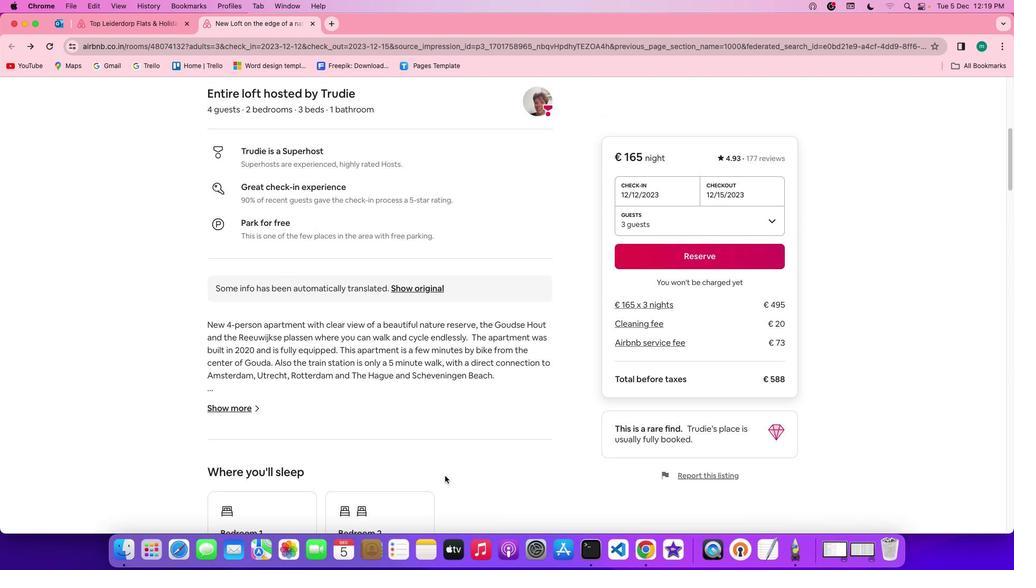 
Action: Mouse scrolled (445, 475) with delta (0, -2)
Screenshot: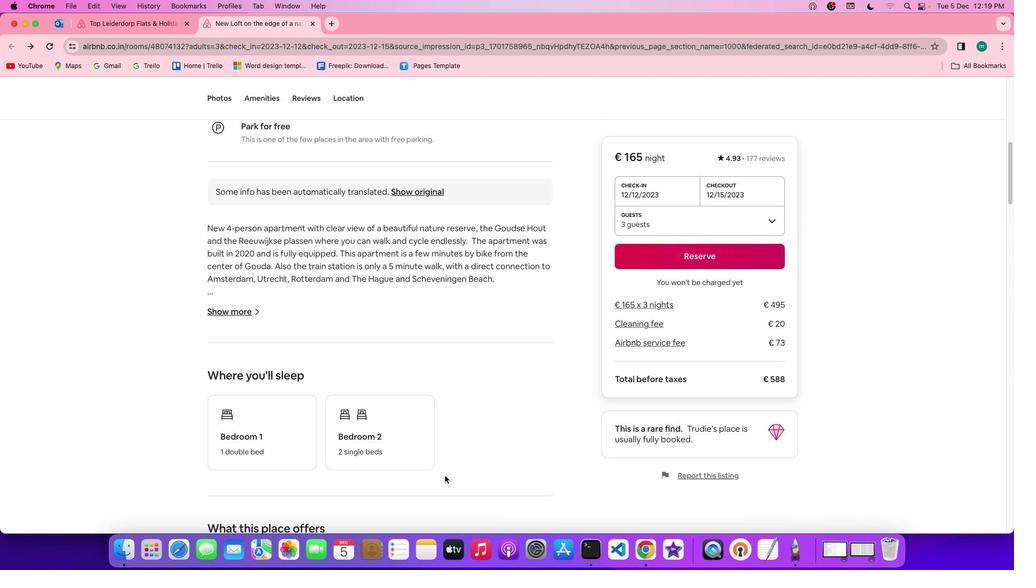 
Action: Mouse moved to (254, 274)
Screenshot: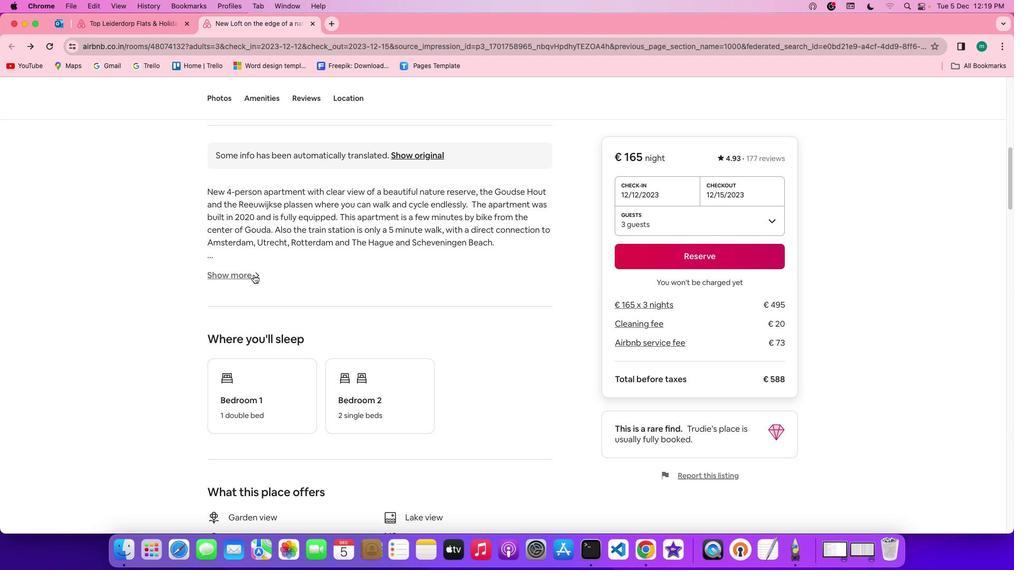 
Action: Mouse pressed left at (254, 274)
Screenshot: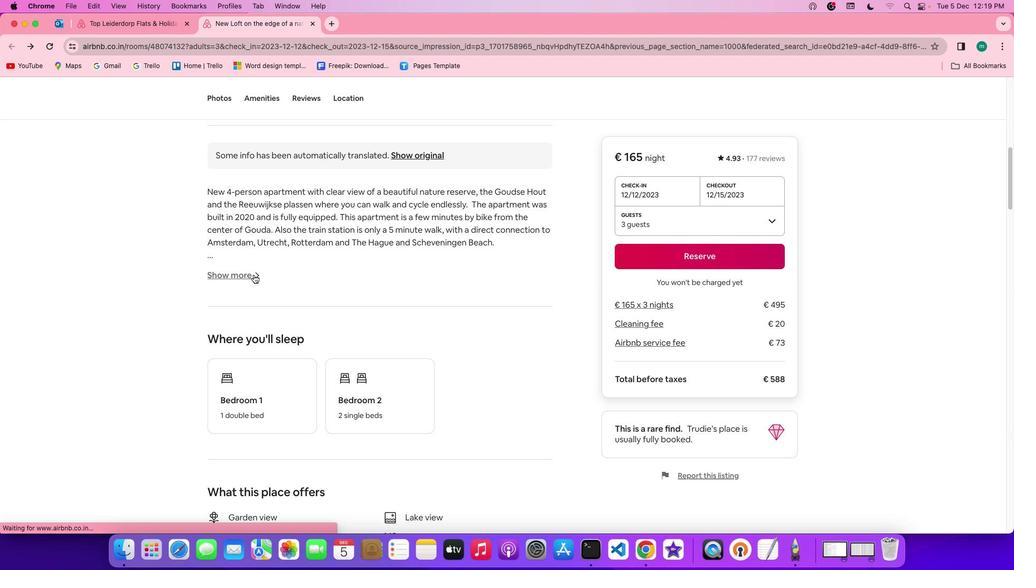 
Action: Mouse moved to (585, 366)
Screenshot: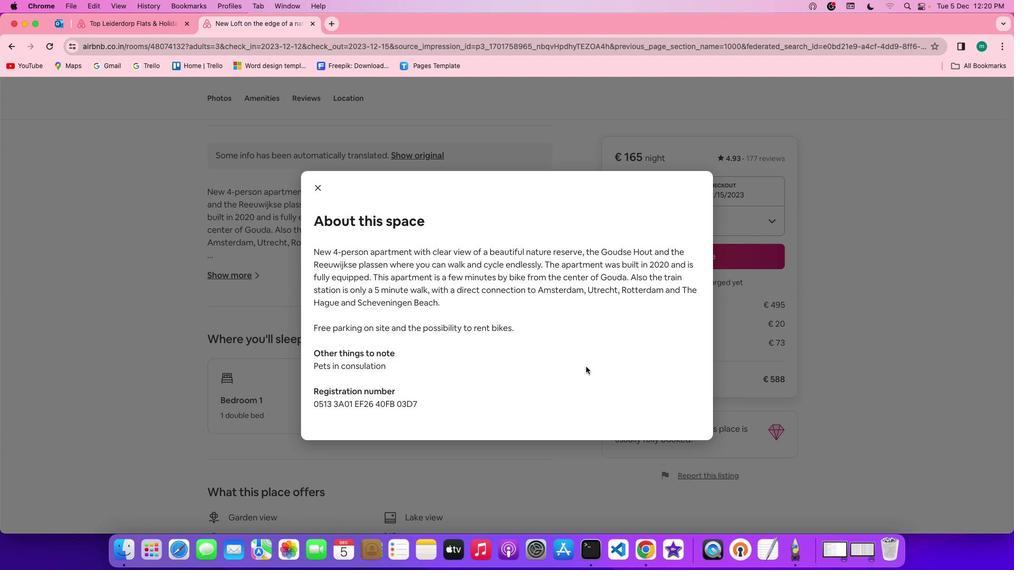 
Action: Mouse scrolled (585, 366) with delta (0, 0)
Screenshot: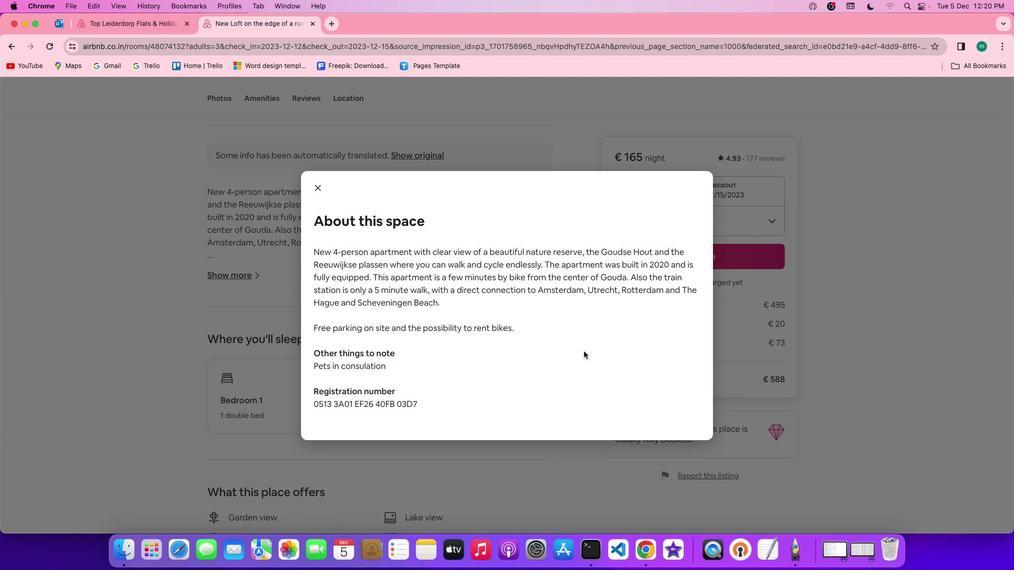 
Action: Mouse scrolled (585, 366) with delta (0, 0)
Screenshot: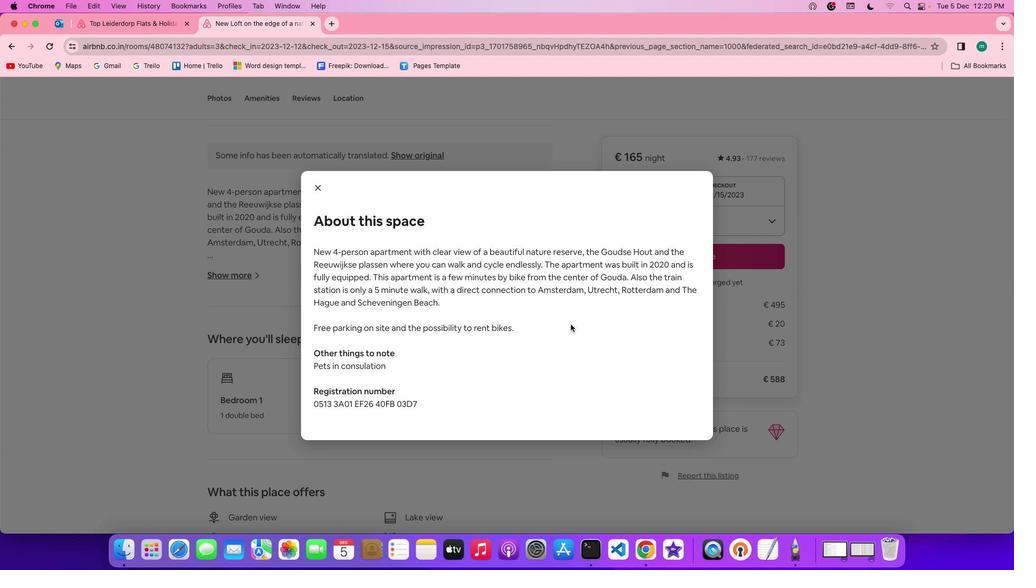 
Action: Mouse scrolled (585, 366) with delta (0, -1)
Screenshot: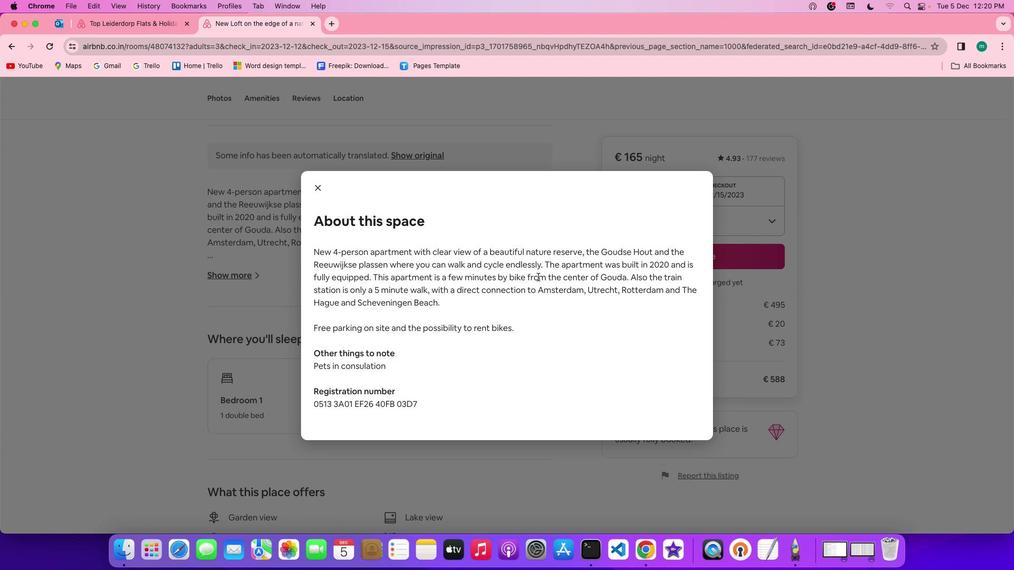 
Action: Mouse moved to (585, 361)
Screenshot: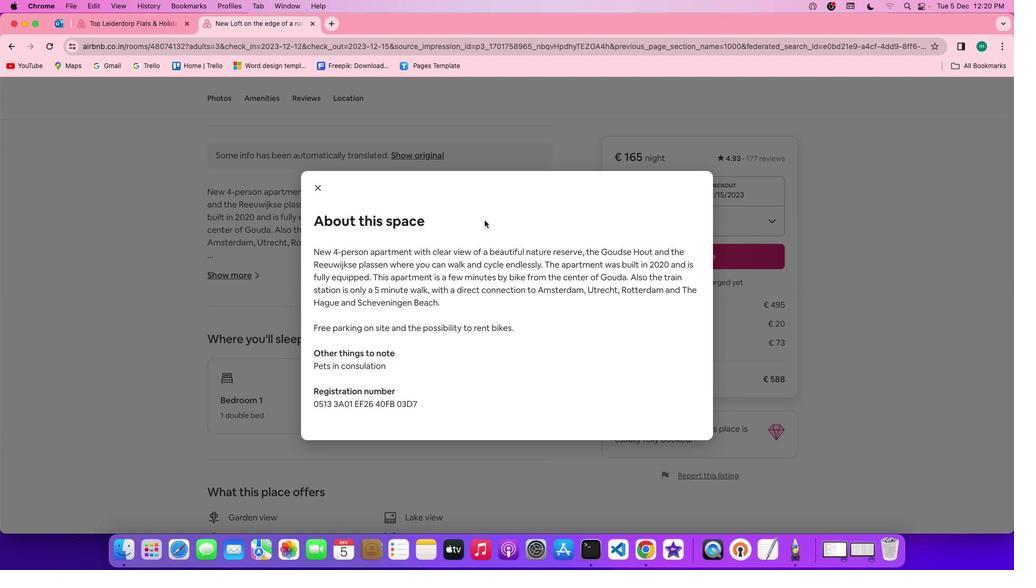 
Action: Mouse scrolled (585, 361) with delta (0, -2)
Screenshot: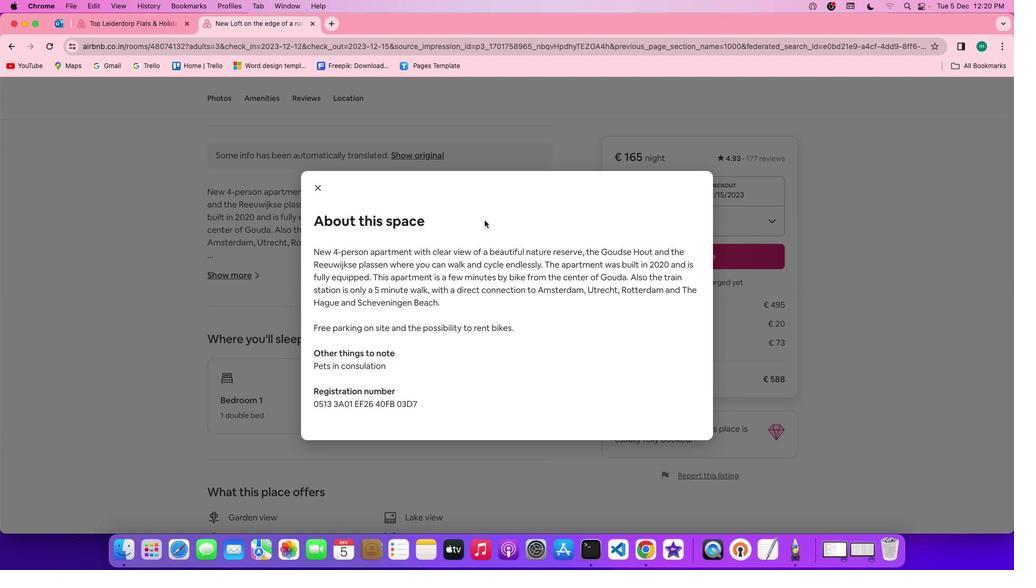
Action: Mouse moved to (316, 182)
Screenshot: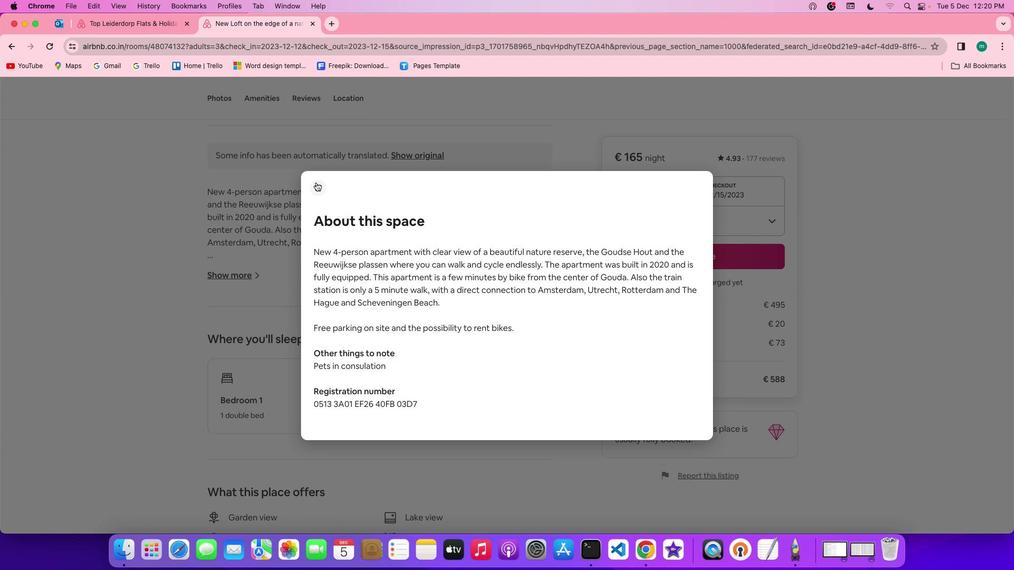 
Action: Mouse pressed left at (316, 182)
Screenshot: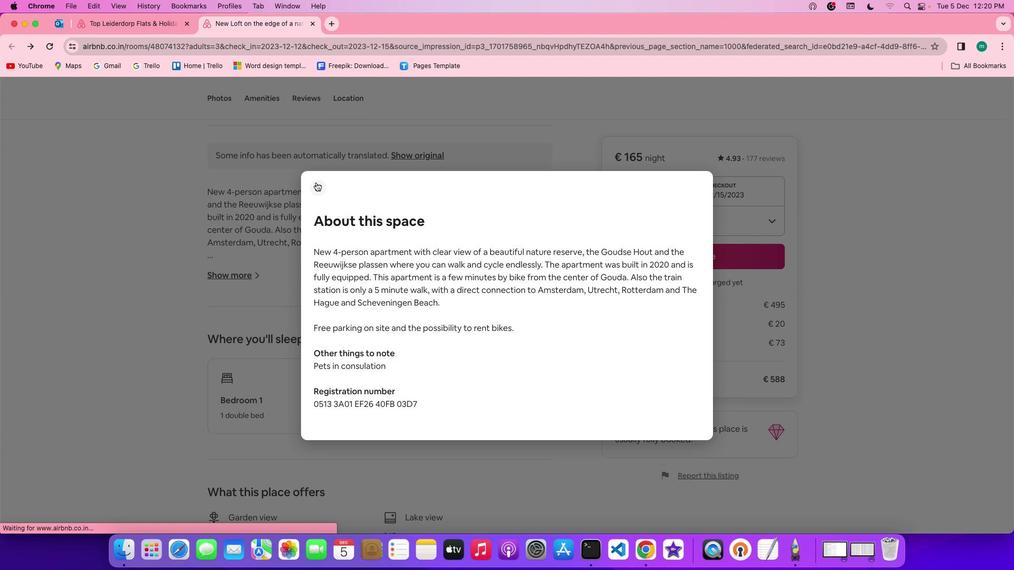 
Action: Mouse moved to (414, 333)
Screenshot: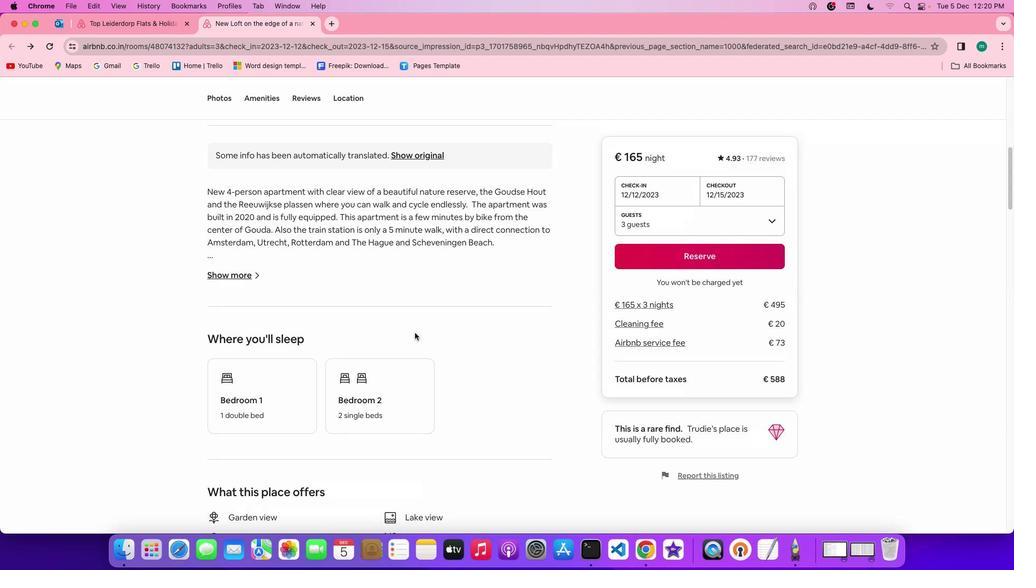 
Action: Mouse scrolled (414, 333) with delta (0, 0)
Screenshot: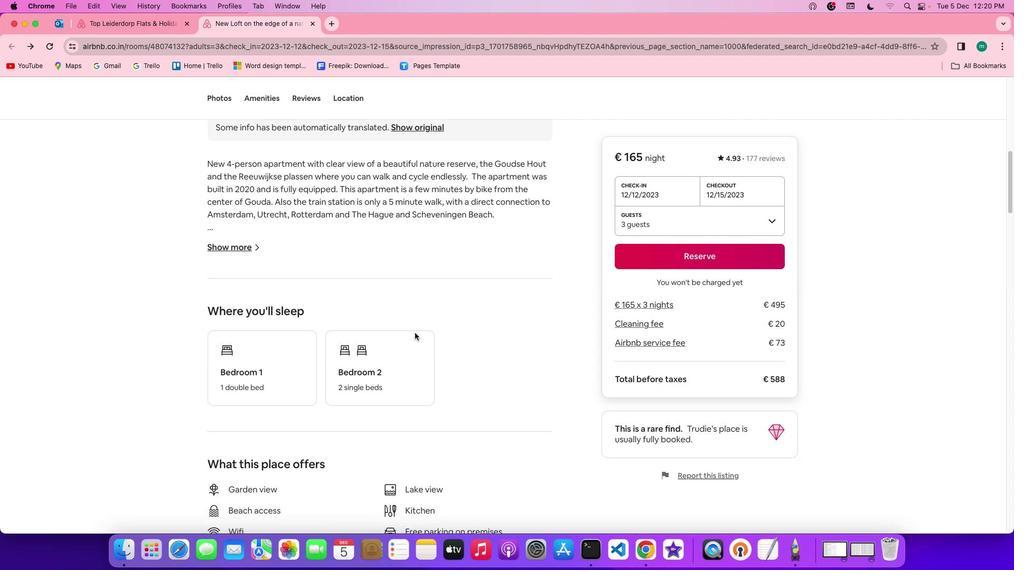 
Action: Mouse scrolled (414, 333) with delta (0, 0)
Screenshot: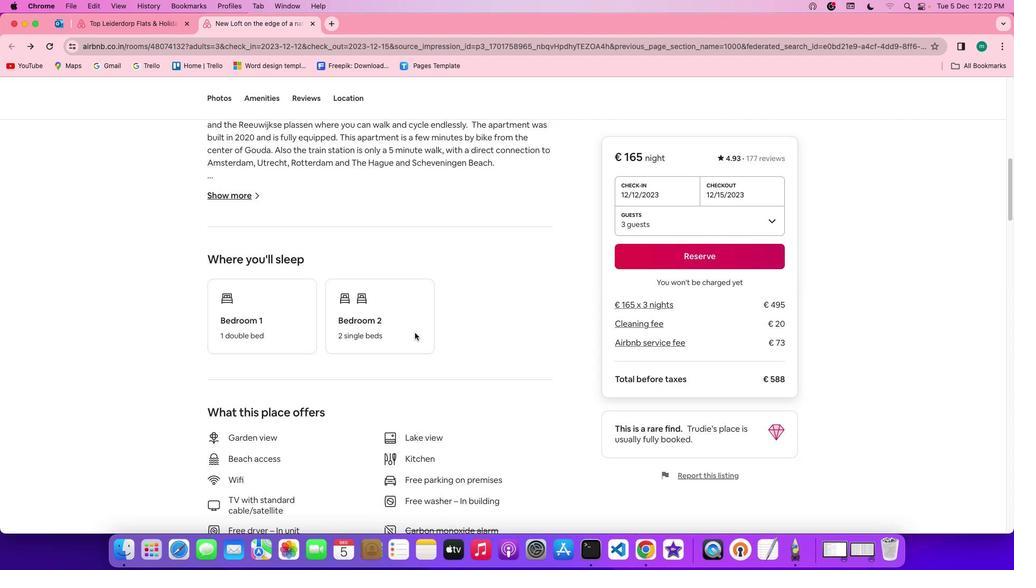 
Action: Mouse scrolled (414, 333) with delta (0, -1)
Screenshot: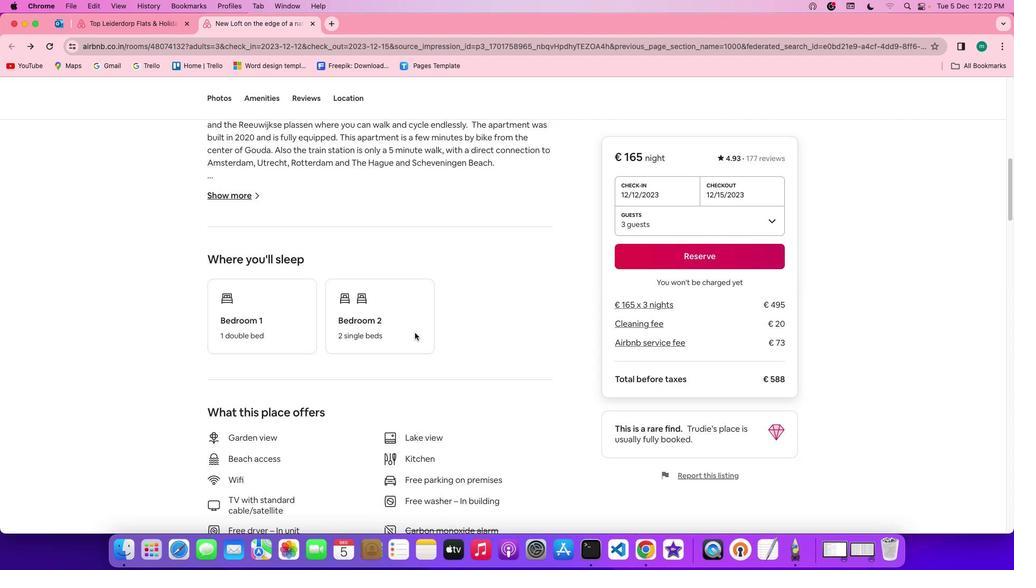 
Action: Mouse scrolled (414, 333) with delta (0, -2)
Screenshot: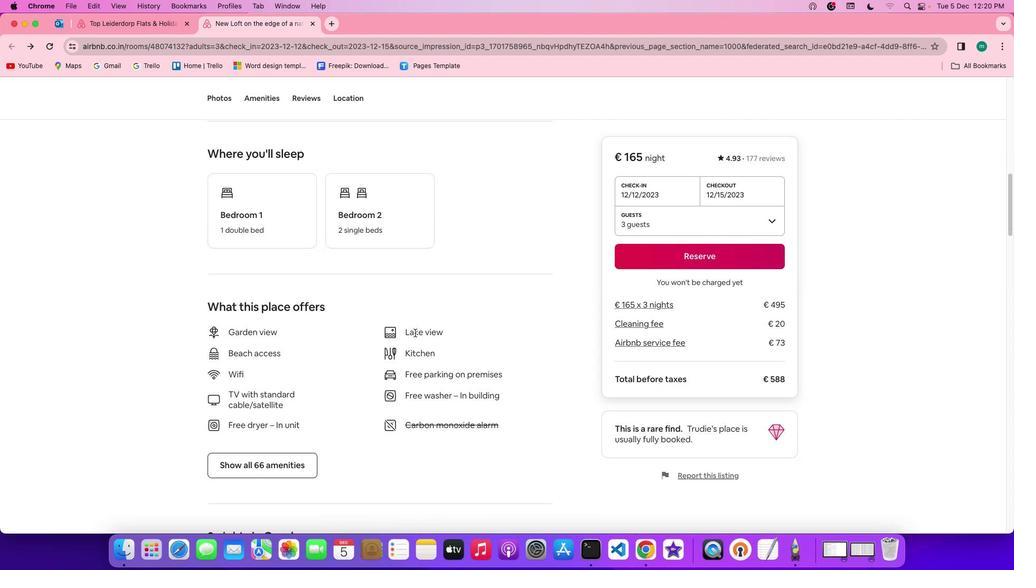 
Action: Mouse scrolled (414, 333) with delta (0, 0)
Screenshot: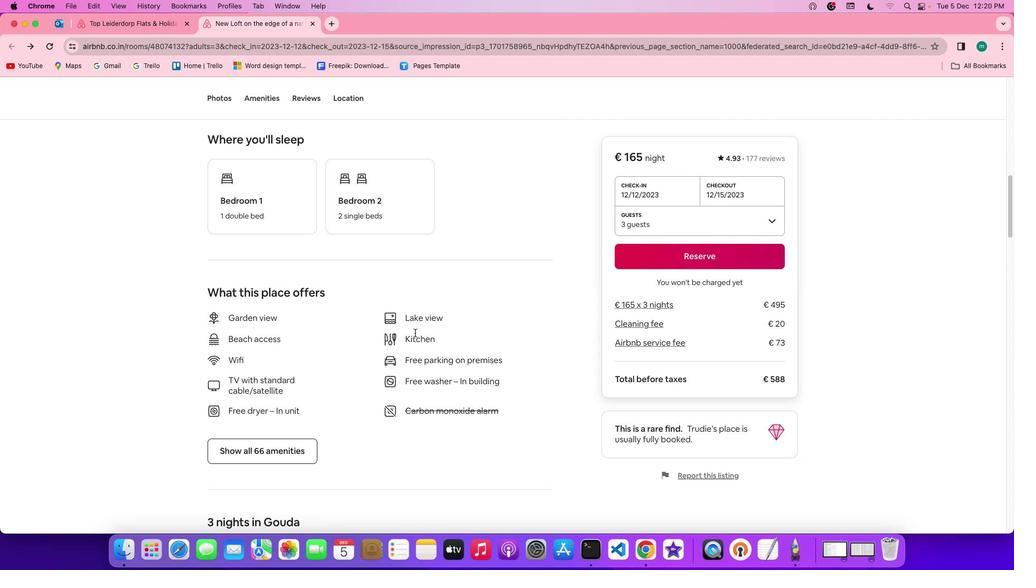 
Action: Mouse scrolled (414, 333) with delta (0, 0)
Screenshot: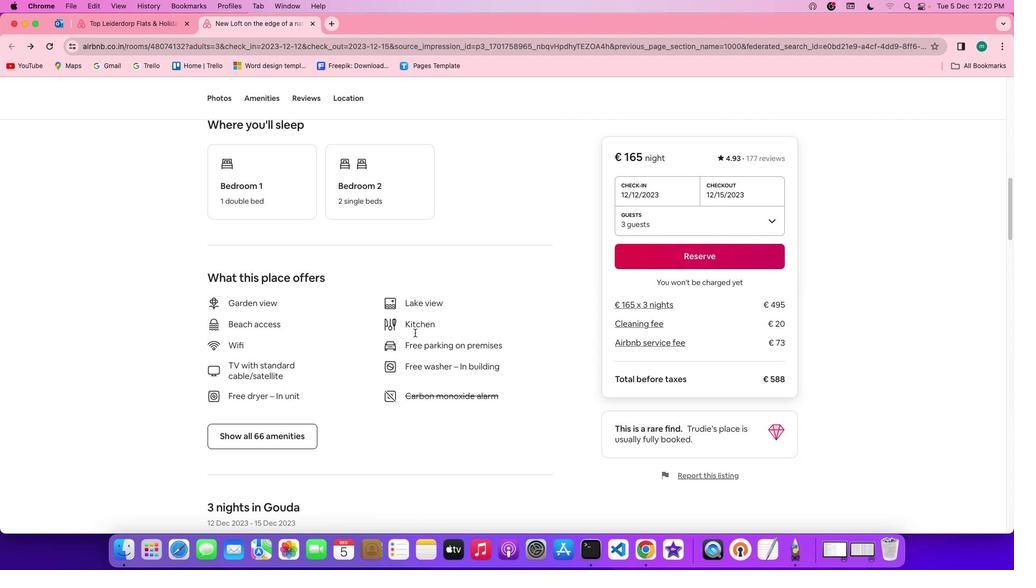 
Action: Mouse scrolled (414, 333) with delta (0, -1)
Screenshot: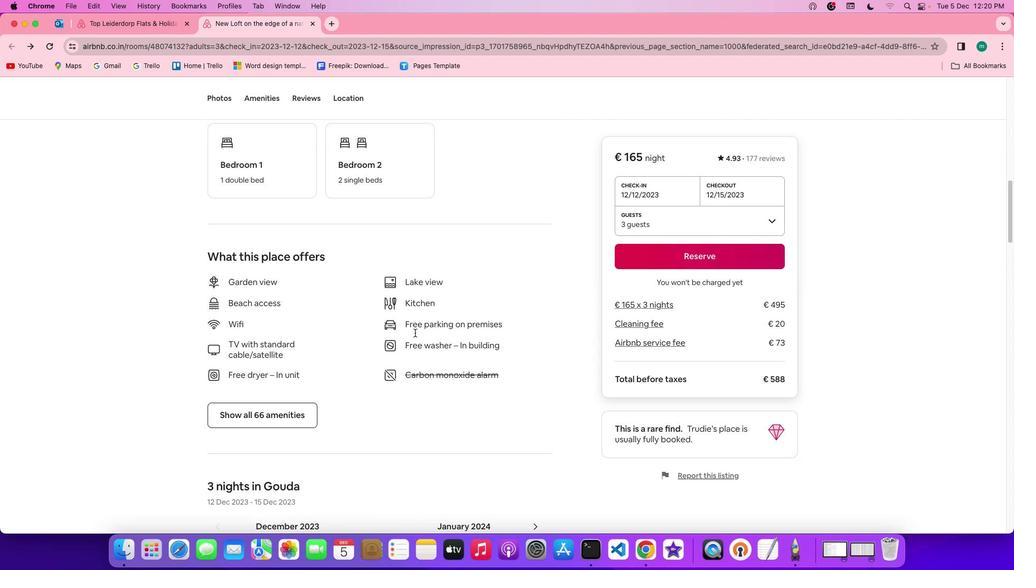 
Action: Mouse scrolled (414, 333) with delta (0, -1)
Screenshot: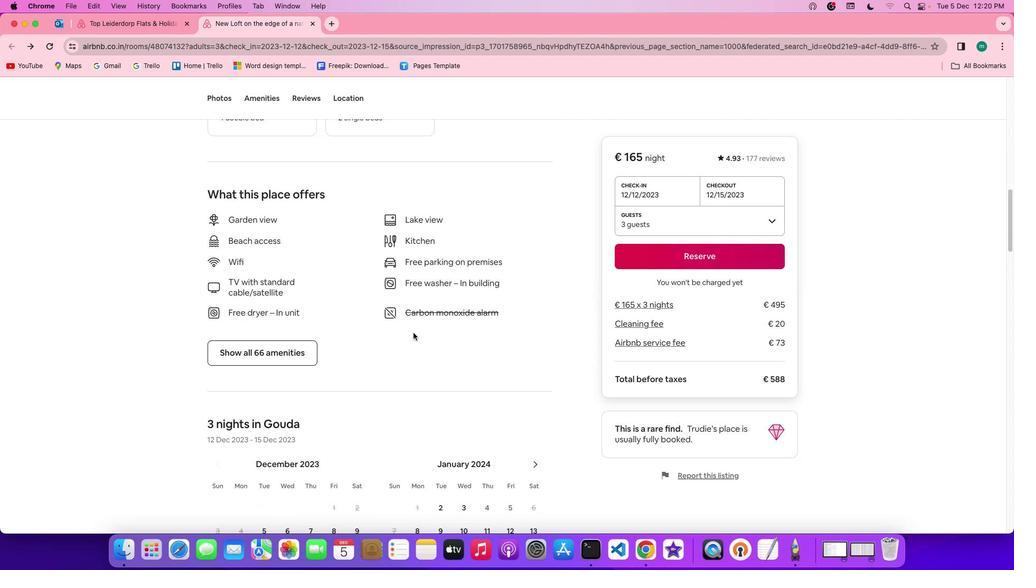 
Action: Mouse moved to (274, 318)
